 Task: For heading Use Italics oswald with red colour, bold & Underline.  font size for heading26,  'Change the font style of data to'Playfair display and font size to 18,  Change the alignment of both headline & data to Align center.  In the sheet  DashboardPayroll
Action: Mouse moved to (50, 174)
Screenshot: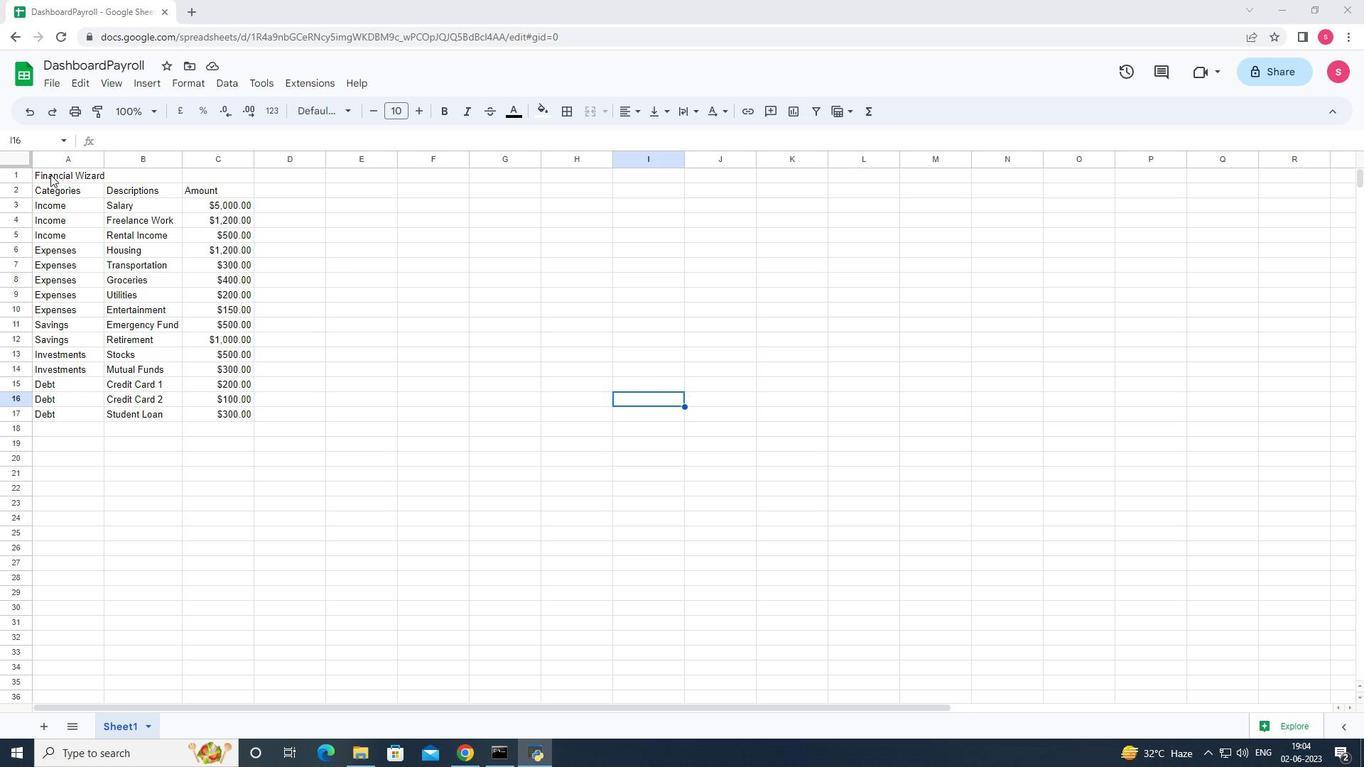 
Action: Mouse pressed left at (50, 174)
Screenshot: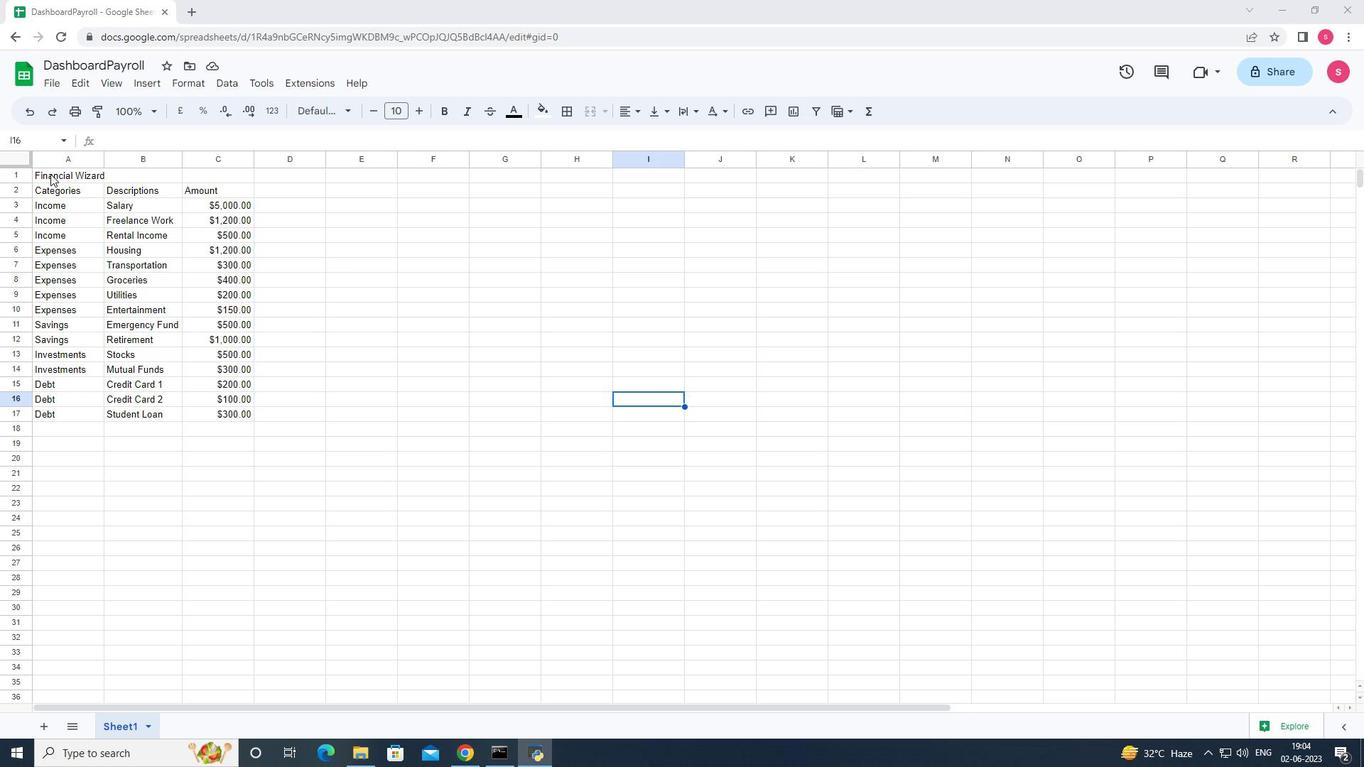 
Action: Mouse moved to (331, 105)
Screenshot: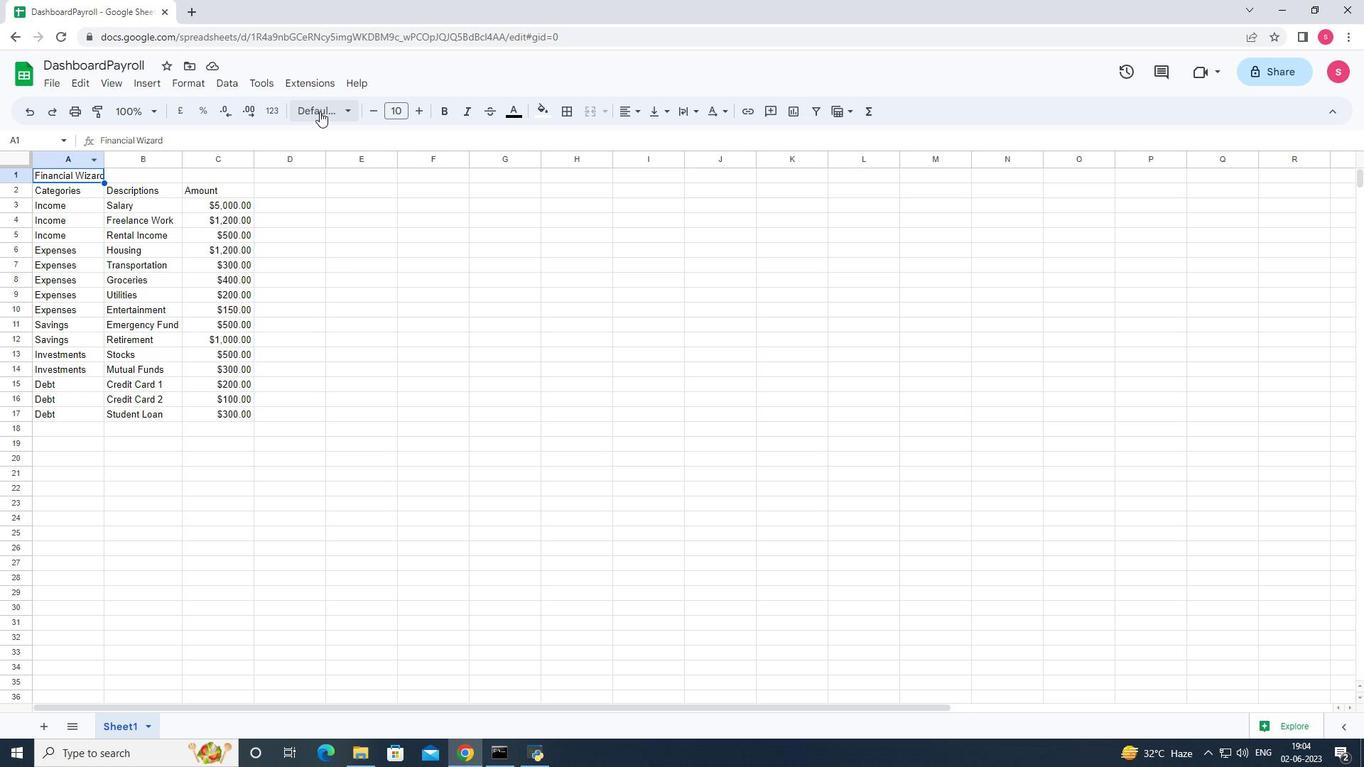 
Action: Mouse pressed left at (331, 105)
Screenshot: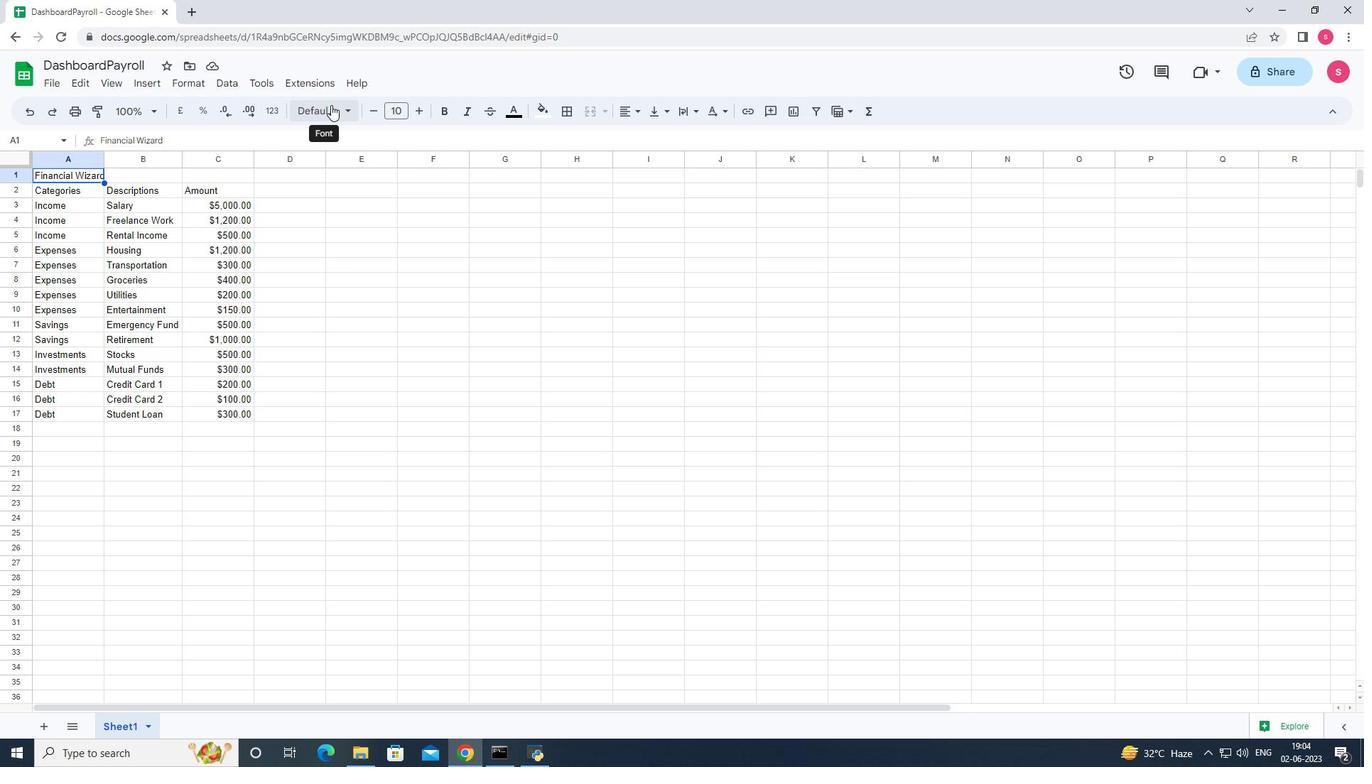 
Action: Mouse moved to (369, 334)
Screenshot: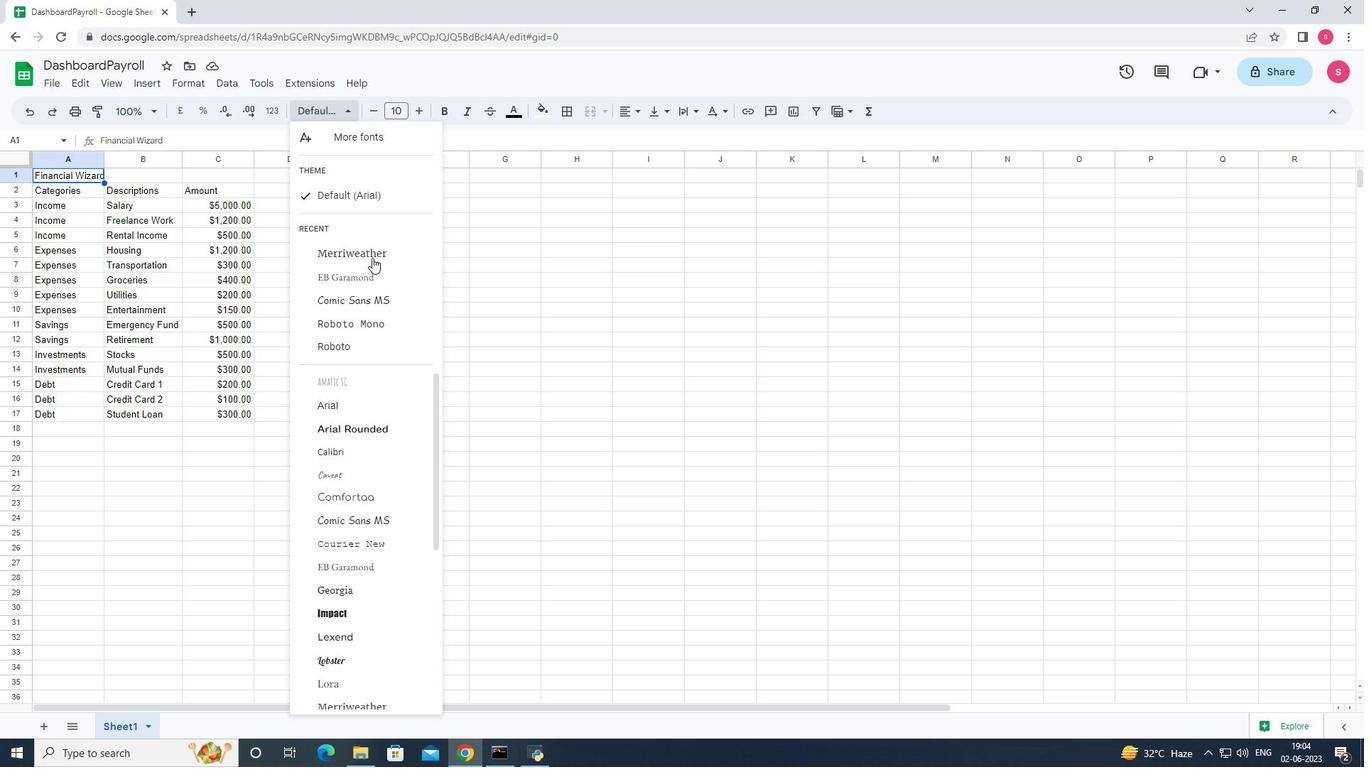 
Action: Mouse scrolled (369, 333) with delta (0, 0)
Screenshot: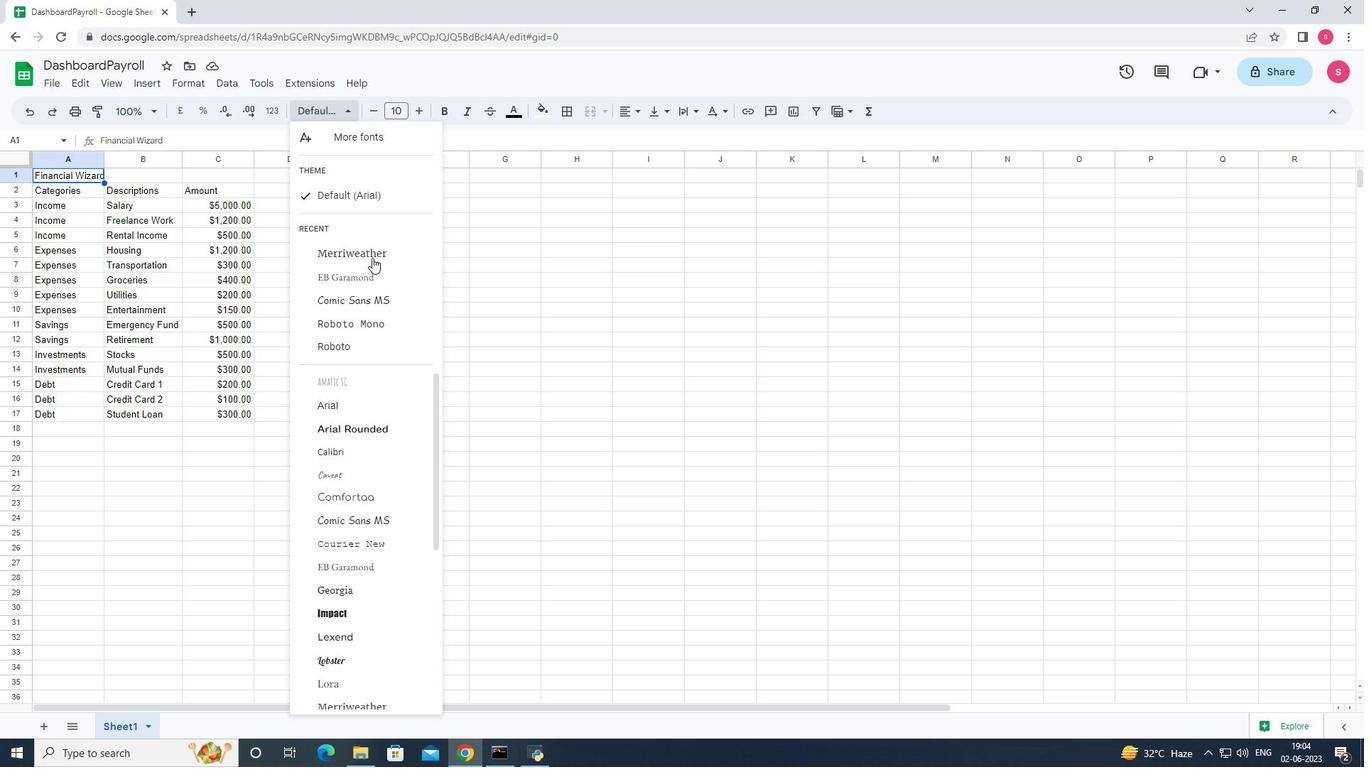 
Action: Mouse moved to (371, 356)
Screenshot: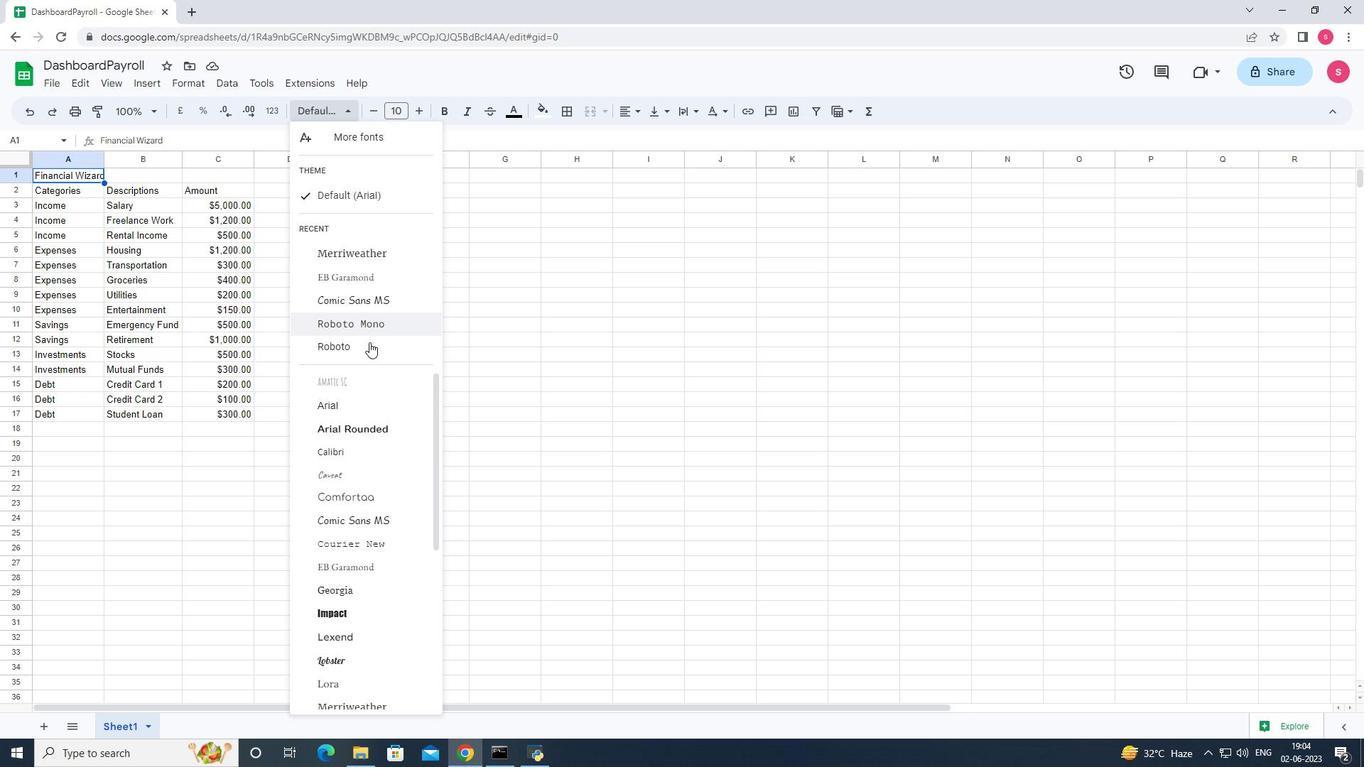 
Action: Mouse scrolled (371, 350) with delta (0, 0)
Screenshot: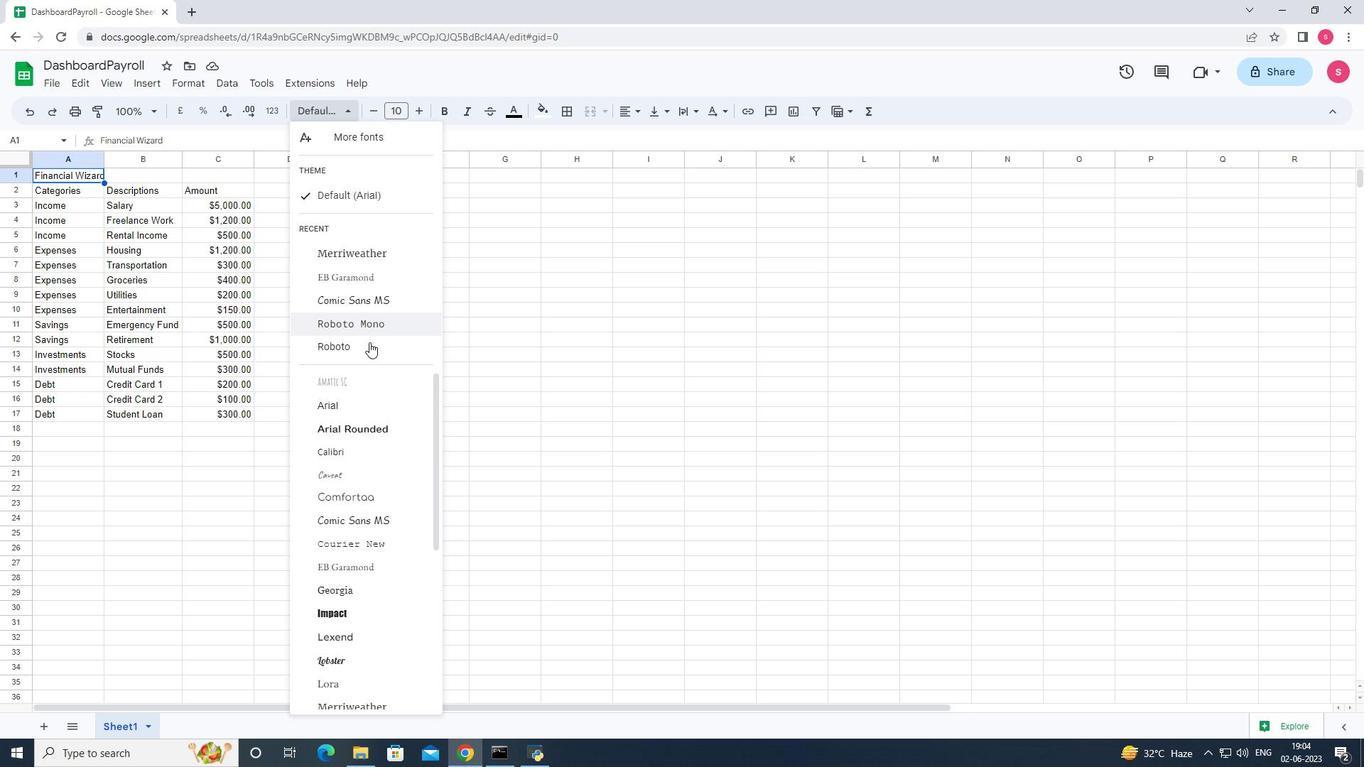 
Action: Mouse scrolled (371, 353) with delta (0, 0)
Screenshot: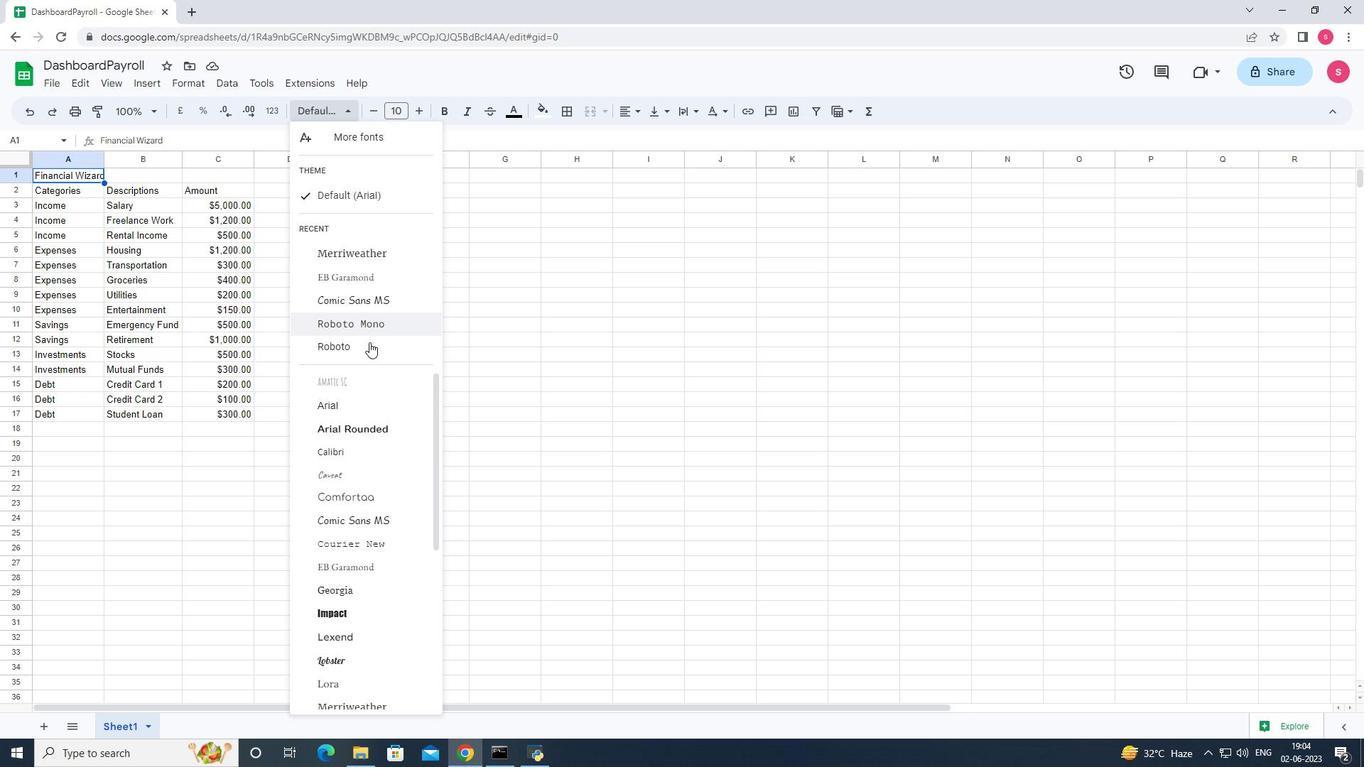 
Action: Mouse scrolled (371, 356) with delta (0, 0)
Screenshot: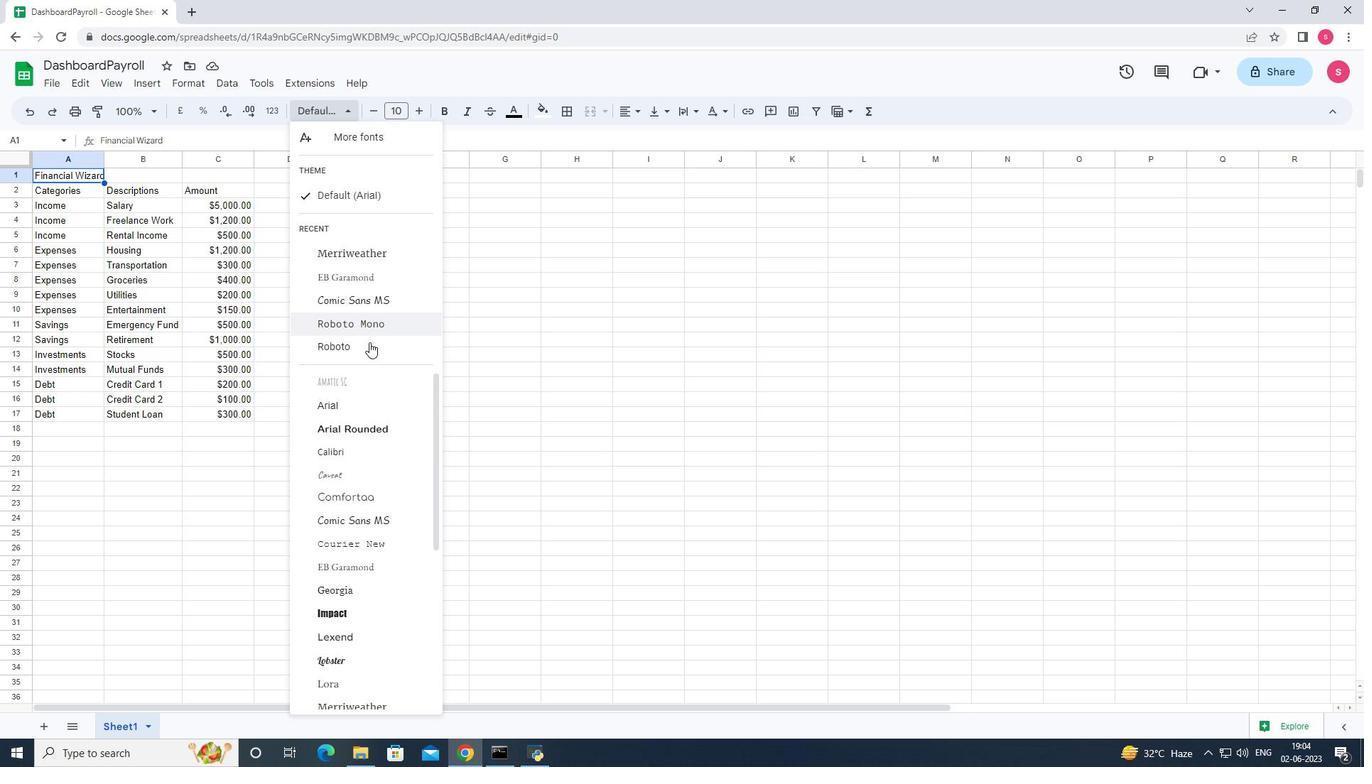 
Action: Mouse scrolled (371, 356) with delta (0, 0)
Screenshot: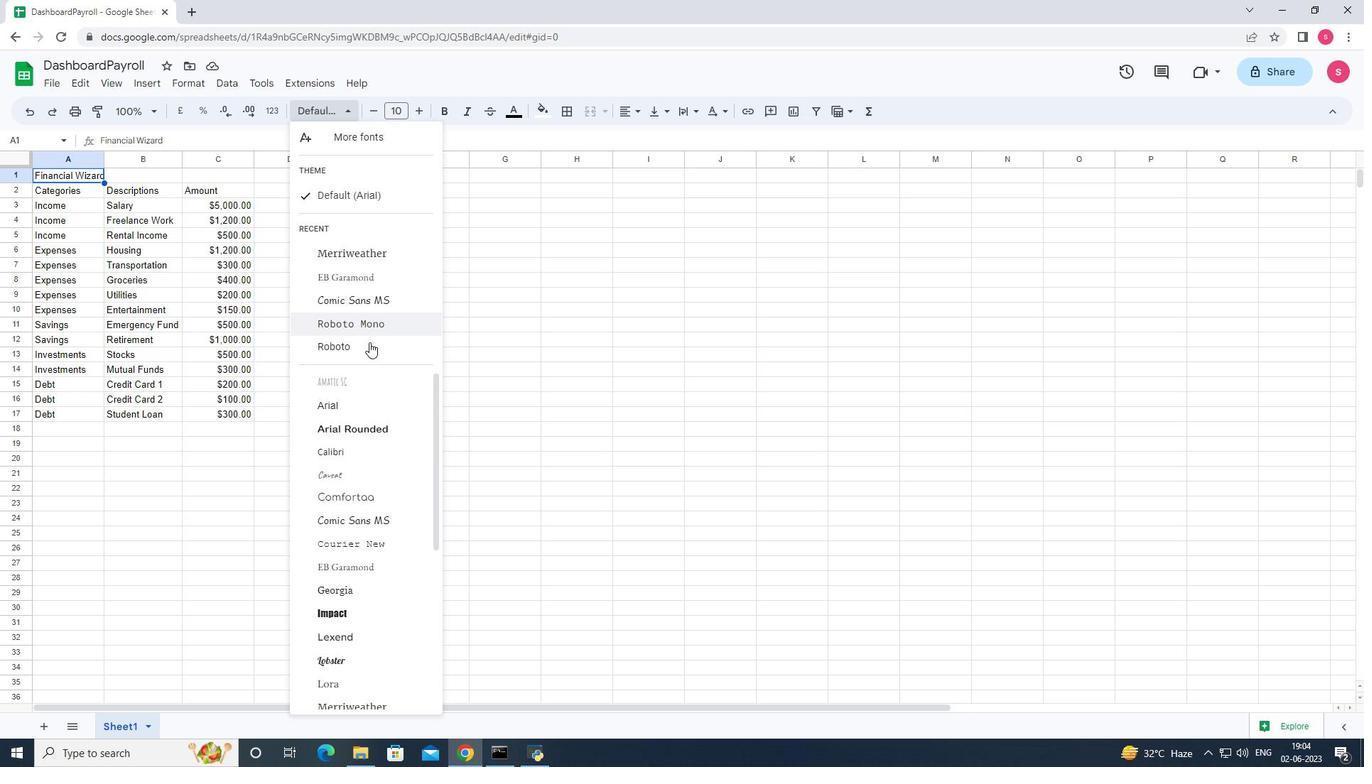 
Action: Mouse scrolled (371, 357) with delta (0, 0)
Screenshot: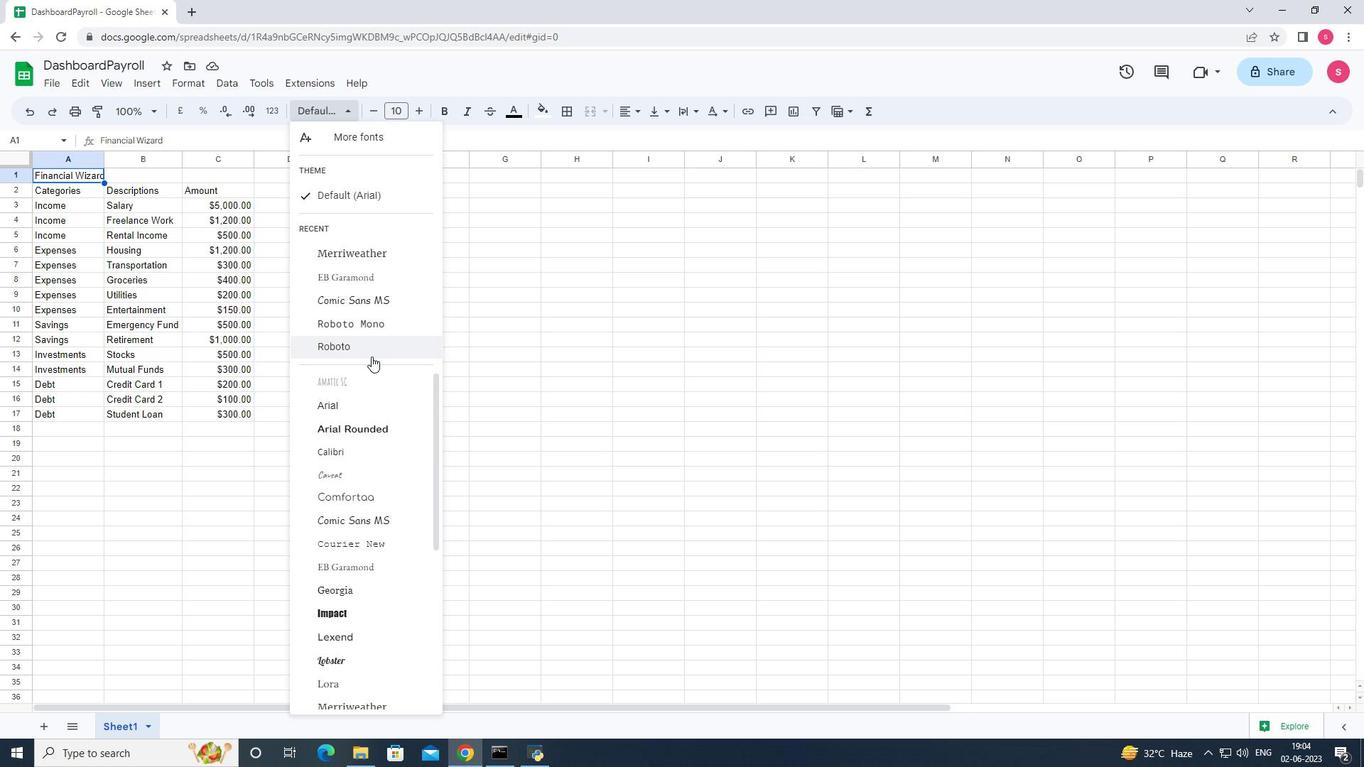 
Action: Mouse scrolled (371, 356) with delta (0, 0)
Screenshot: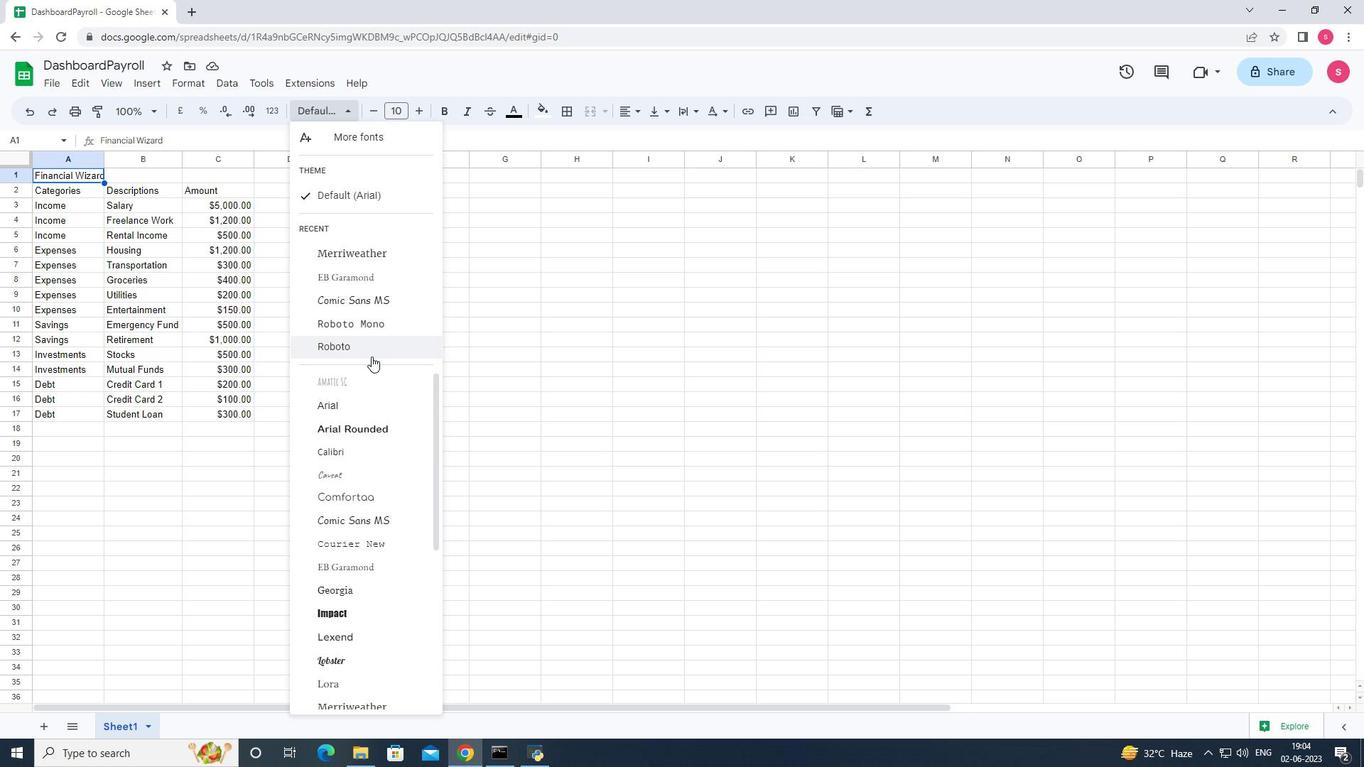
Action: Mouse scrolled (371, 357) with delta (0, 0)
Screenshot: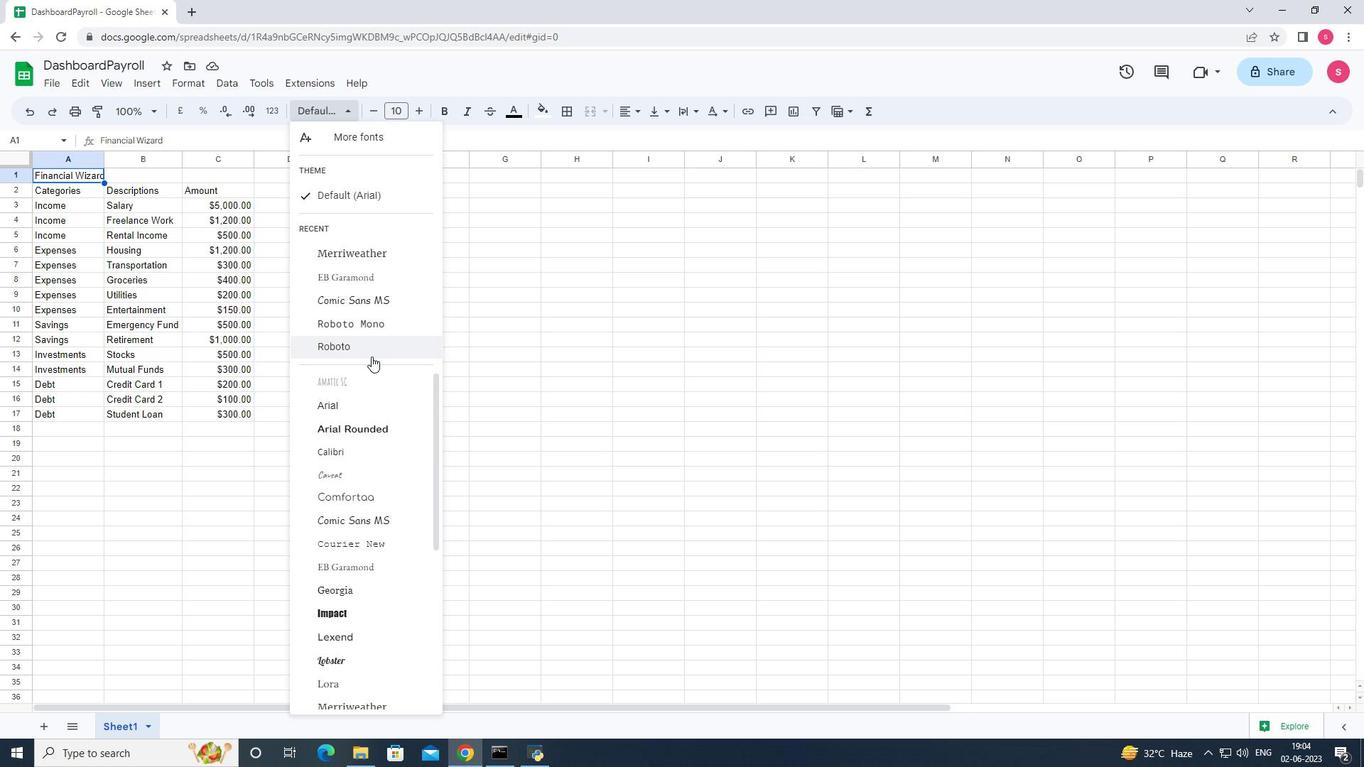 
Action: Mouse scrolled (371, 356) with delta (0, 0)
Screenshot: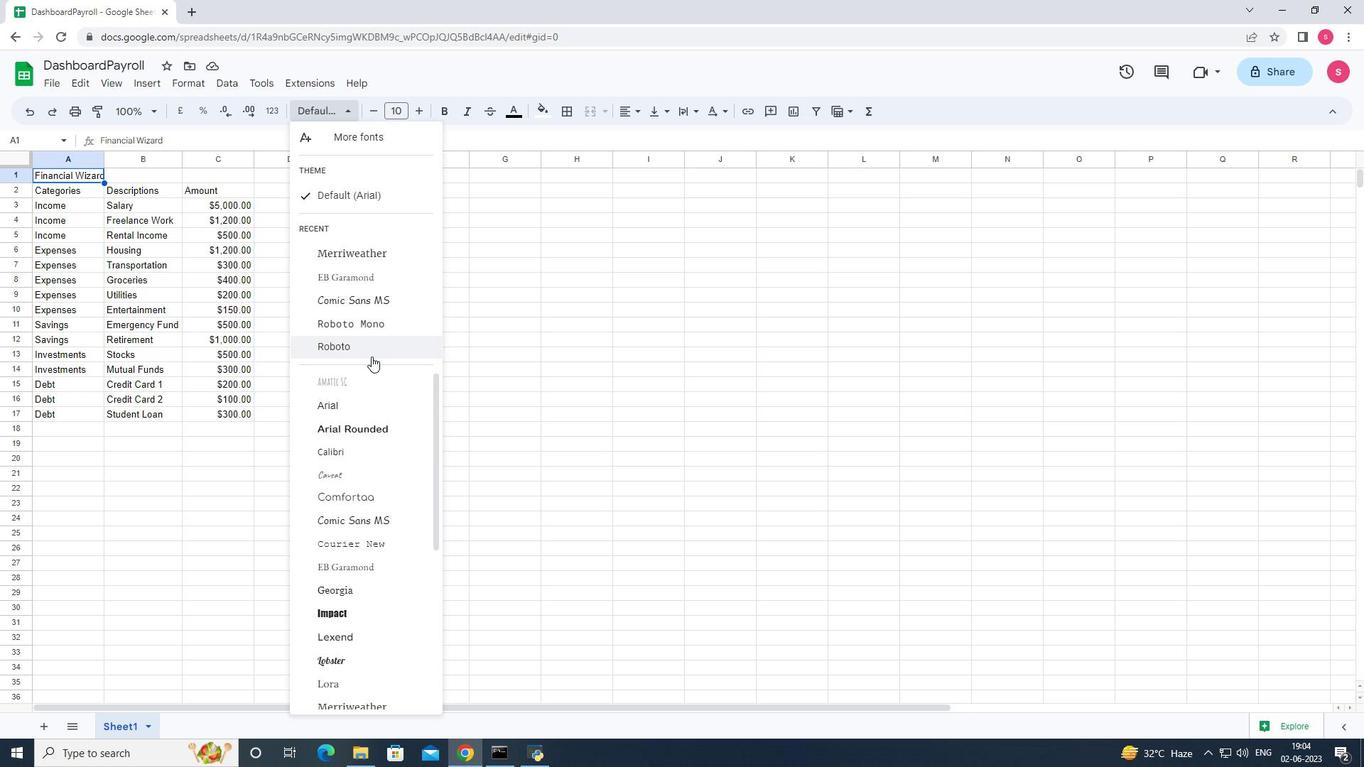 
Action: Mouse scrolled (371, 357) with delta (0, 0)
Screenshot: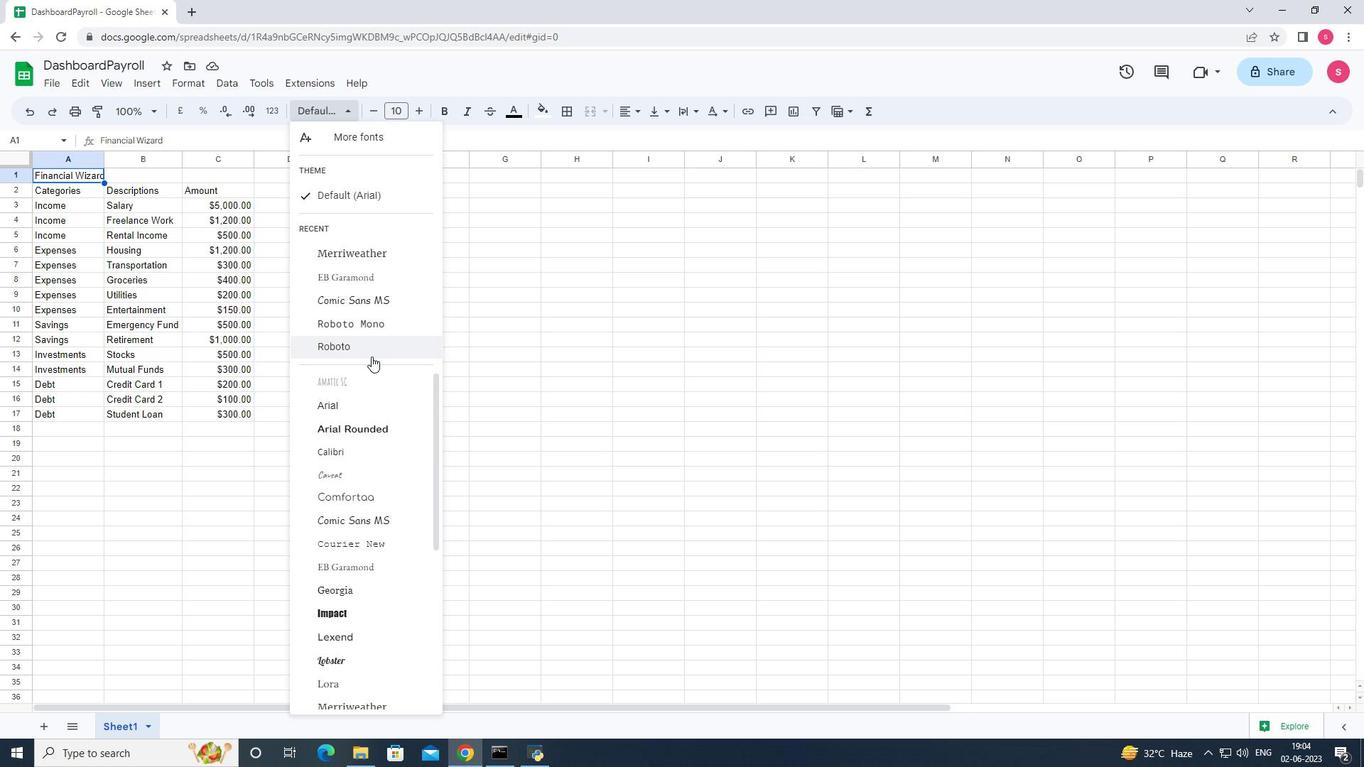 
Action: Mouse scrolled (371, 356) with delta (0, 0)
Screenshot: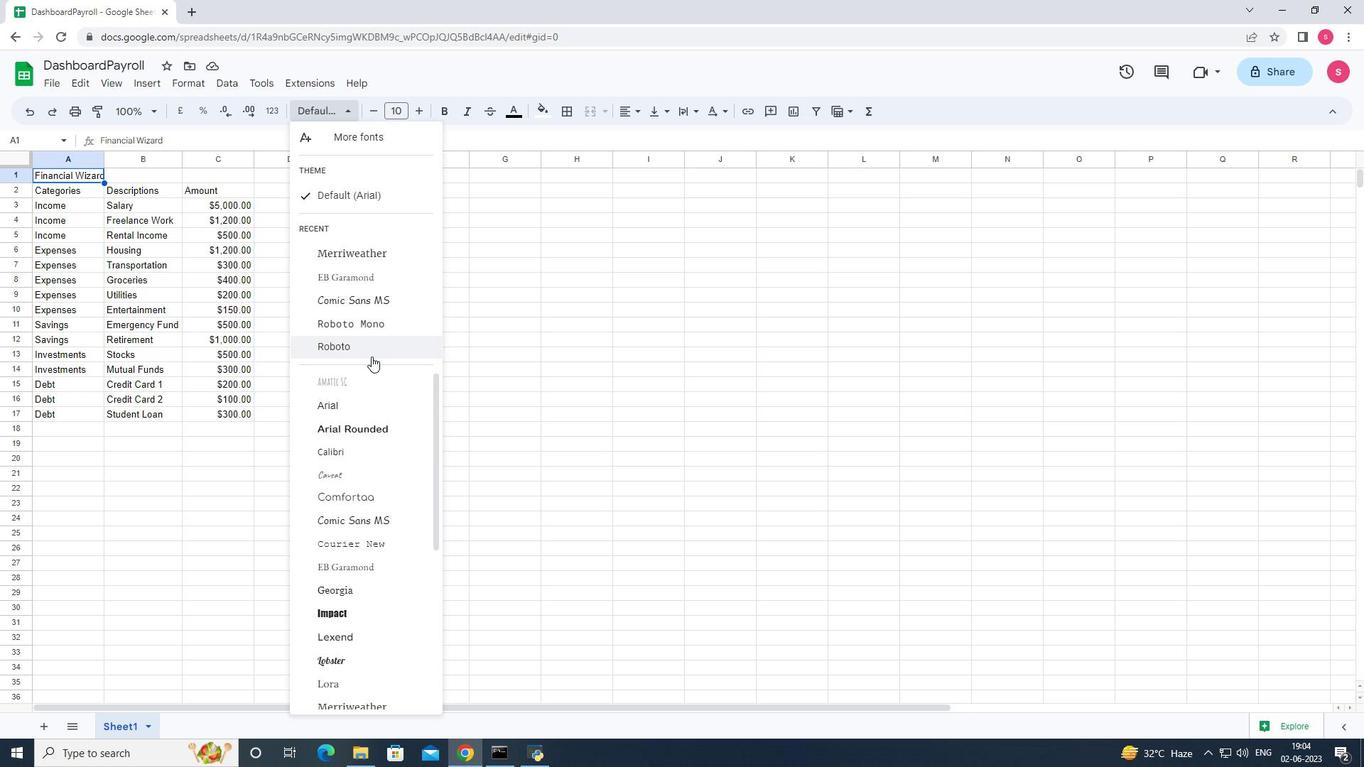 
Action: Mouse moved to (375, 632)
Screenshot: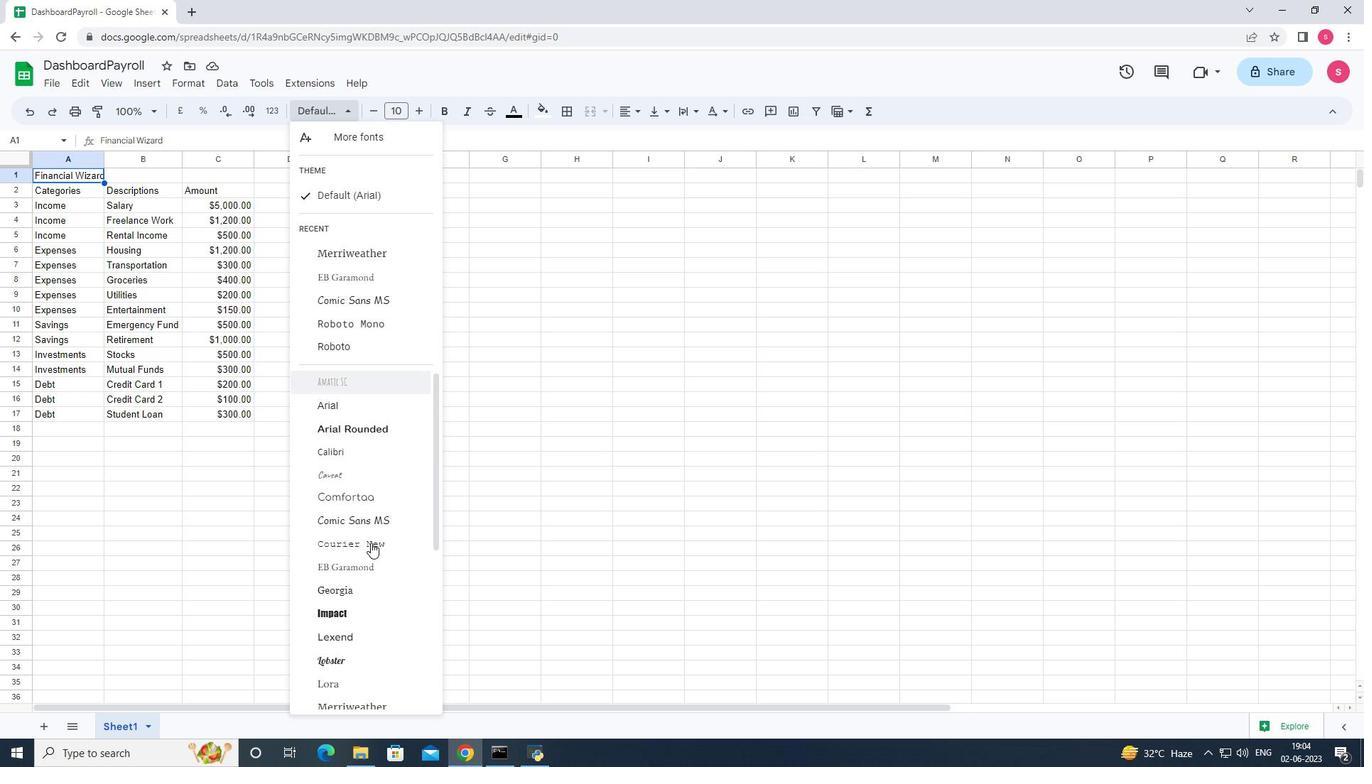 
Action: Mouse scrolled (375, 631) with delta (0, 0)
Screenshot: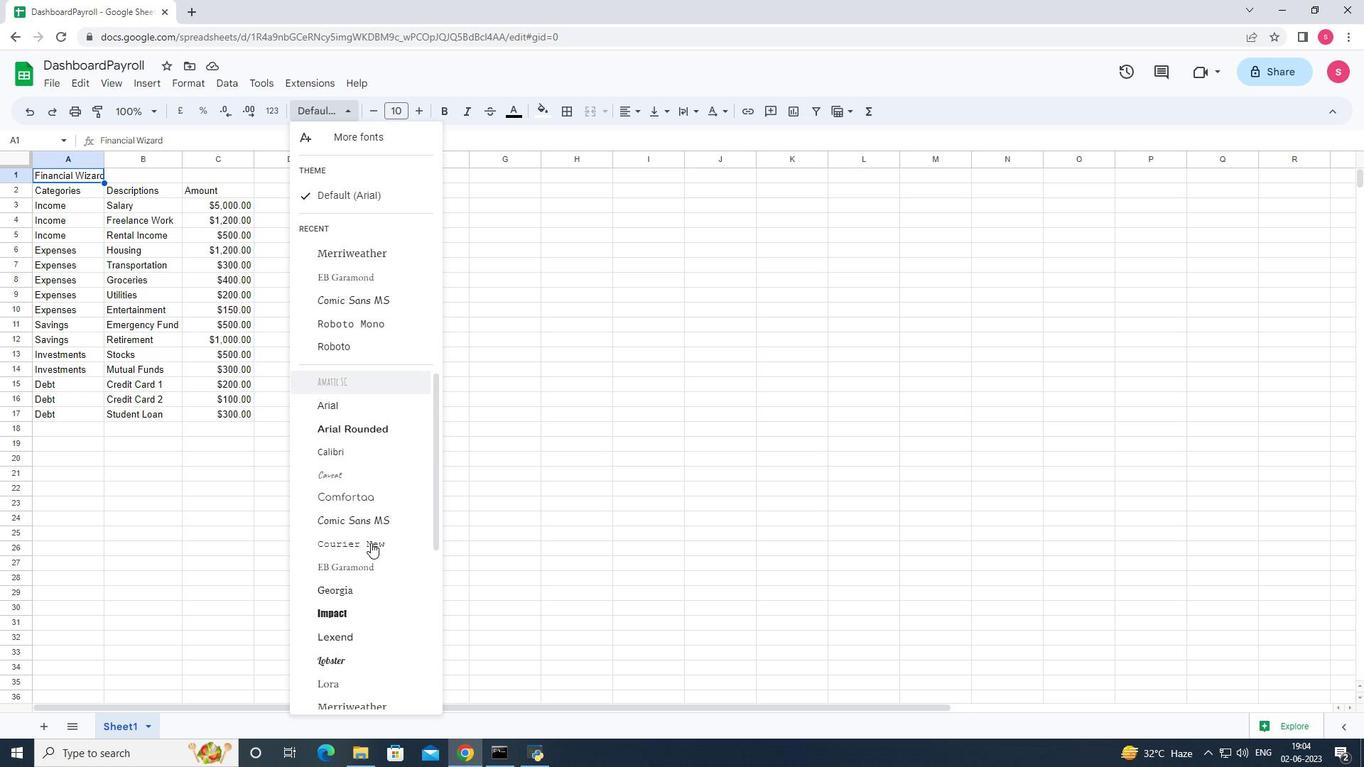 
Action: Mouse scrolled (375, 631) with delta (0, 0)
Screenshot: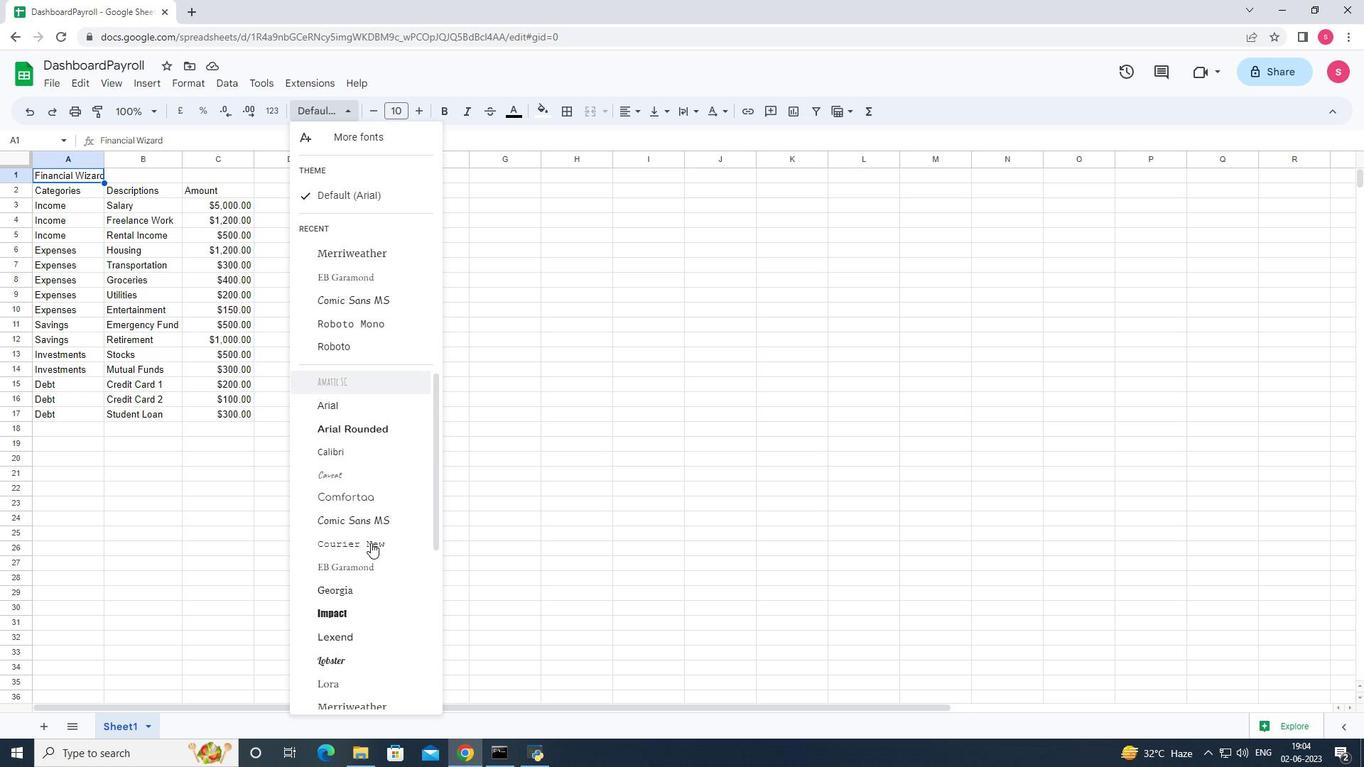 
Action: Mouse scrolled (375, 631) with delta (0, 0)
Screenshot: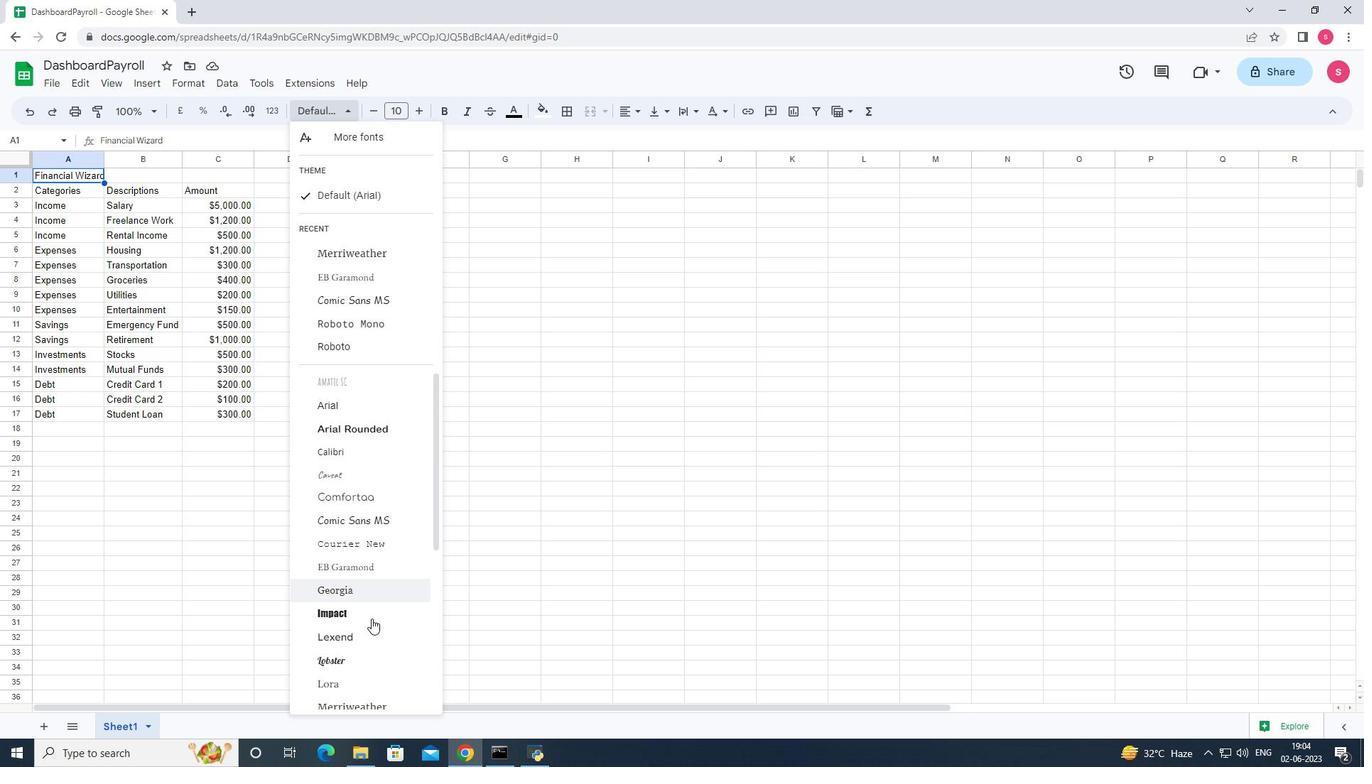 
Action: Mouse moved to (375, 632)
Screenshot: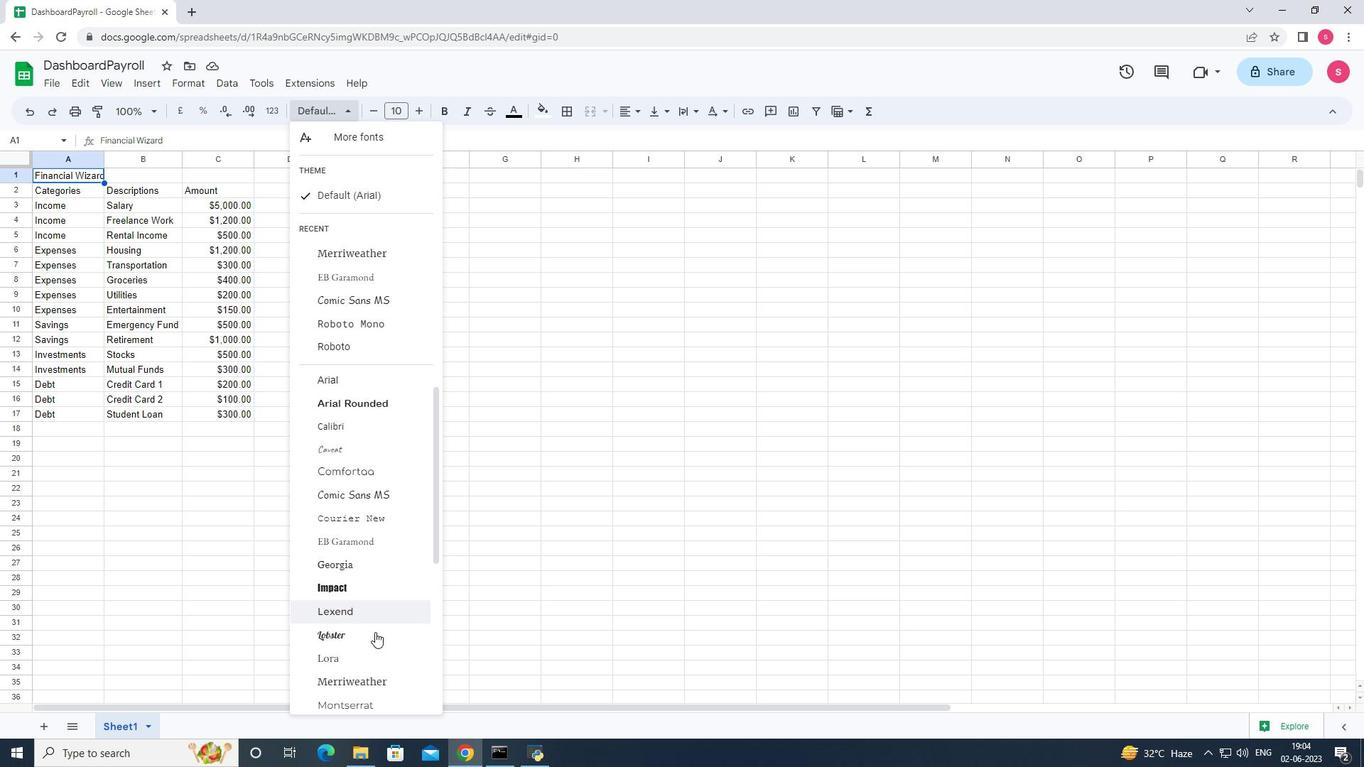 
Action: Mouse scrolled (375, 631) with delta (0, 0)
Screenshot: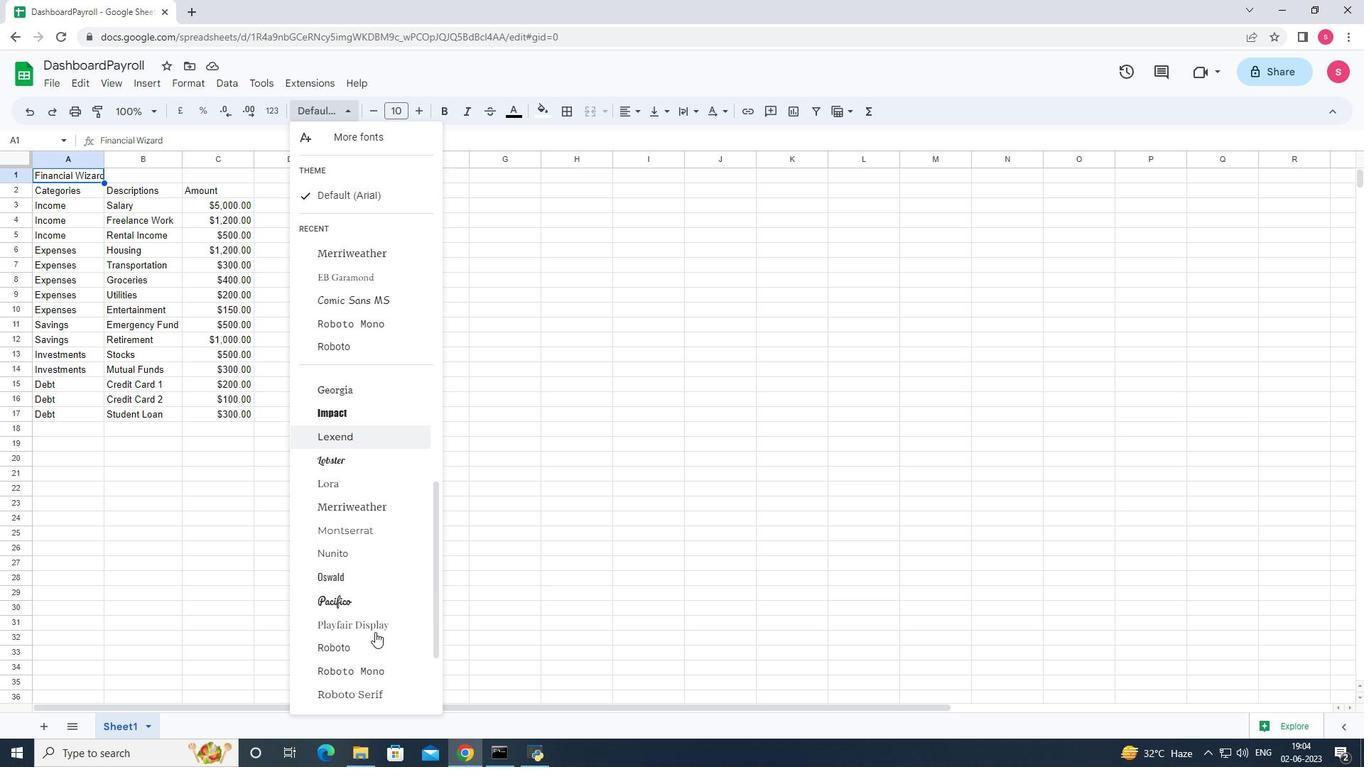 
Action: Mouse scrolled (375, 633) with delta (0, 0)
Screenshot: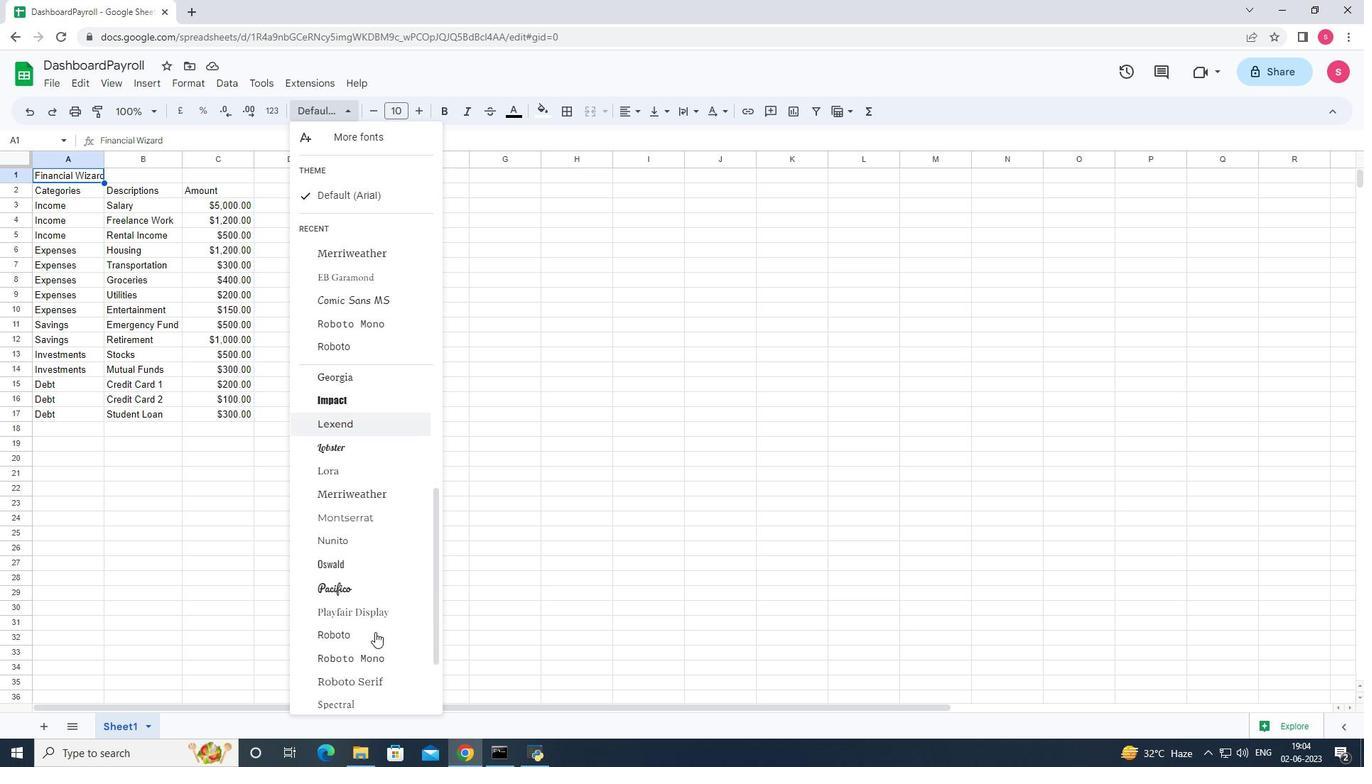 
Action: Mouse scrolled (375, 631) with delta (0, 0)
Screenshot: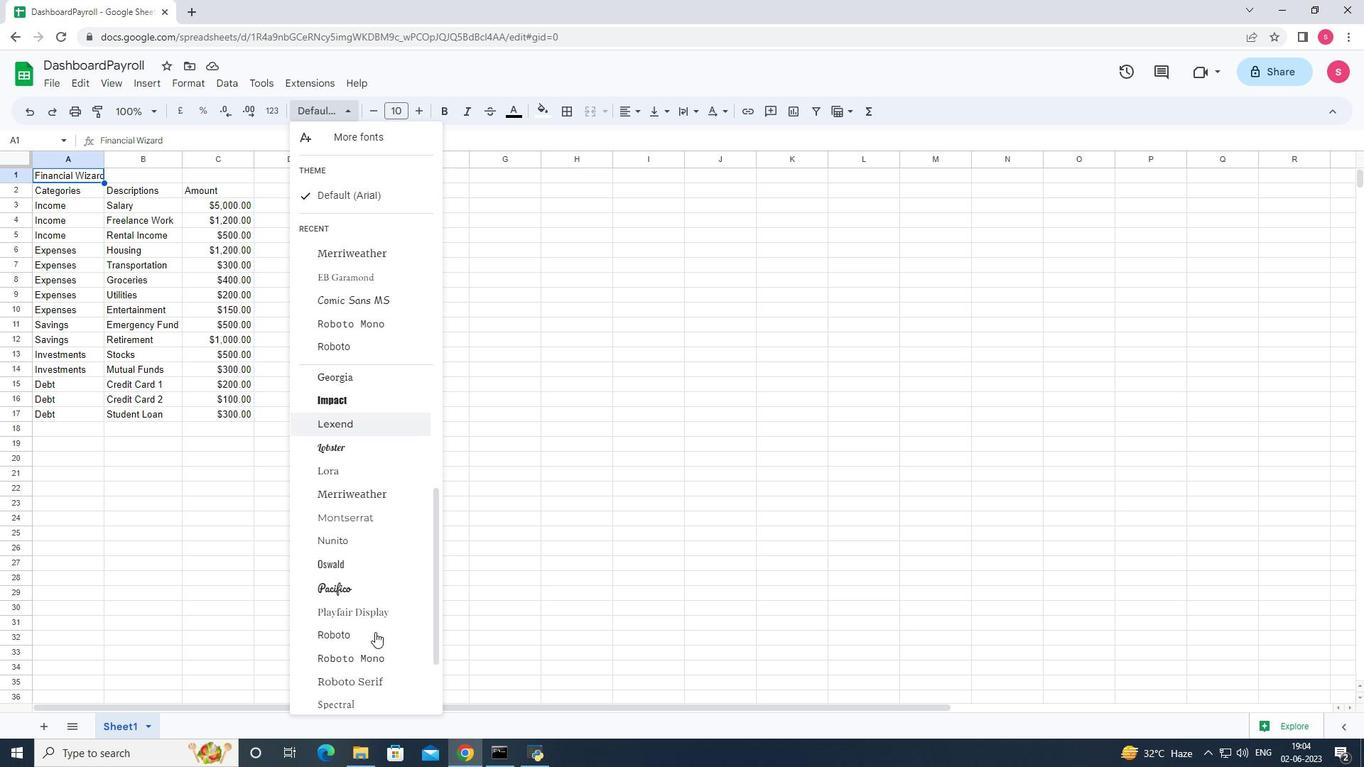 
Action: Mouse scrolled (375, 633) with delta (0, 0)
Screenshot: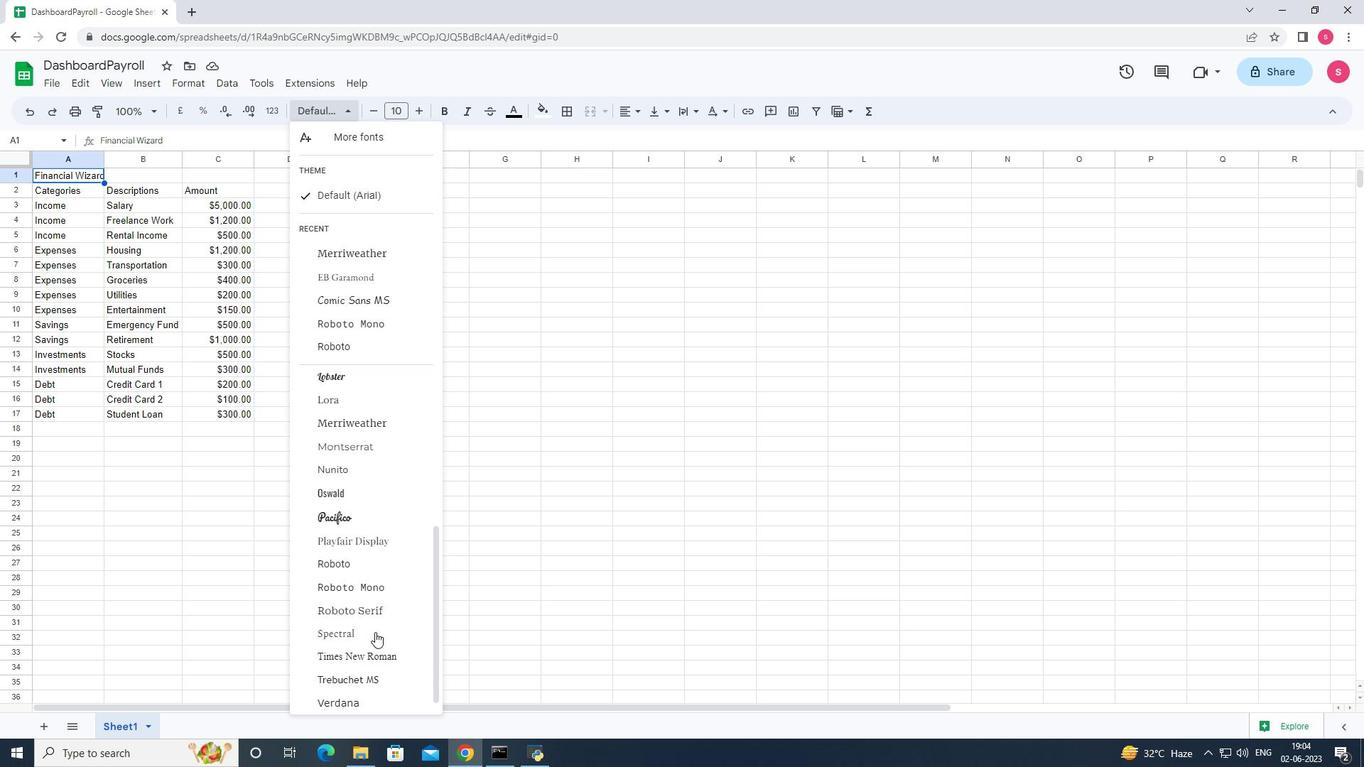 
Action: Mouse scrolled (375, 631) with delta (0, 0)
Screenshot: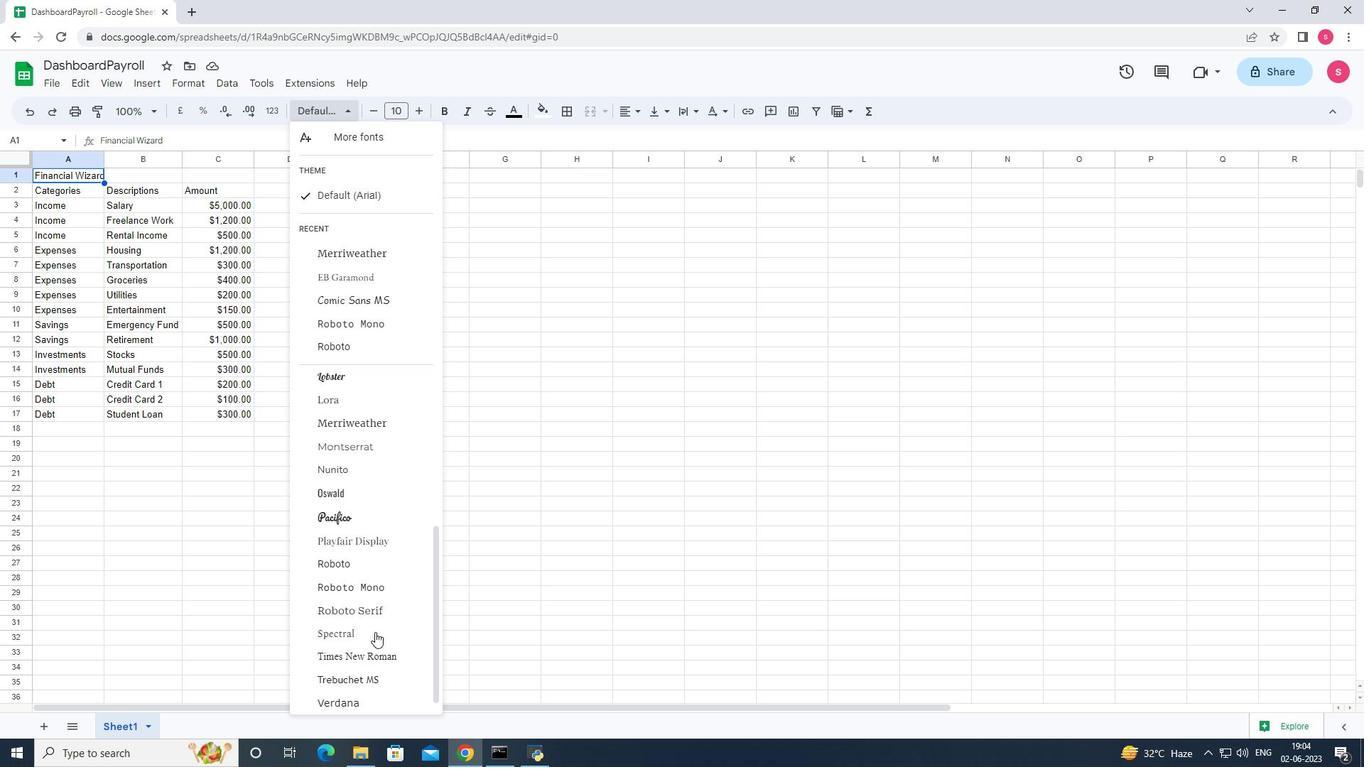 
Action: Mouse scrolled (375, 631) with delta (0, 0)
Screenshot: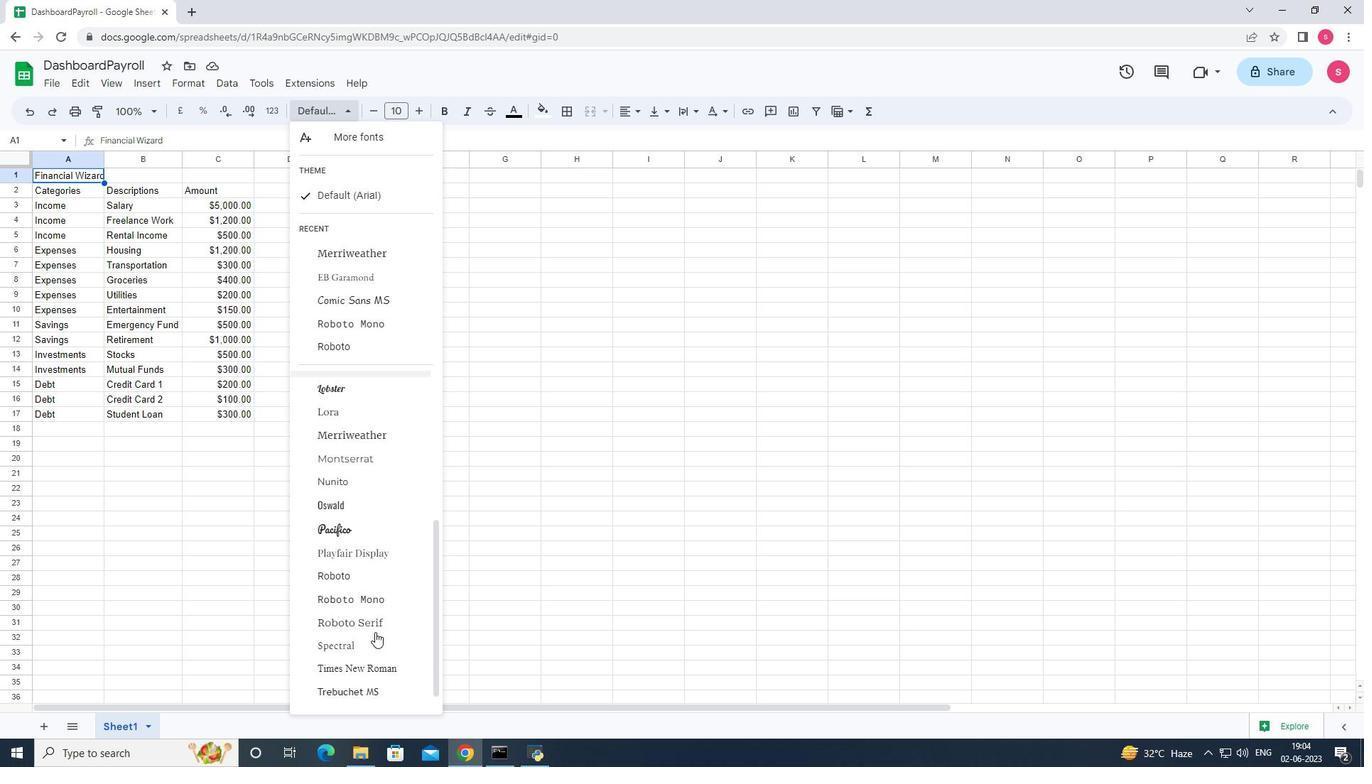 
Action: Mouse scrolled (375, 631) with delta (0, 0)
Screenshot: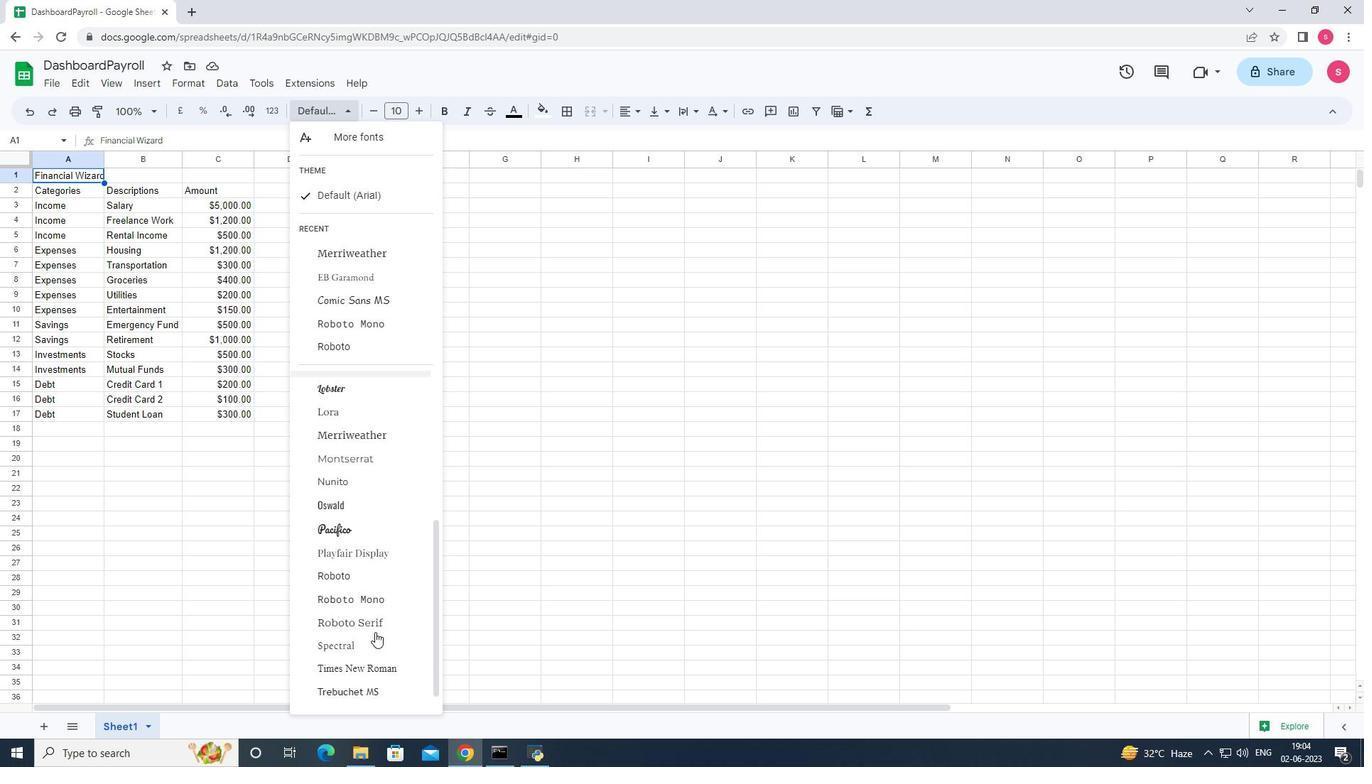 
Action: Mouse scrolled (375, 631) with delta (0, 0)
Screenshot: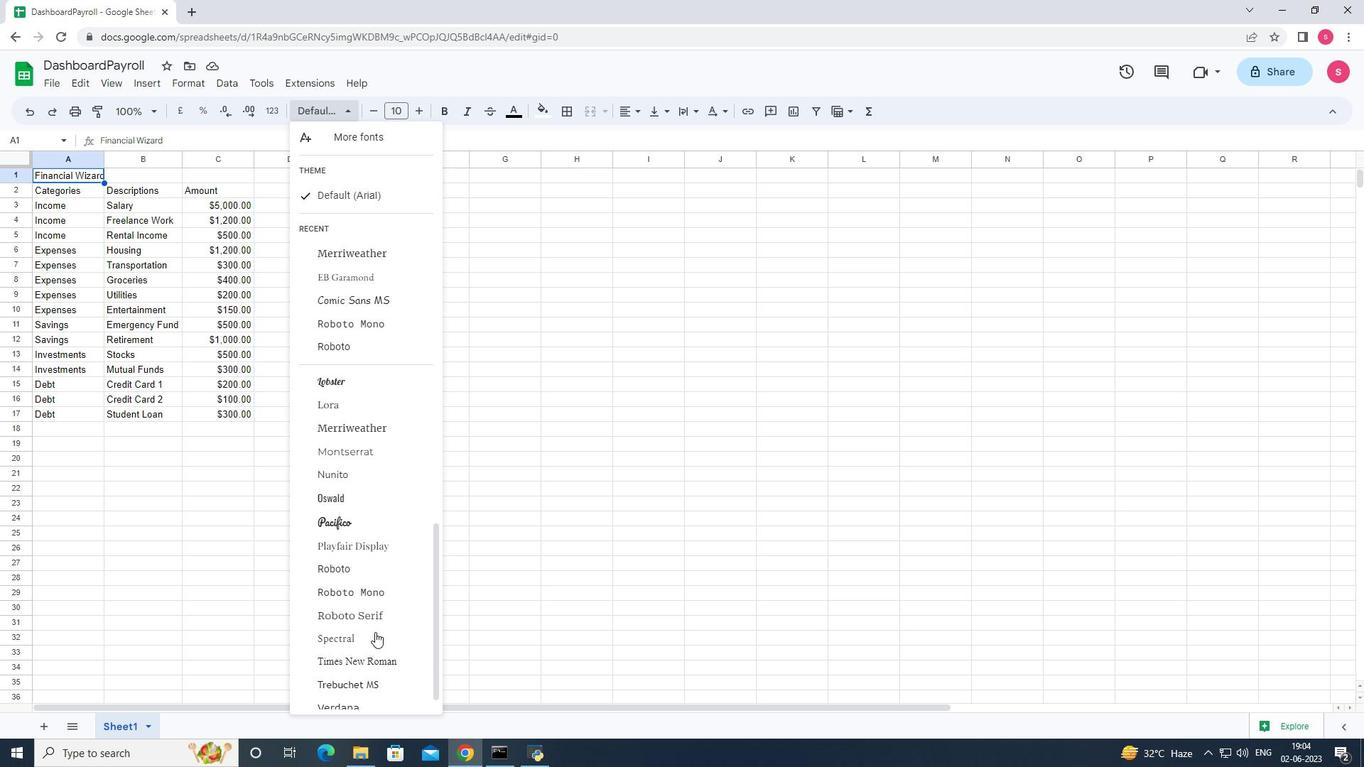 
Action: Mouse scrolled (375, 631) with delta (0, 0)
Screenshot: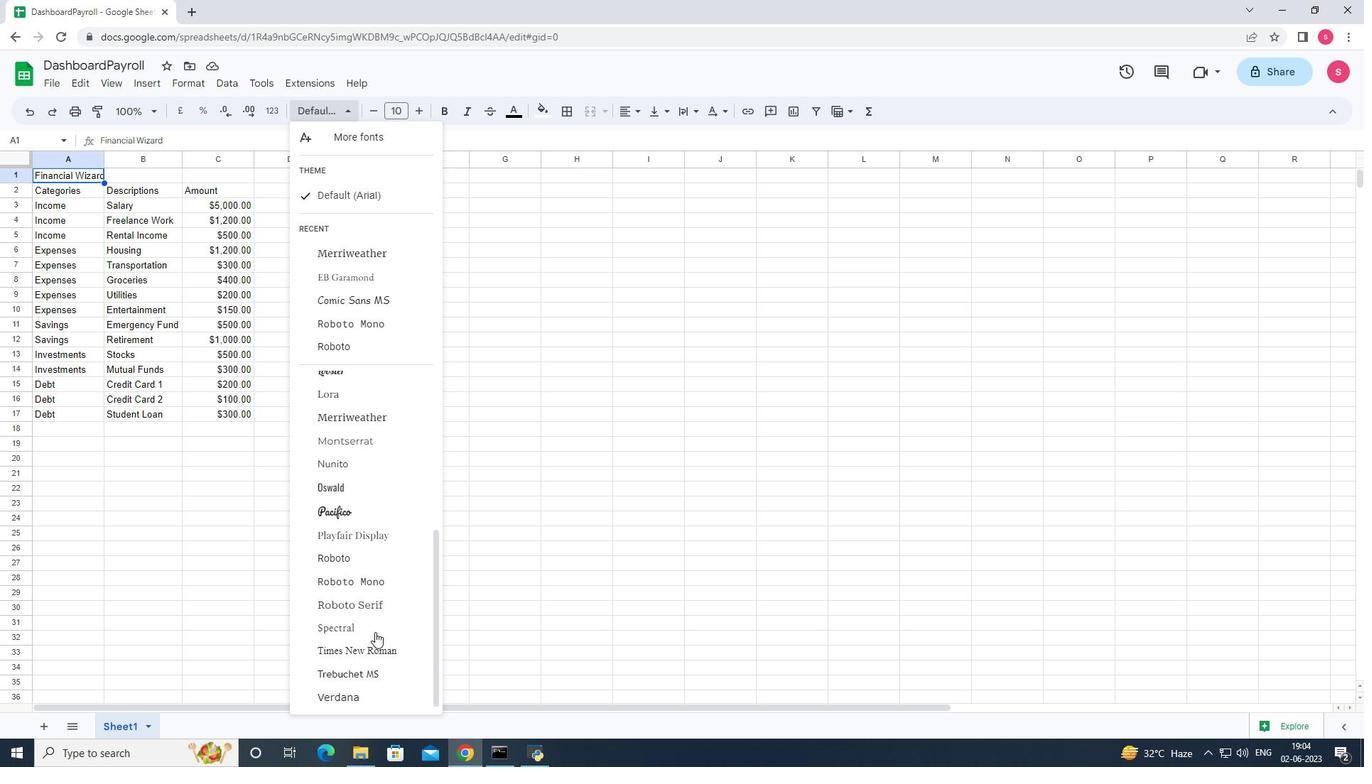 
Action: Mouse scrolled (375, 633) with delta (0, 0)
Screenshot: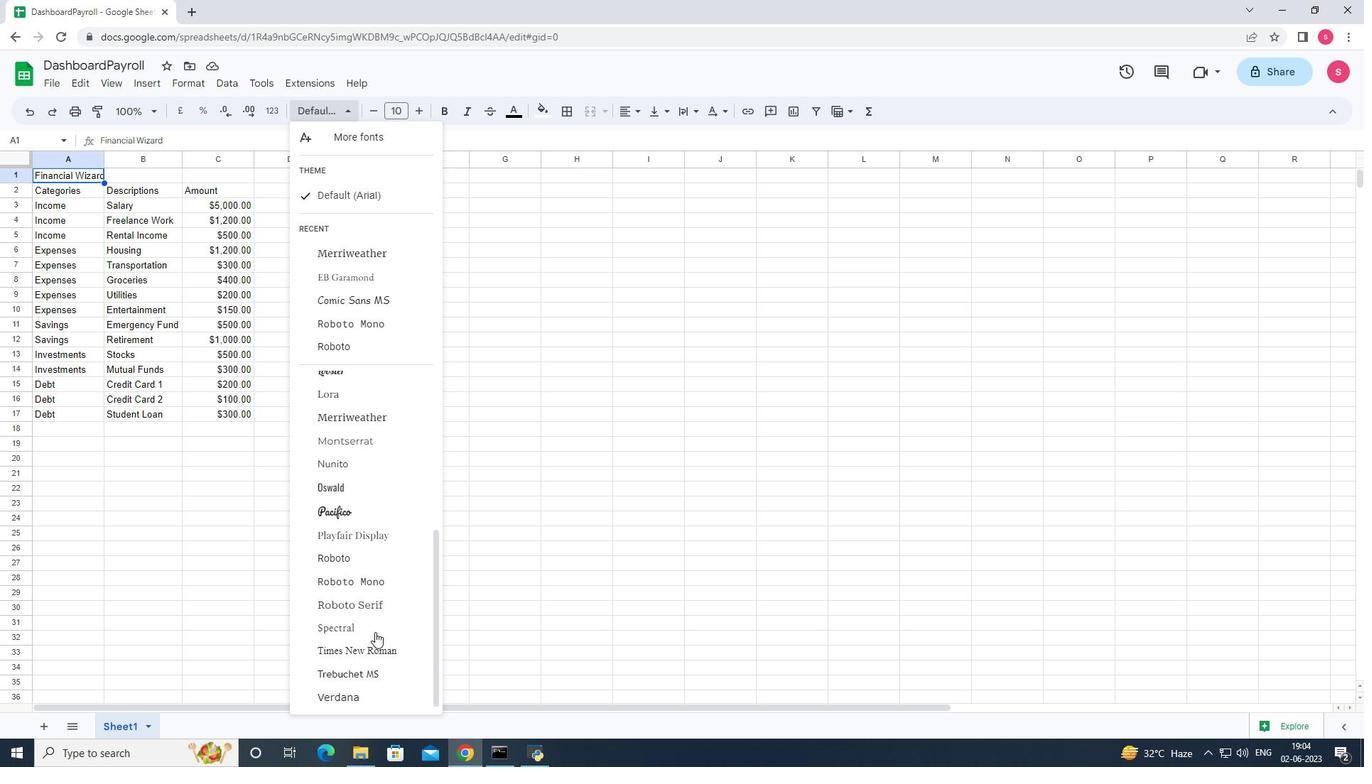 
Action: Mouse scrolled (375, 631) with delta (0, 0)
Screenshot: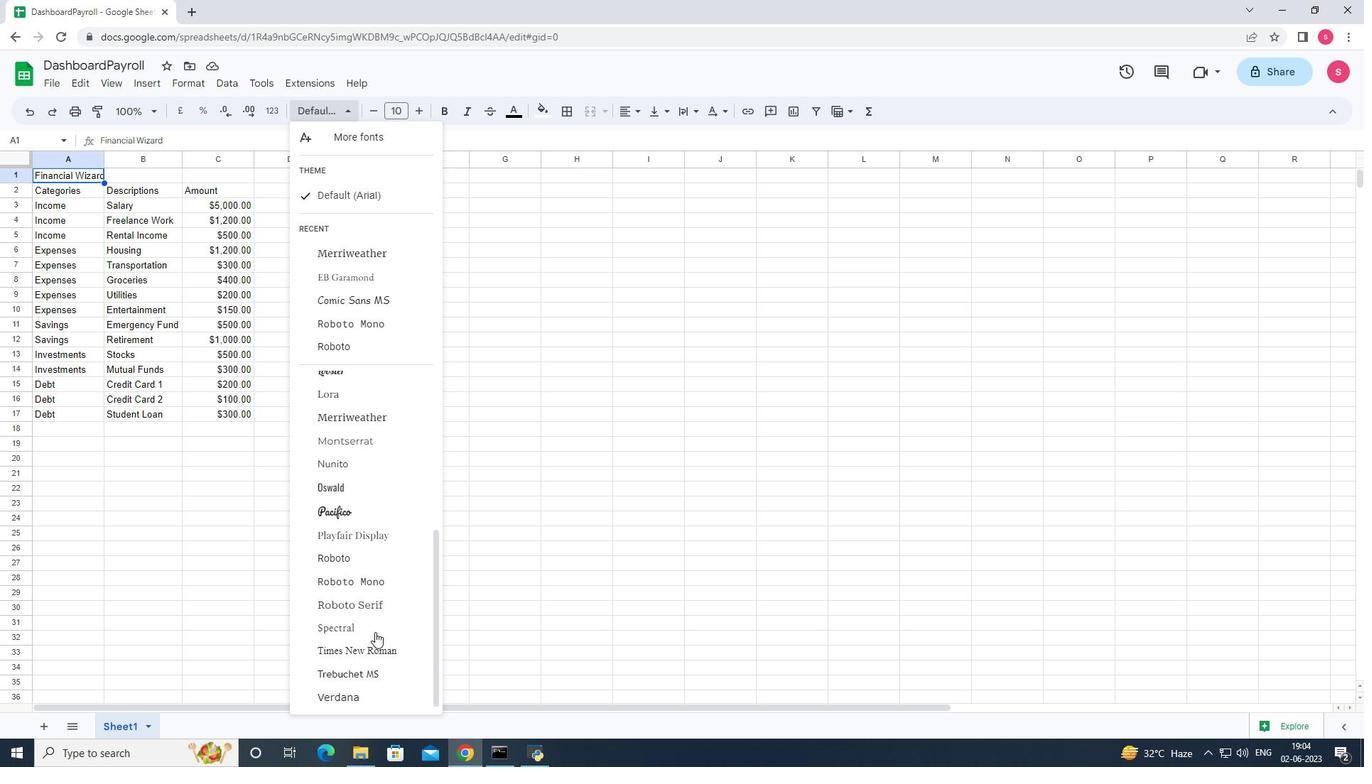 
Action: Mouse scrolled (375, 633) with delta (0, 0)
Screenshot: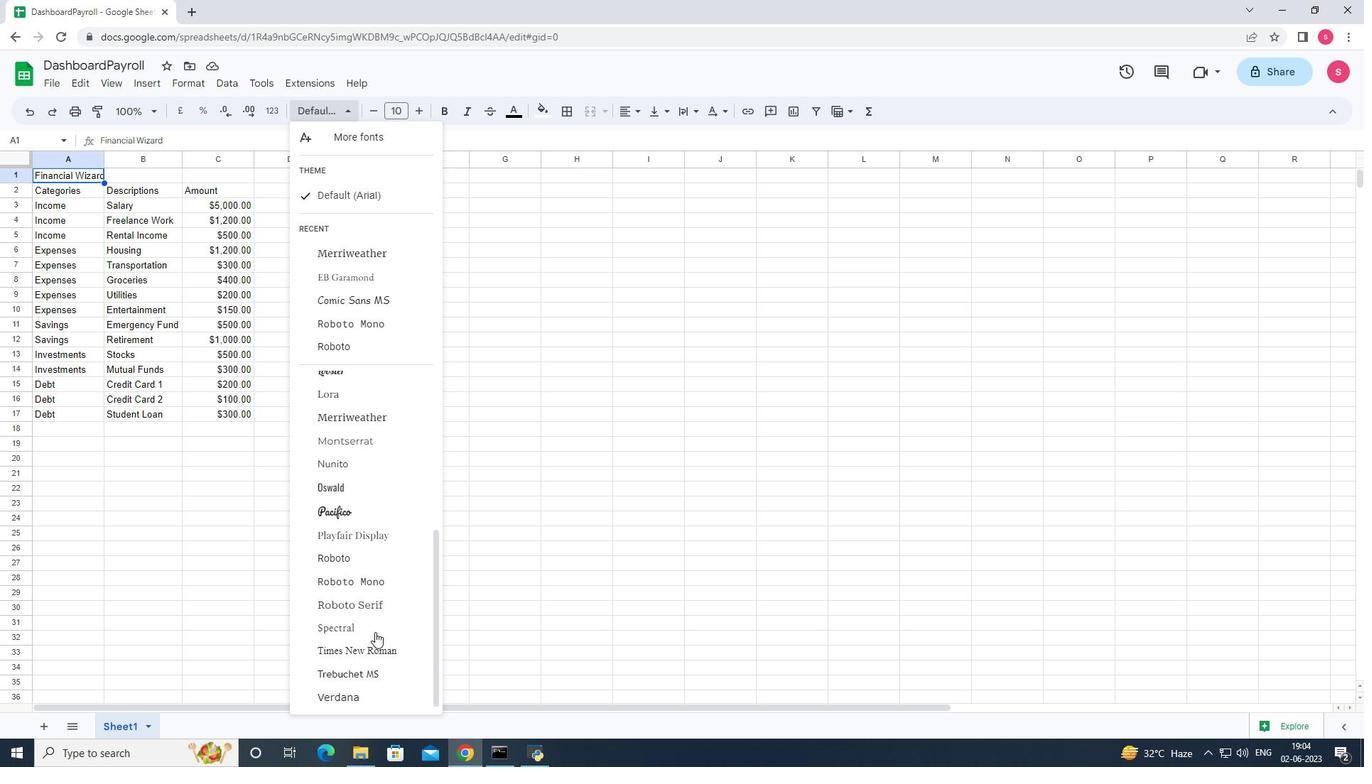
Action: Mouse scrolled (375, 631) with delta (0, 0)
Screenshot: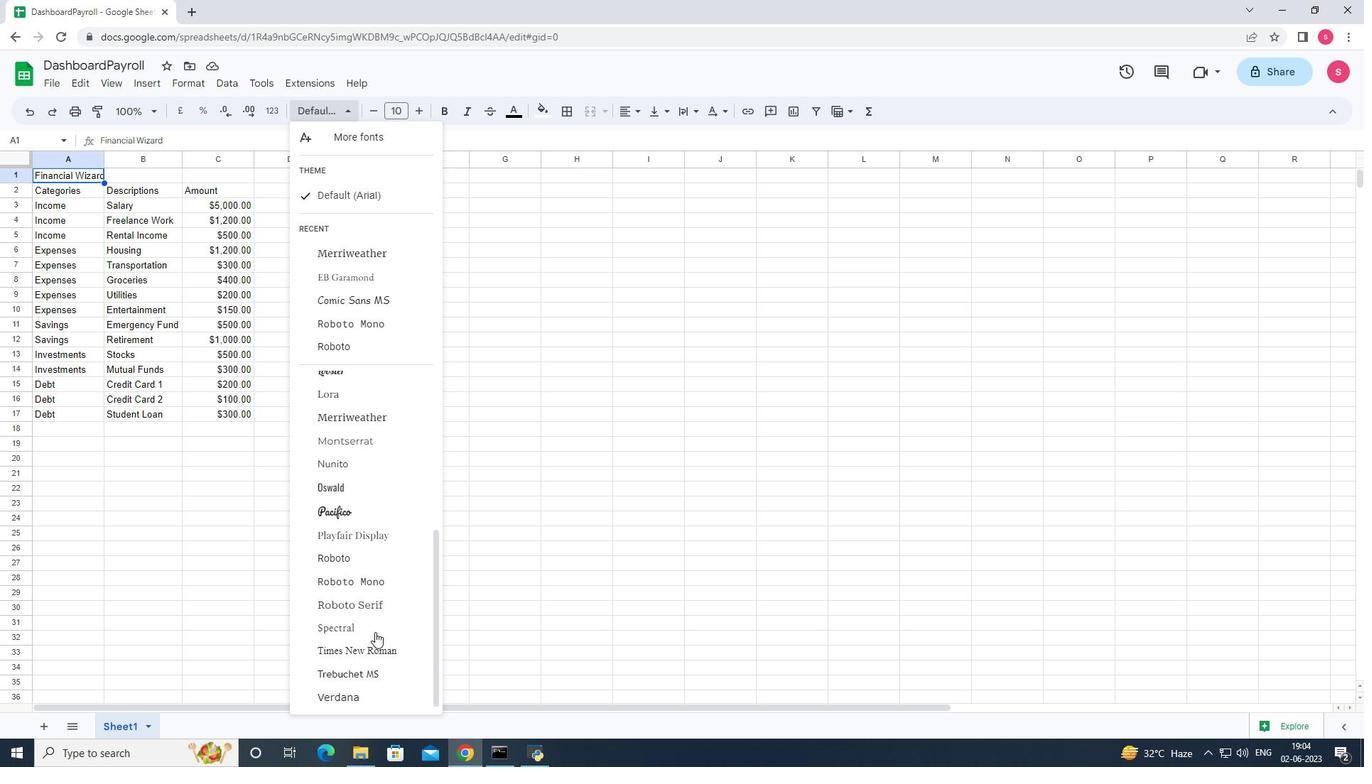 
Action: Mouse scrolled (375, 631) with delta (0, 0)
Screenshot: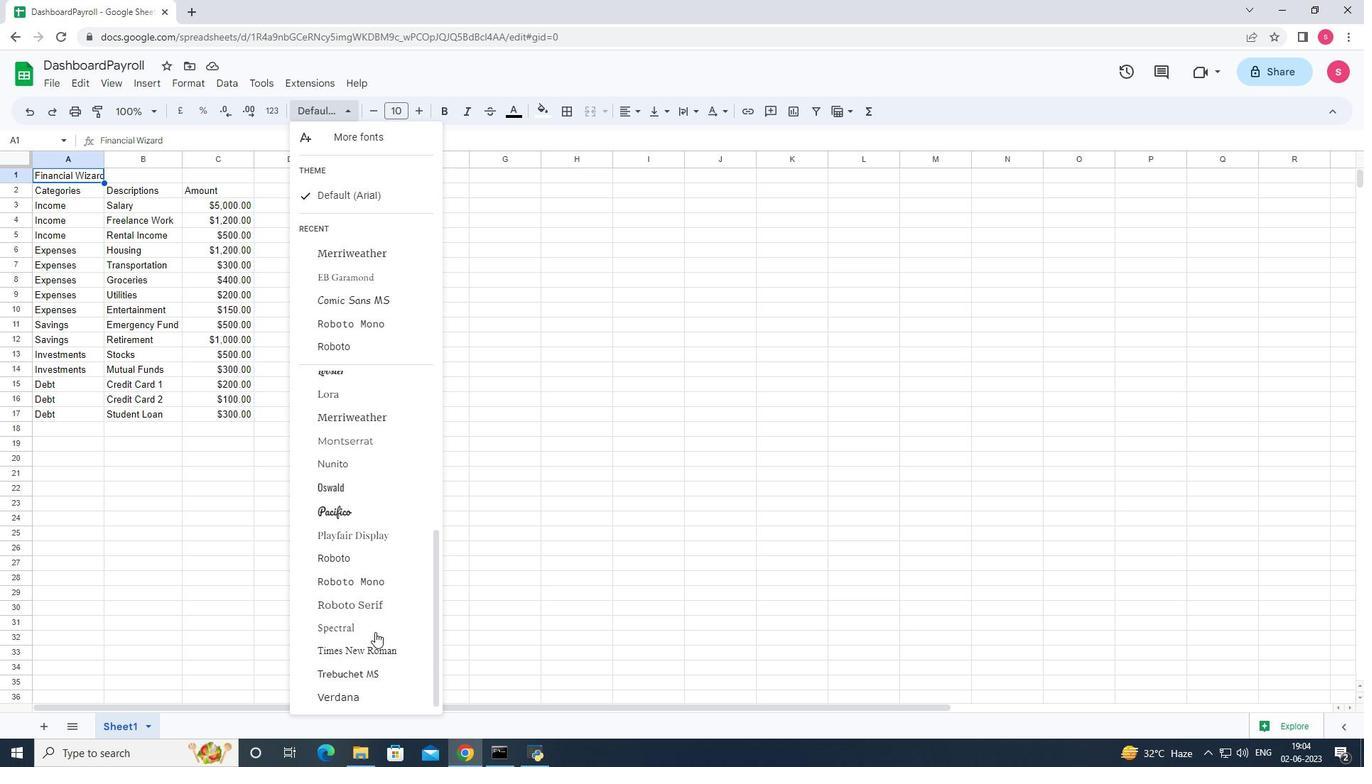
Action: Mouse scrolled (375, 631) with delta (0, 0)
Screenshot: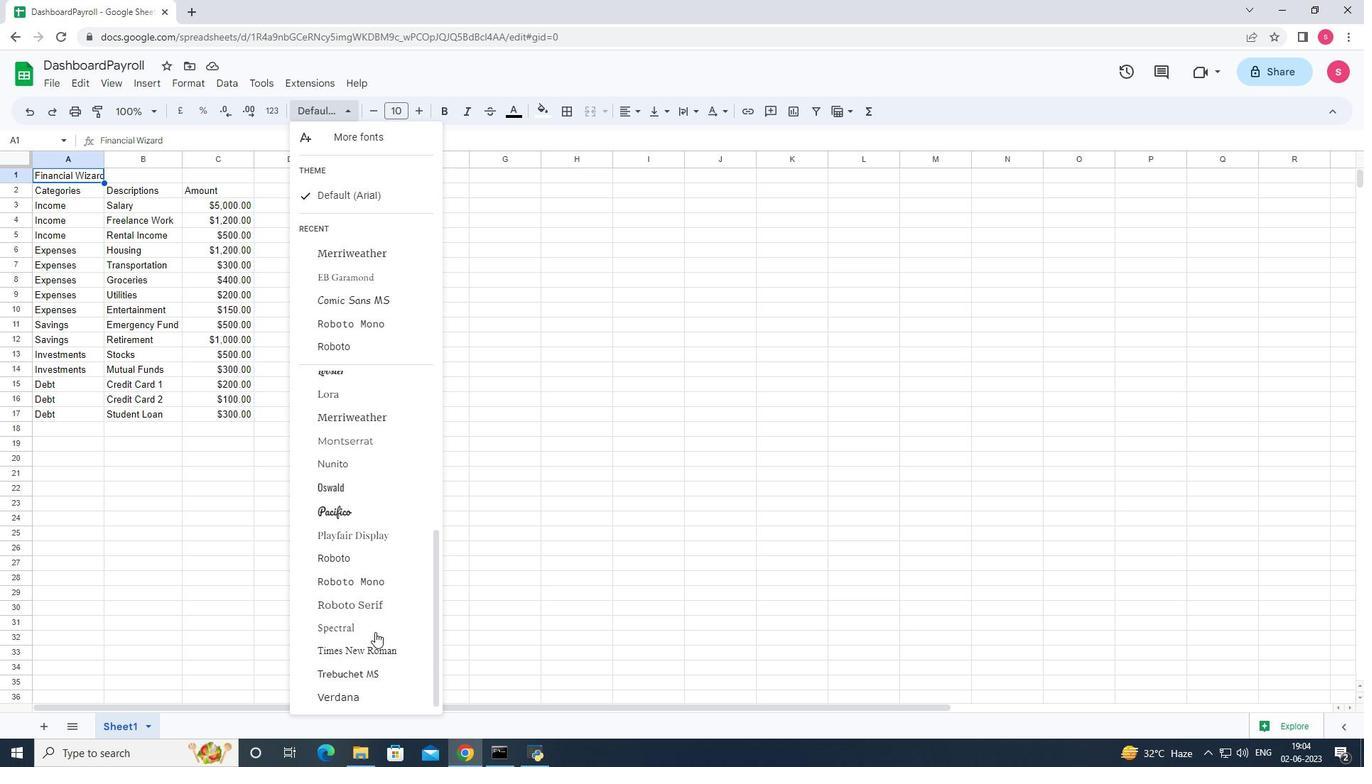 
Action: Mouse scrolled (375, 631) with delta (0, 0)
Screenshot: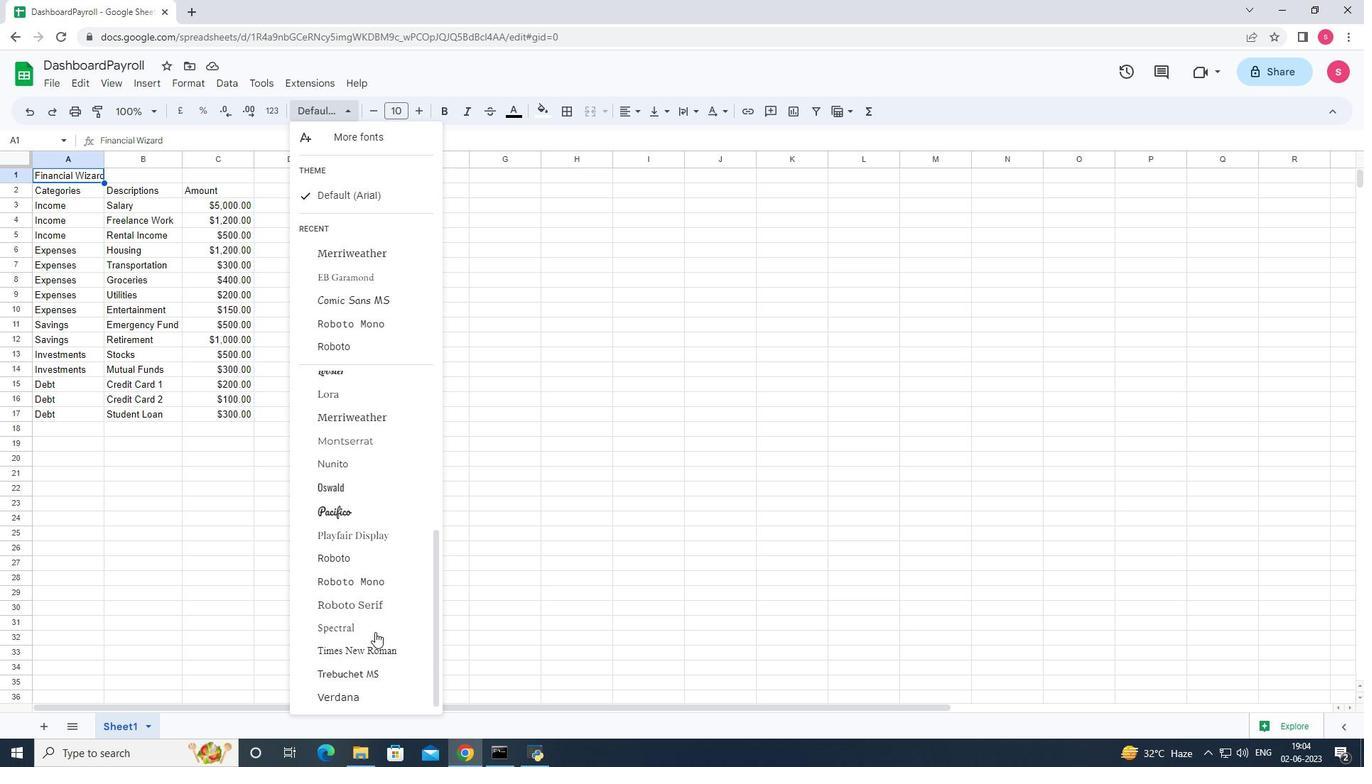 
Action: Mouse moved to (375, 631)
Screenshot: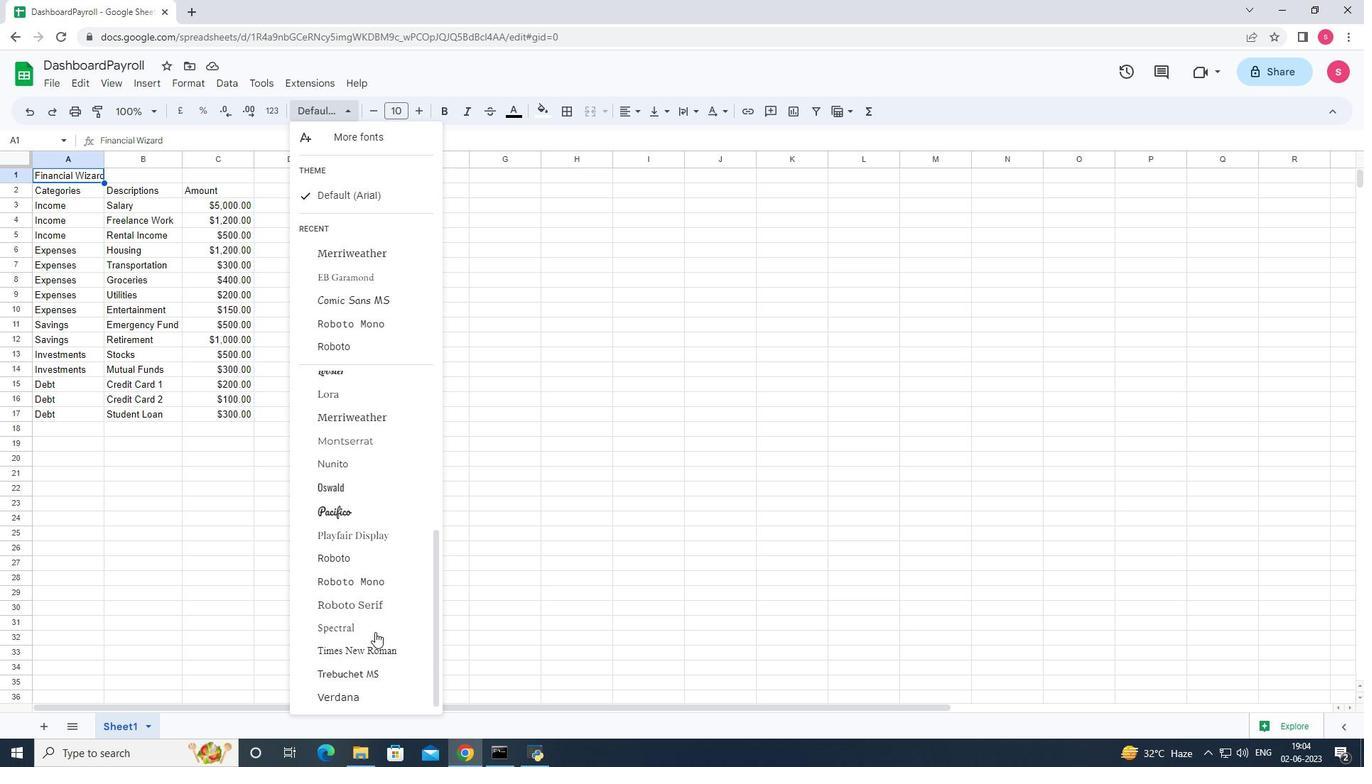 
Action: Mouse scrolled (375, 631) with delta (0, 0)
Screenshot: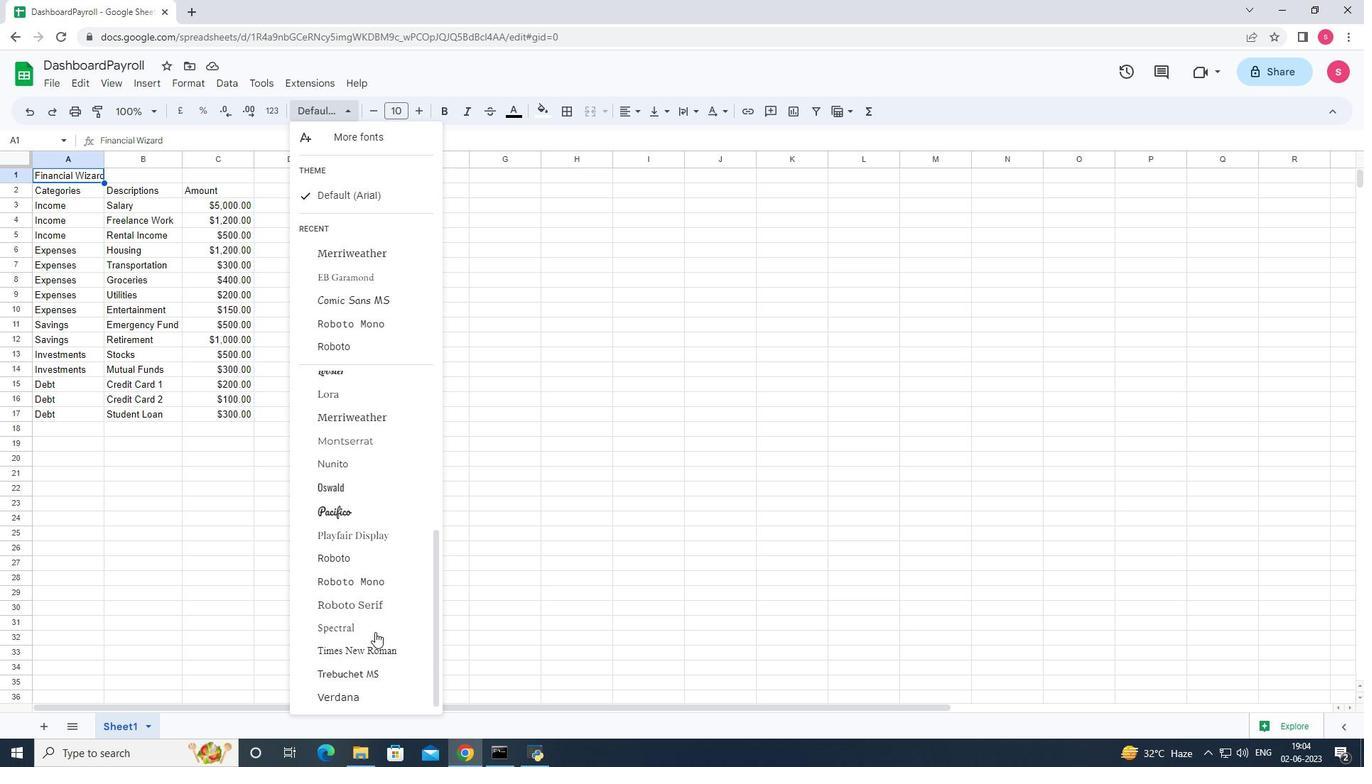 
Action: Mouse moved to (375, 631)
Screenshot: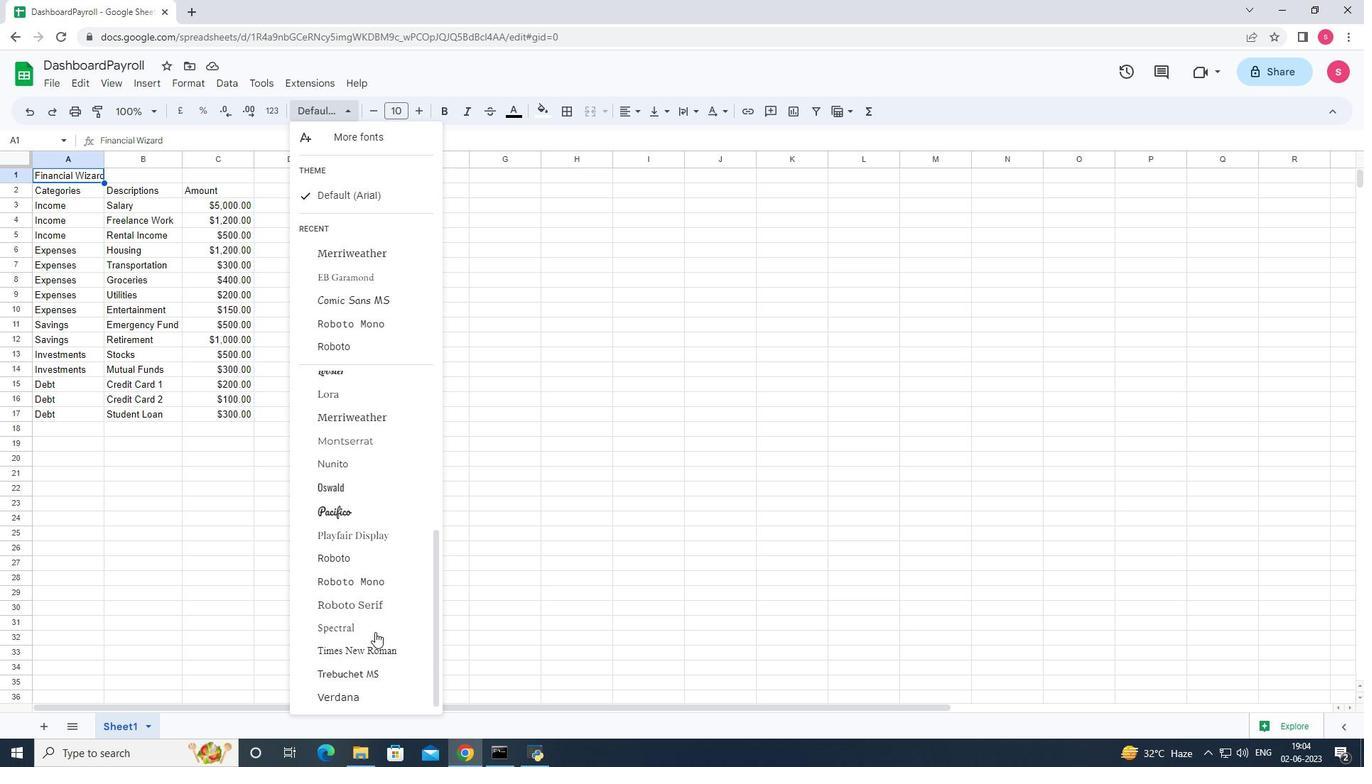 
Action: Mouse scrolled (375, 631) with delta (0, 0)
Screenshot: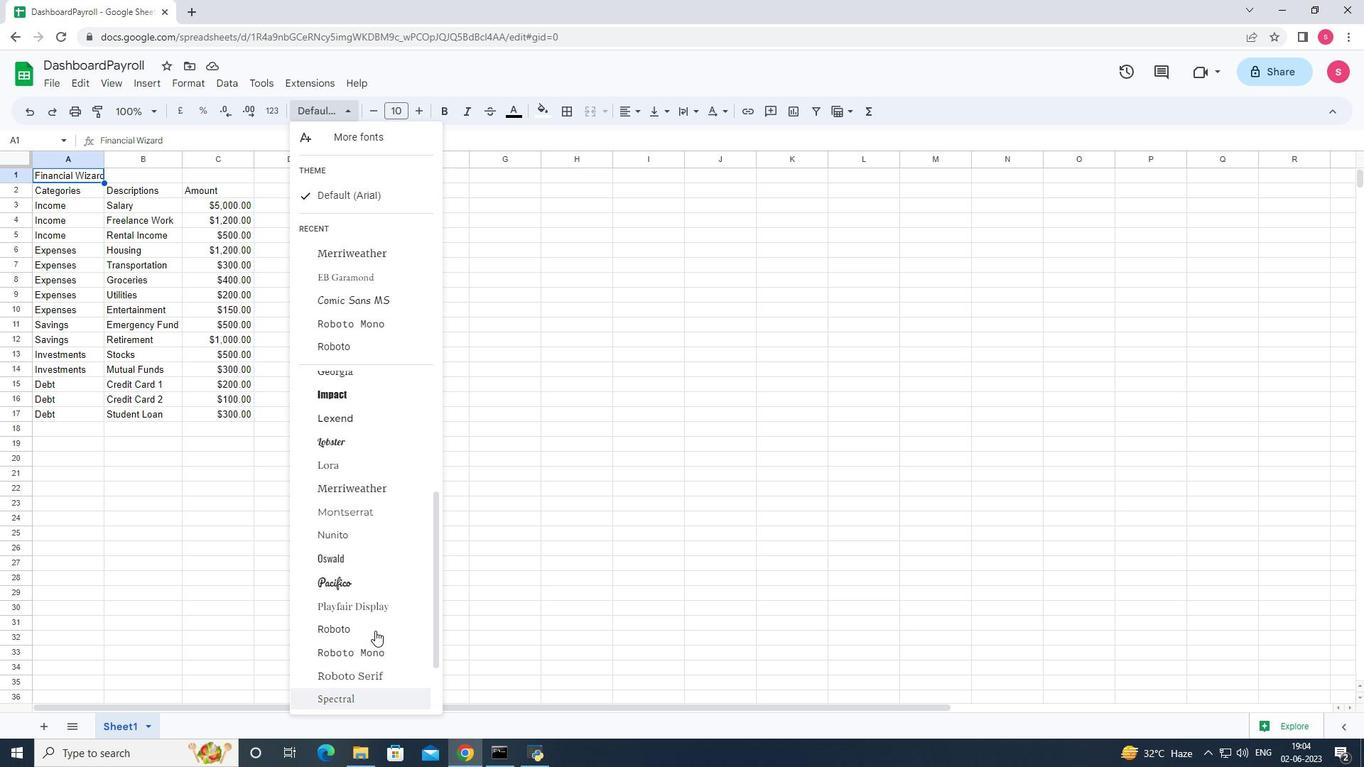 
Action: Mouse scrolled (375, 631) with delta (0, 0)
Screenshot: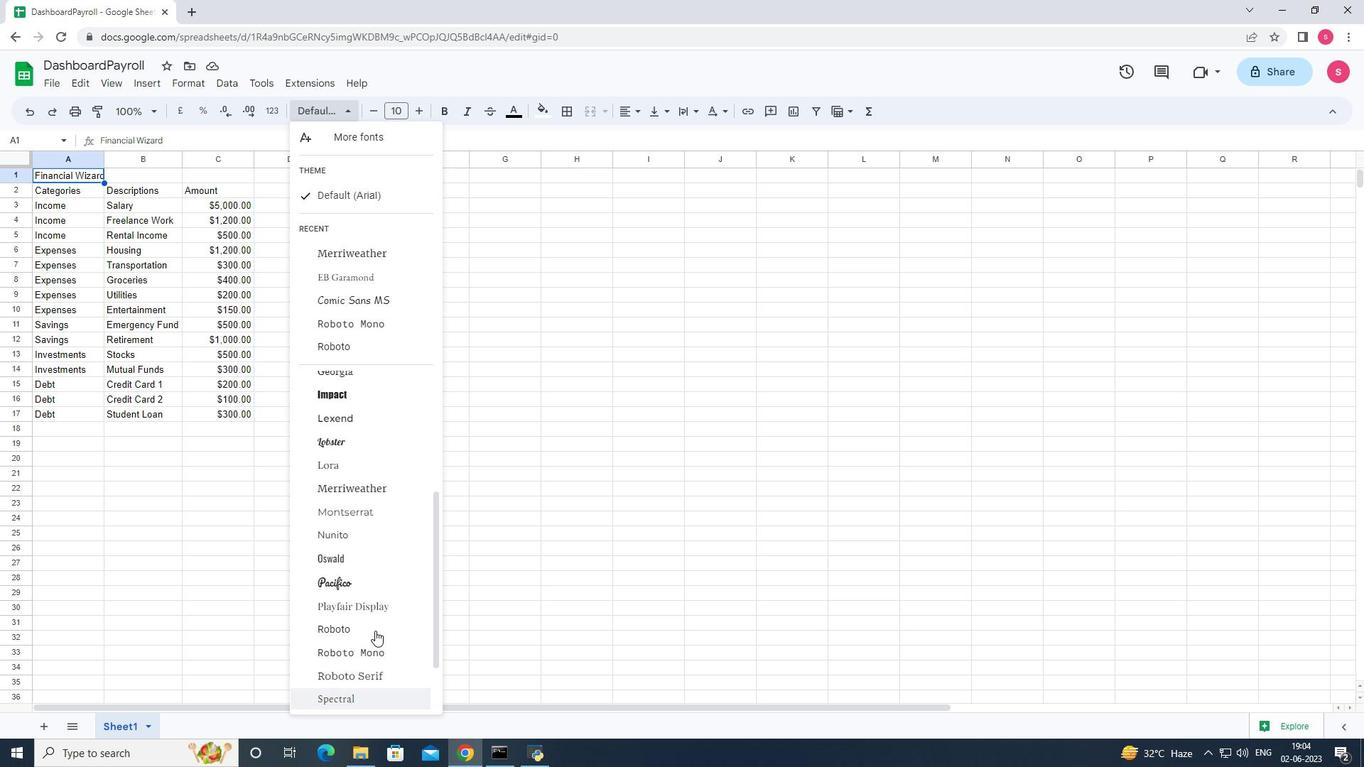 
Action: Mouse moved to (325, 197)
Screenshot: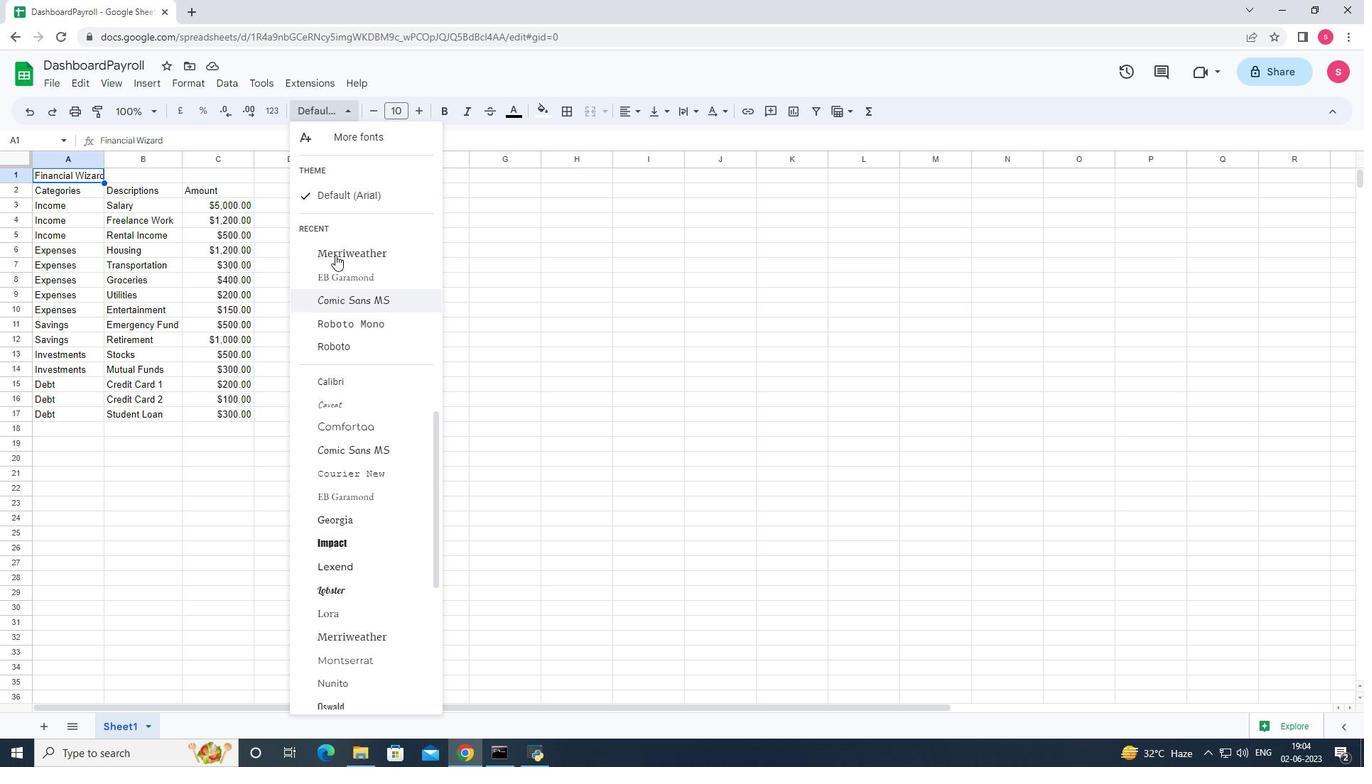 
Action: Mouse scrolled (325, 196) with delta (0, 0)
Screenshot: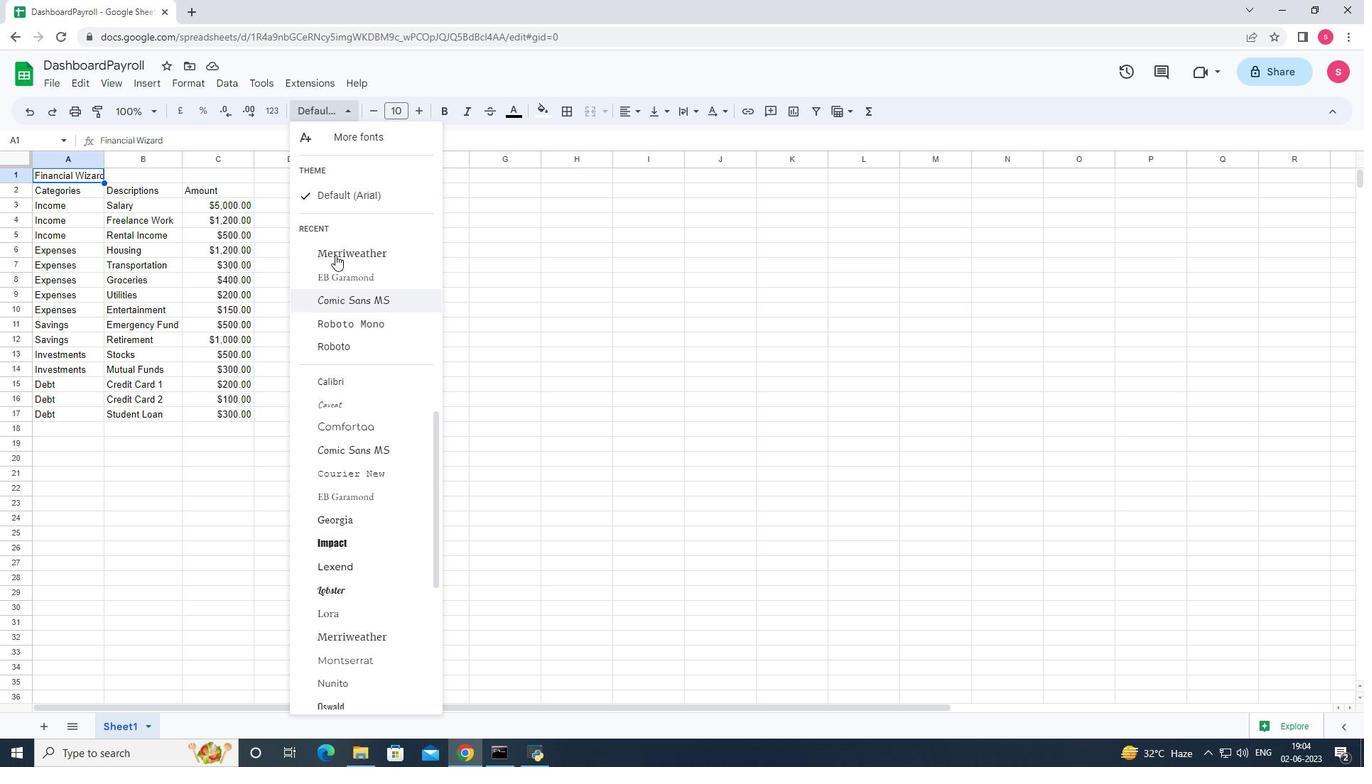 
Action: Mouse moved to (325, 197)
Screenshot: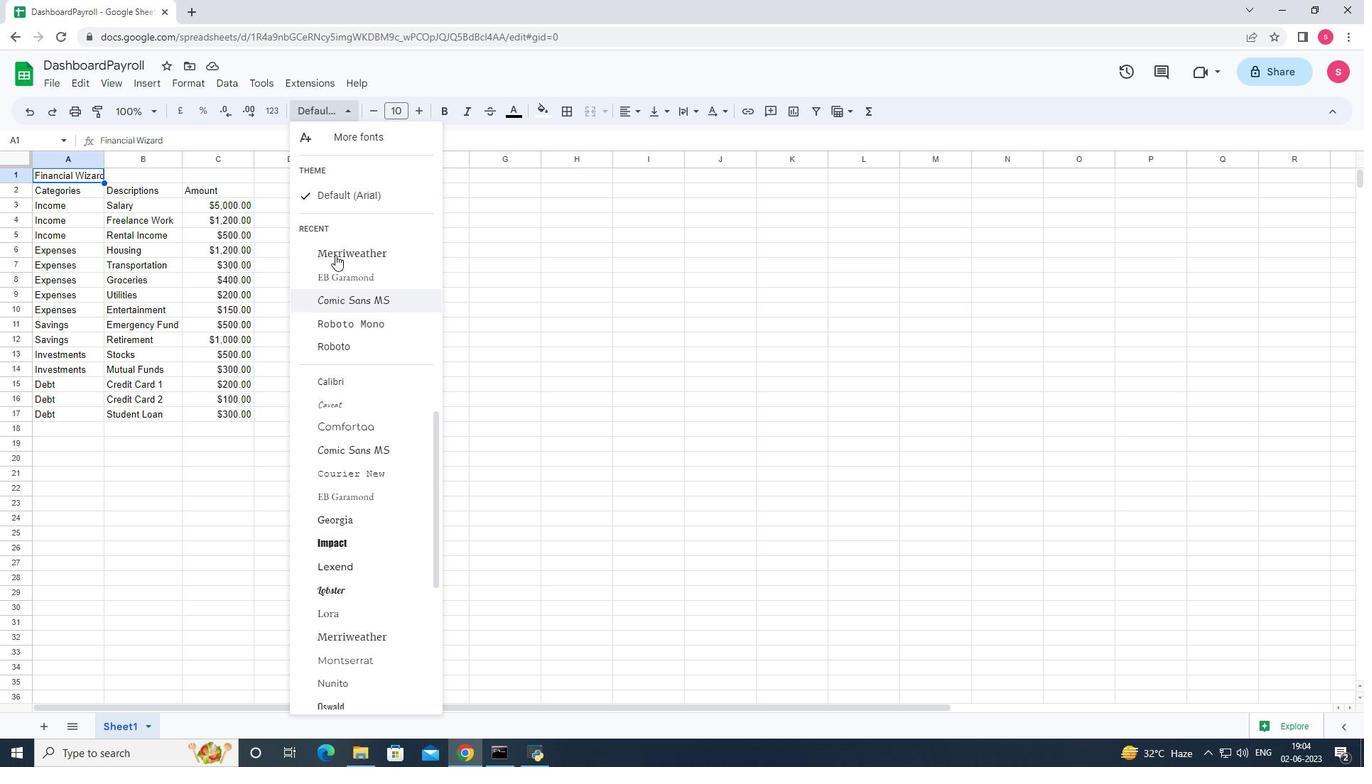 
Action: Mouse scrolled (325, 196) with delta (0, 0)
Screenshot: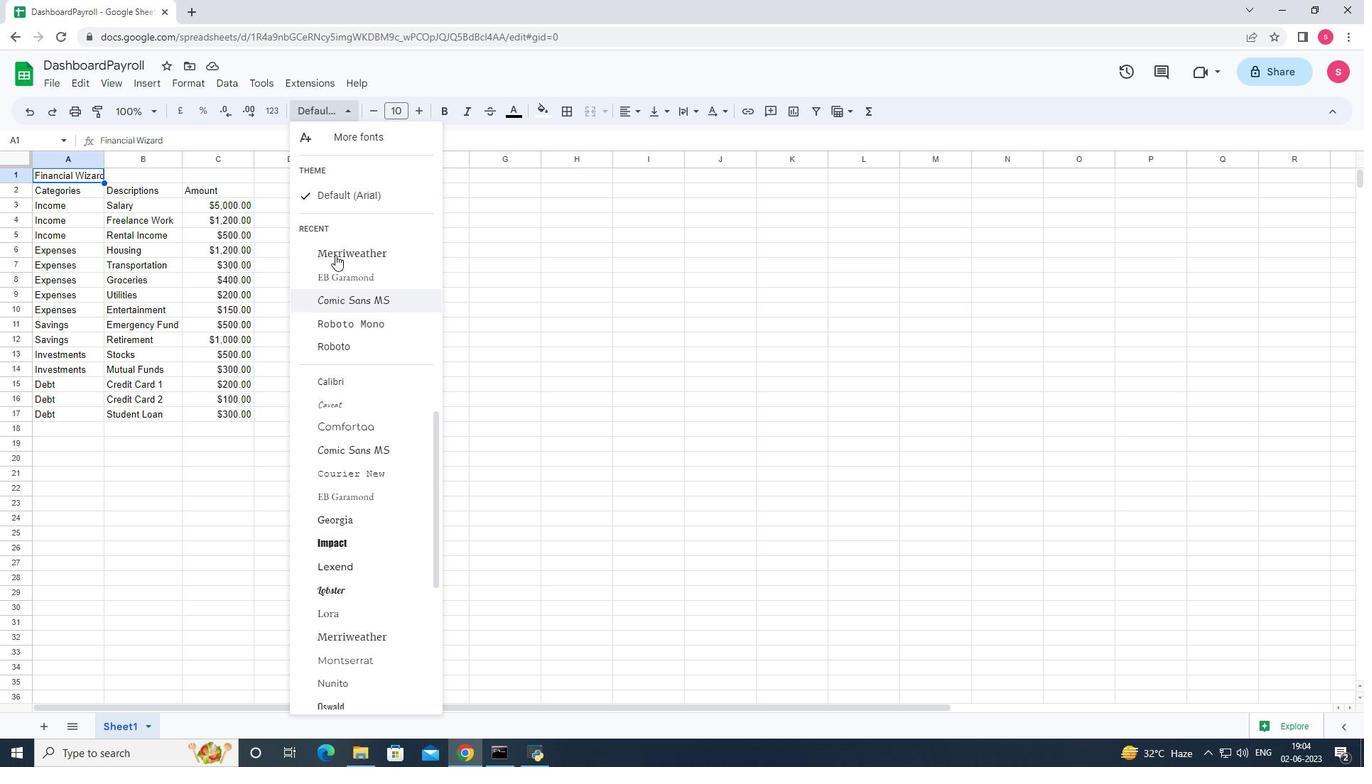 
Action: Mouse moved to (325, 196)
Screenshot: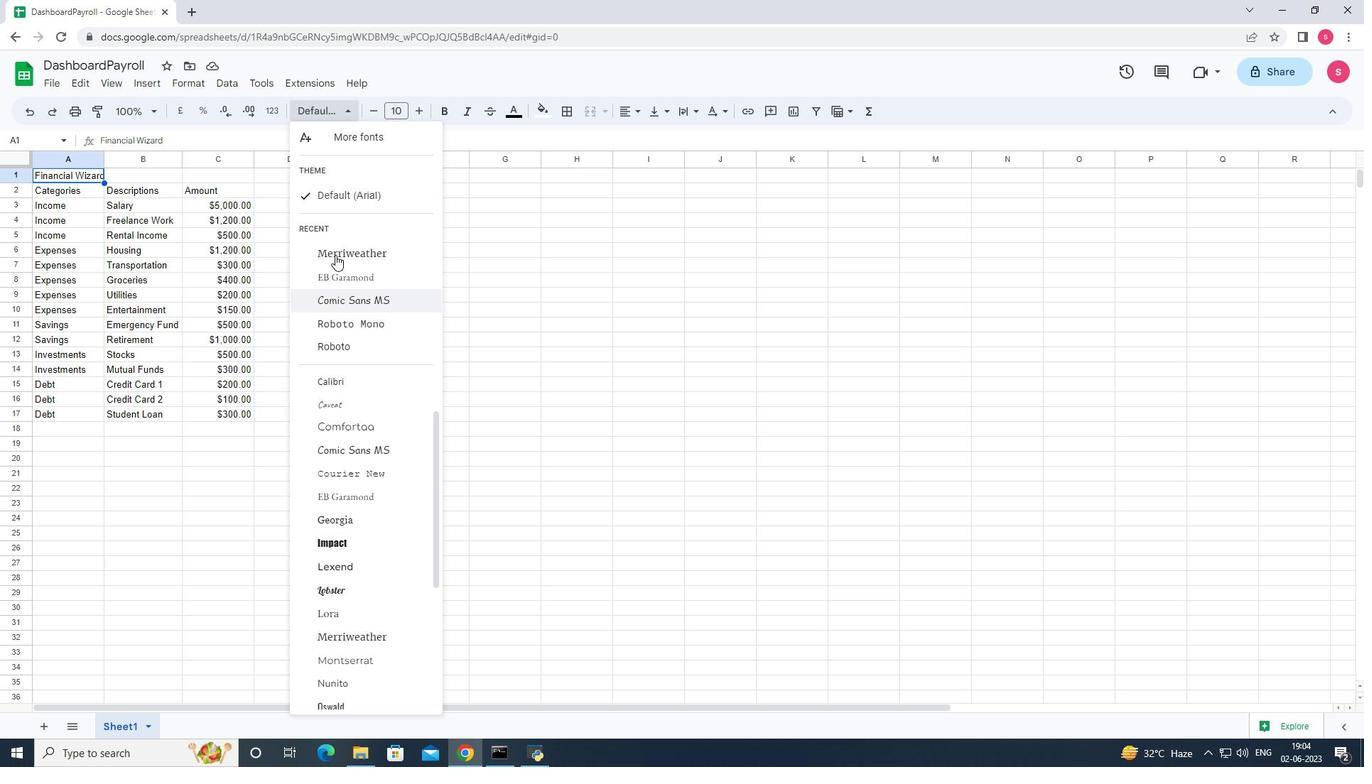 
Action: Mouse scrolled (325, 197) with delta (0, 0)
Screenshot: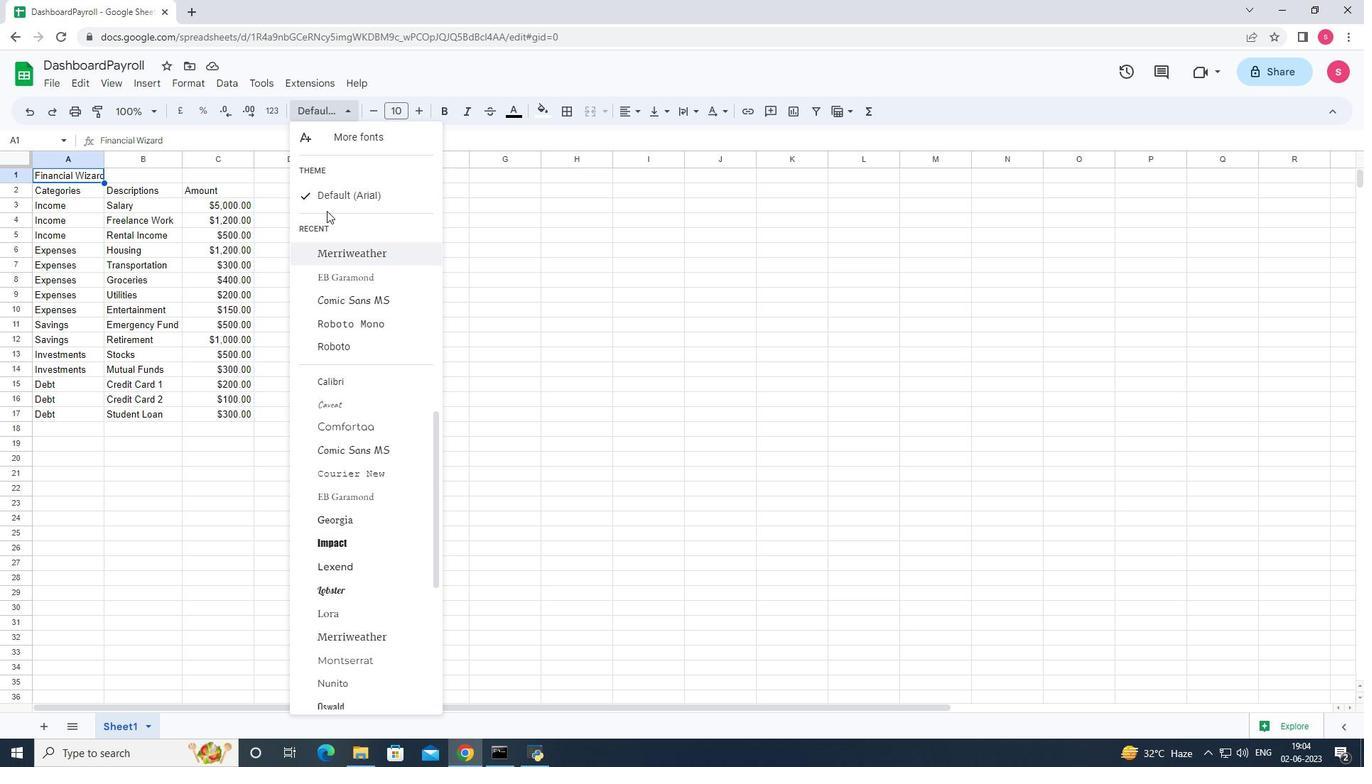 
Action: Mouse moved to (328, 217)
Screenshot: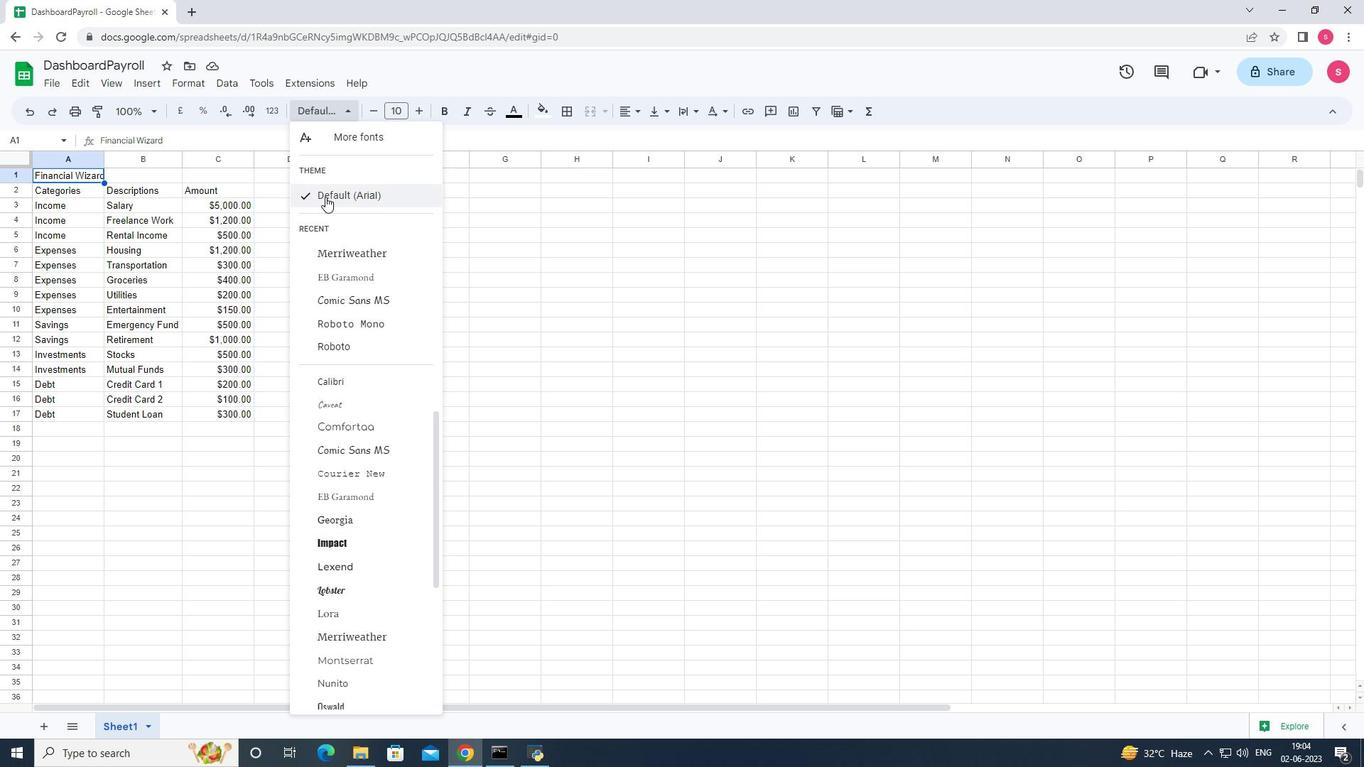 
Action: Mouse scrolled (328, 216) with delta (0, 0)
Screenshot: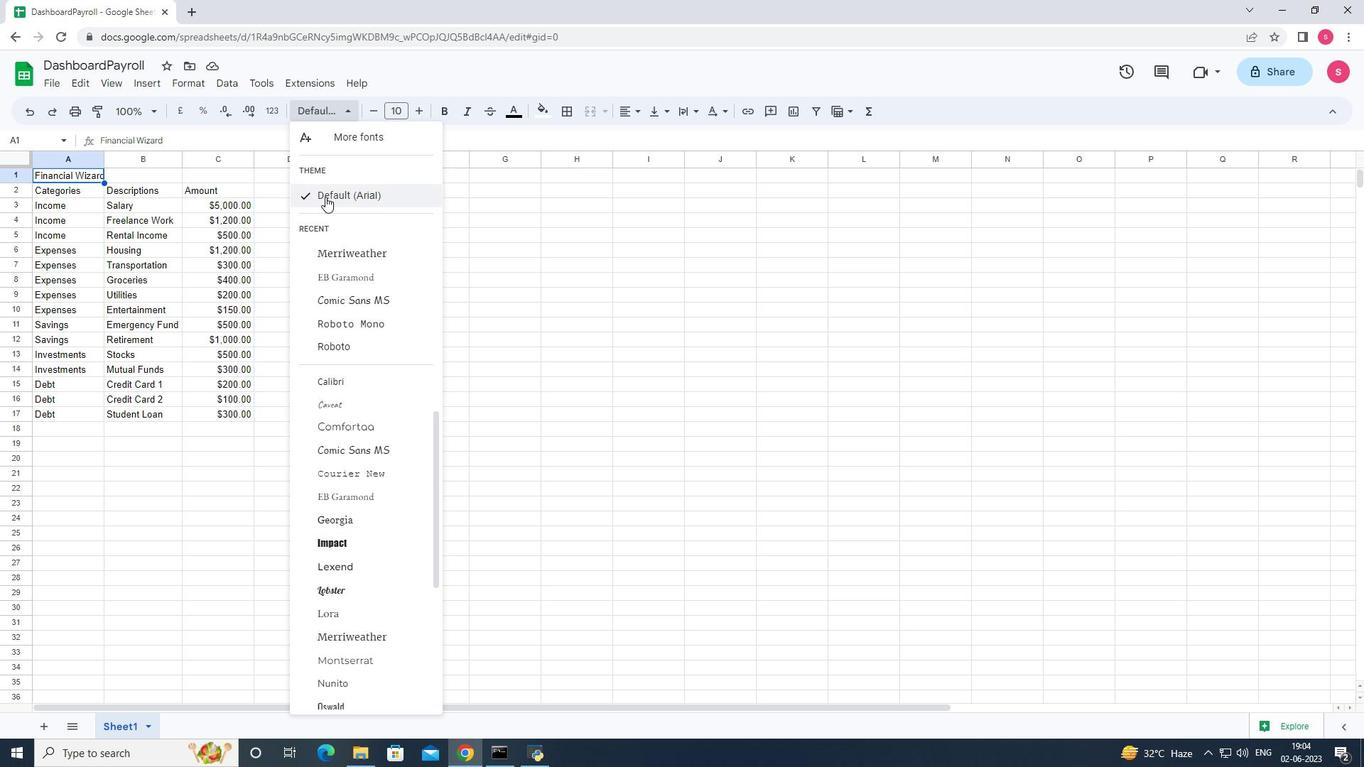 
Action: Mouse moved to (330, 221)
Screenshot: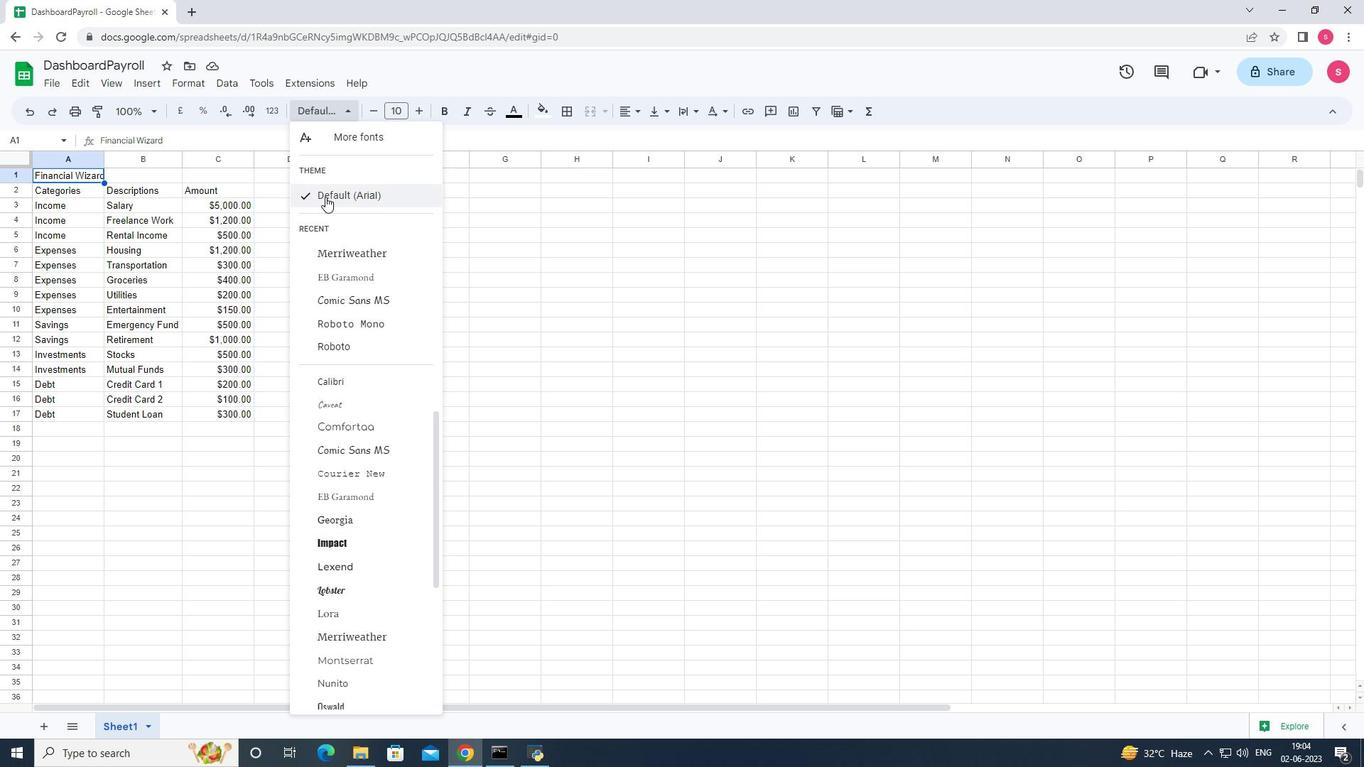 
Action: Mouse scrolled (330, 221) with delta (0, 0)
Screenshot: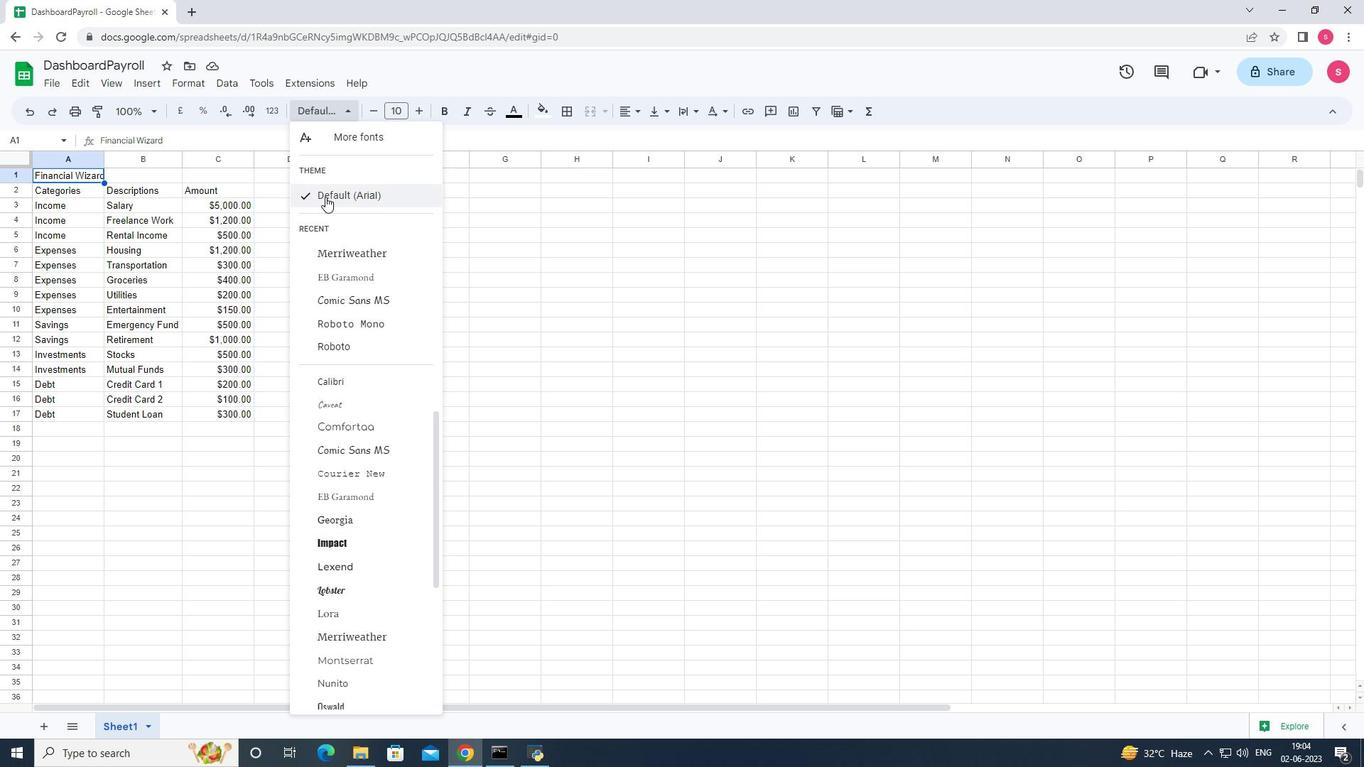 
Action: Mouse moved to (331, 226)
Screenshot: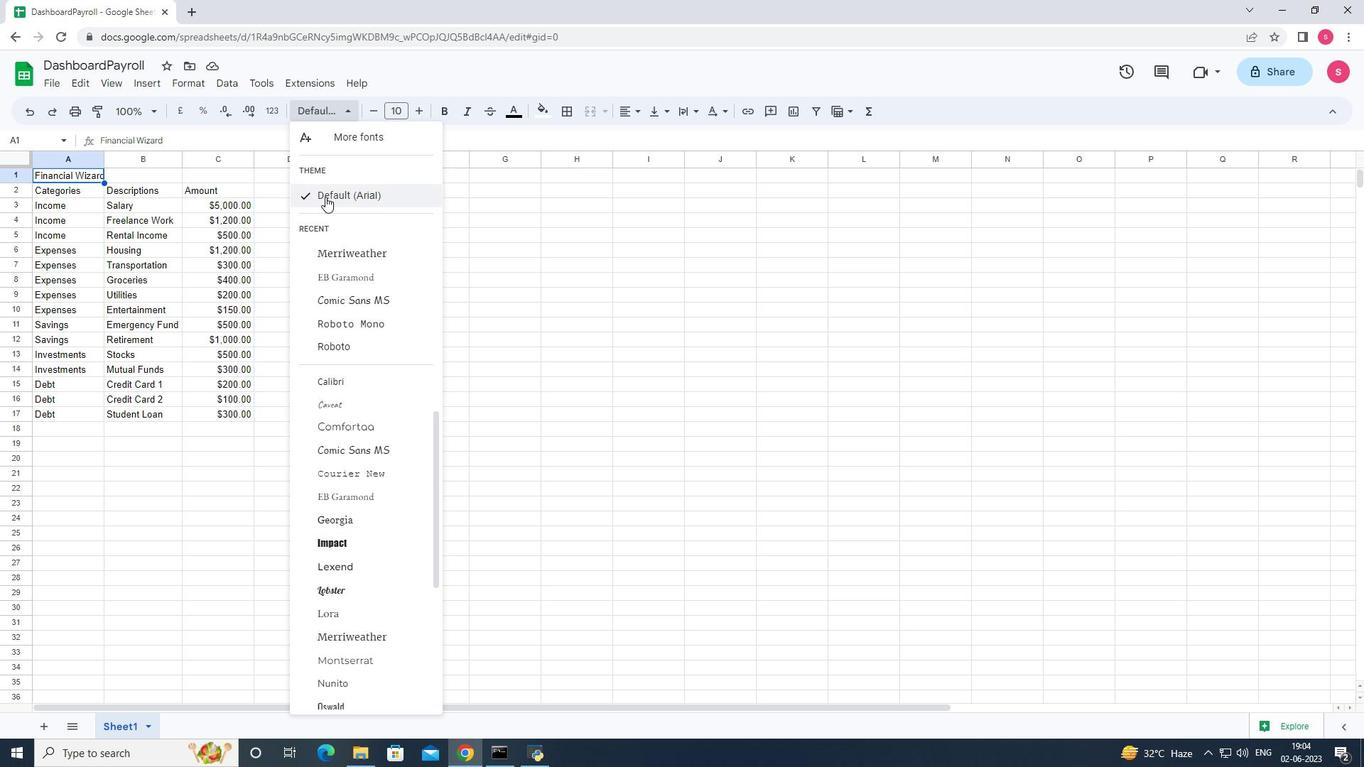 
Action: Mouse scrolled (331, 225) with delta (0, 0)
Screenshot: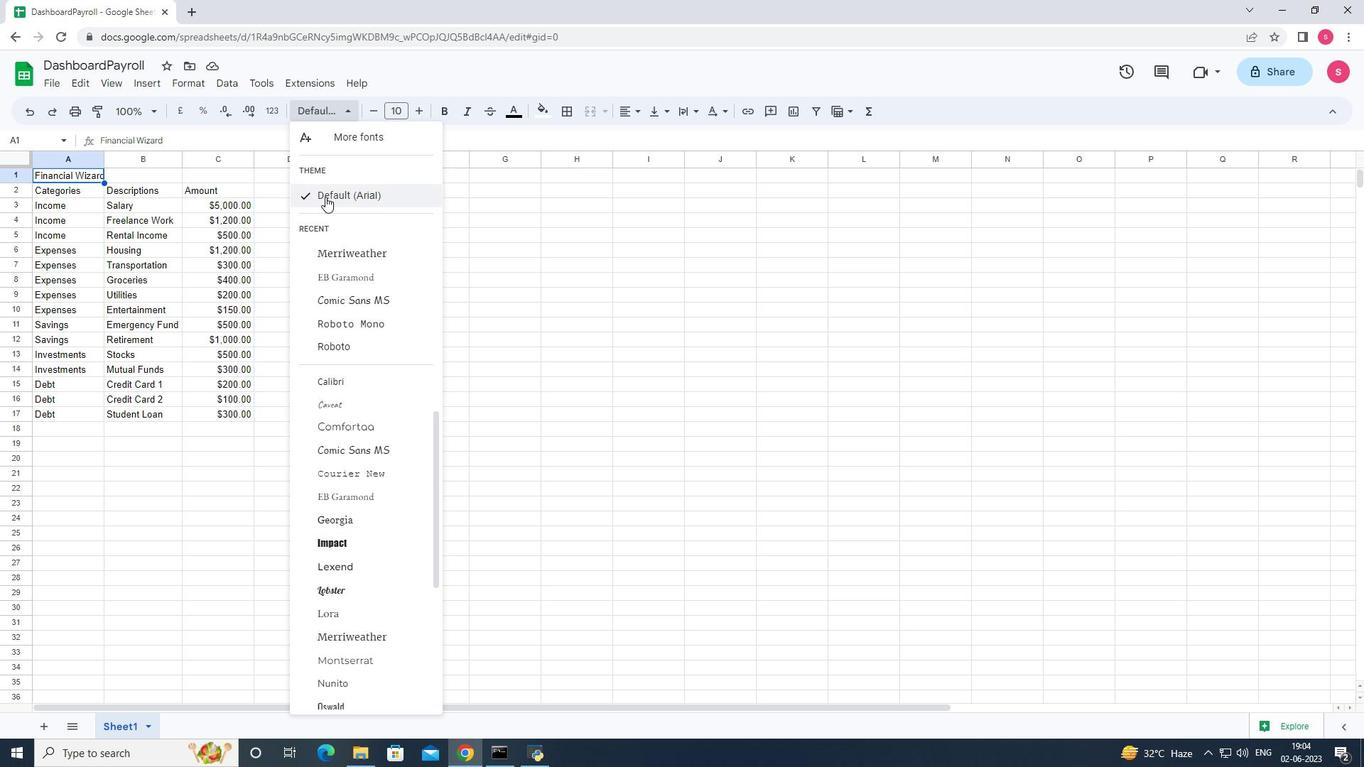 
Action: Mouse moved to (333, 228)
Screenshot: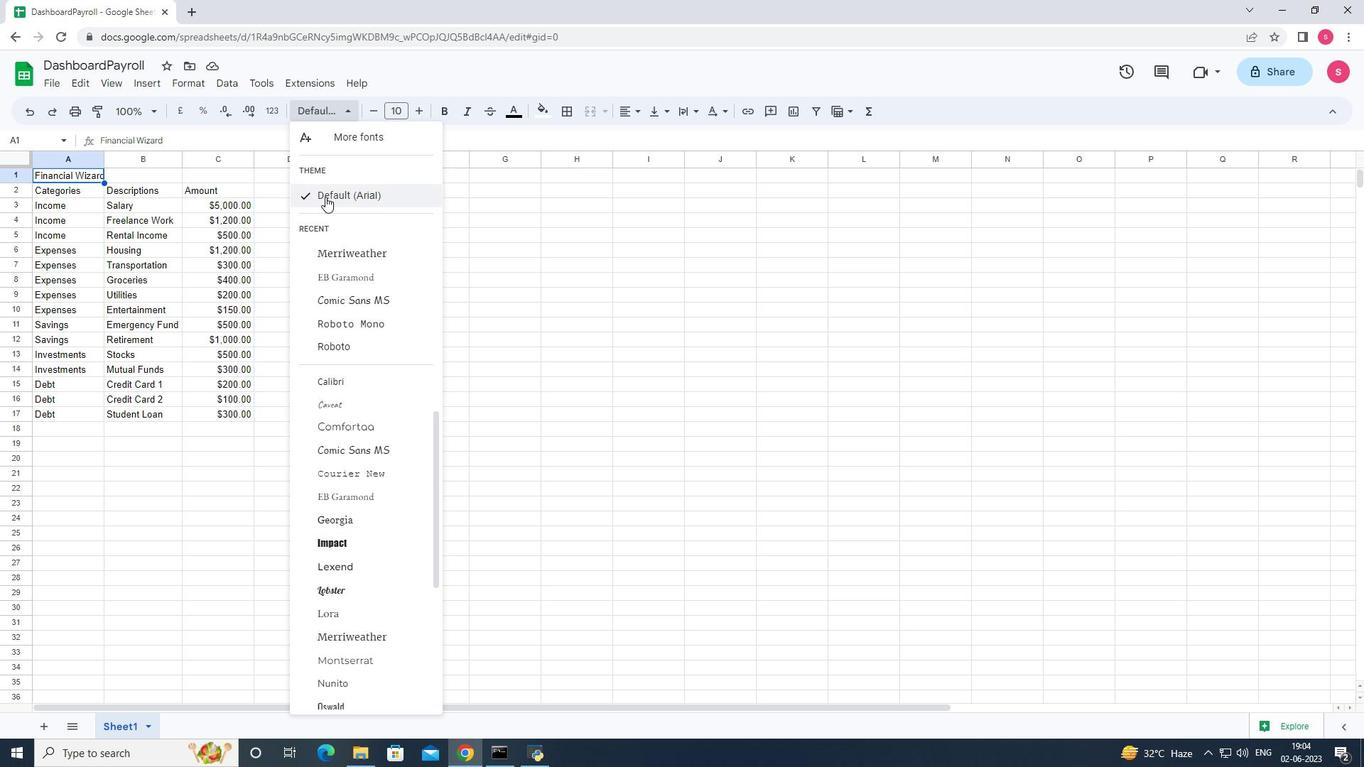 
Action: Mouse scrolled (333, 228) with delta (0, 0)
Screenshot: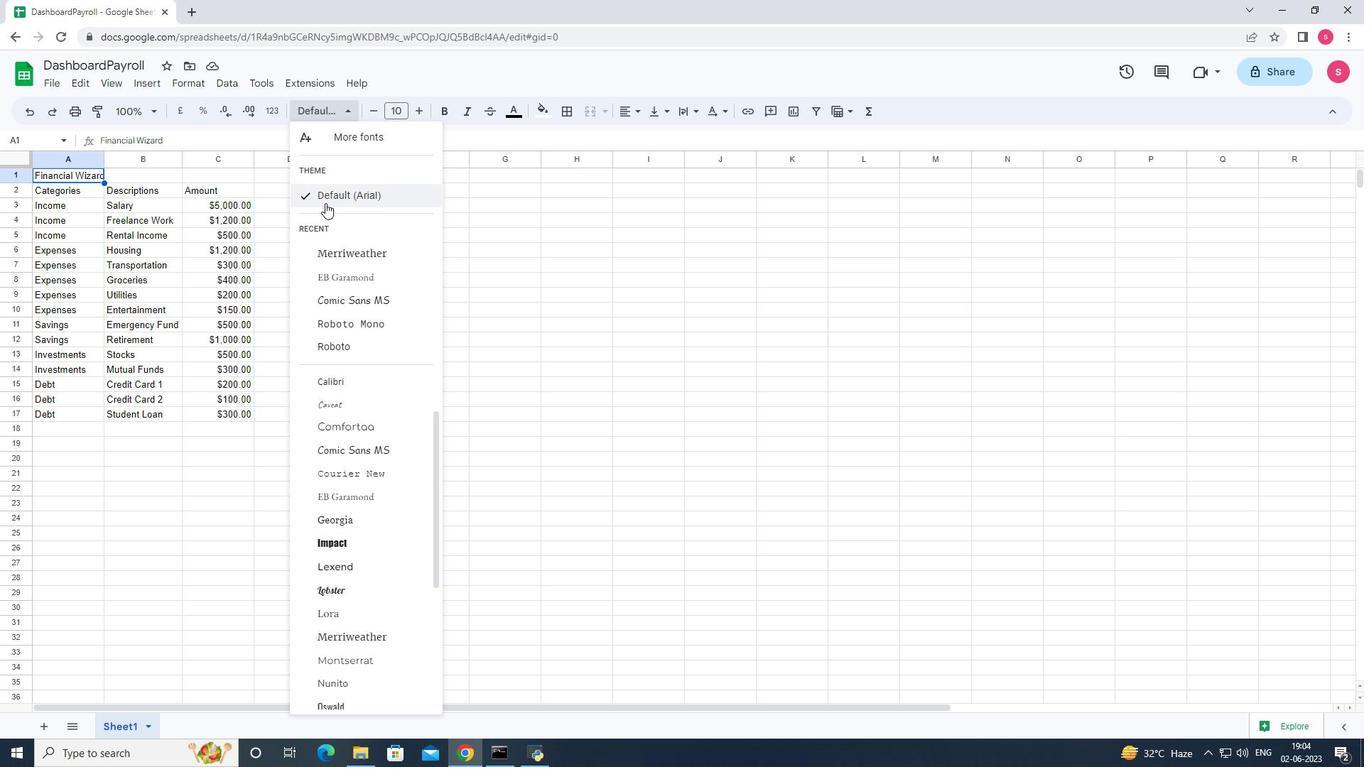 
Action: Mouse moved to (349, 290)
Screenshot: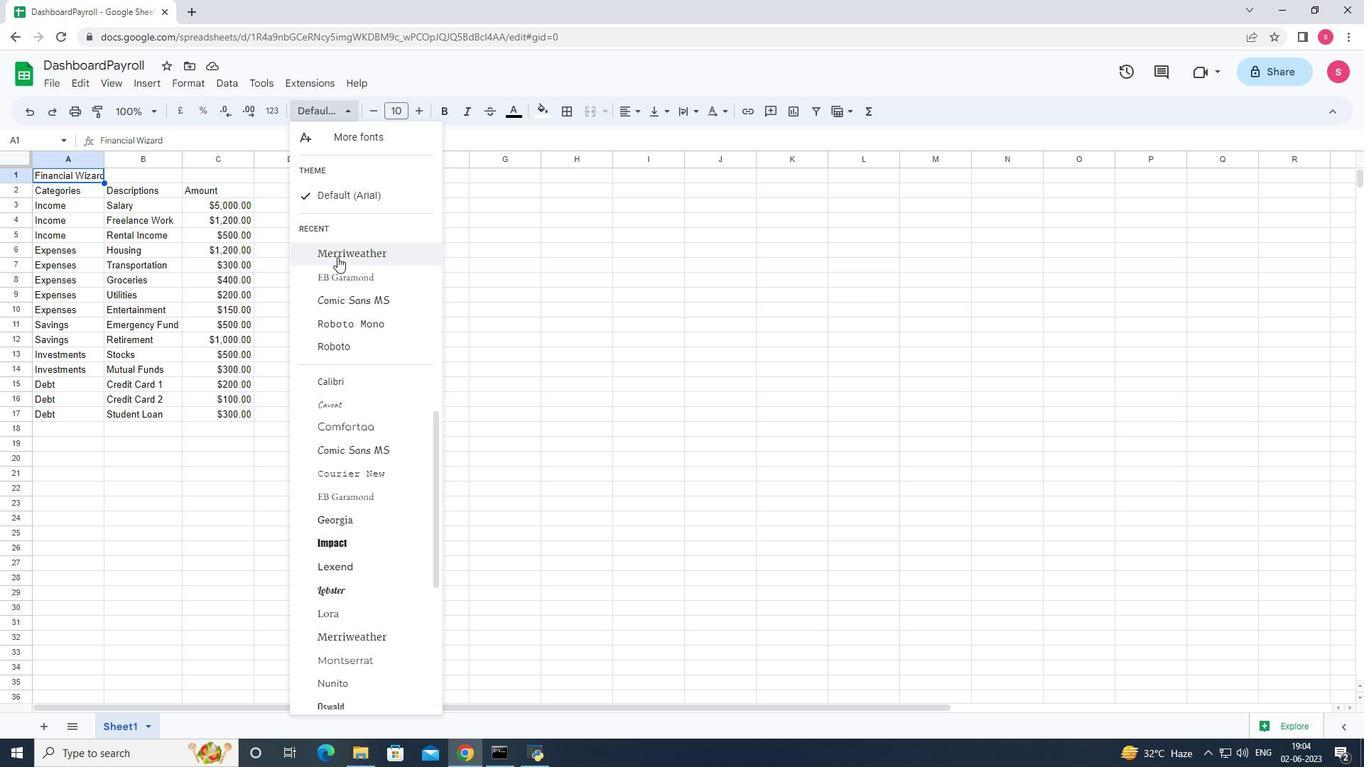 
Action: Mouse scrolled (349, 290) with delta (0, 0)
Screenshot: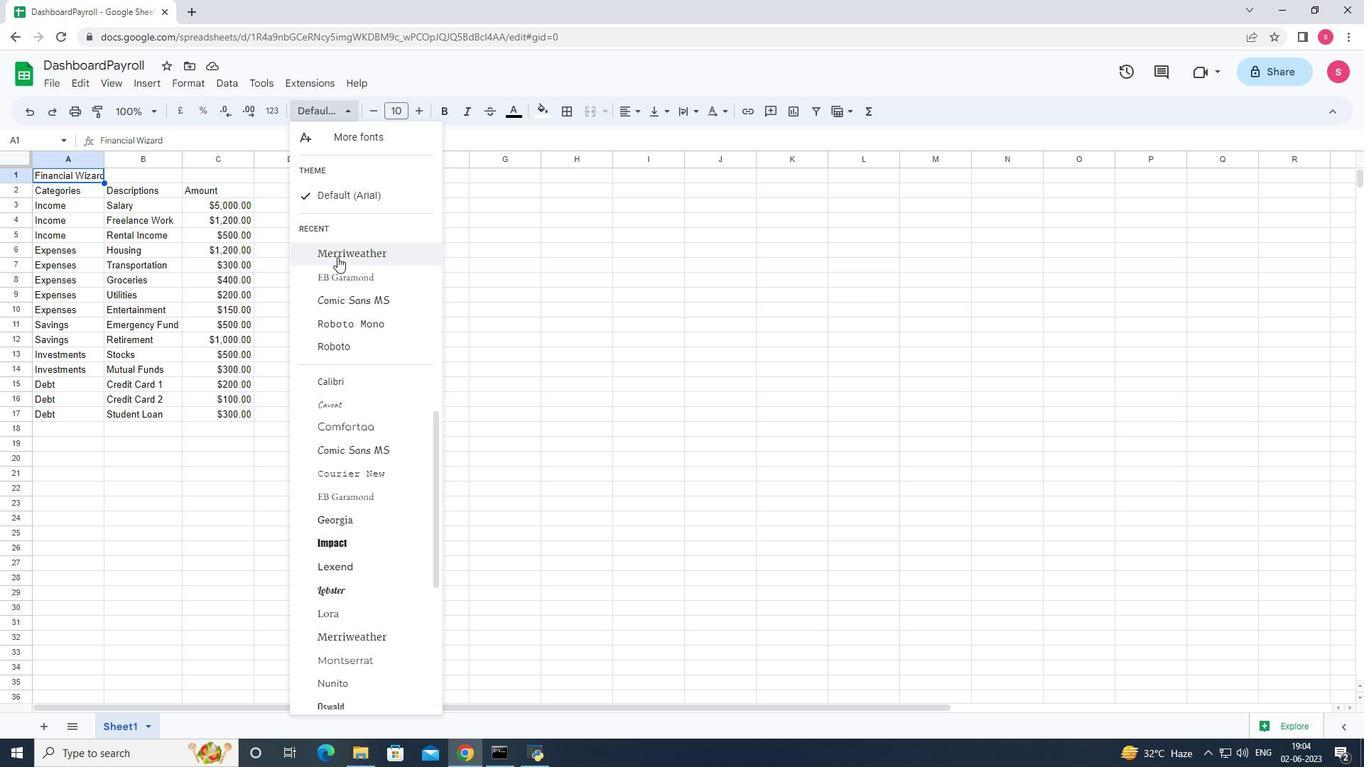 
Action: Mouse moved to (353, 297)
Screenshot: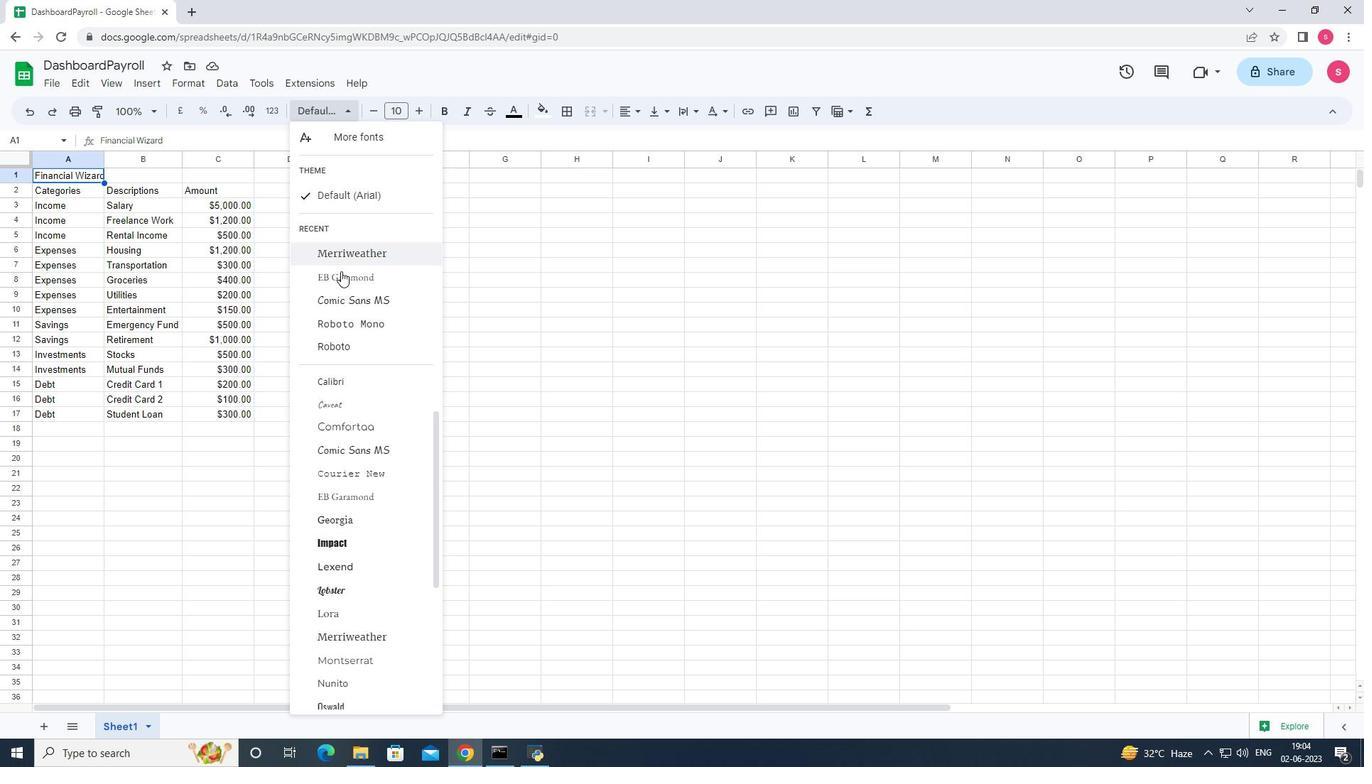 
Action: Mouse scrolled (353, 296) with delta (0, 0)
Screenshot: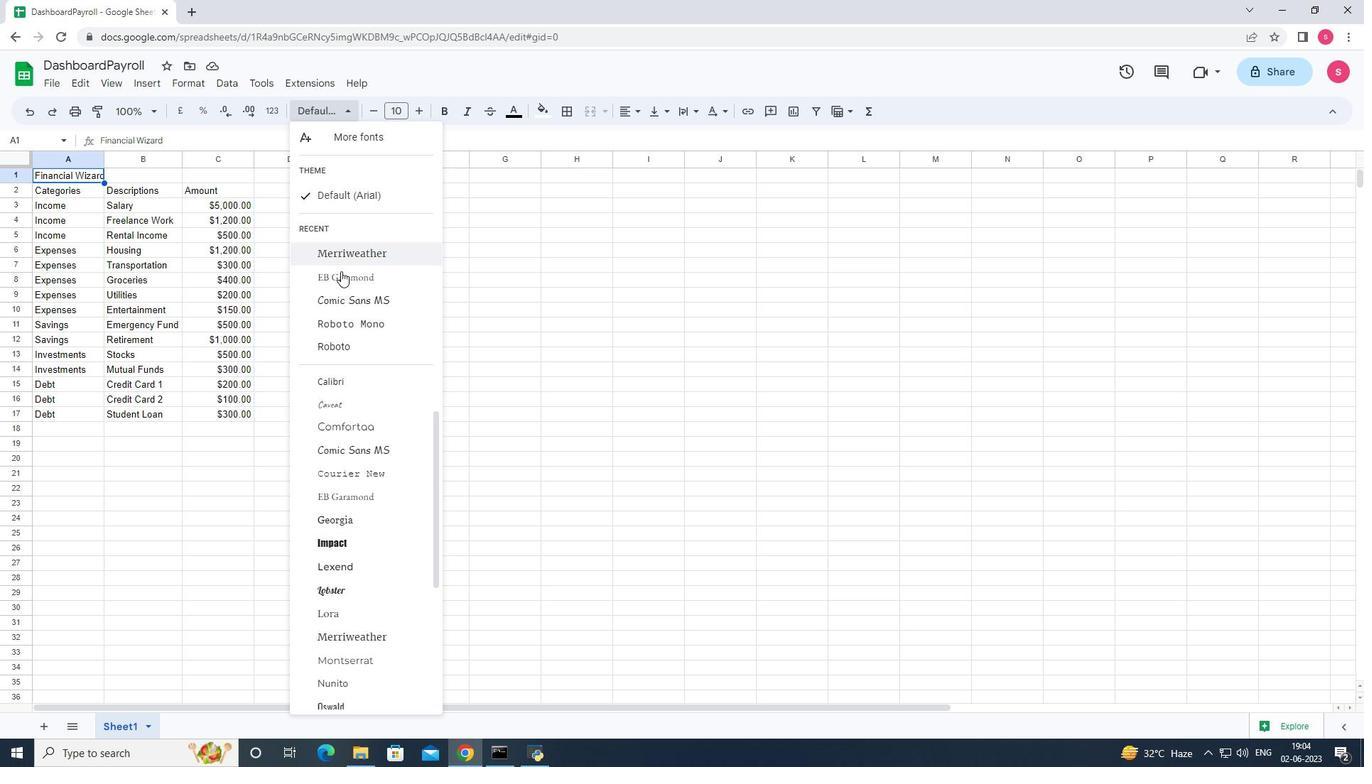 
Action: Mouse moved to (356, 302)
Screenshot: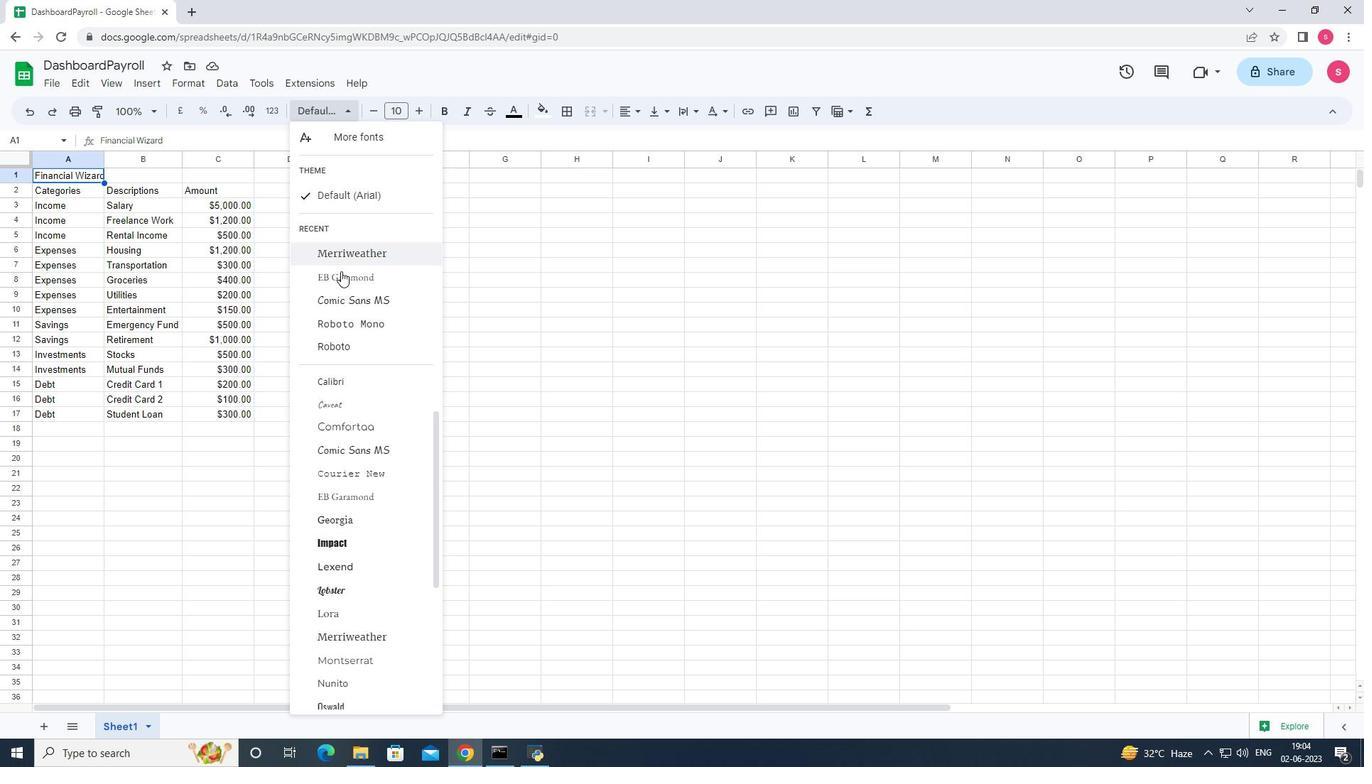 
Action: Mouse scrolled (356, 301) with delta (0, 0)
Screenshot: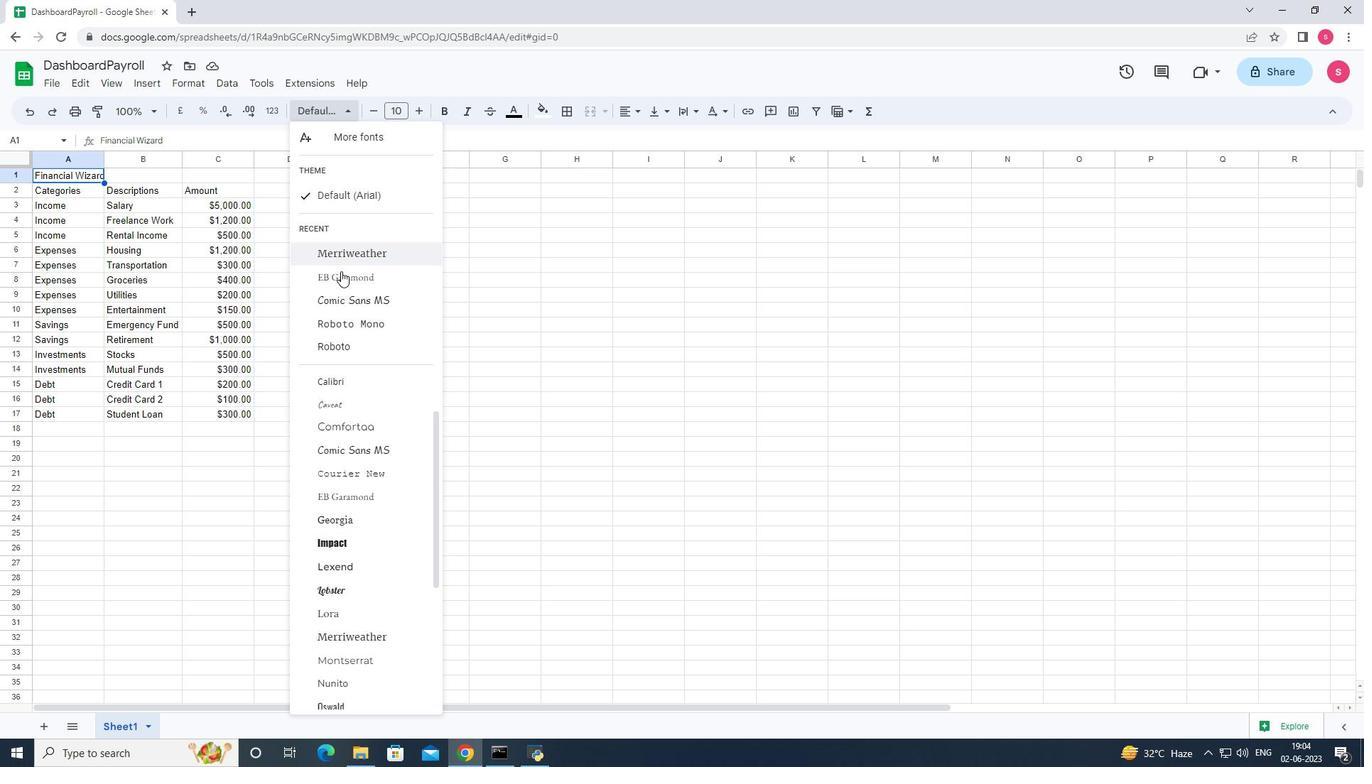 
Action: Mouse moved to (359, 305)
Screenshot: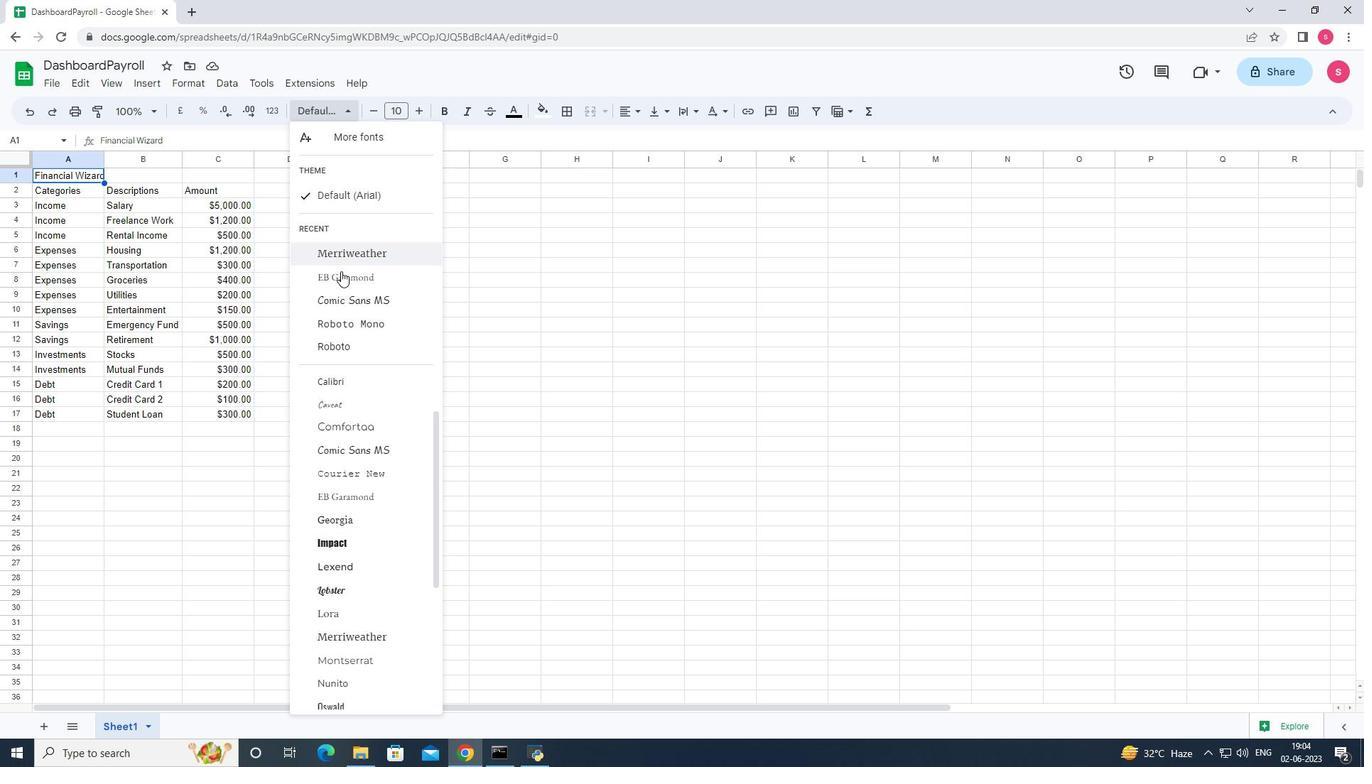 
Action: Mouse scrolled (359, 304) with delta (0, 0)
Screenshot: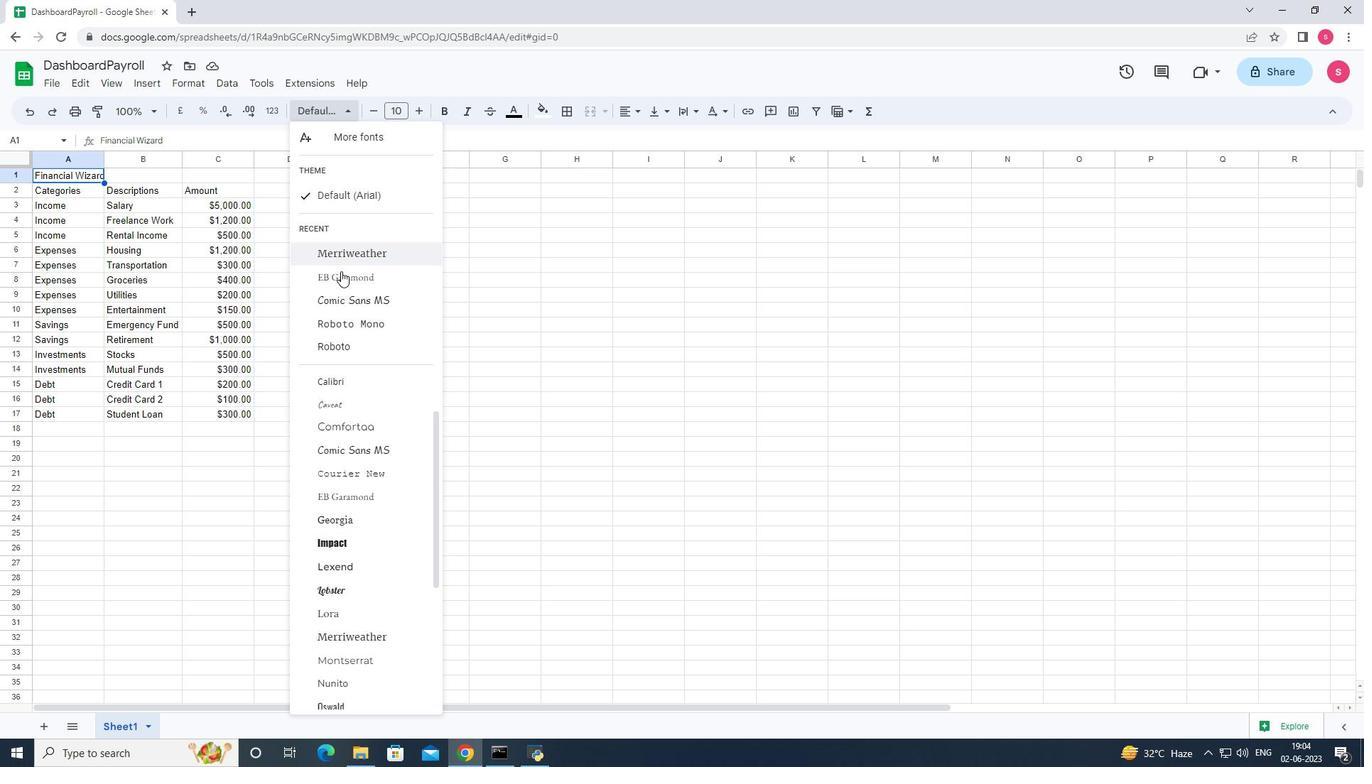 
Action: Mouse moved to (363, 321)
Screenshot: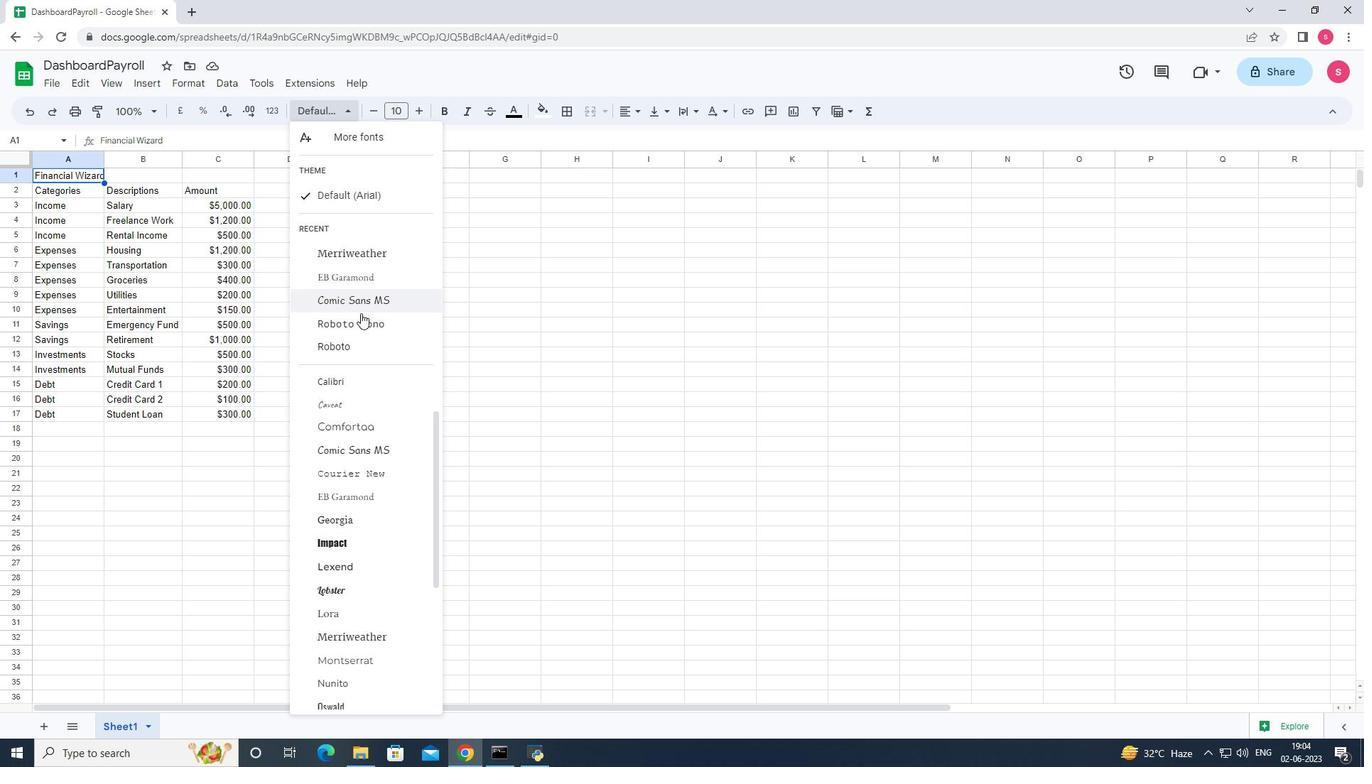 
Action: Mouse scrolled (363, 320) with delta (0, 0)
Screenshot: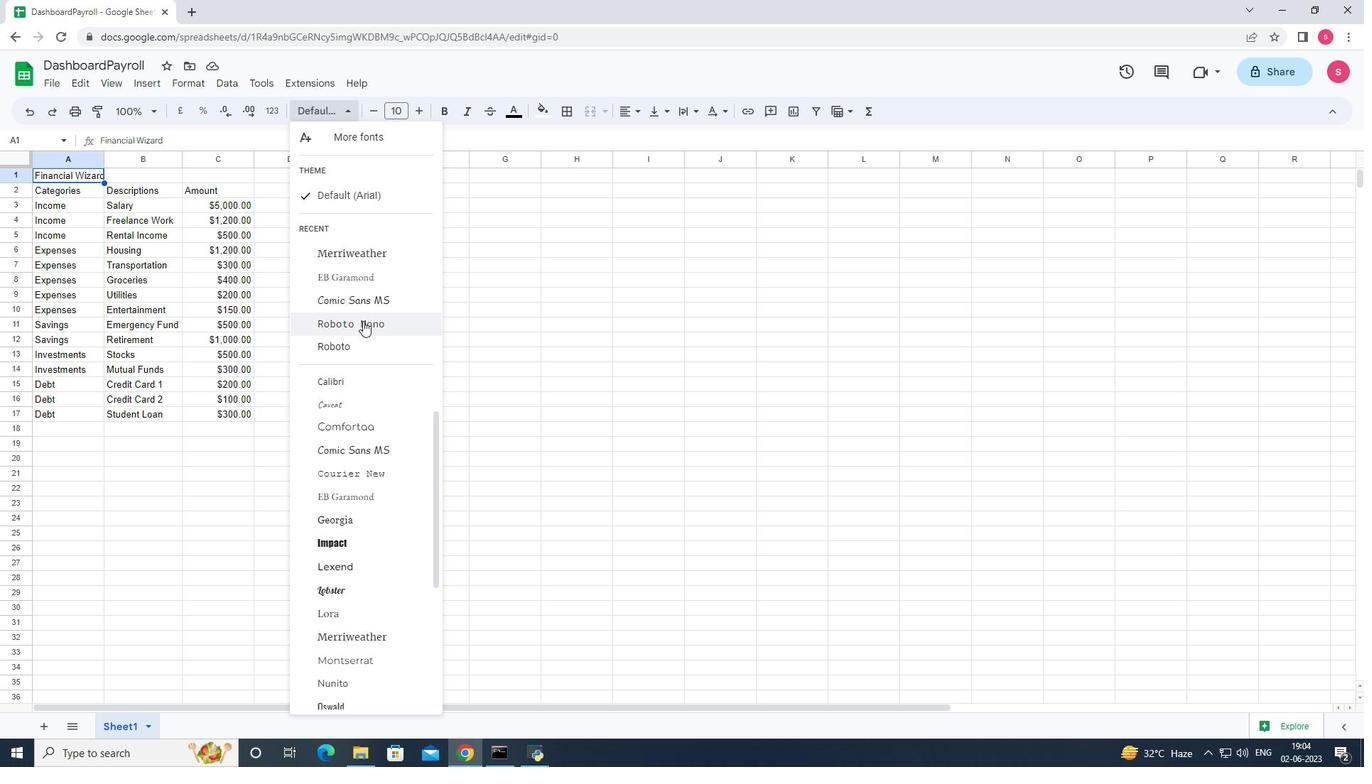 
Action: Mouse scrolled (363, 320) with delta (0, 0)
Screenshot: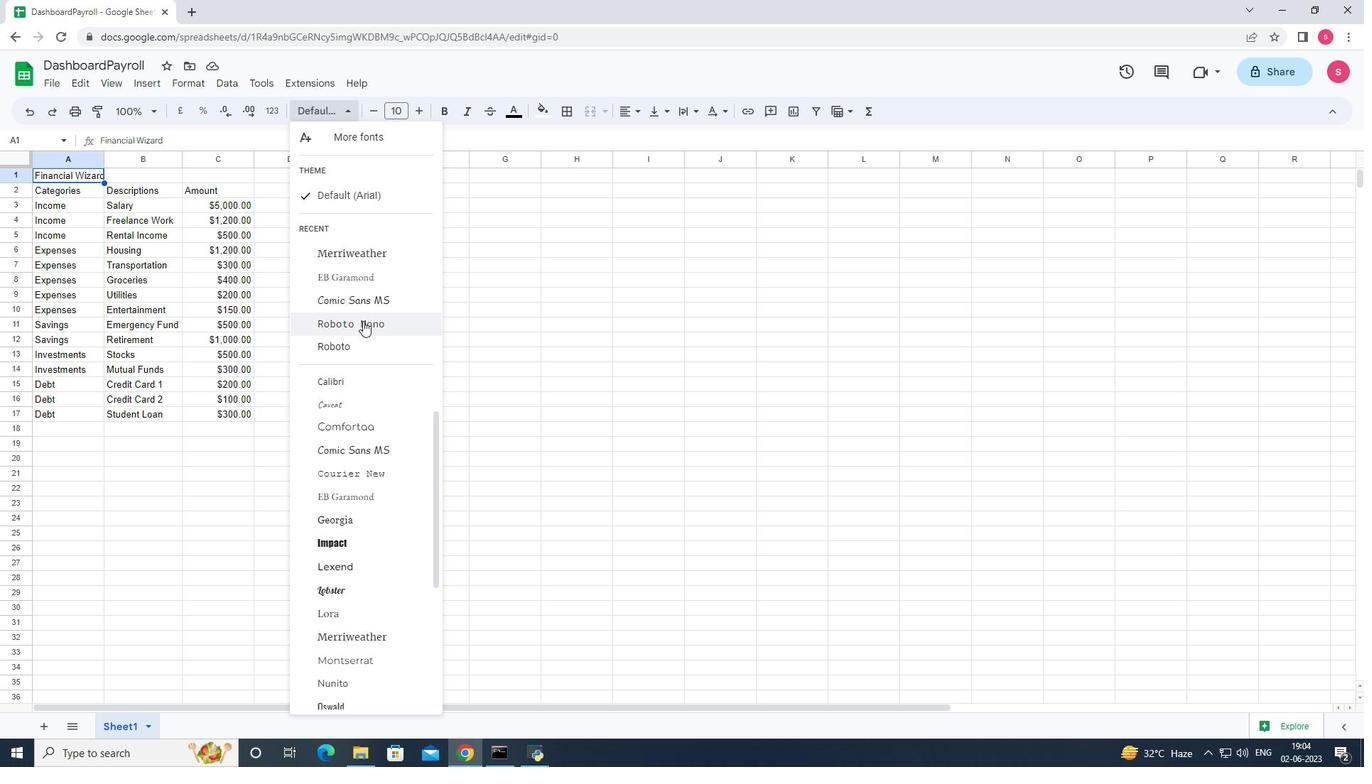 
Action: Mouse scrolled (363, 320) with delta (0, 0)
Screenshot: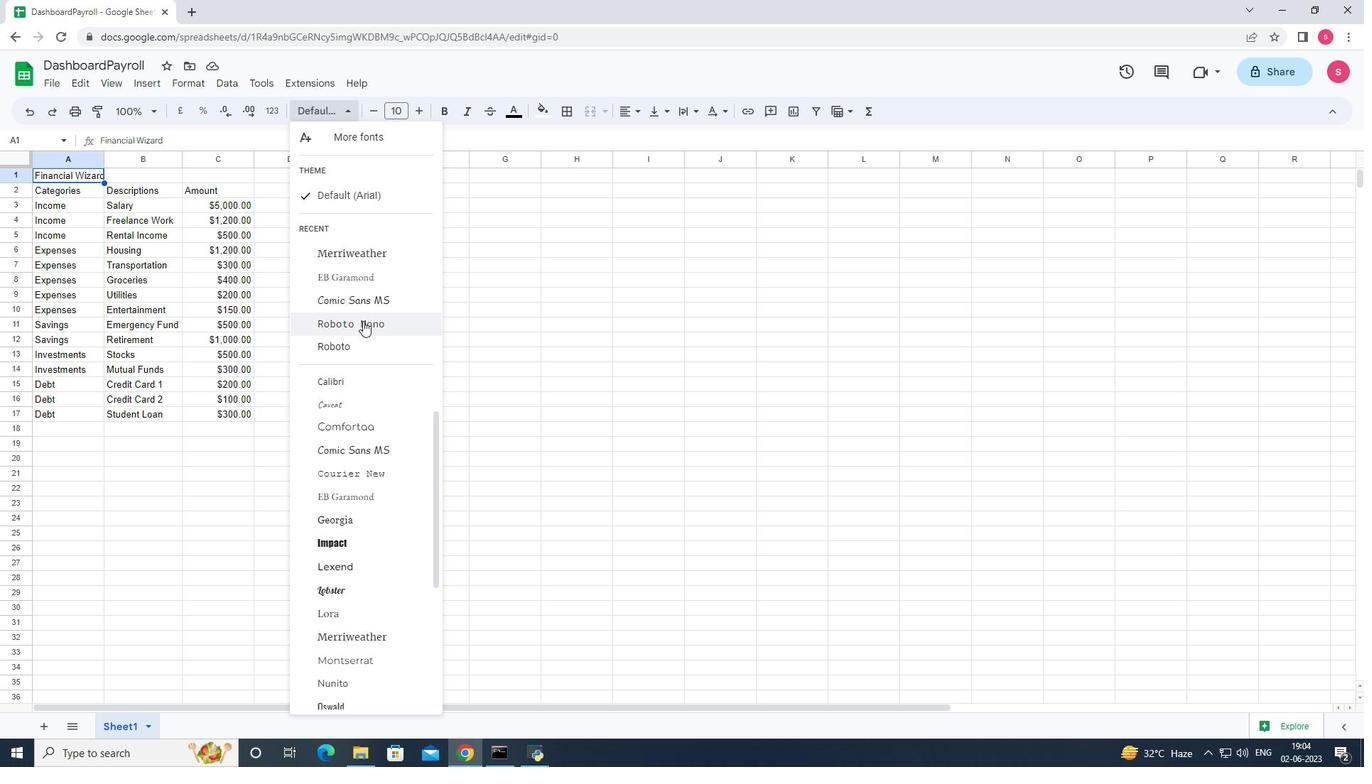 
Action: Mouse moved to (466, 110)
Screenshot: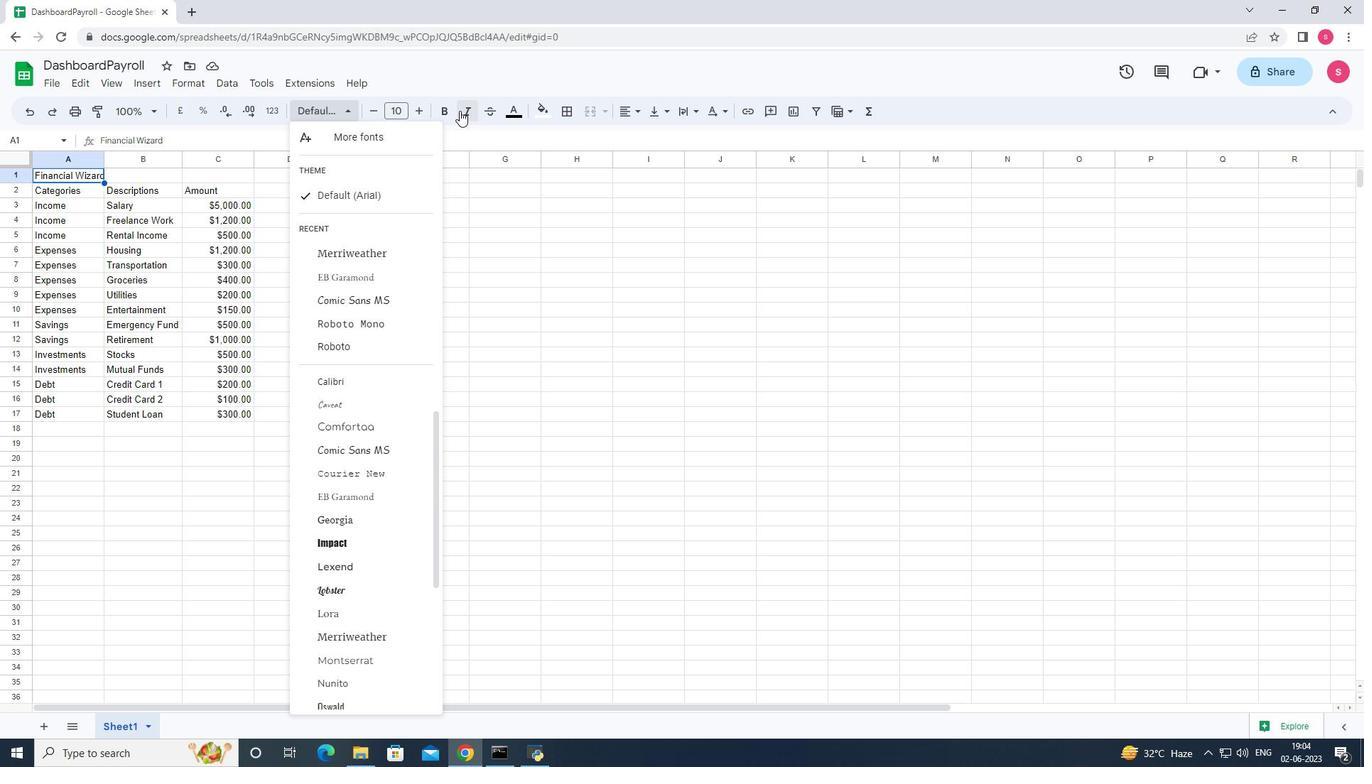 
Action: Mouse pressed left at (466, 110)
Screenshot: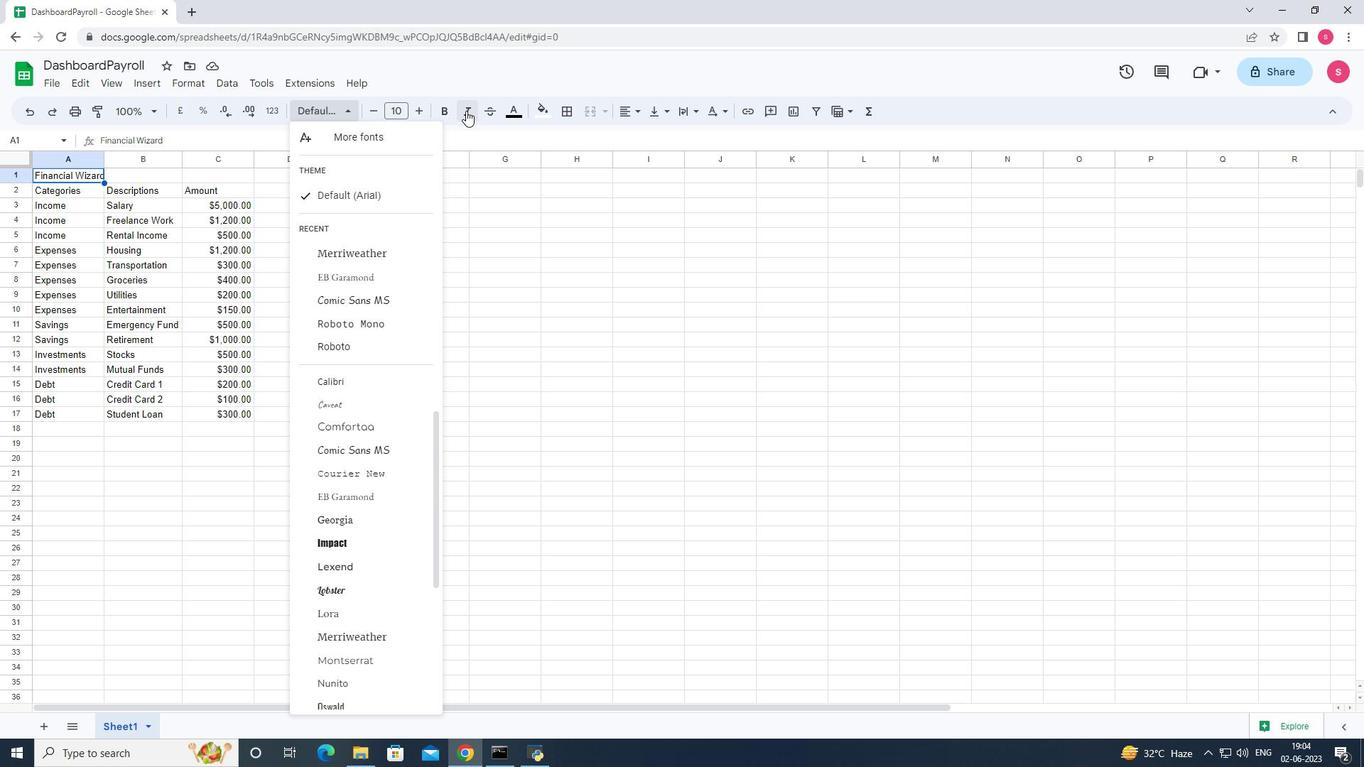 
Action: Mouse moved to (513, 113)
Screenshot: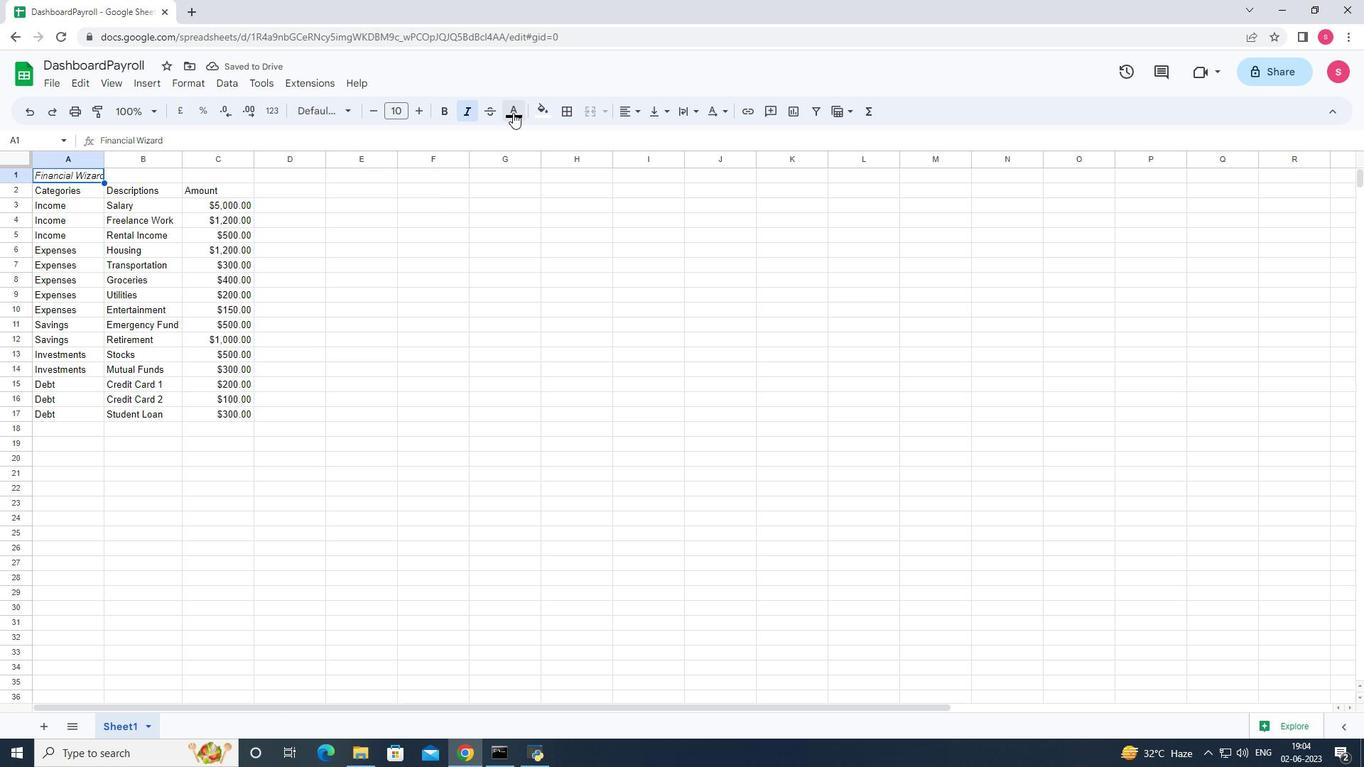 
Action: Mouse pressed left at (513, 113)
Screenshot: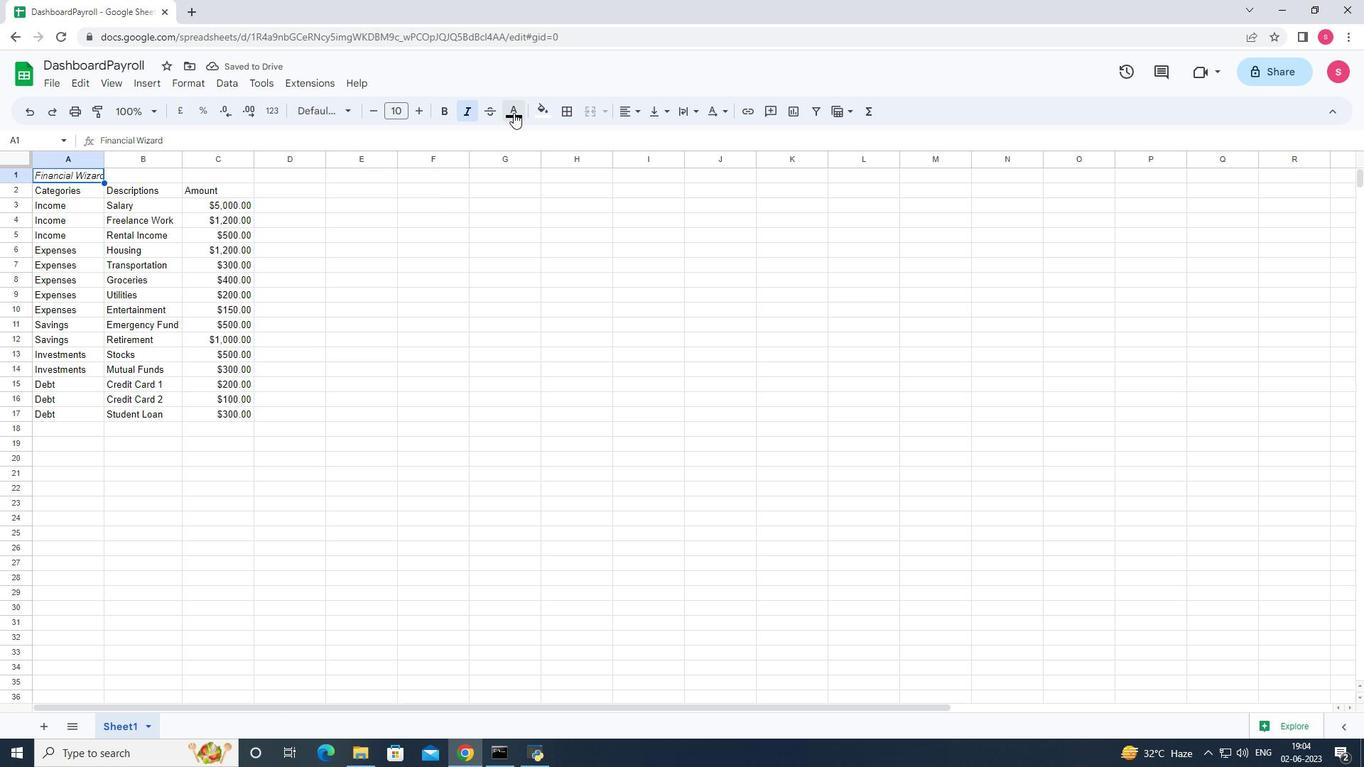 
Action: Mouse moved to (532, 179)
Screenshot: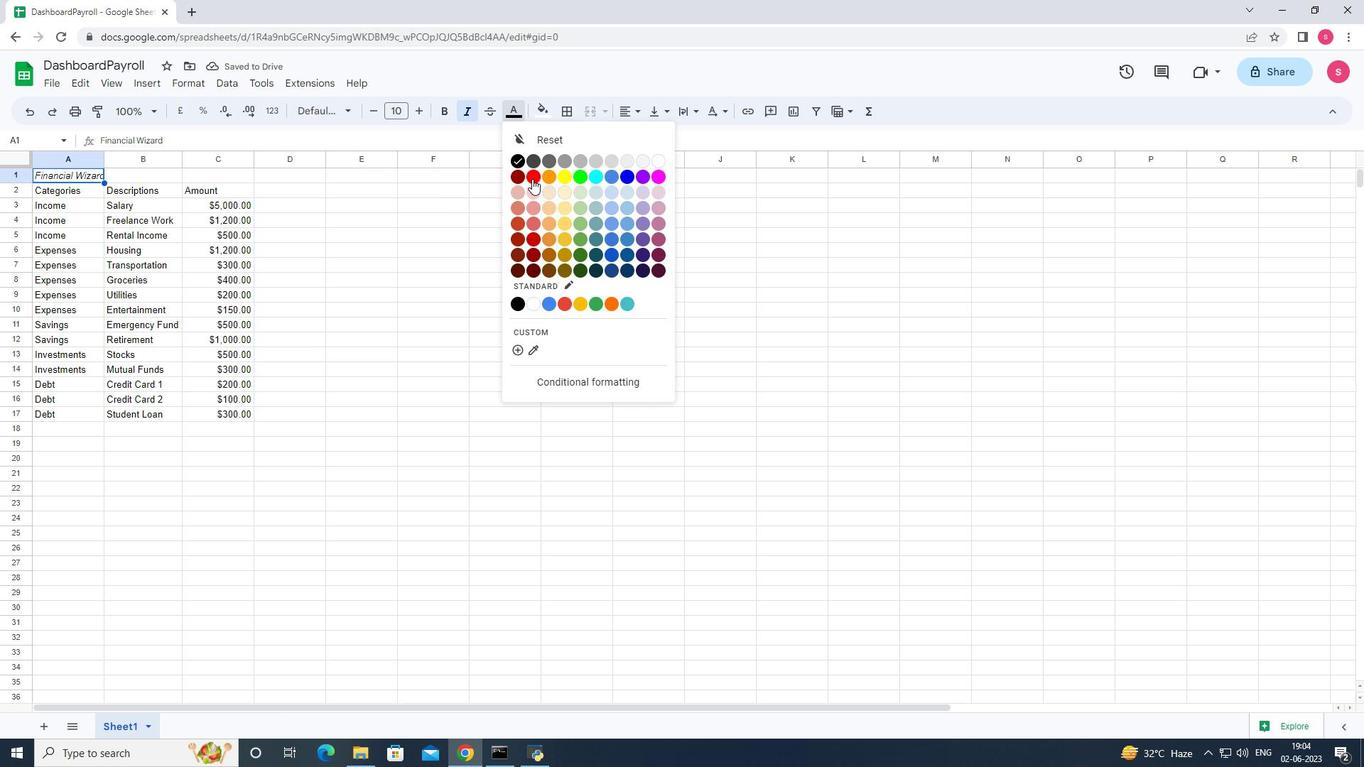 
Action: Mouse pressed left at (532, 179)
Screenshot: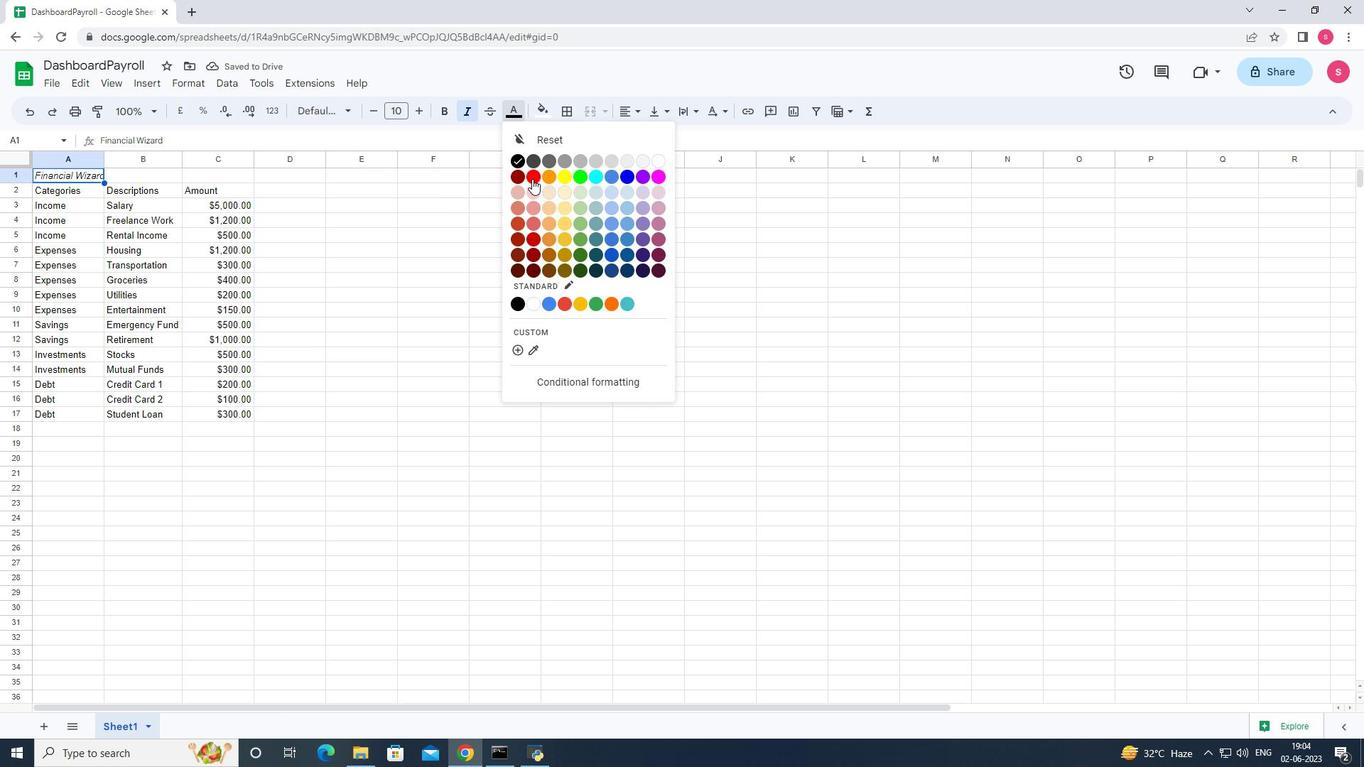 
Action: Mouse moved to (448, 116)
Screenshot: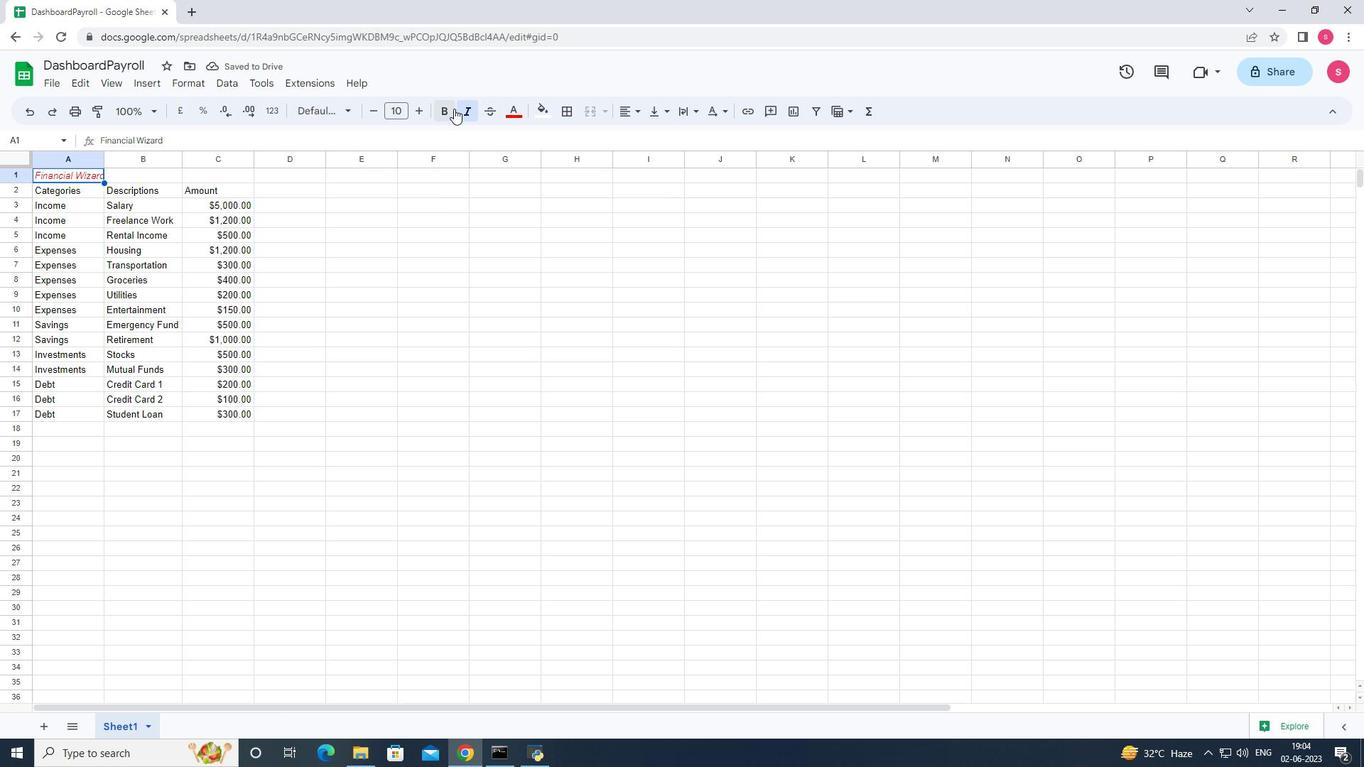 
Action: Mouse pressed left at (448, 116)
Screenshot: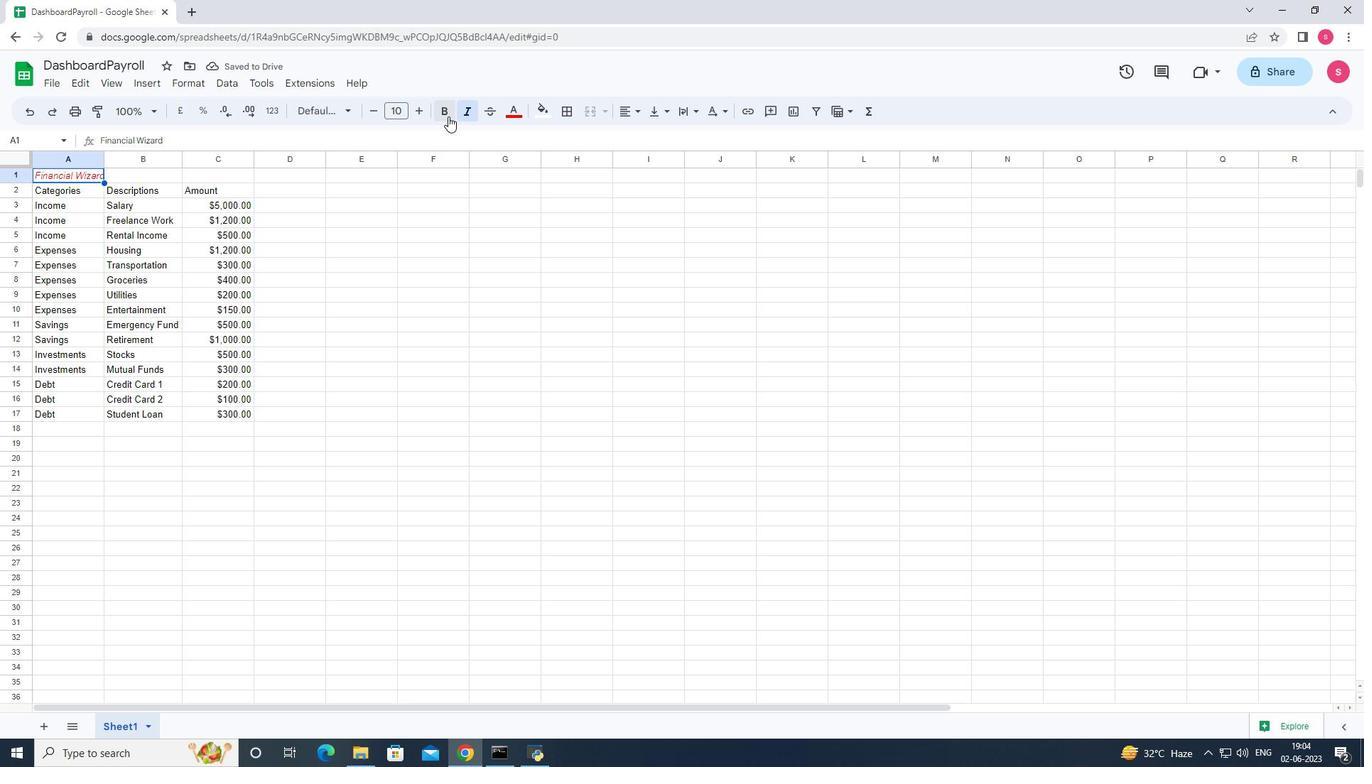 
Action: Mouse moved to (89, 83)
Screenshot: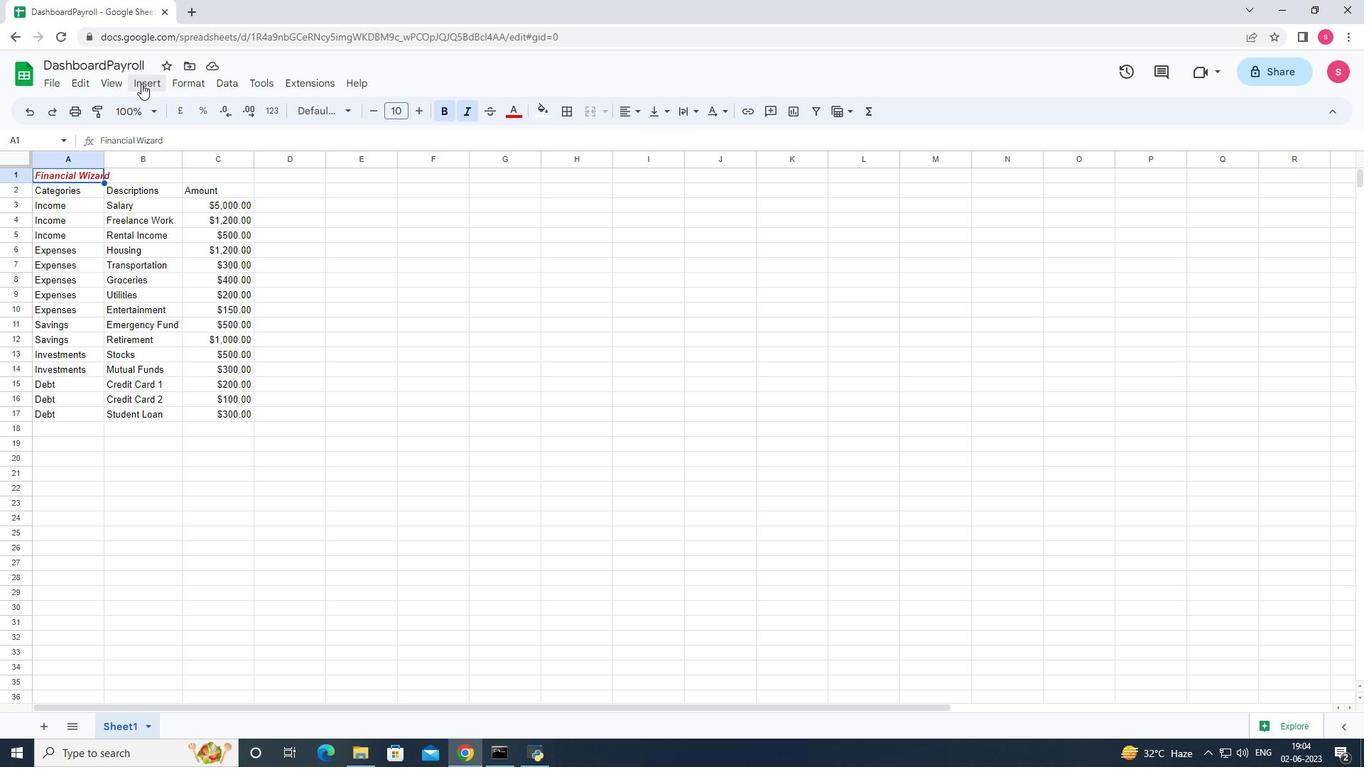 
Action: Mouse pressed left at (89, 83)
Screenshot: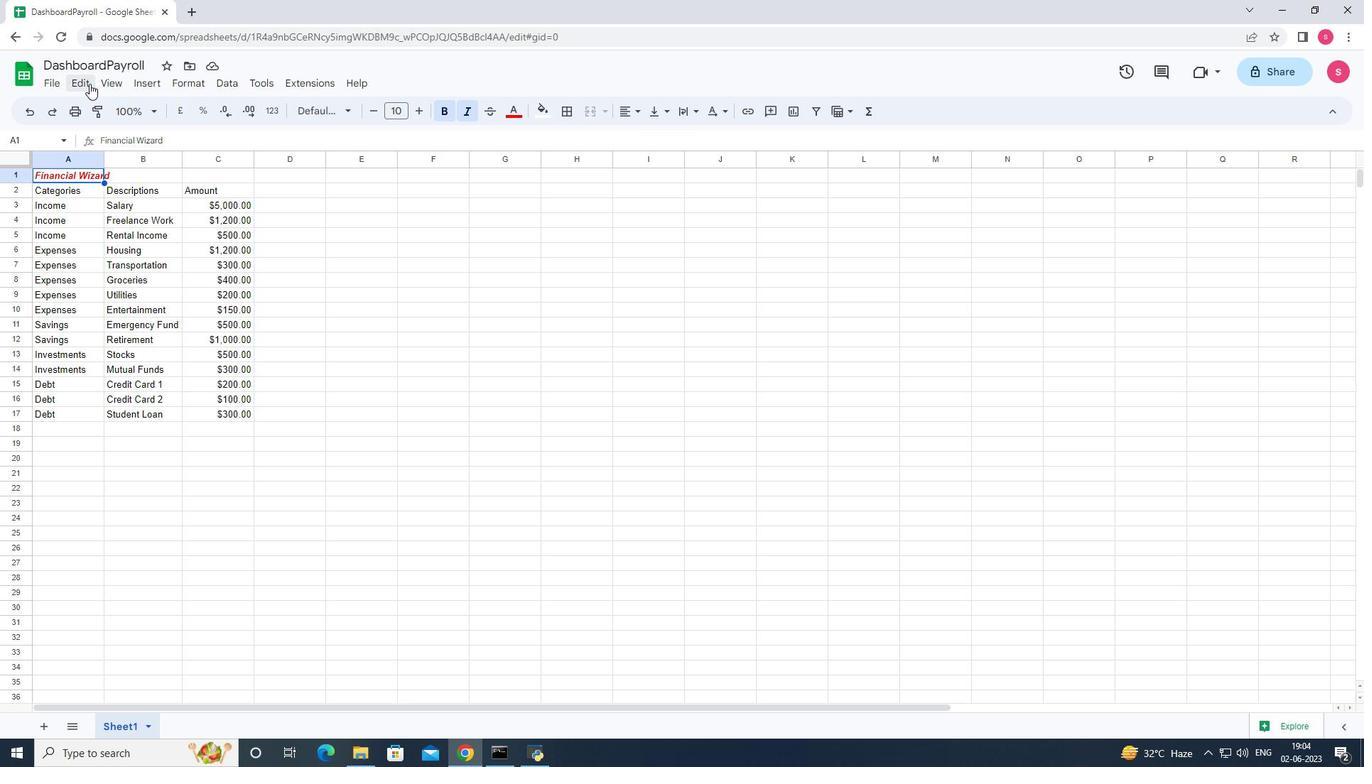 
Action: Mouse pressed left at (89, 83)
Screenshot: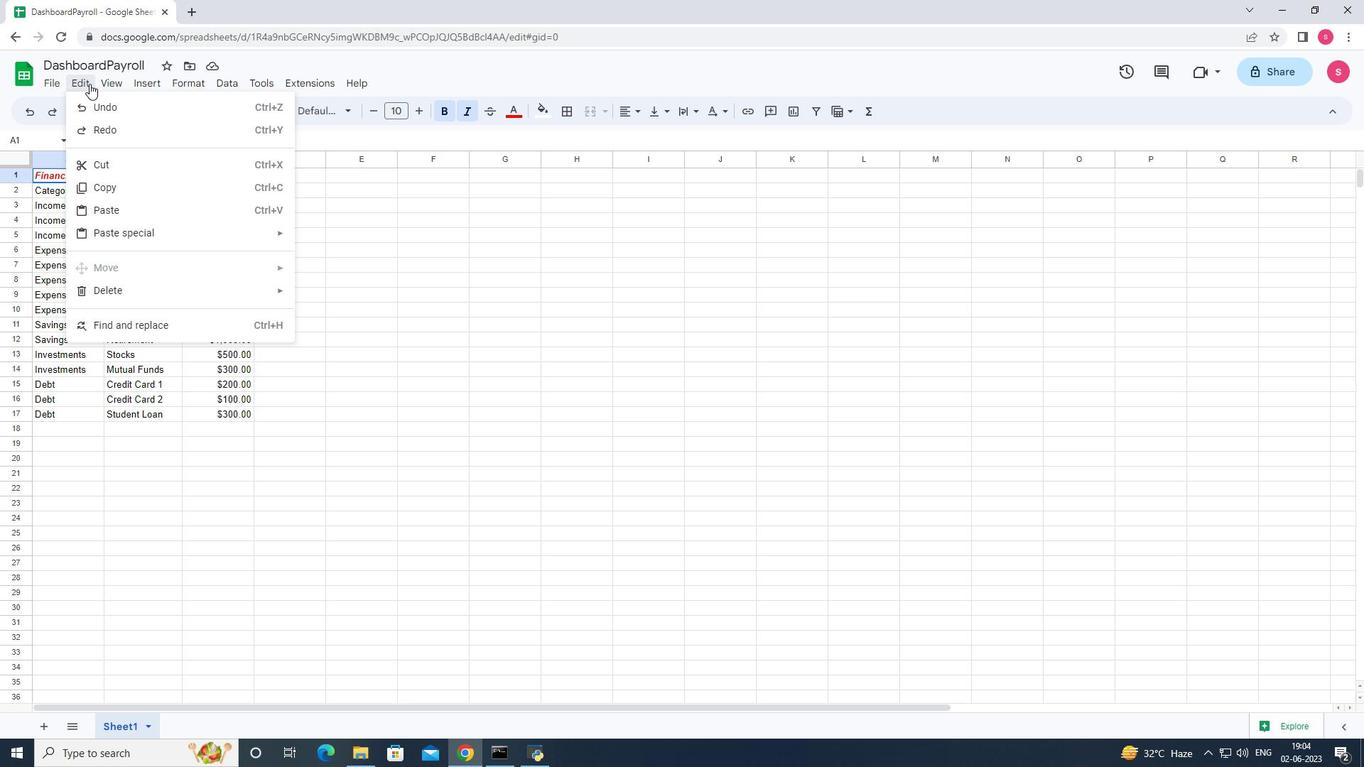 
Action: Mouse moved to (151, 83)
Screenshot: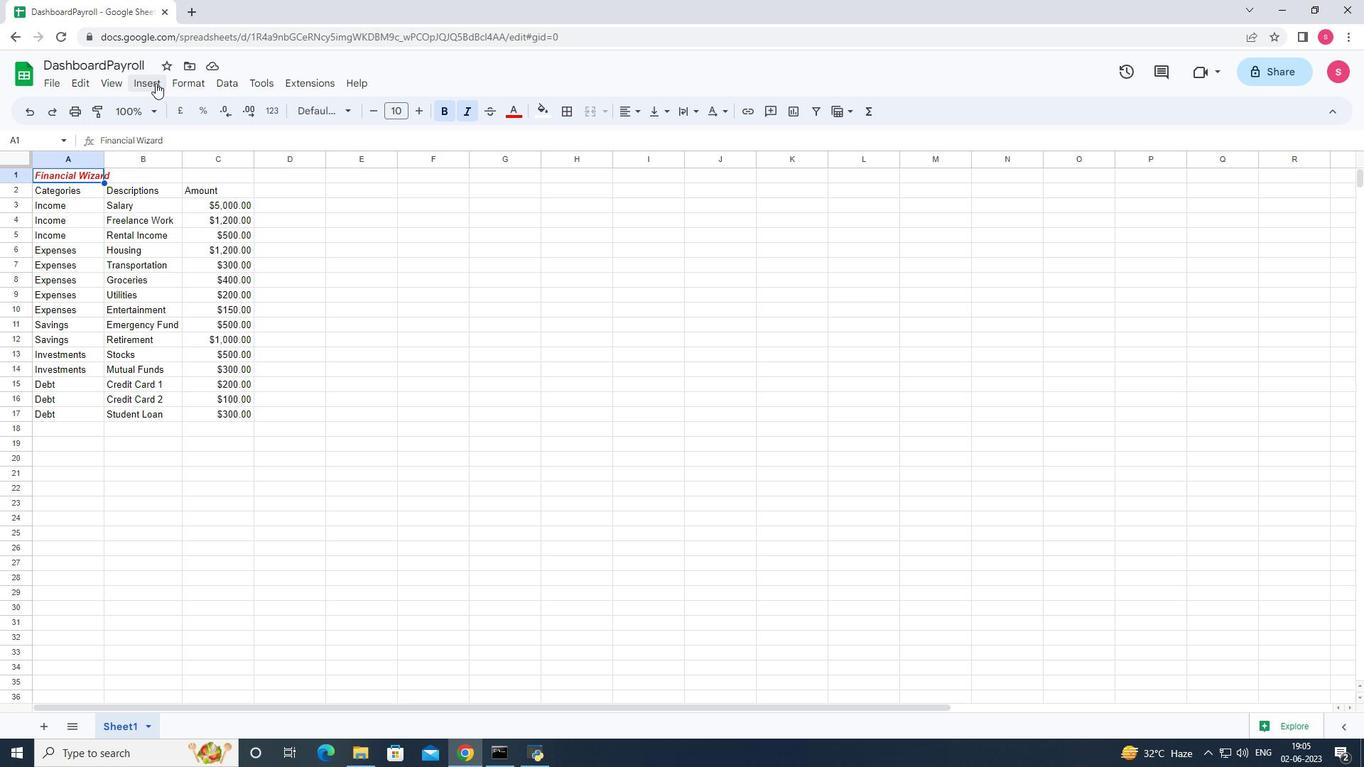 
Action: Mouse pressed left at (151, 83)
Screenshot: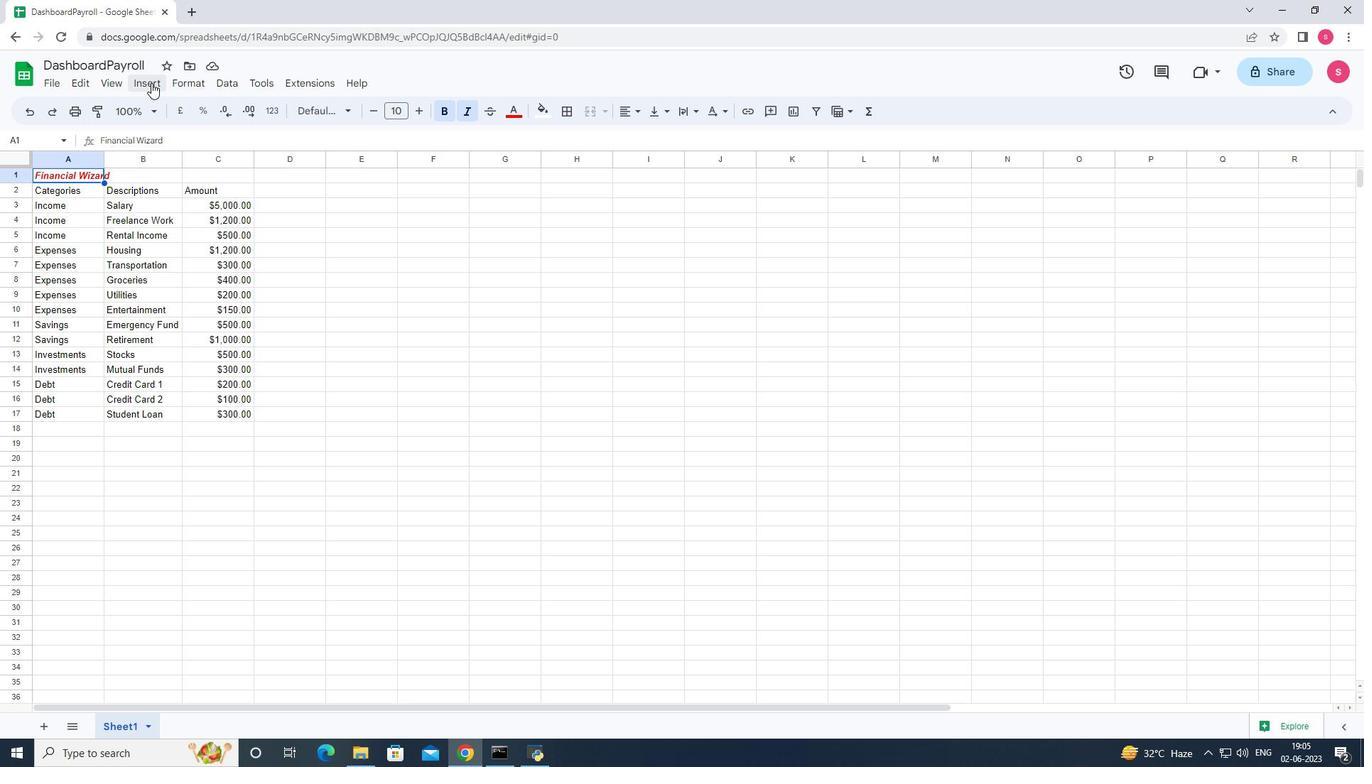 
Action: Mouse moved to (448, 212)
Screenshot: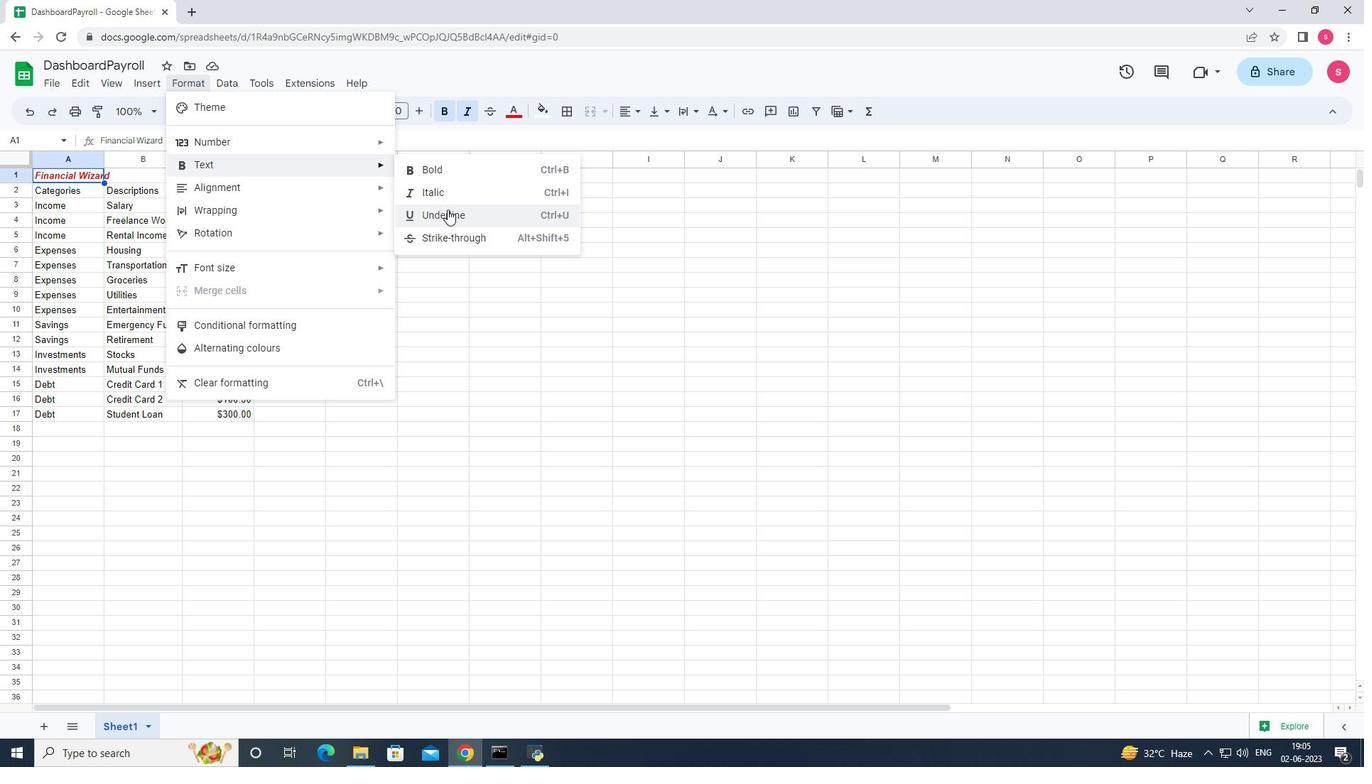 
Action: Mouse pressed left at (448, 212)
Screenshot: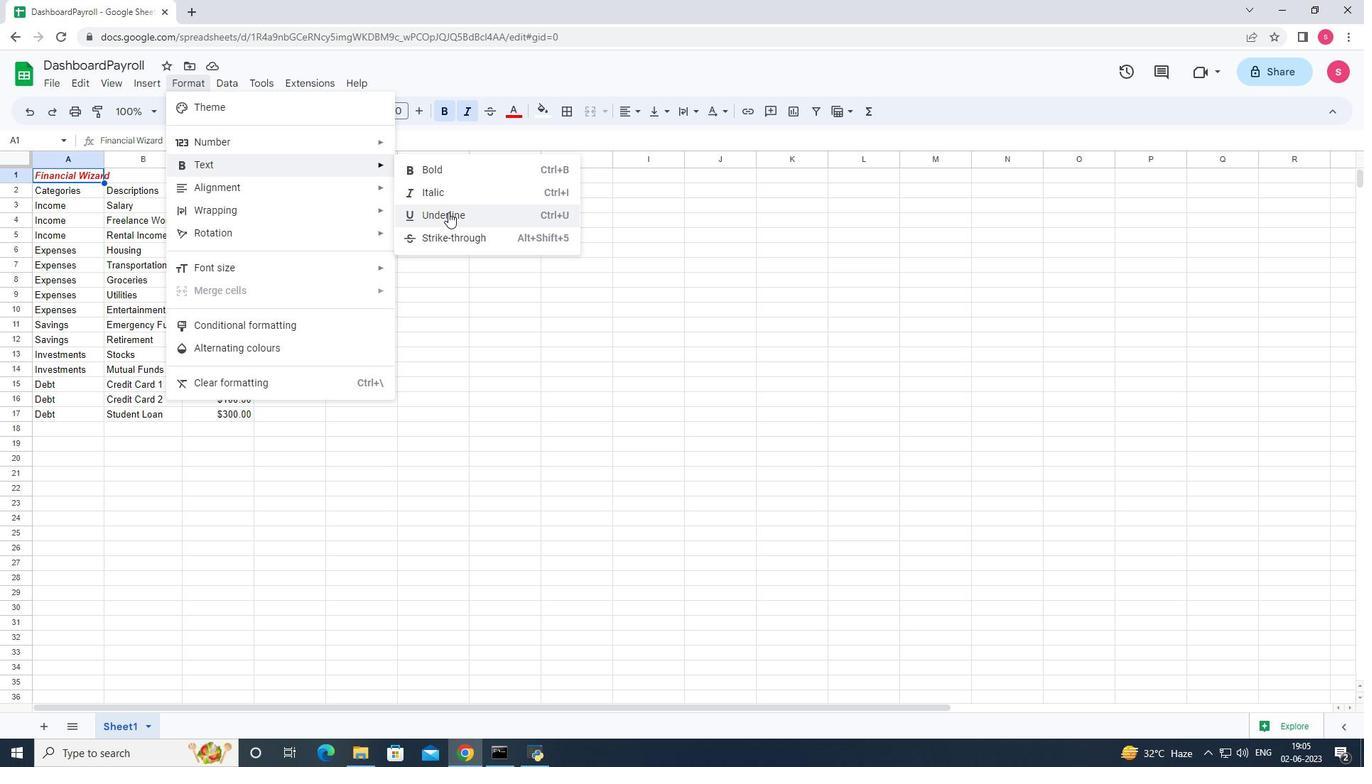 
Action: Mouse moved to (423, 109)
Screenshot: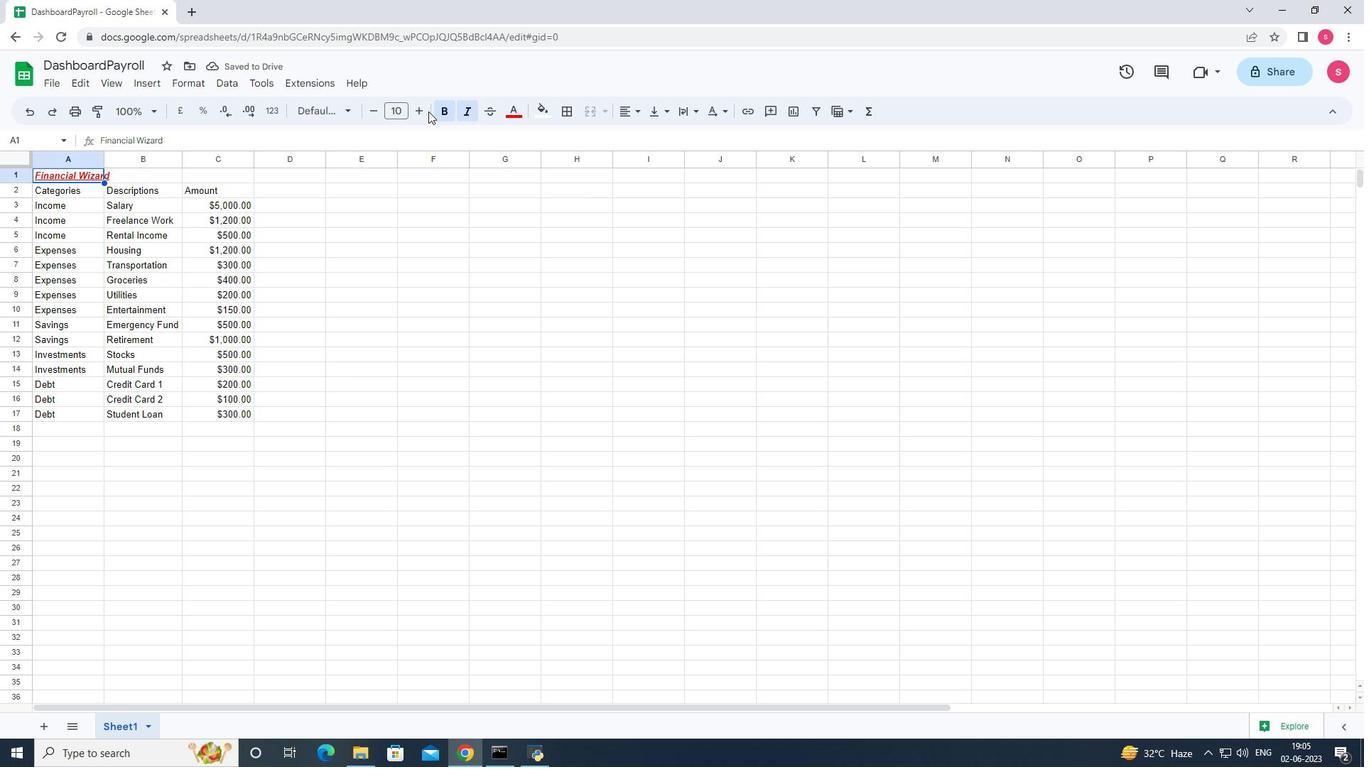 
Action: Mouse pressed left at (423, 109)
Screenshot: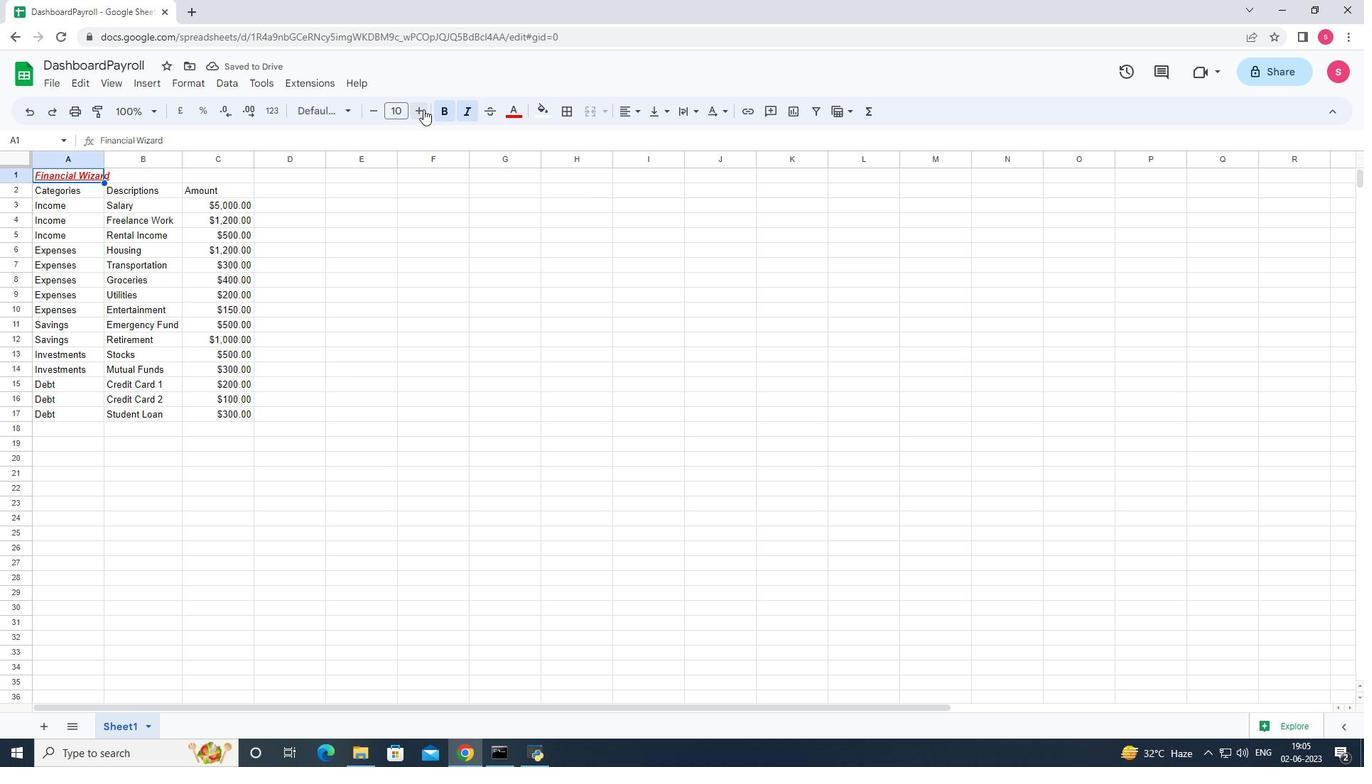 
Action: Mouse pressed left at (423, 109)
Screenshot: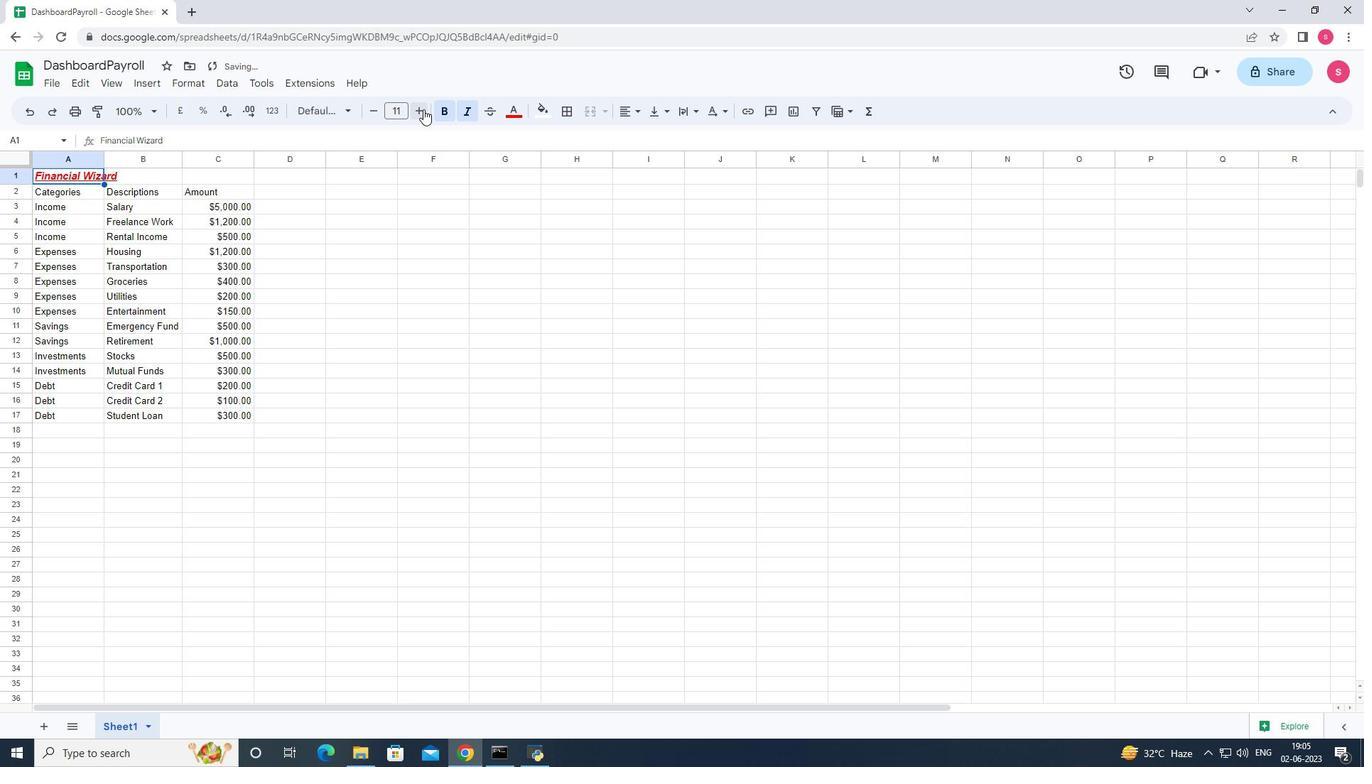 
Action: Mouse pressed left at (423, 109)
Screenshot: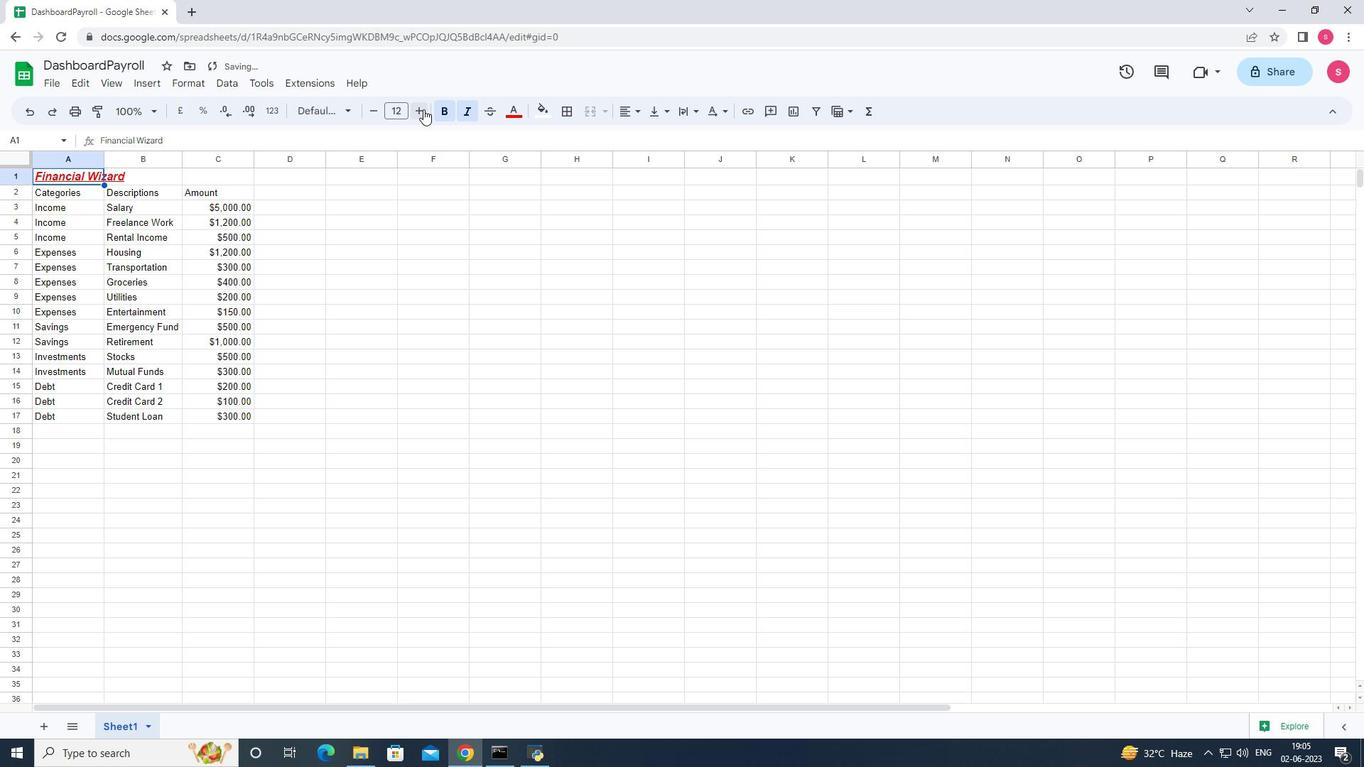 
Action: Mouse pressed left at (423, 109)
Screenshot: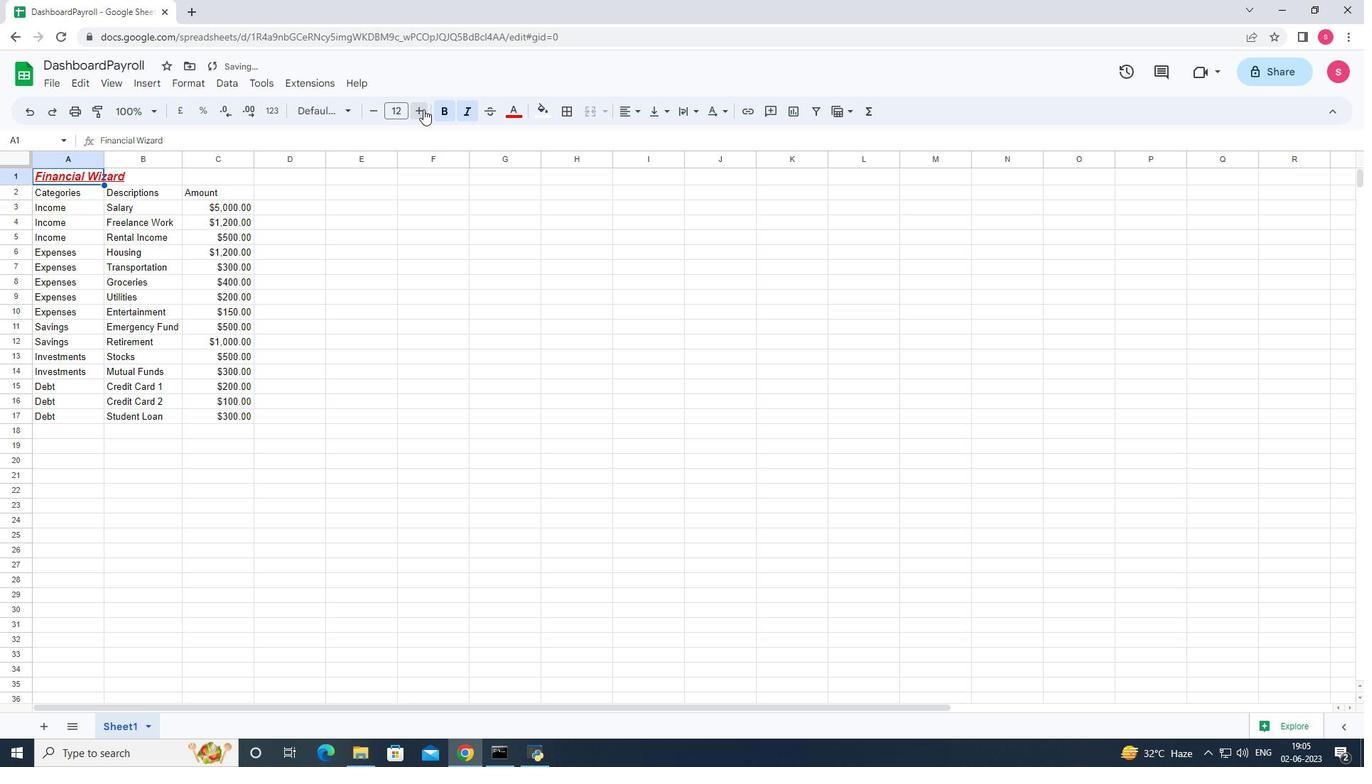 
Action: Mouse pressed left at (423, 109)
Screenshot: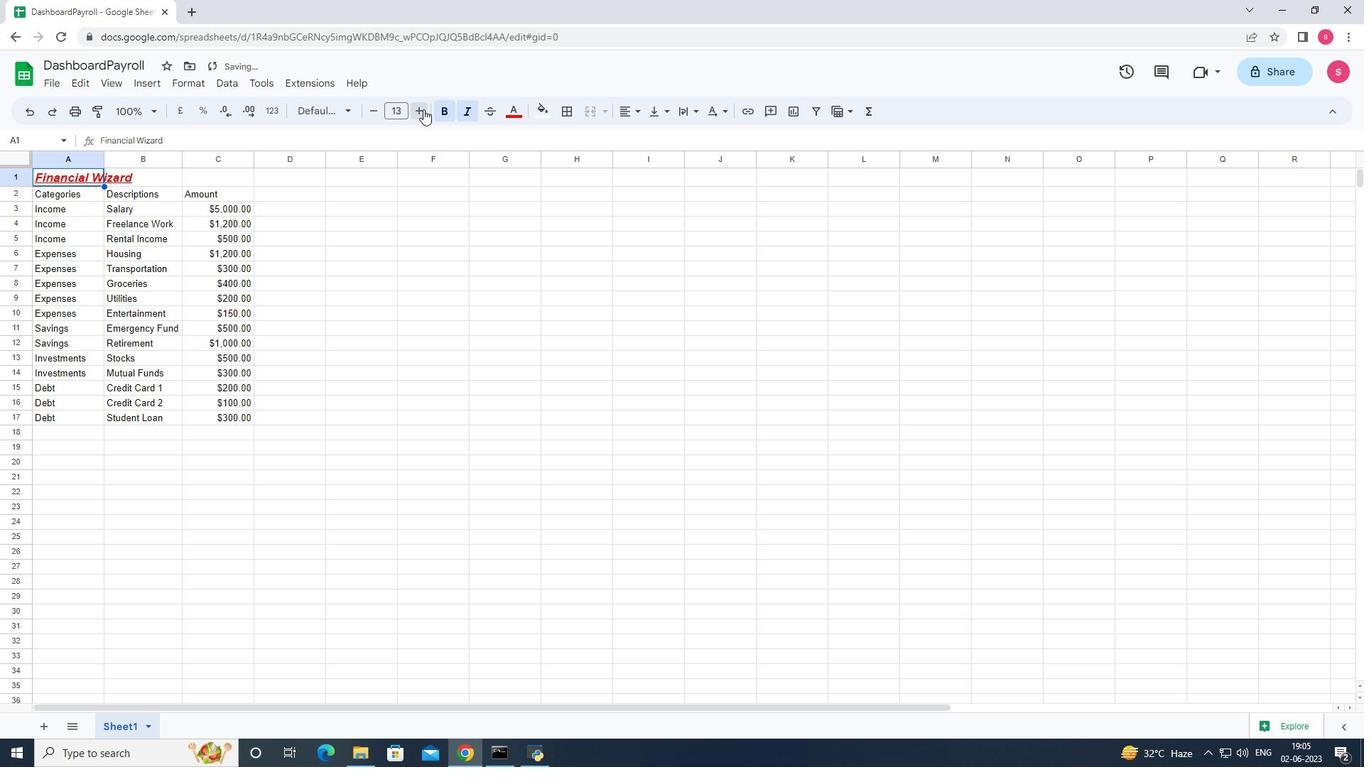 
Action: Mouse pressed left at (423, 109)
Screenshot: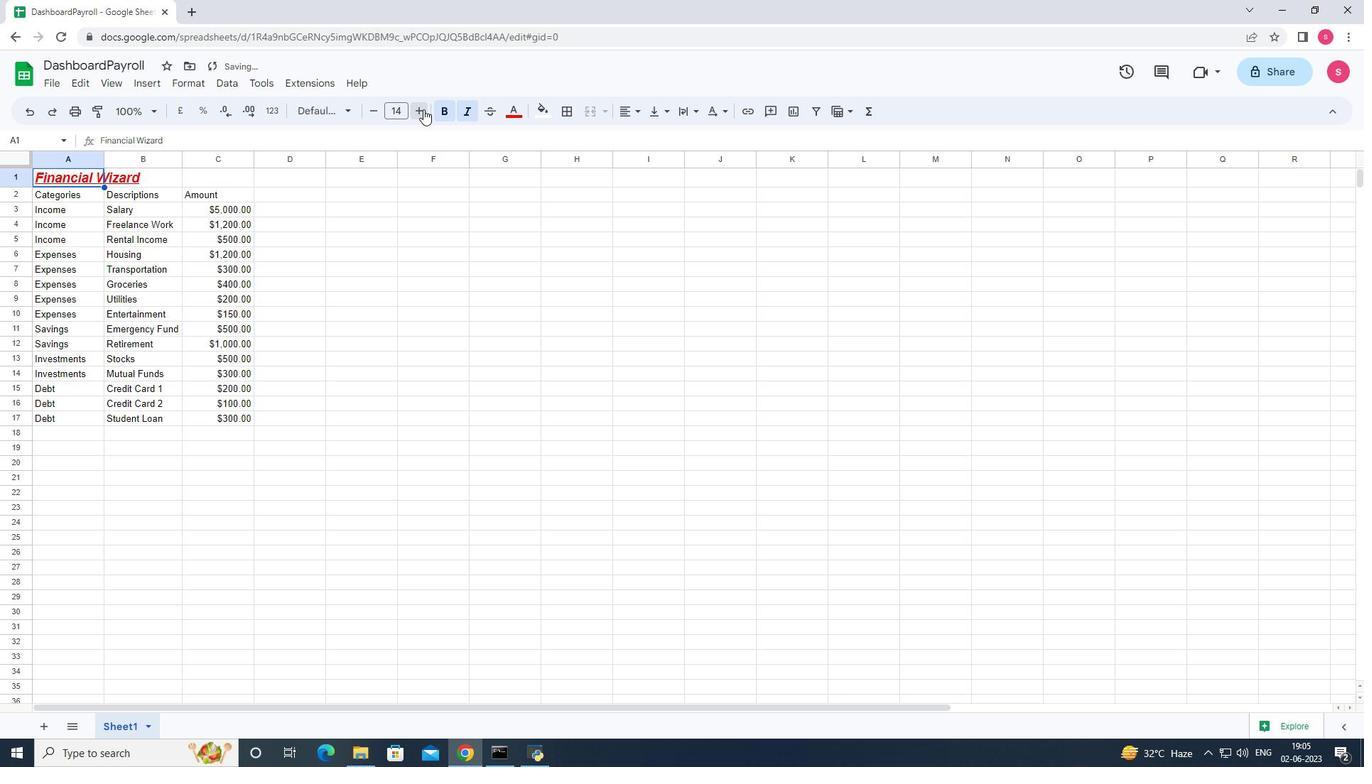 
Action: Mouse pressed left at (423, 109)
Screenshot: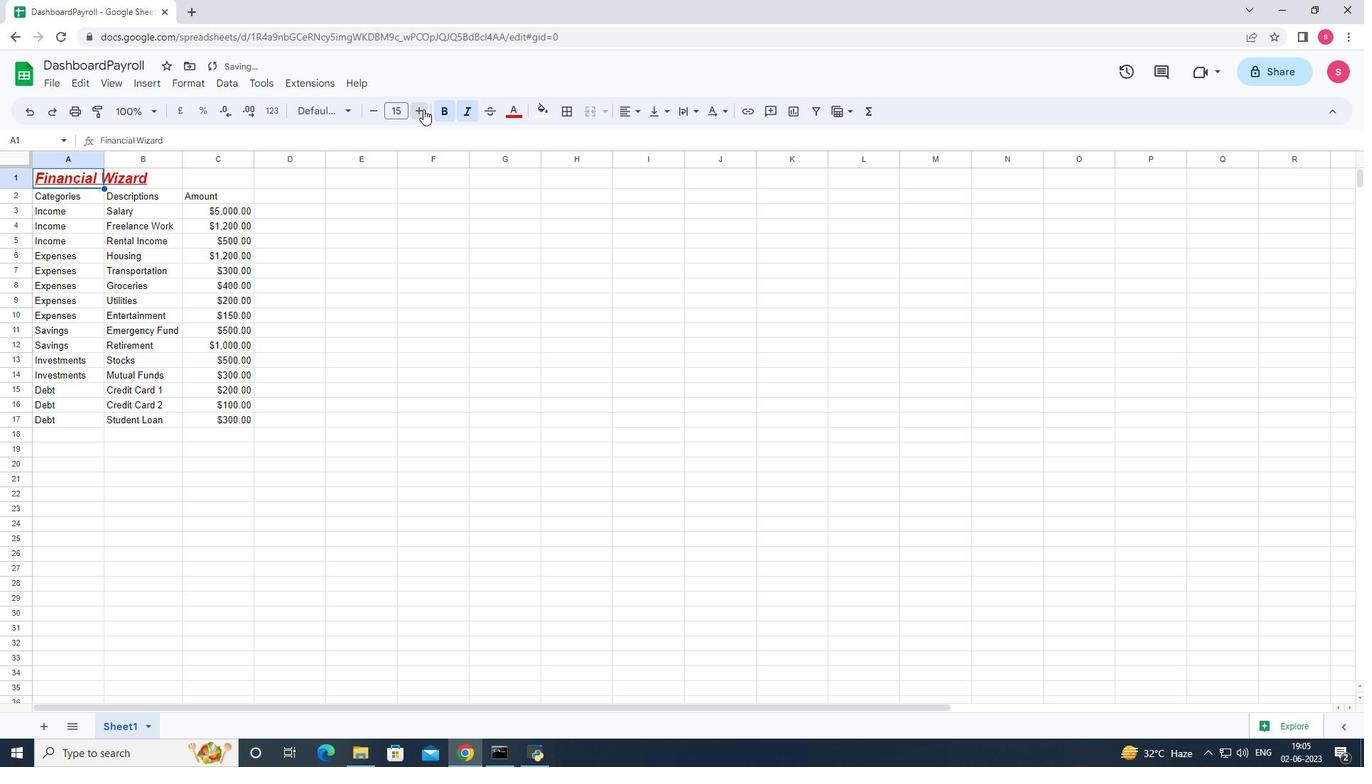 
Action: Mouse pressed left at (423, 109)
Screenshot: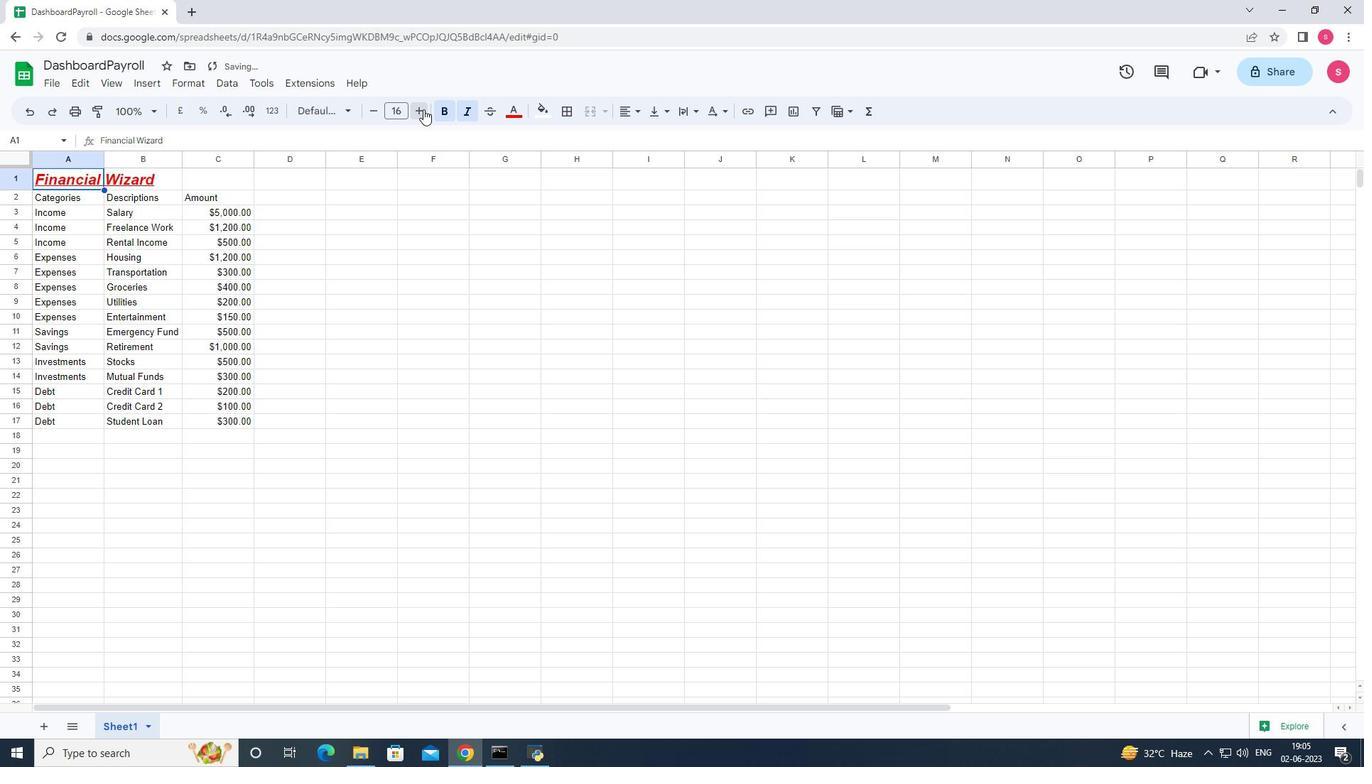 
Action: Mouse pressed left at (423, 109)
Screenshot: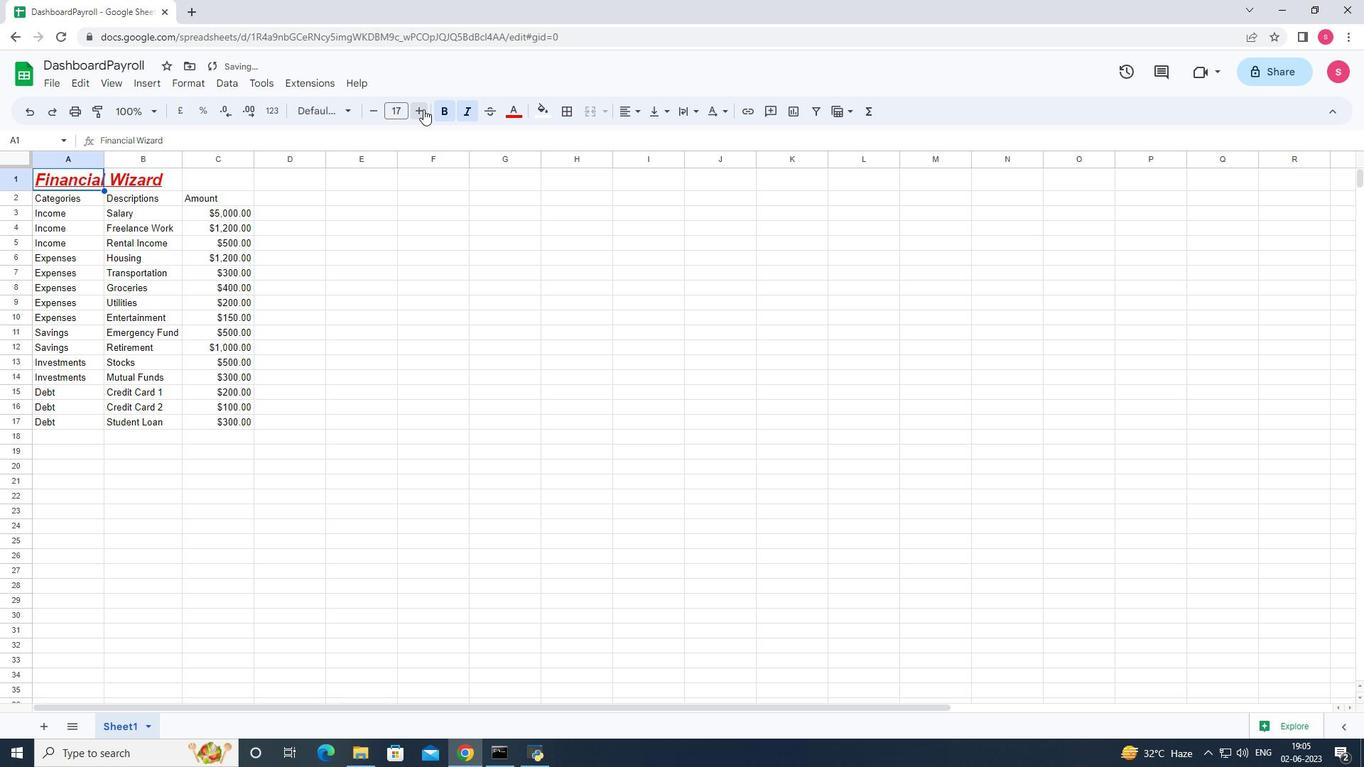 
Action: Mouse pressed left at (423, 109)
Screenshot: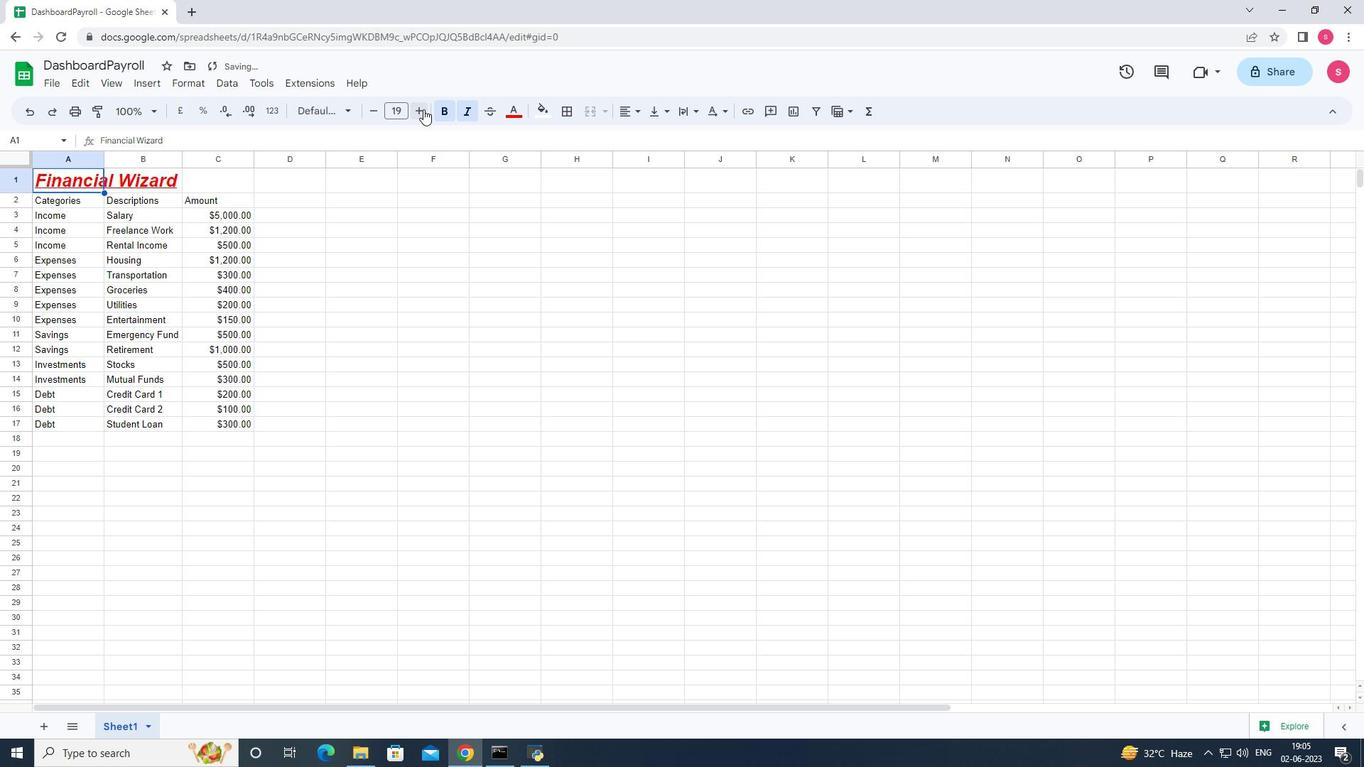 
Action: Mouse pressed left at (423, 109)
Screenshot: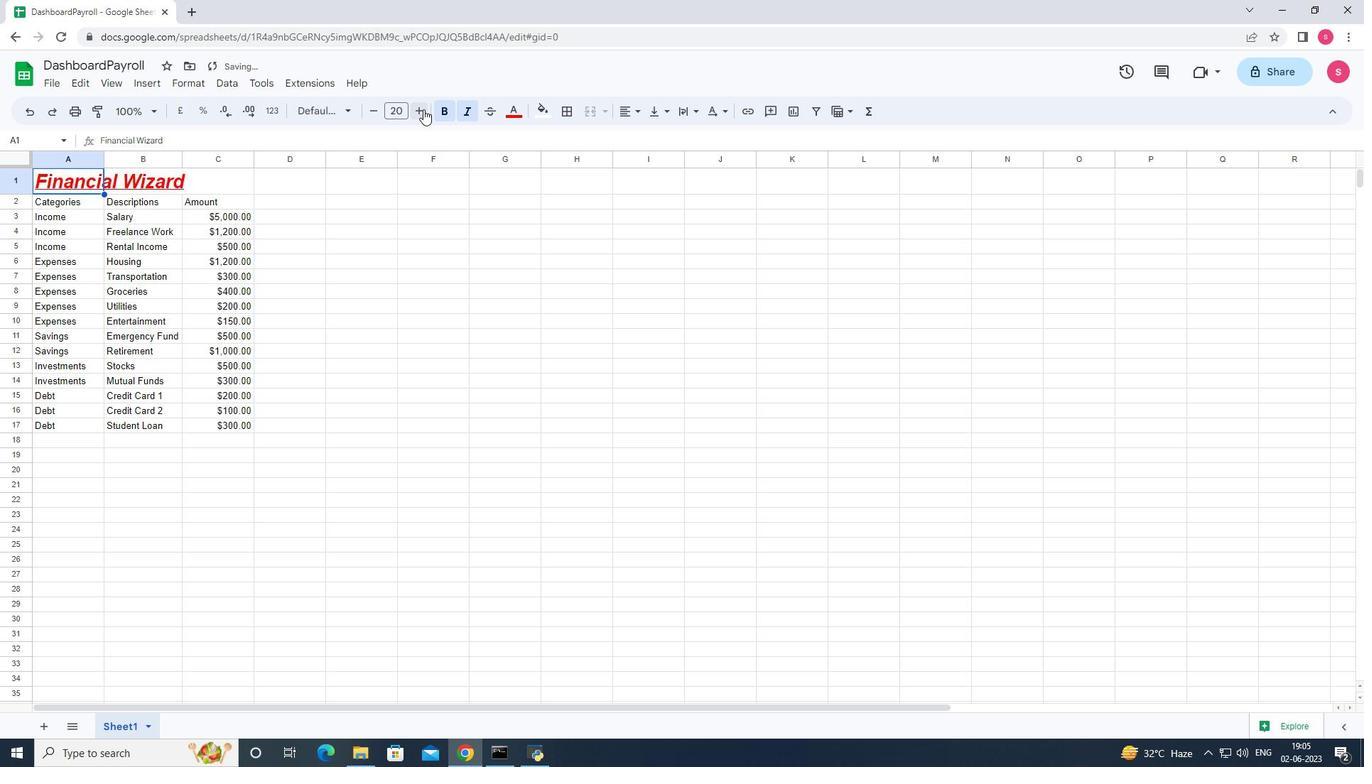 
Action: Mouse pressed left at (423, 109)
Screenshot: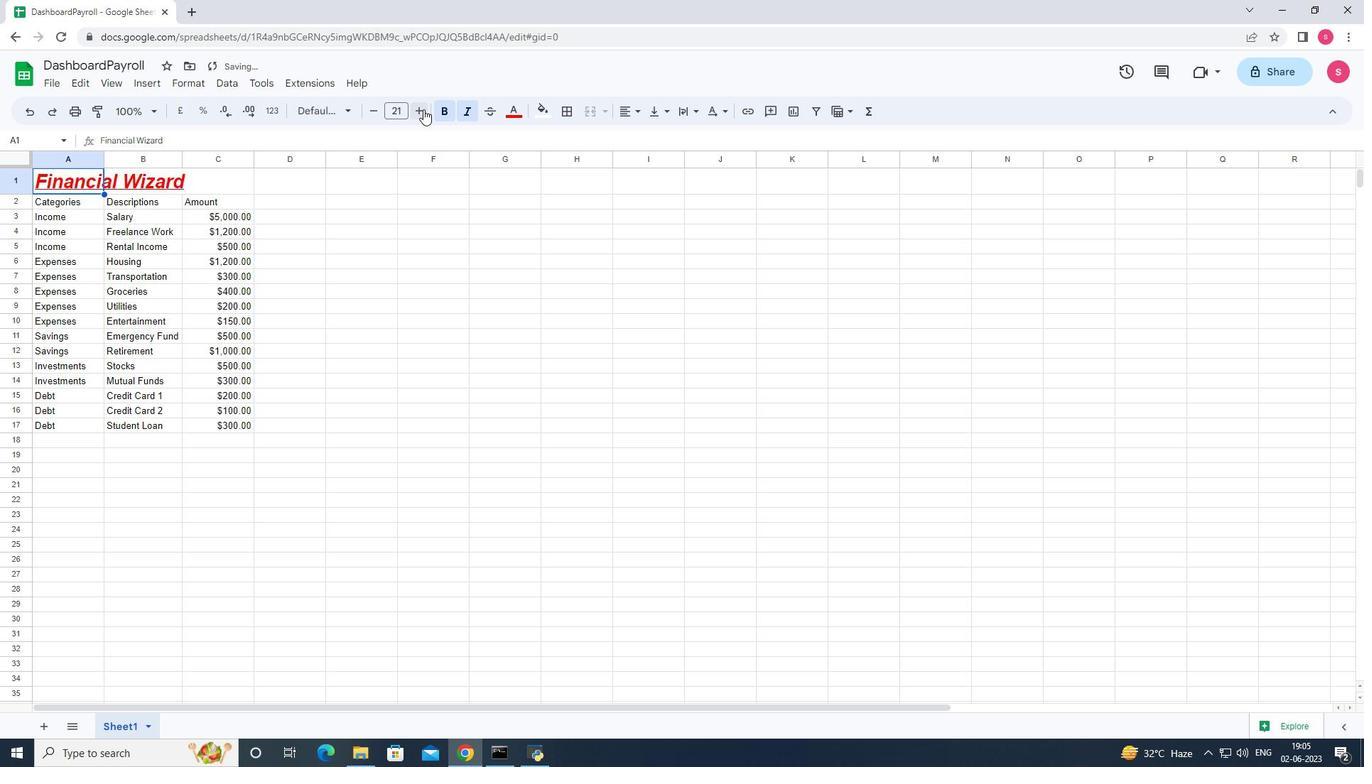 
Action: Mouse pressed left at (423, 109)
Screenshot: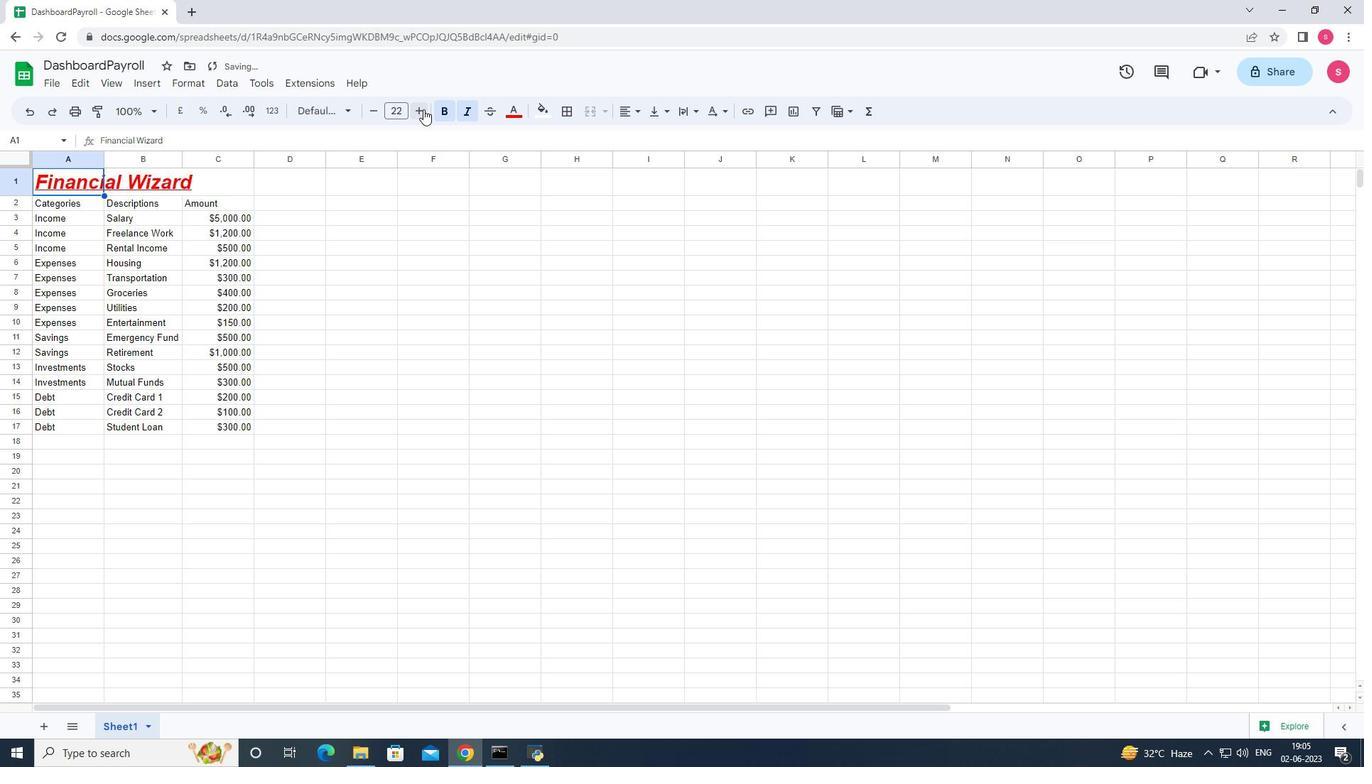 
Action: Mouse pressed left at (423, 109)
Screenshot: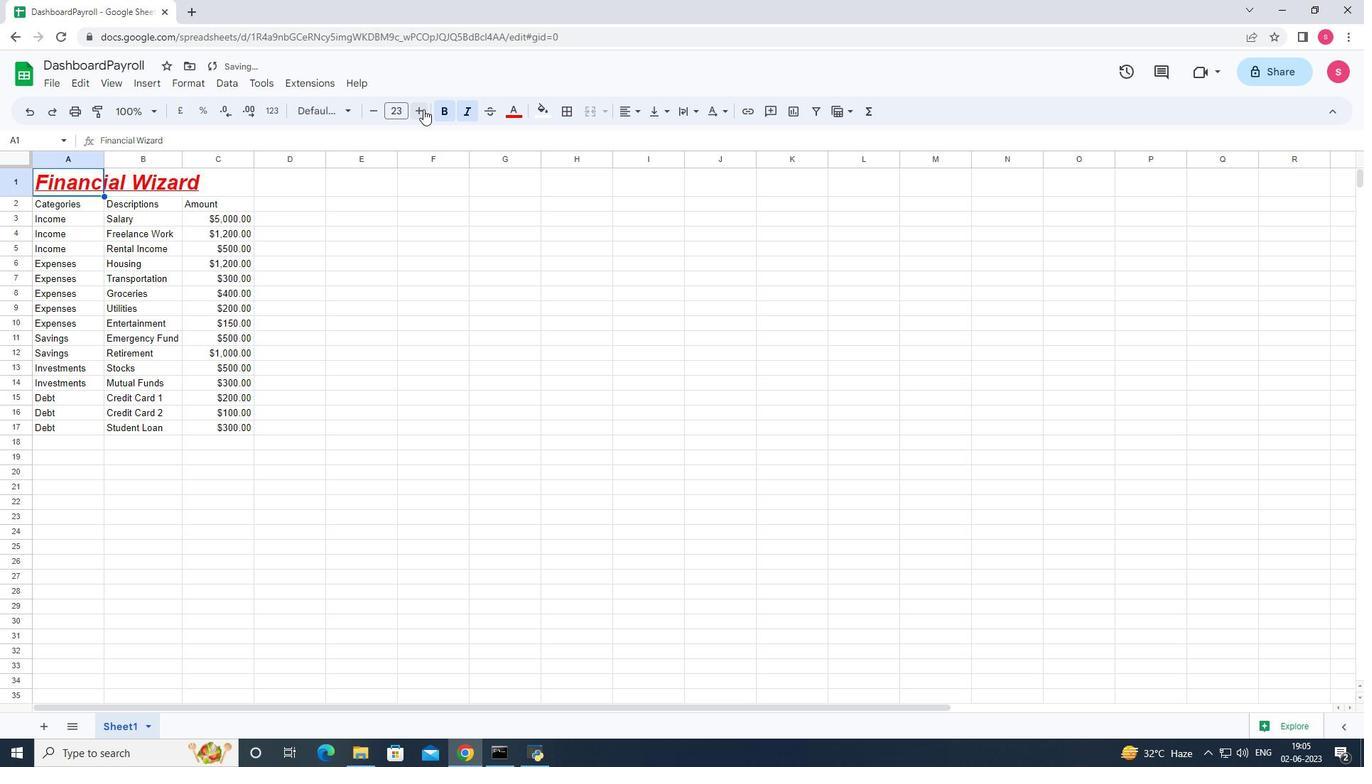 
Action: Mouse pressed left at (423, 109)
Screenshot: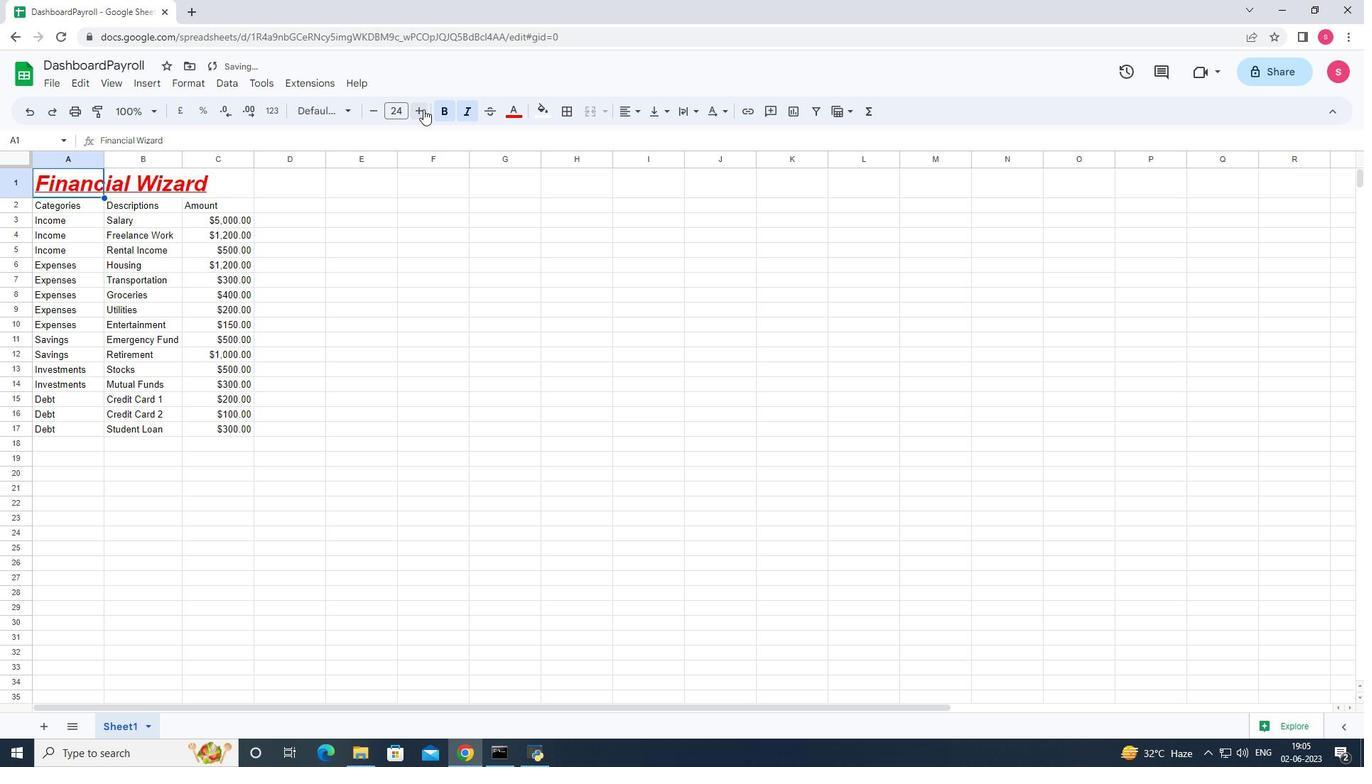 
Action: Mouse pressed left at (423, 109)
Screenshot: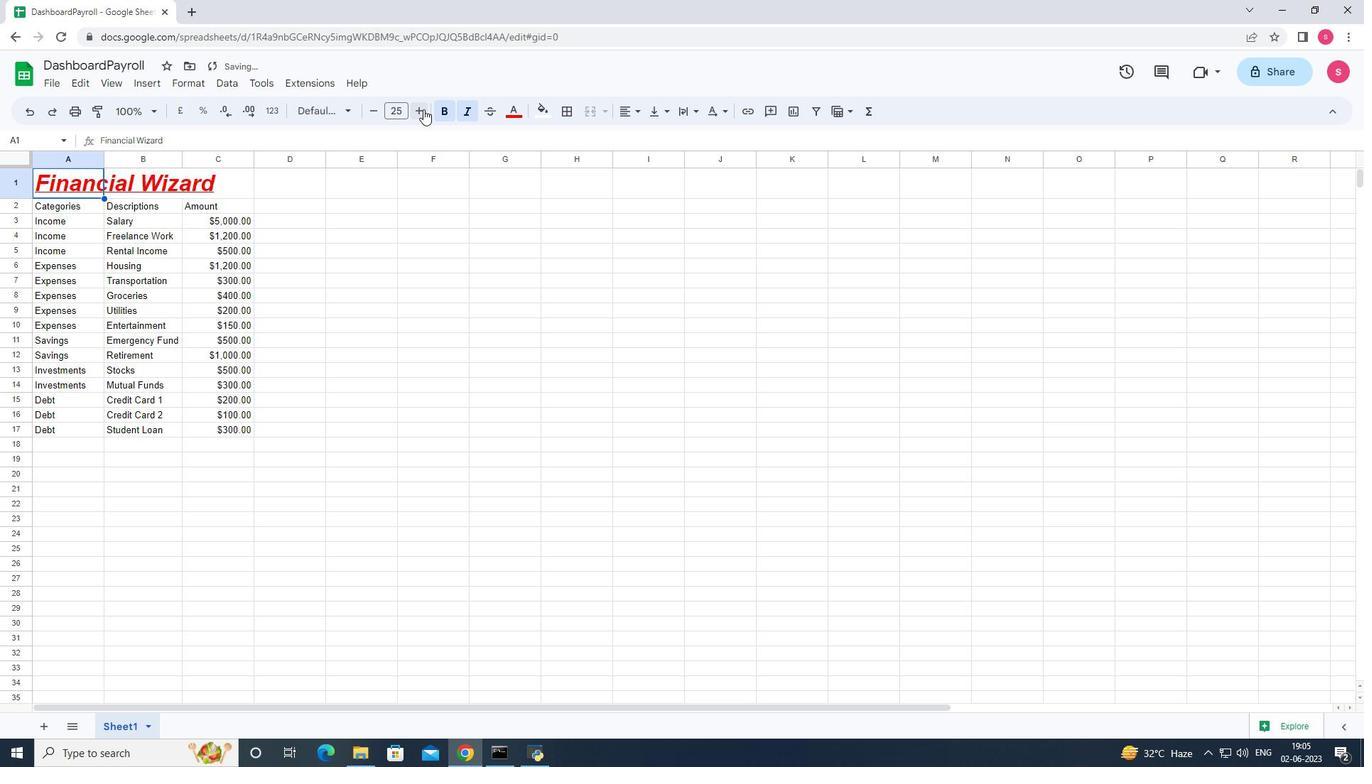 
Action: Mouse moved to (41, 206)
Screenshot: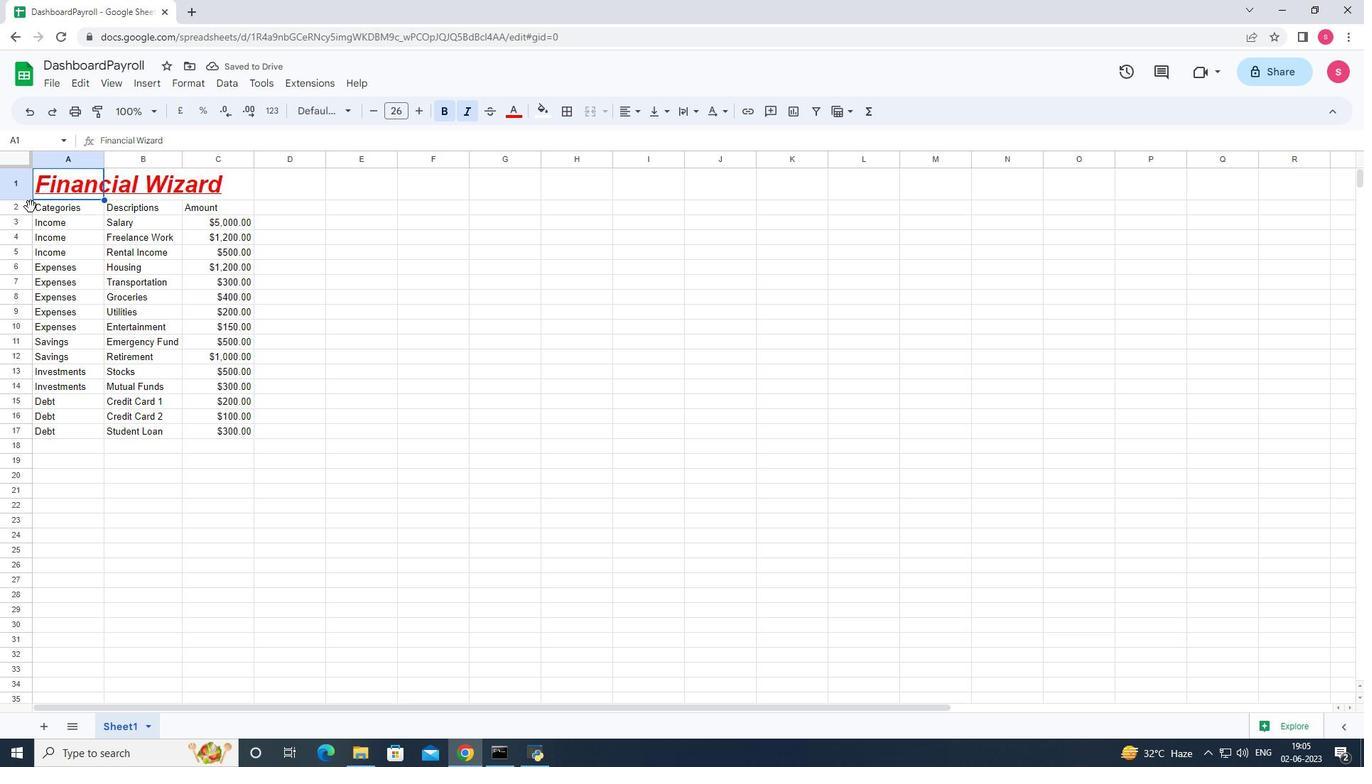 
Action: Mouse pressed left at (41, 206)
Screenshot: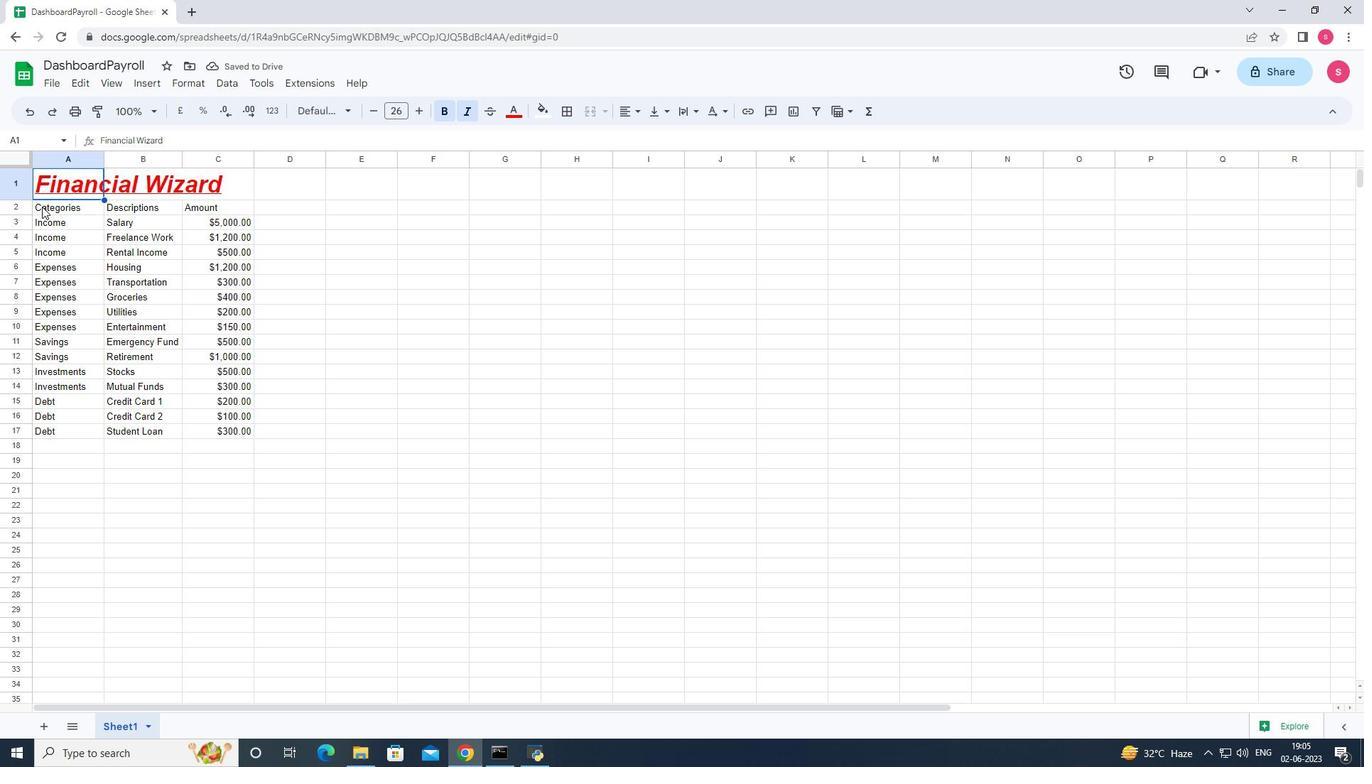 
Action: Mouse moved to (346, 110)
Screenshot: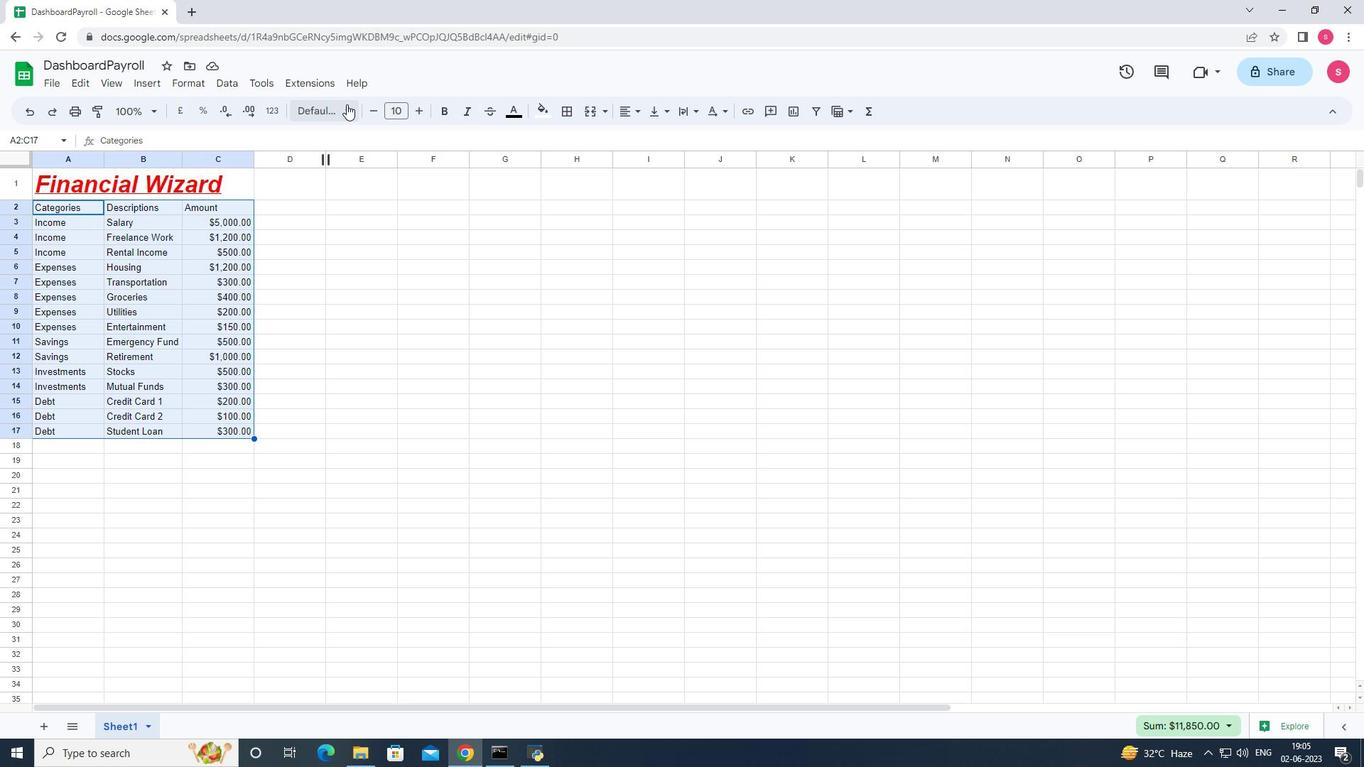 
Action: Mouse pressed left at (346, 110)
Screenshot: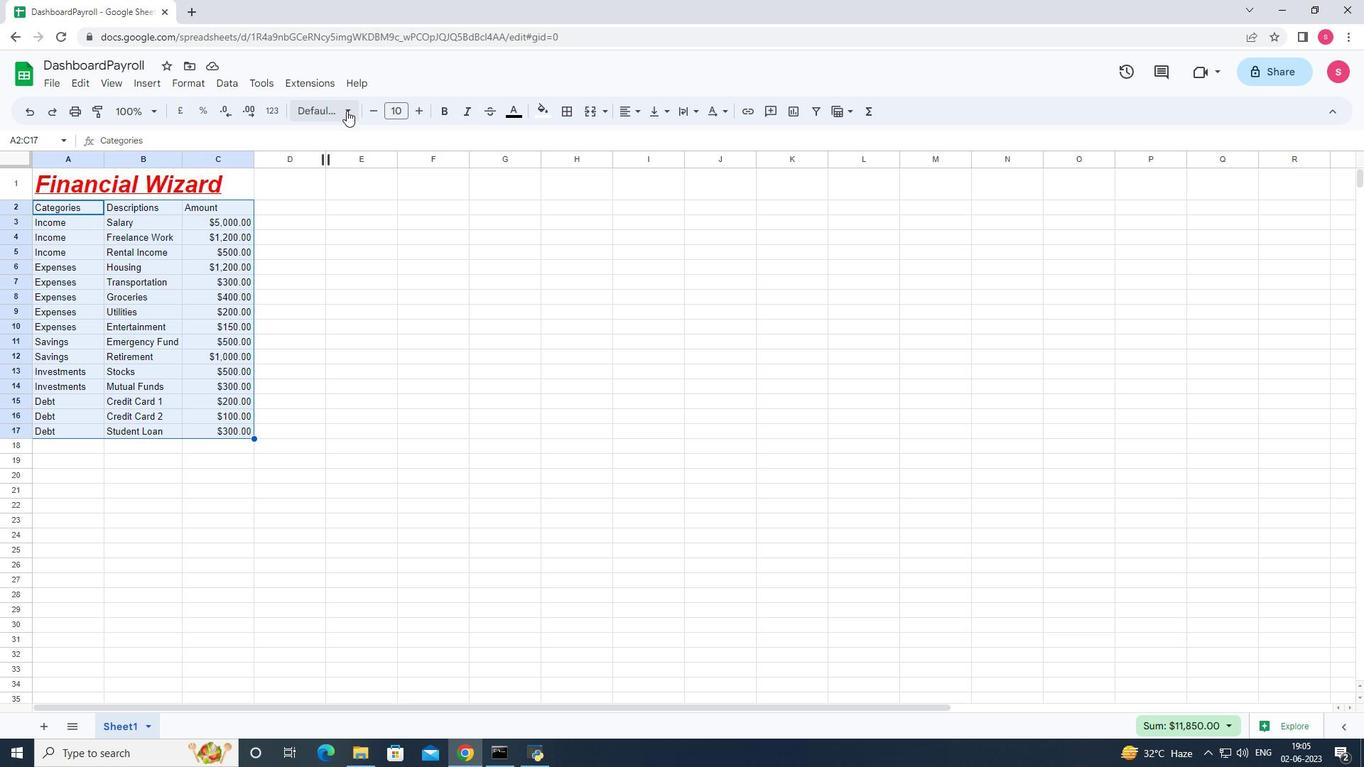
Action: Mouse moved to (327, 426)
Screenshot: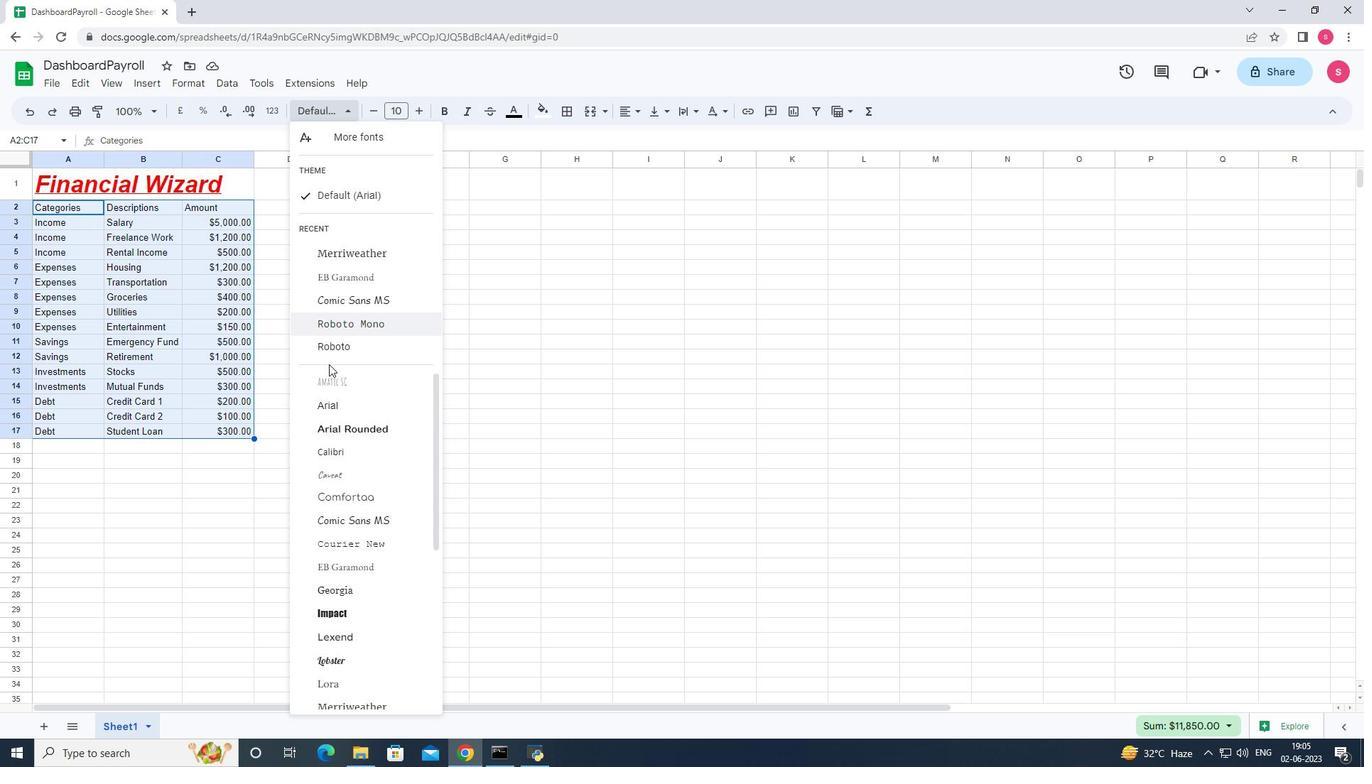 
Action: Mouse scrolled (327, 425) with delta (0, 0)
Screenshot: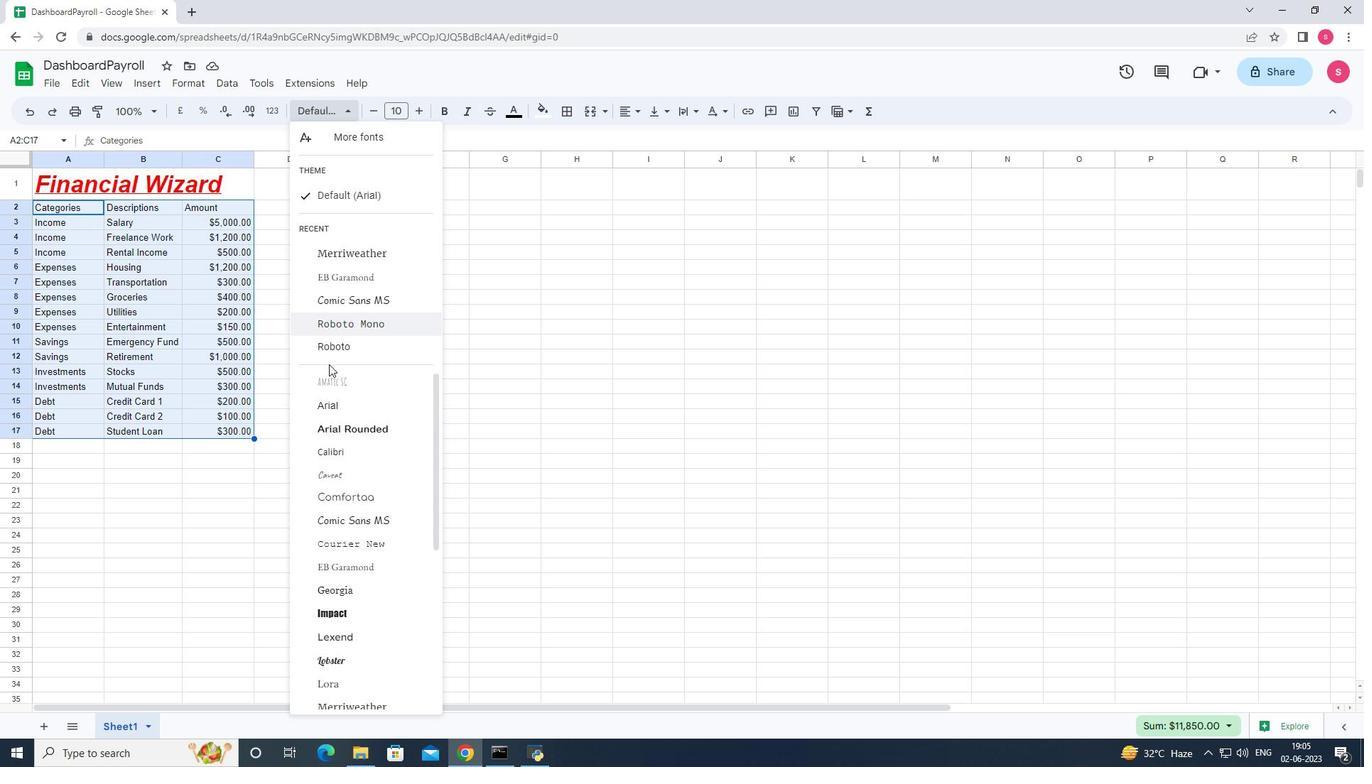 
Action: Mouse moved to (327, 445)
Screenshot: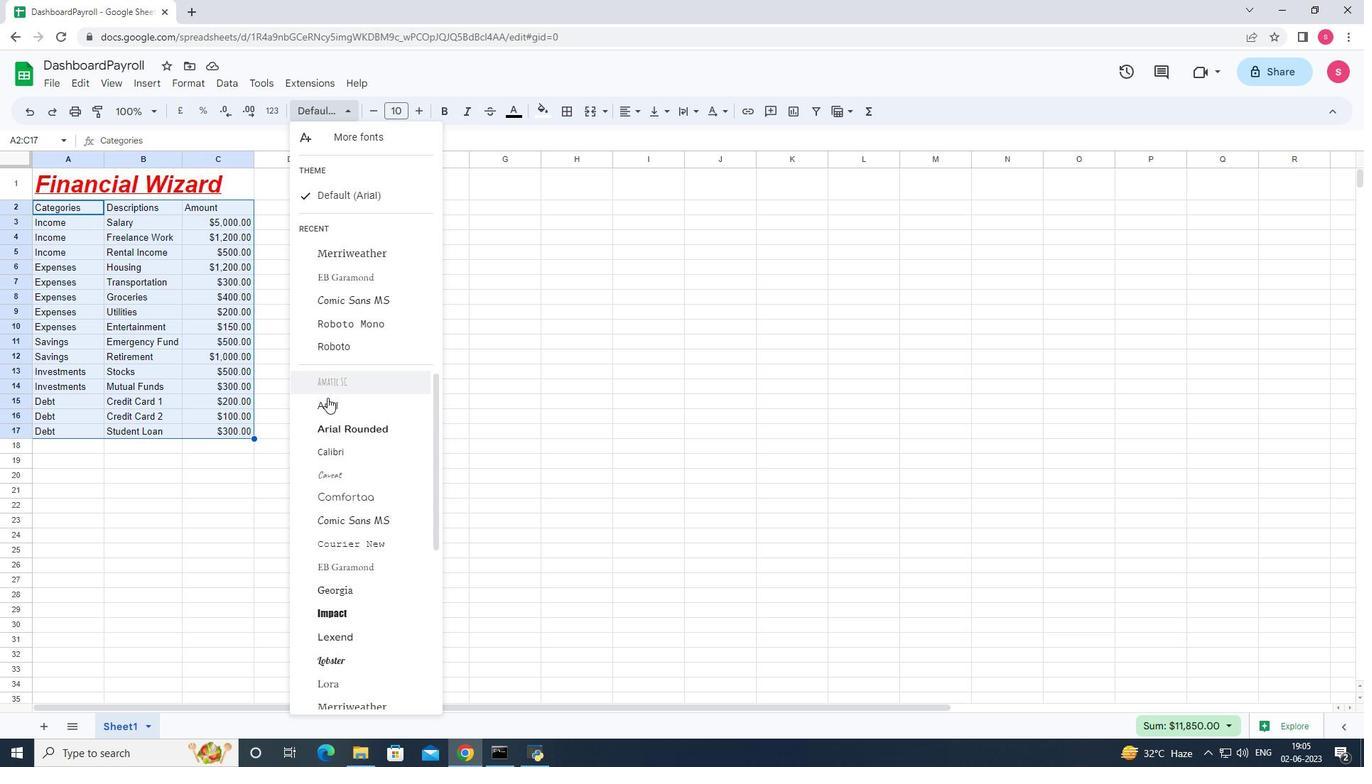 
Action: Mouse scrolled (327, 444) with delta (0, 0)
Screenshot: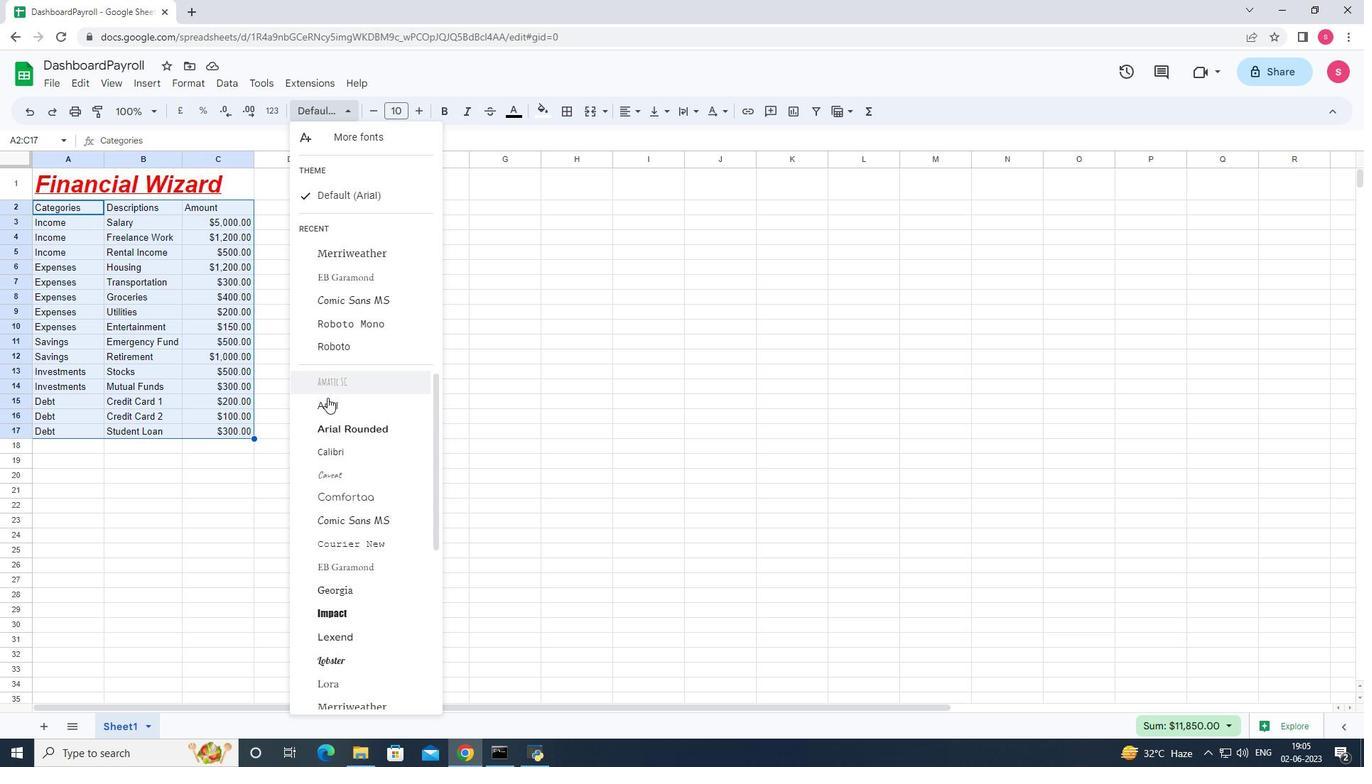 
Action: Mouse moved to (327, 445)
Screenshot: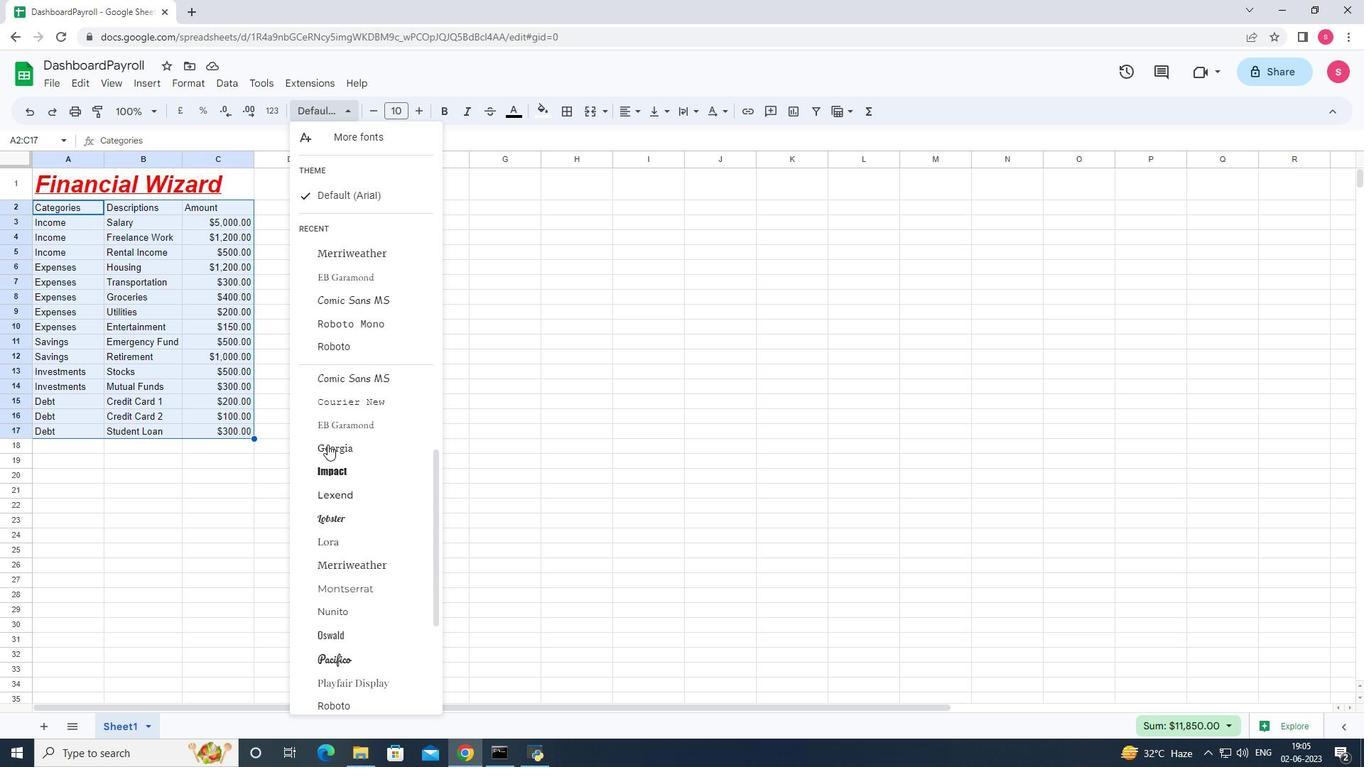 
Action: Mouse scrolled (327, 445) with delta (0, 0)
Screenshot: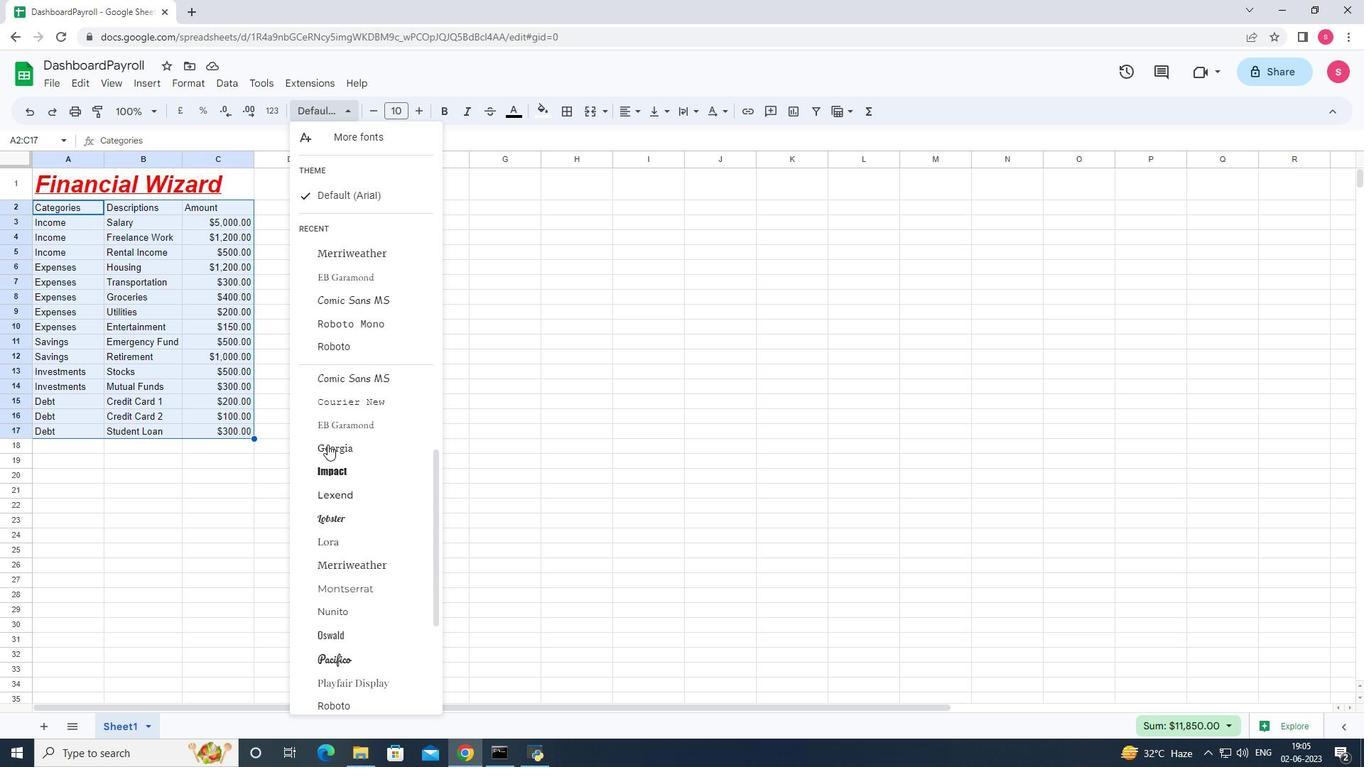 
Action: Mouse moved to (332, 455)
Screenshot: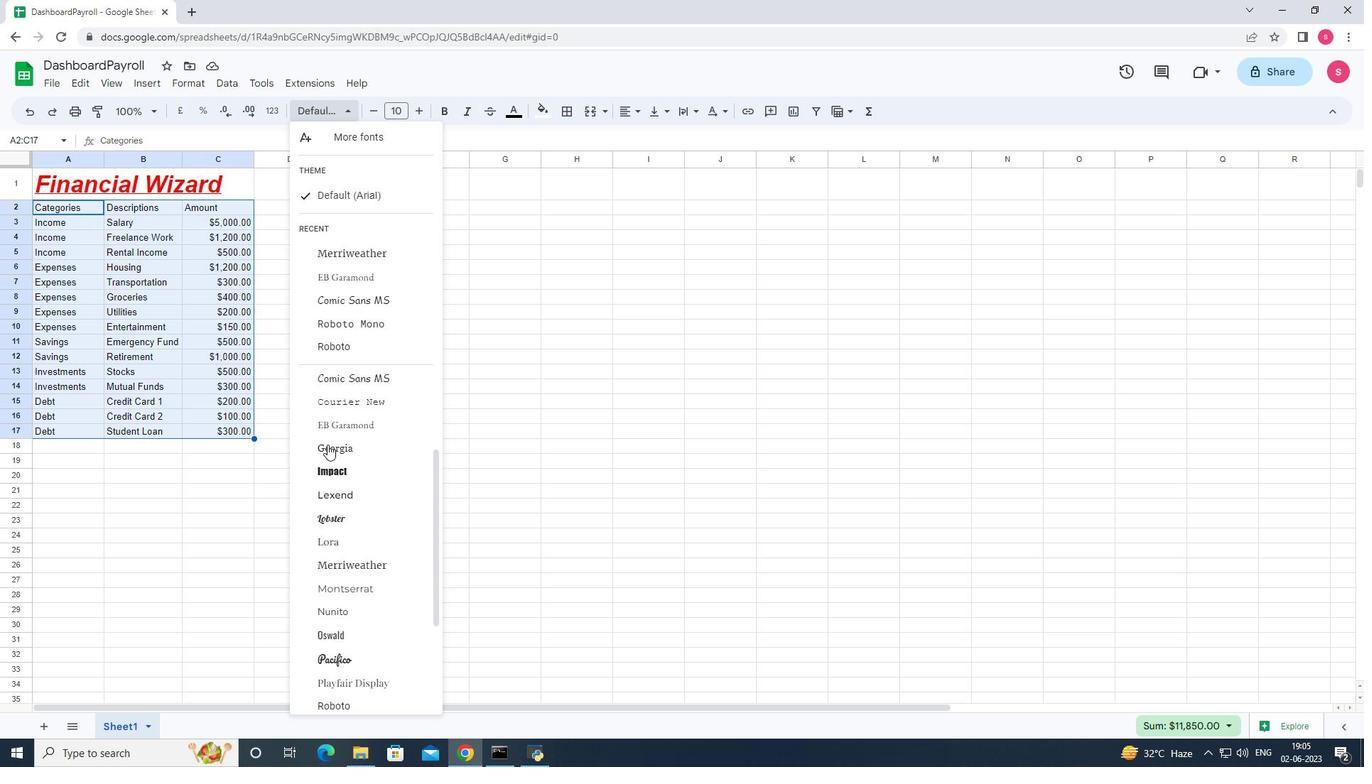 
Action: Mouse scrolled (332, 454) with delta (0, 0)
Screenshot: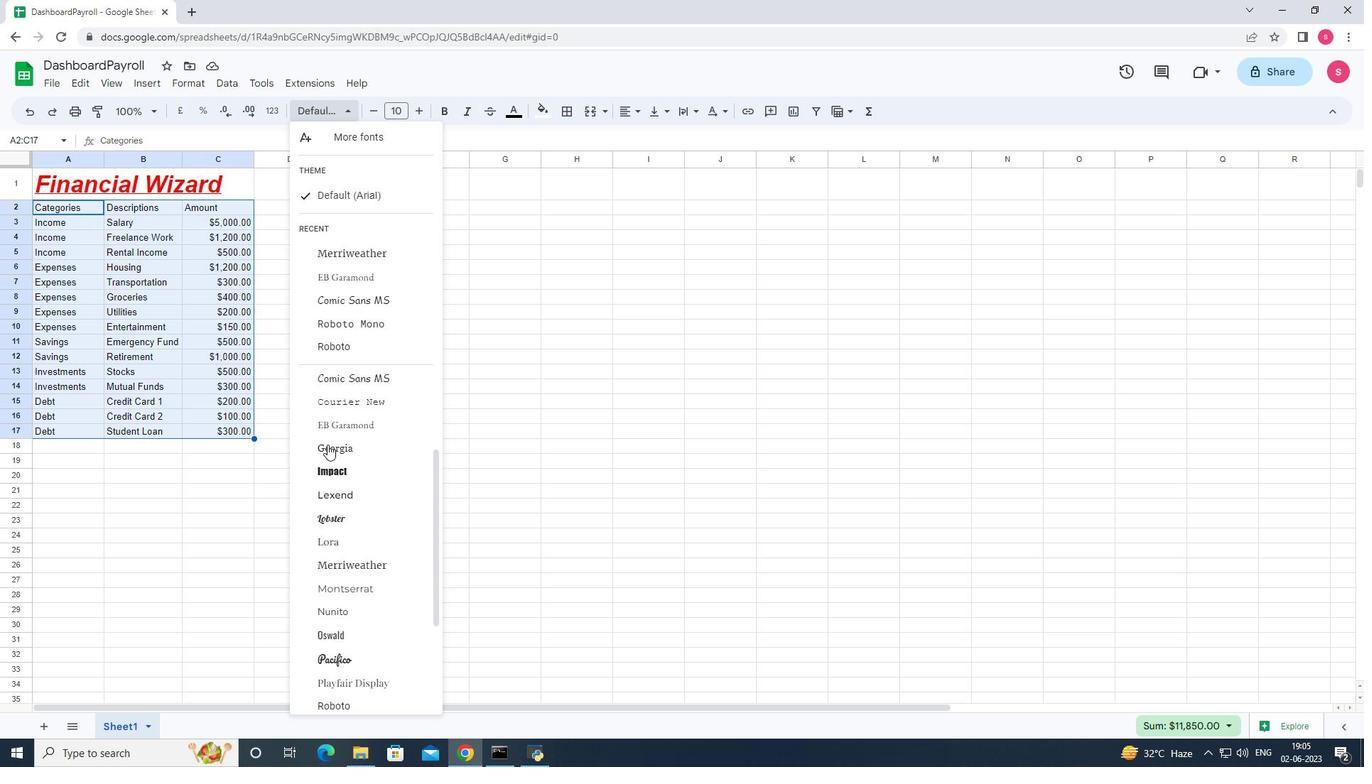 
Action: Mouse moved to (345, 474)
Screenshot: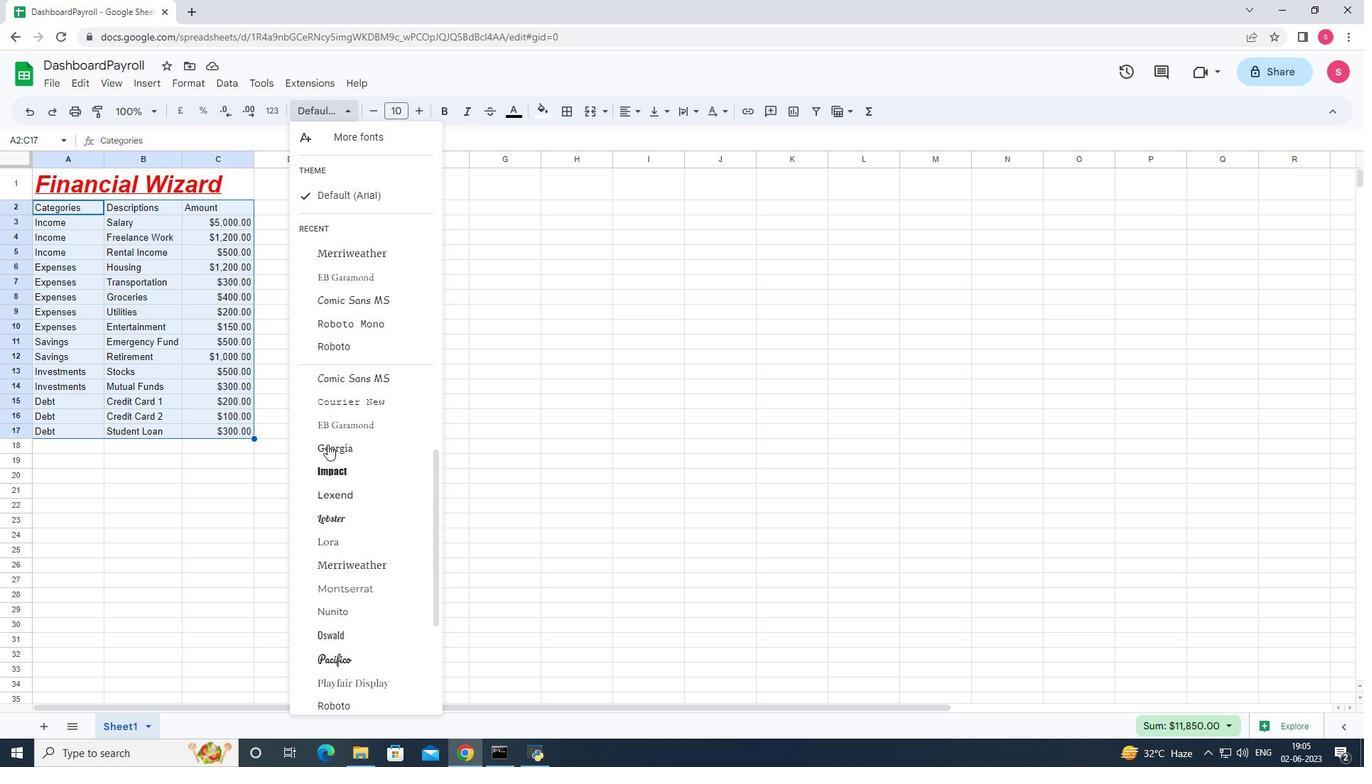 
Action: Mouse scrolled (345, 474) with delta (0, 0)
Screenshot: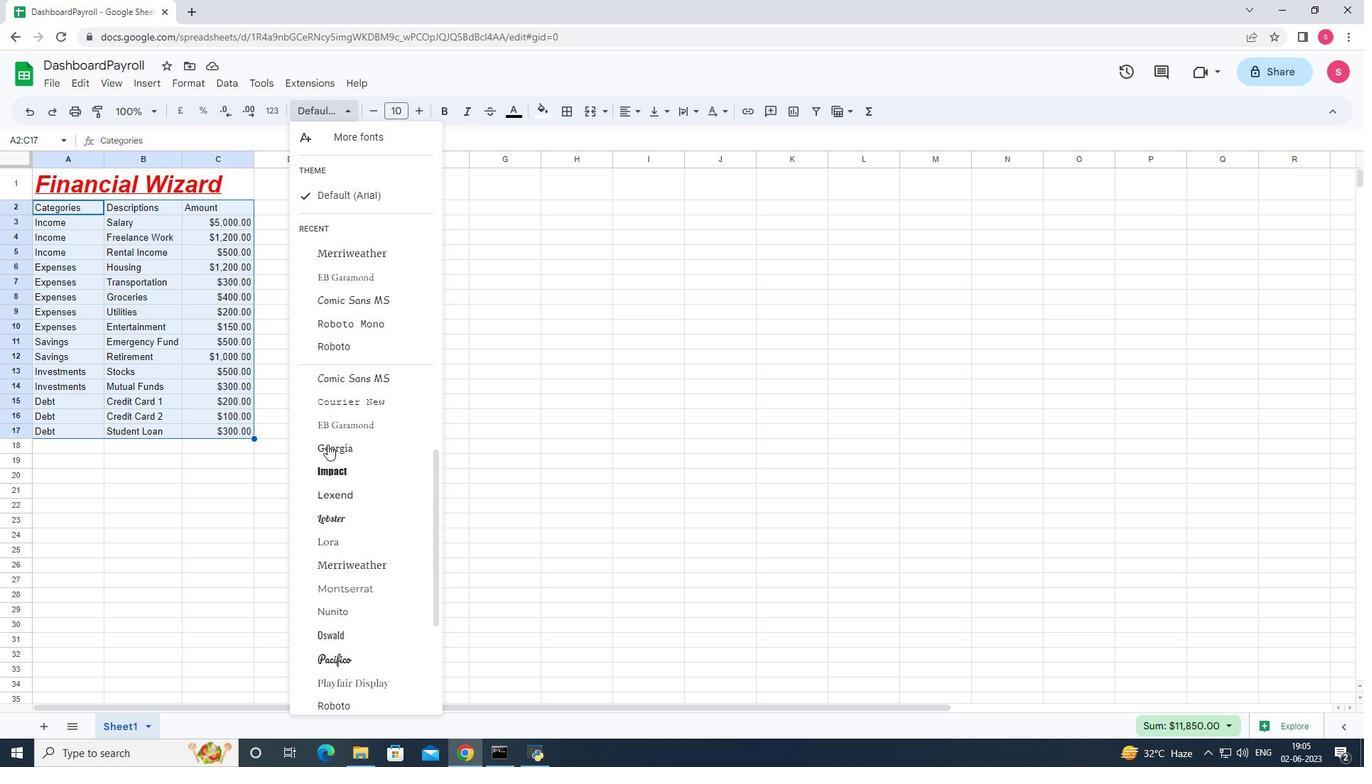 
Action: Mouse moved to (349, 481)
Screenshot: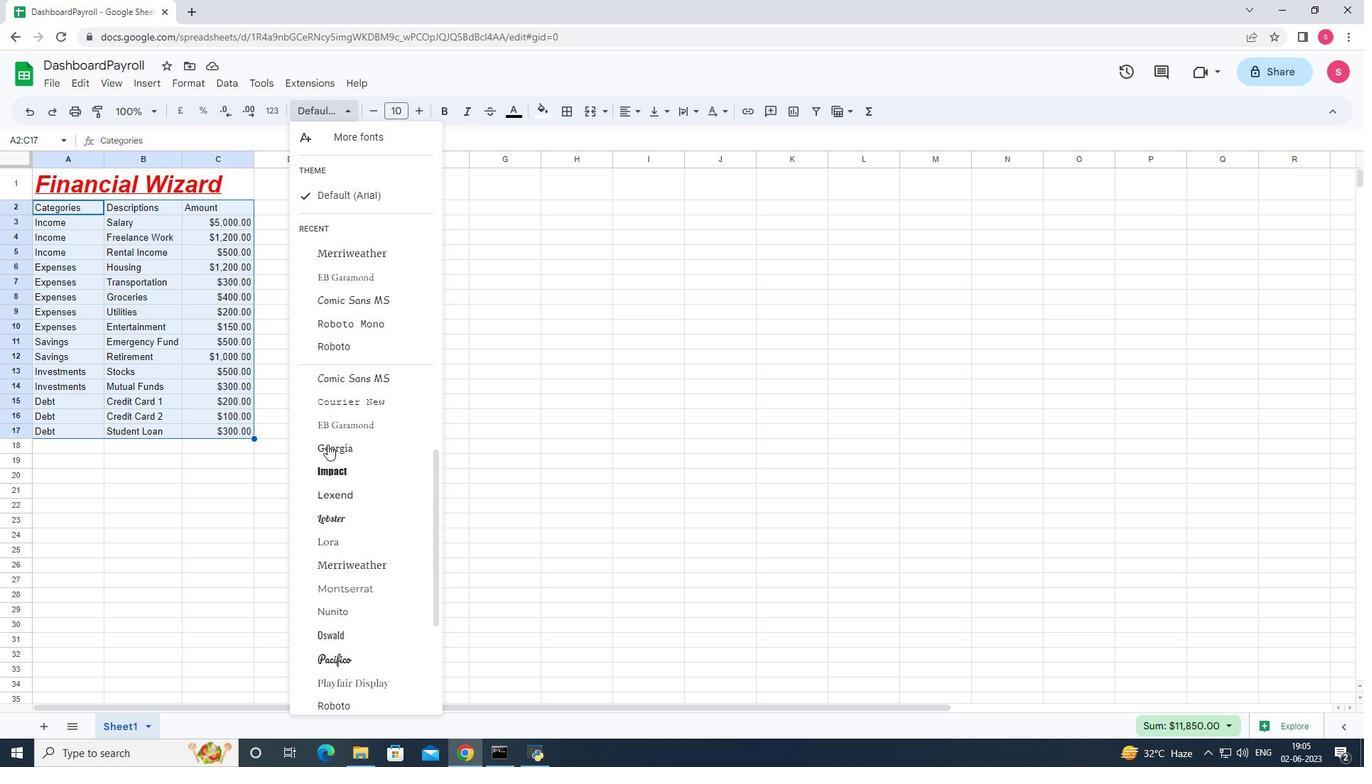 
Action: Mouse scrolled (349, 481) with delta (0, 0)
Screenshot: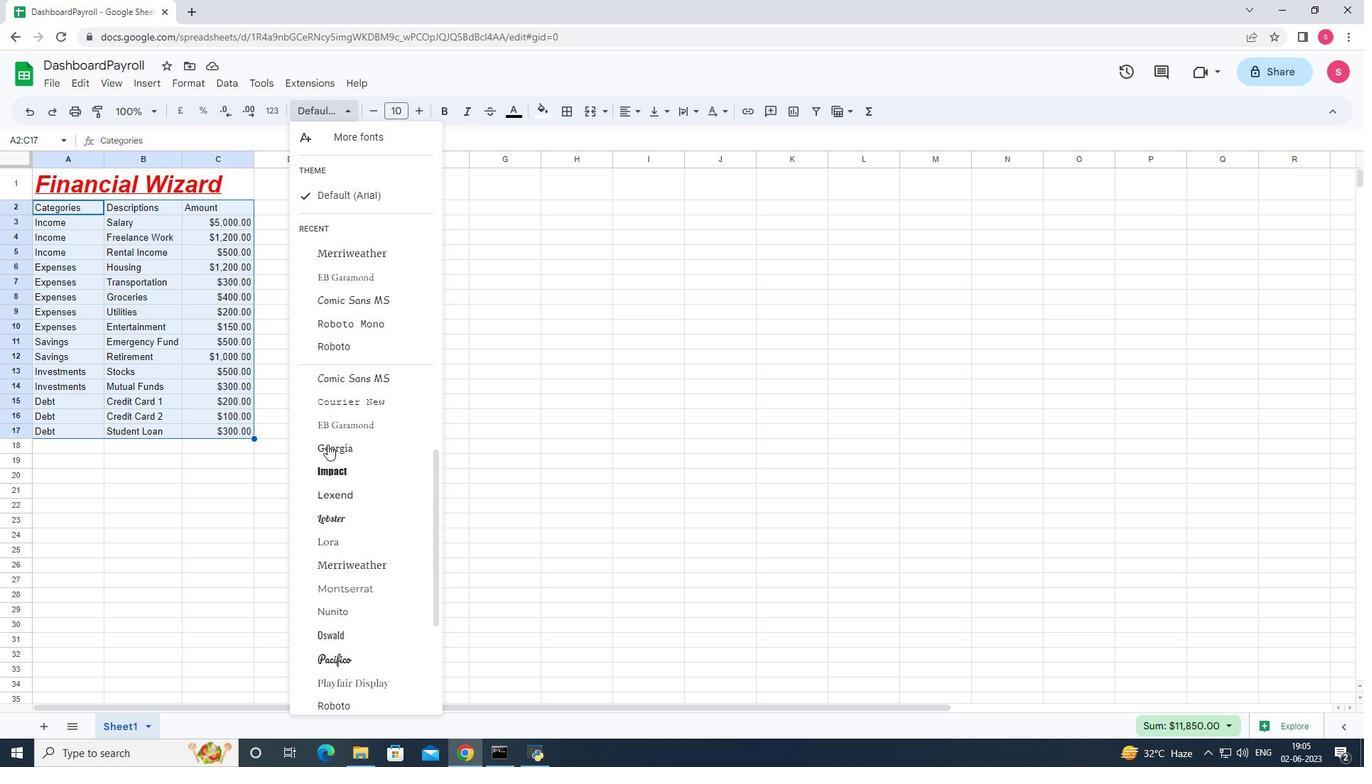 
Action: Mouse moved to (356, 494)
Screenshot: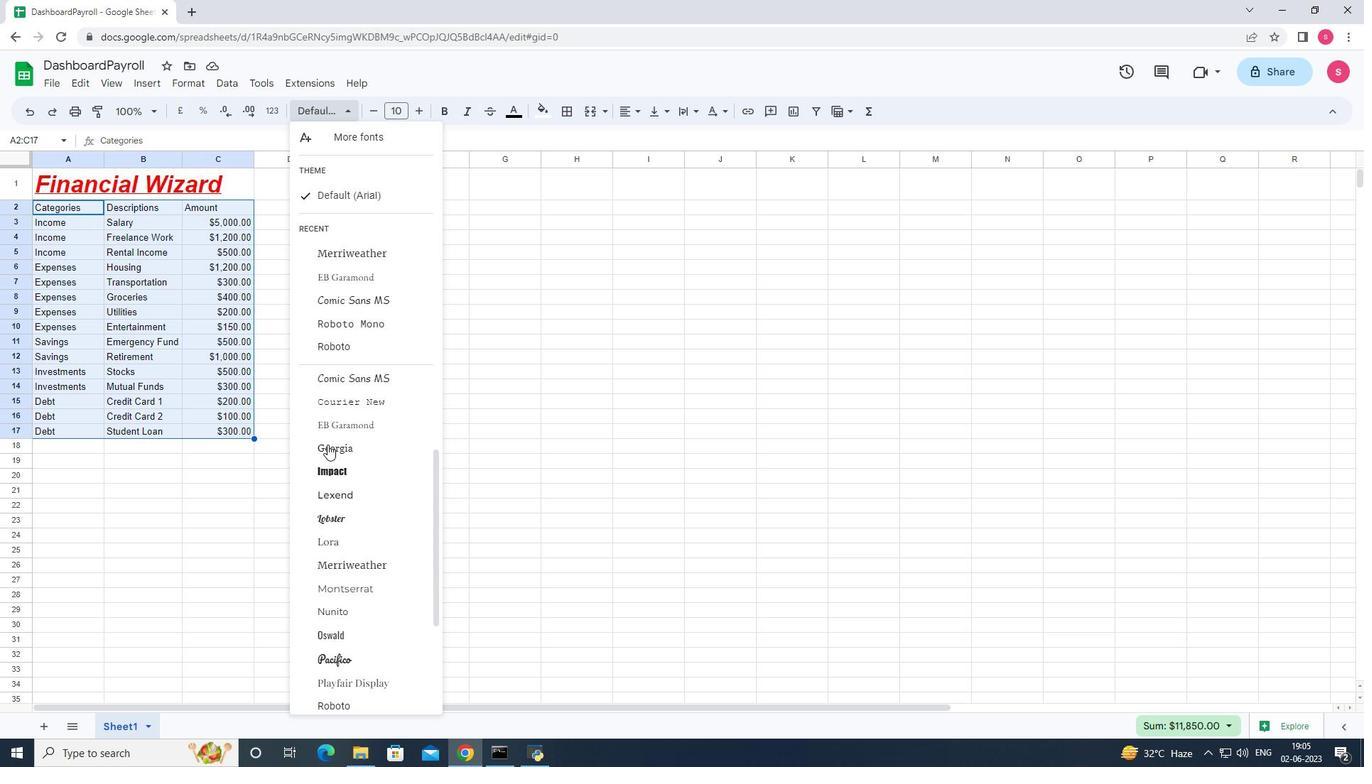 
Action: Mouse scrolled (356, 494) with delta (0, 0)
Screenshot: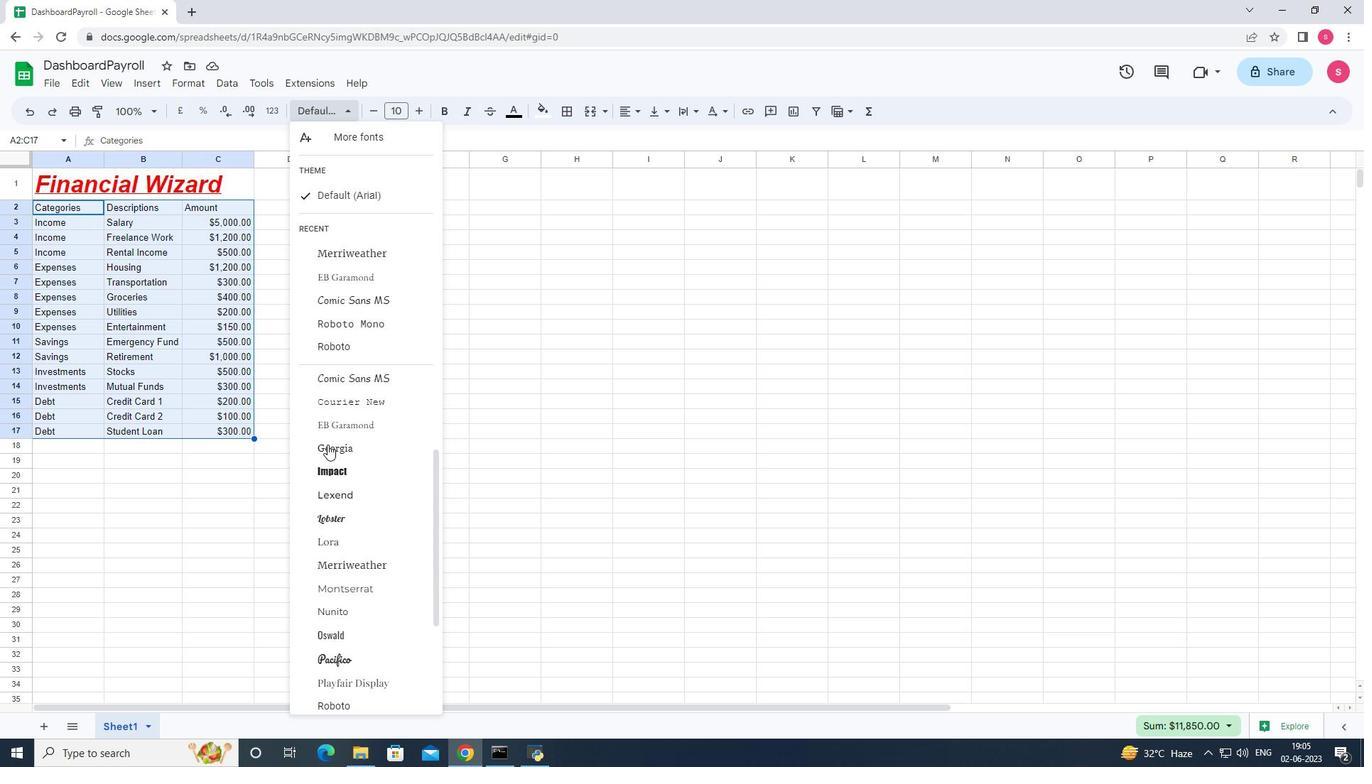 
Action: Mouse moved to (359, 537)
Screenshot: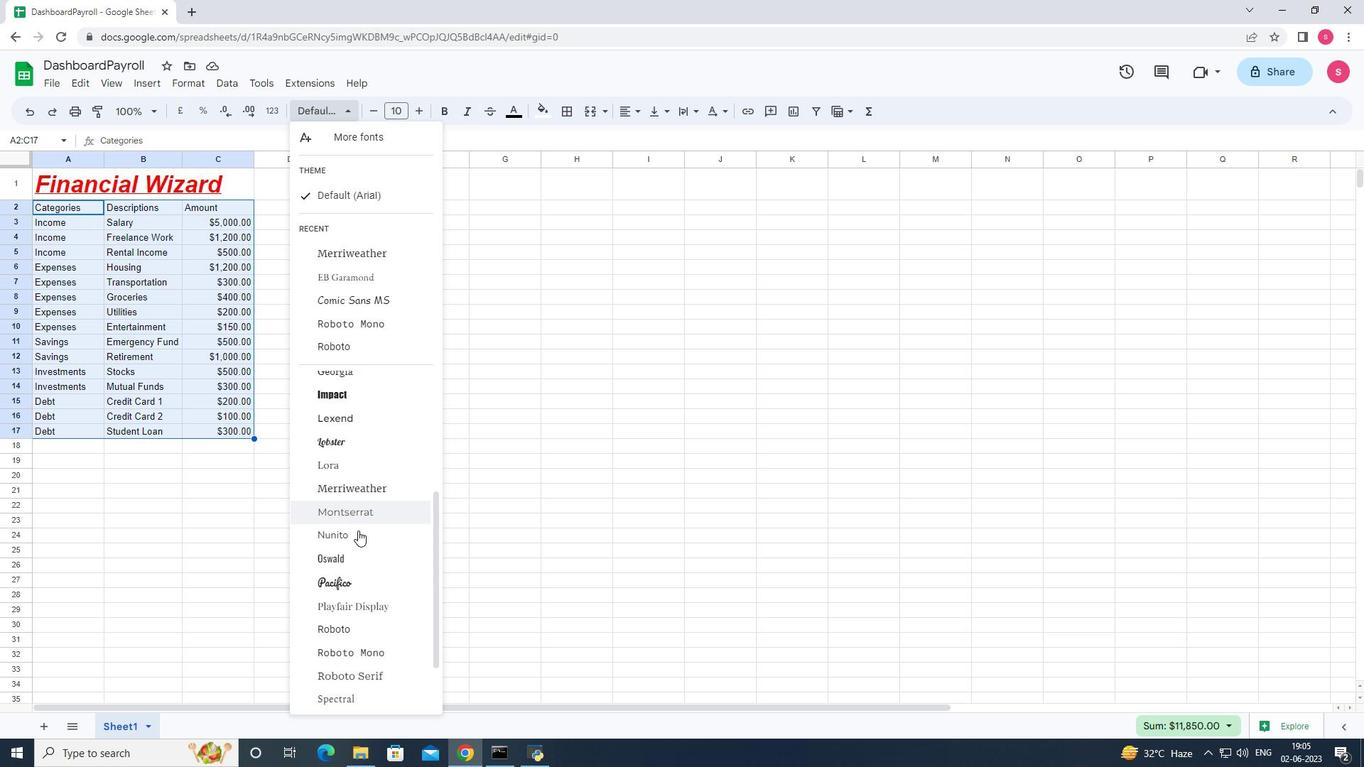 
Action: Mouse scrolled (359, 536) with delta (0, 0)
Screenshot: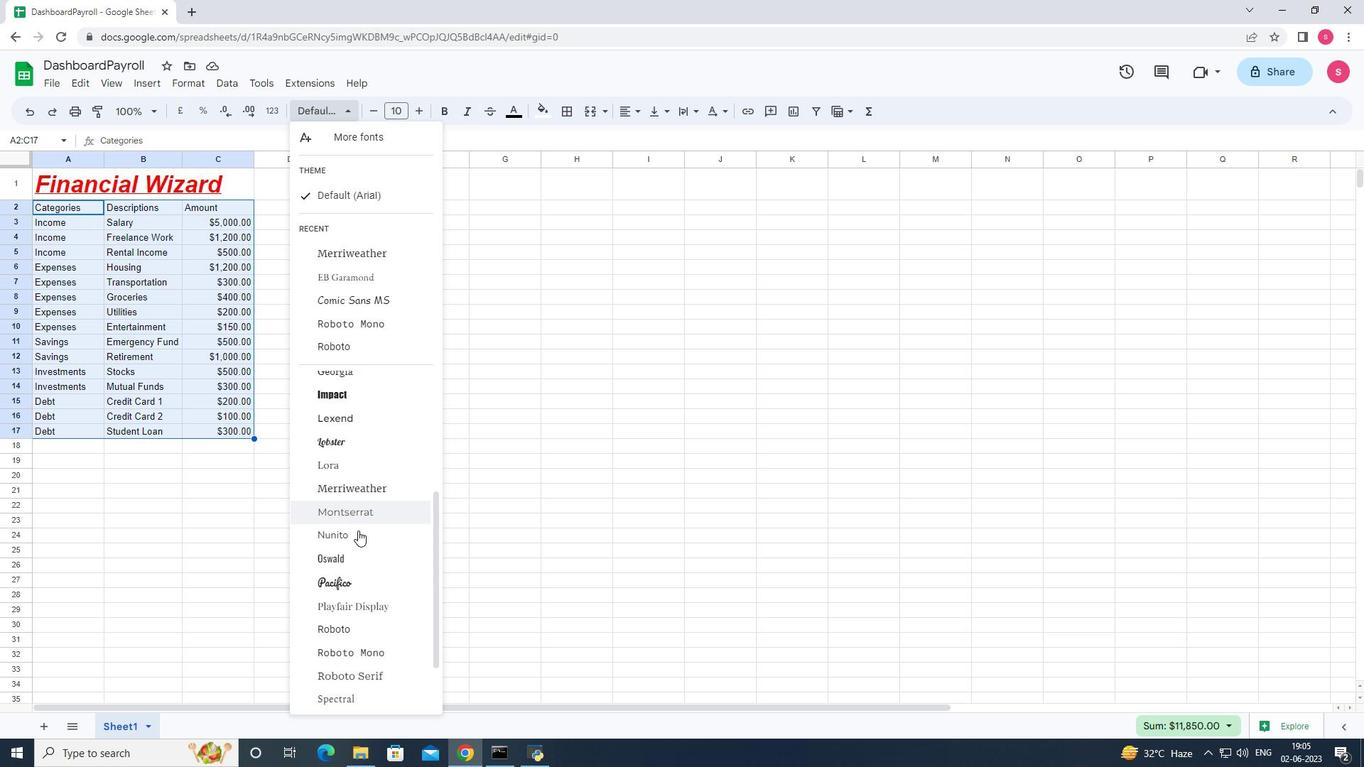 
Action: Mouse moved to (363, 541)
Screenshot: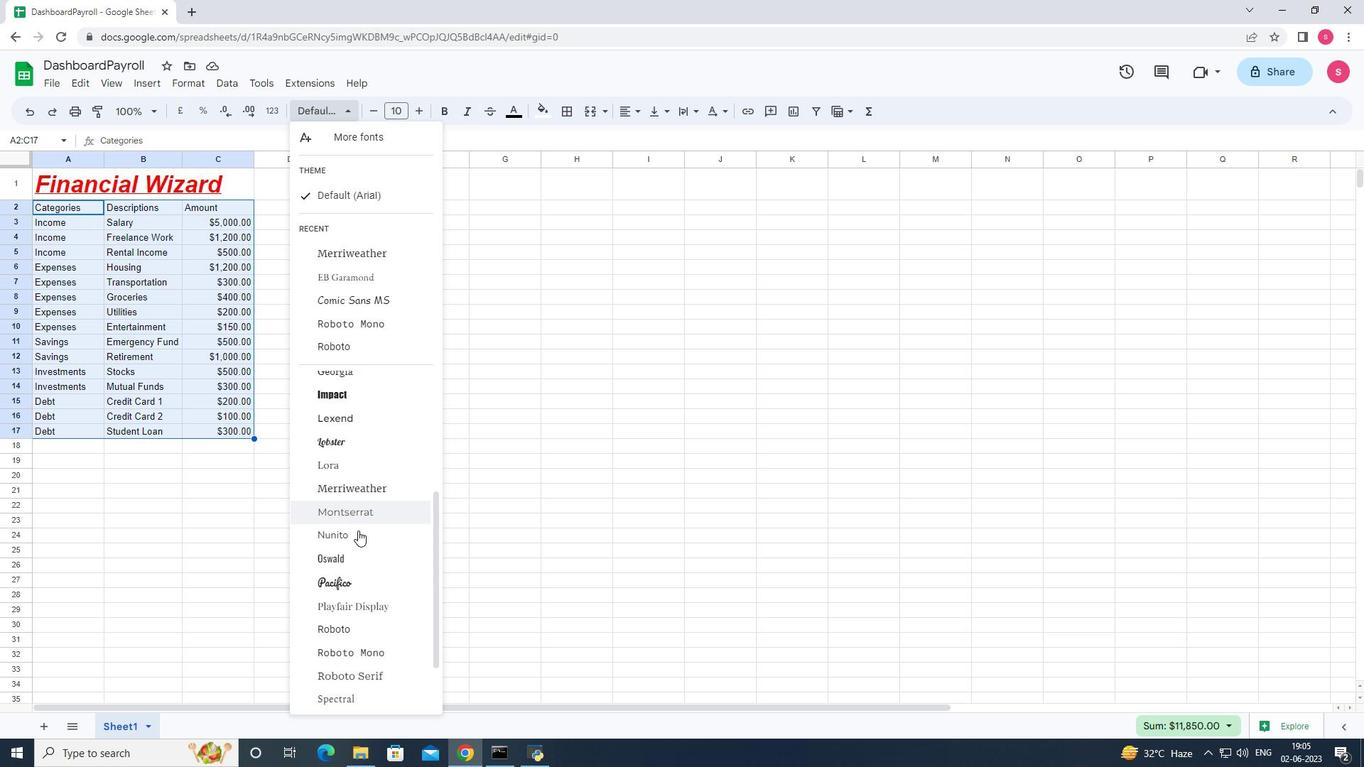 
Action: Mouse scrolled (363, 540) with delta (0, 0)
Screenshot: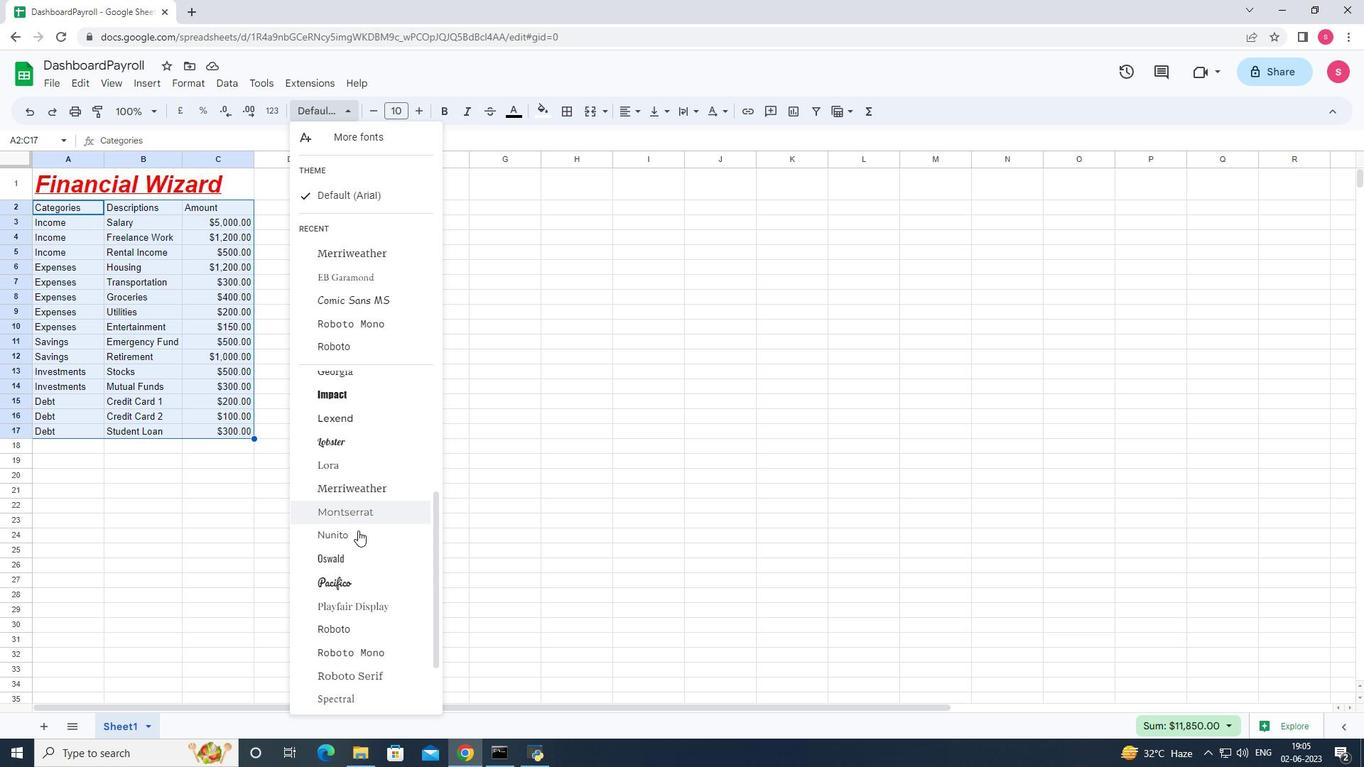 
Action: Mouse moved to (365, 544)
Screenshot: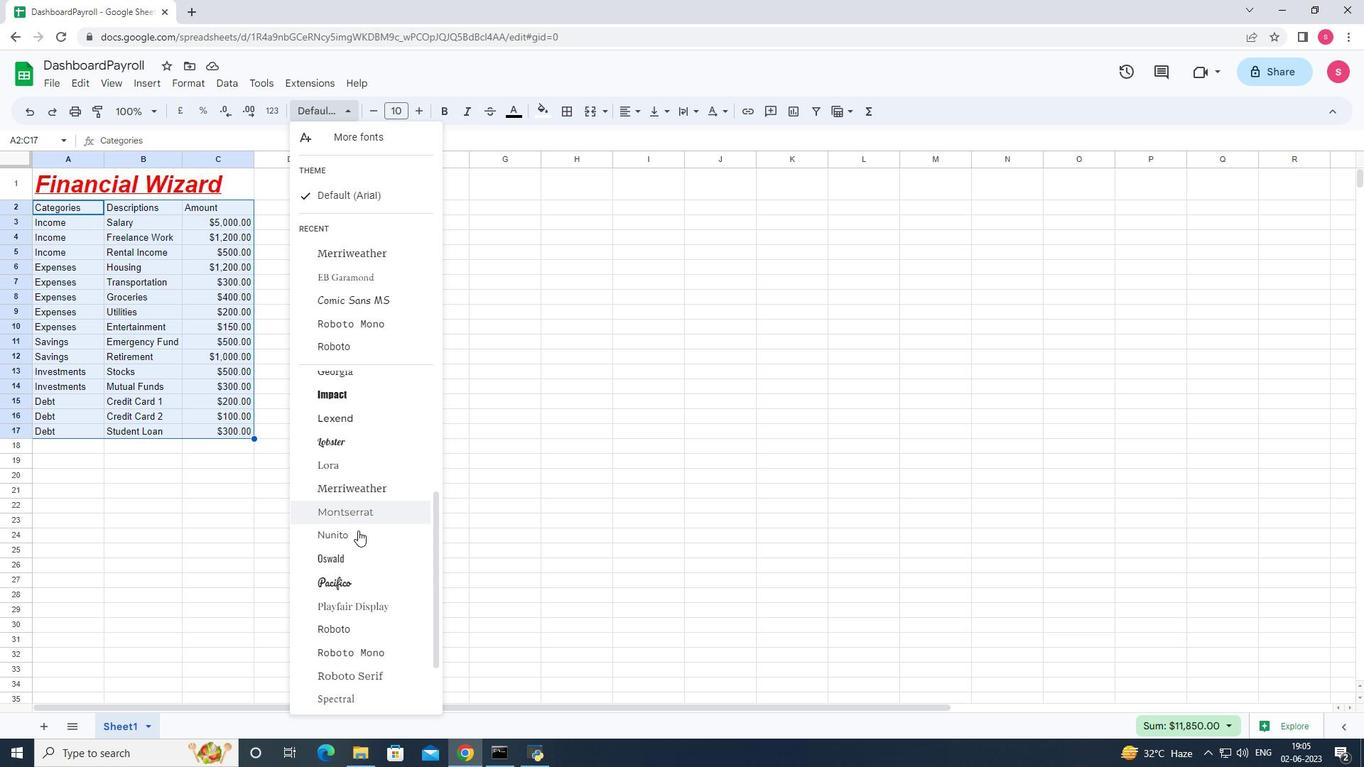 
Action: Mouse scrolled (365, 543) with delta (0, 0)
Screenshot: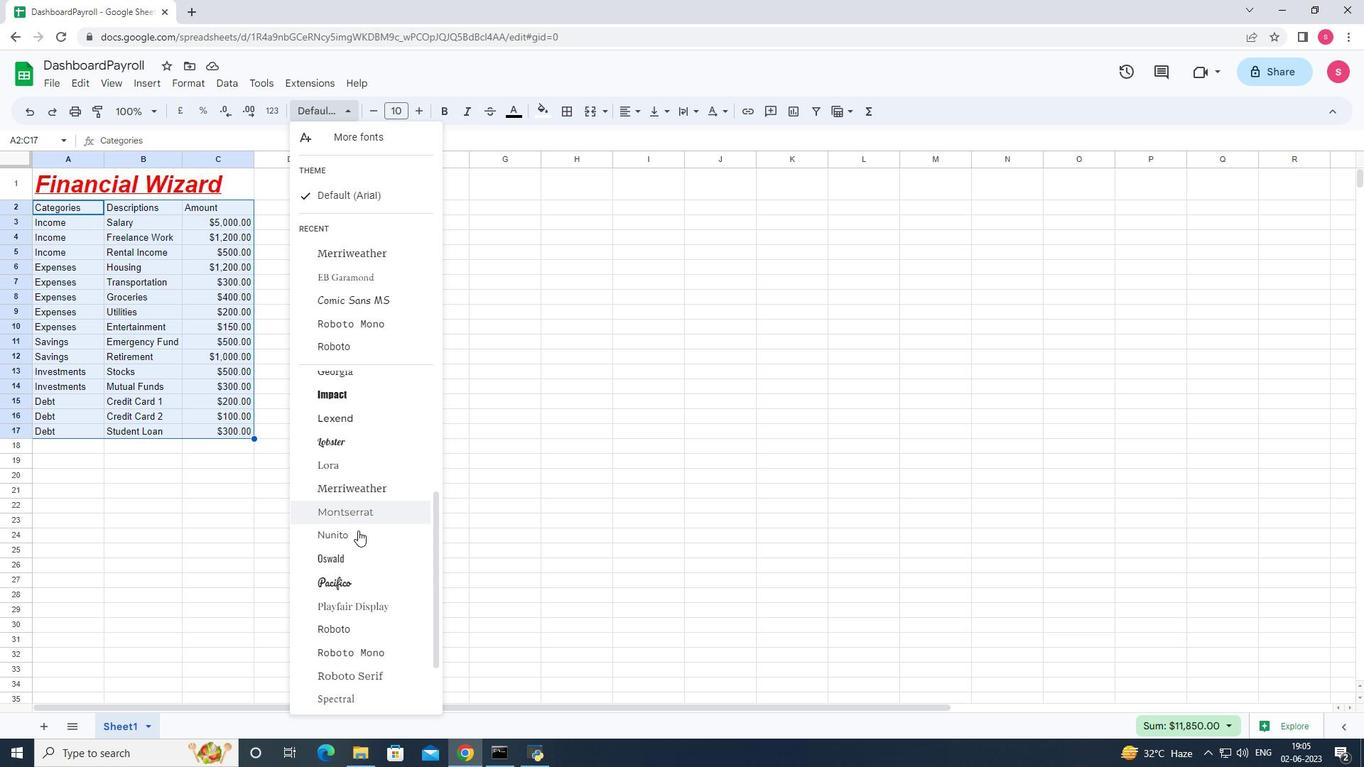 
Action: Mouse moved to (366, 544)
Screenshot: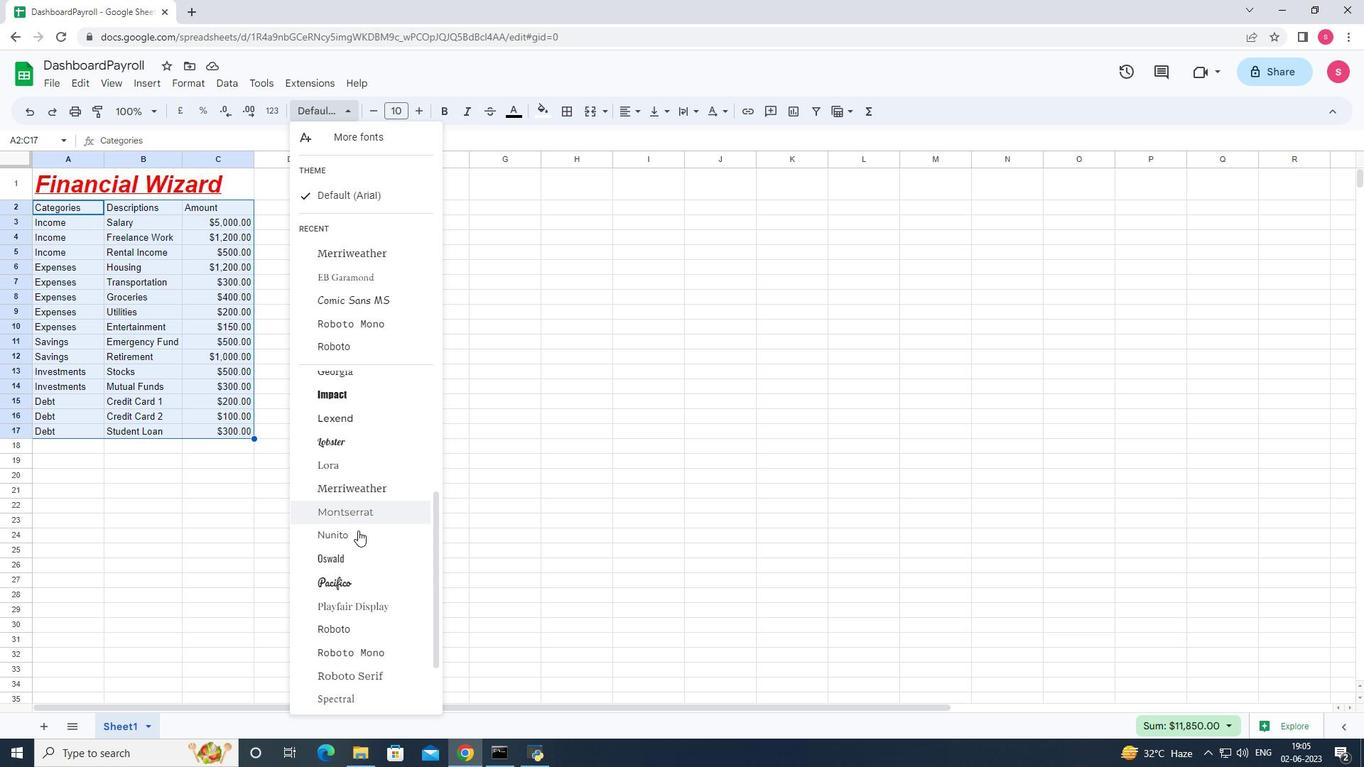 
Action: Mouse scrolled (366, 545) with delta (0, 0)
Screenshot: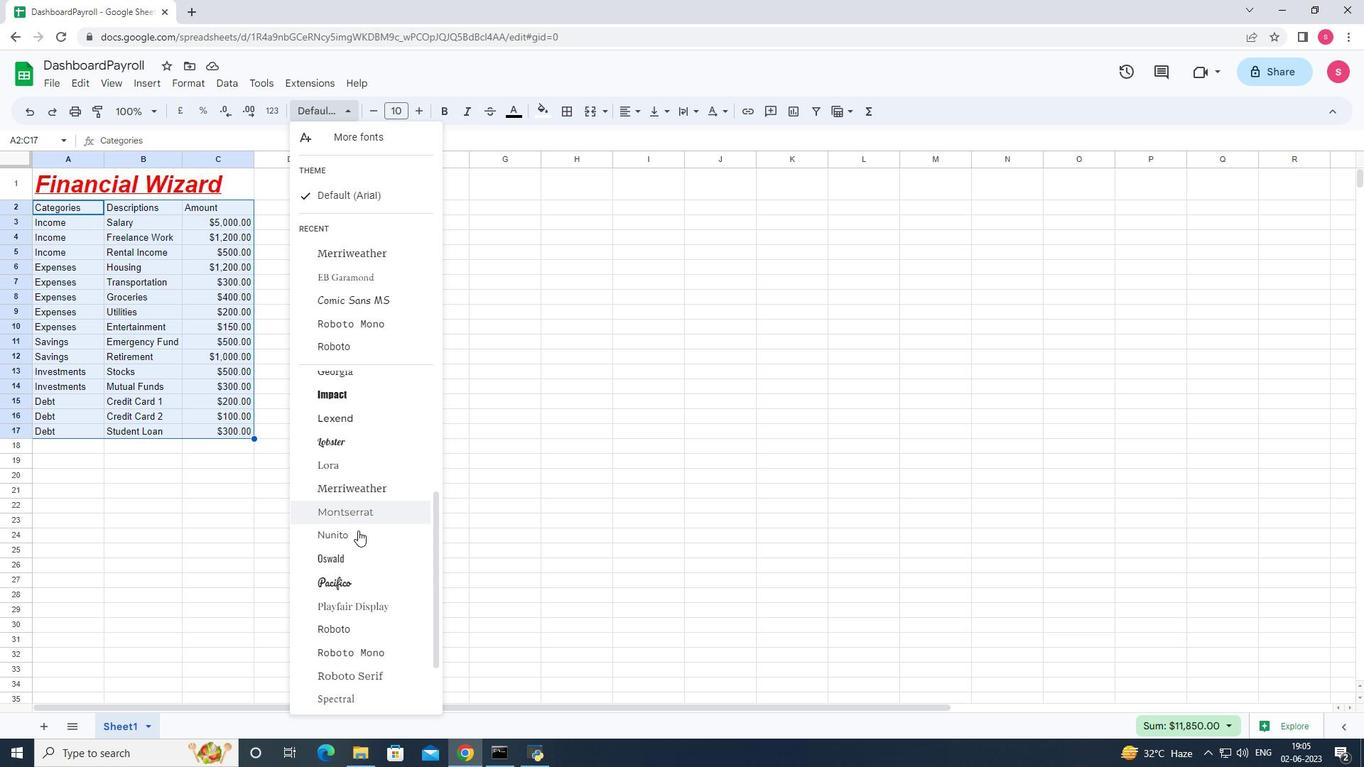 
Action: Mouse moved to (367, 545)
Screenshot: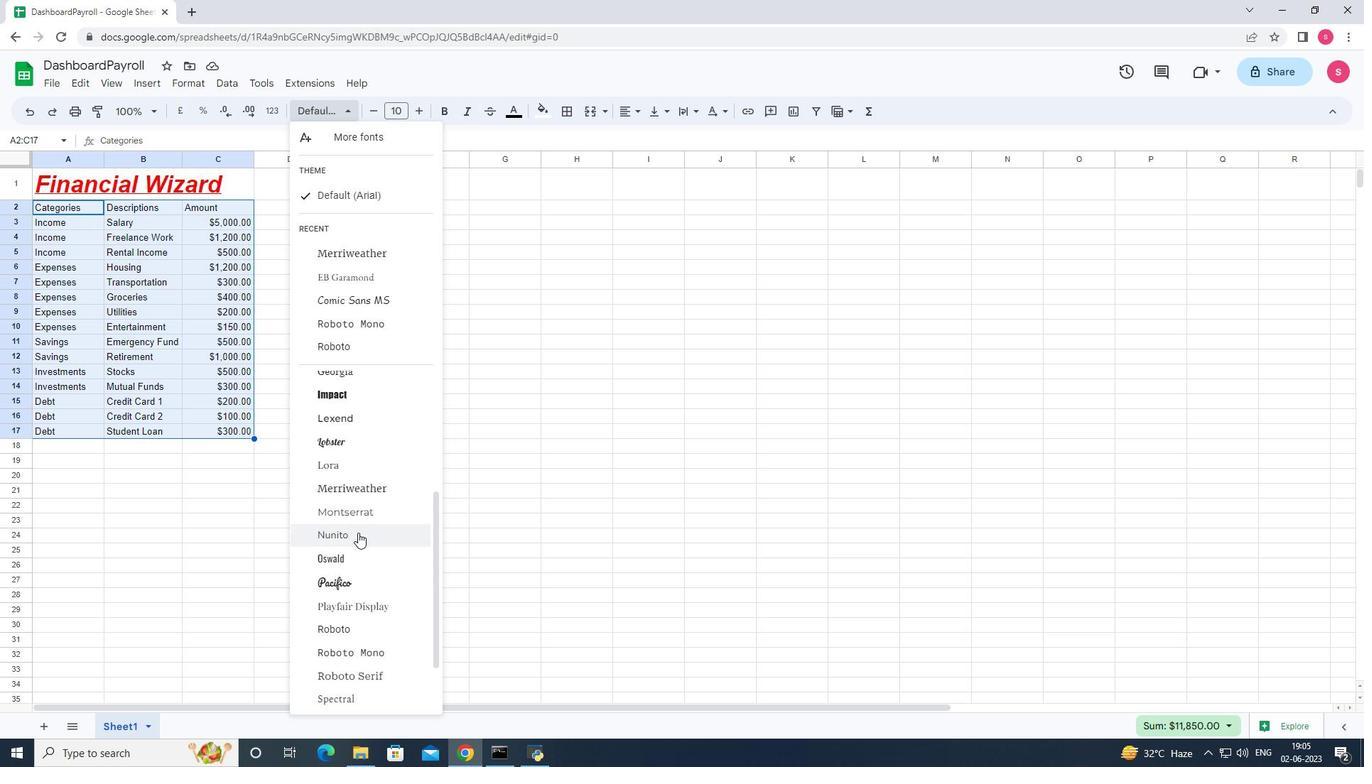 
Action: Mouse scrolled (367, 544) with delta (0, 0)
Screenshot: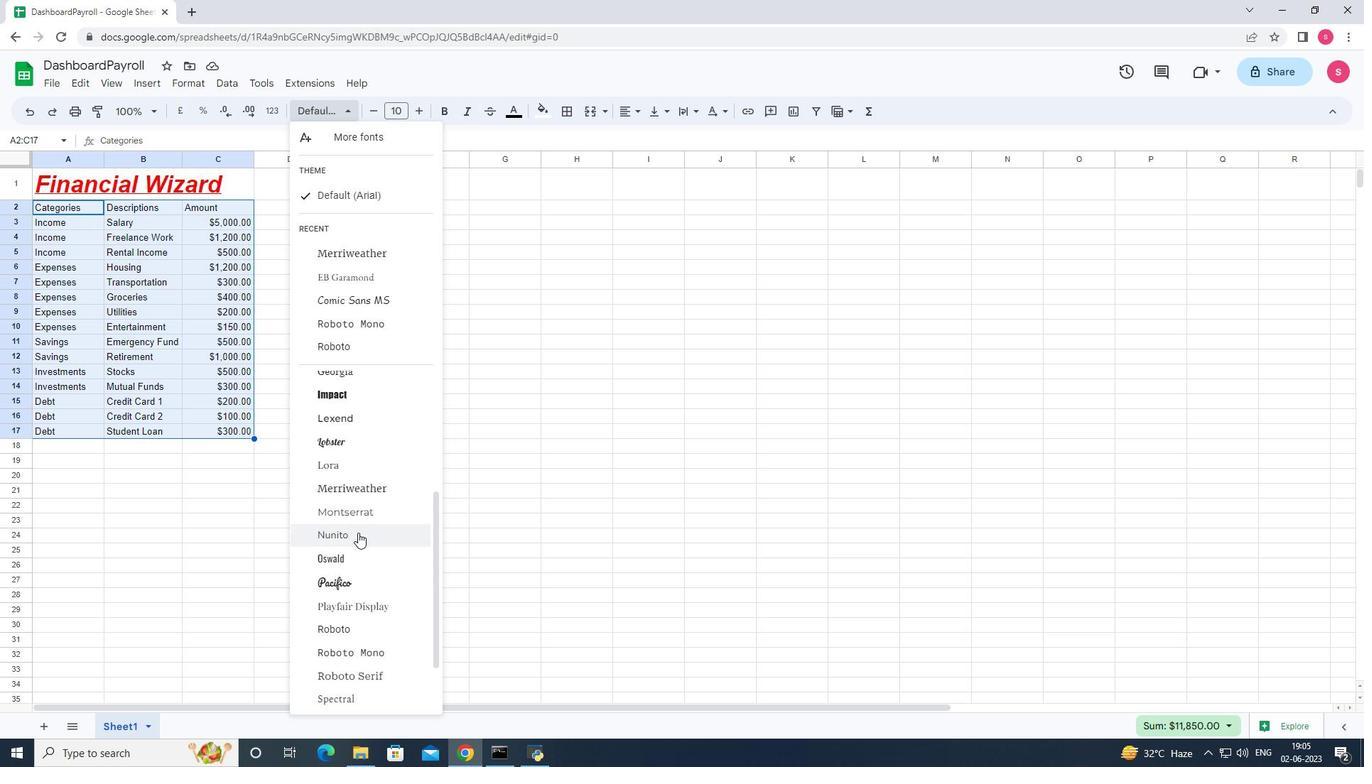 
Action: Mouse moved to (378, 535)
Screenshot: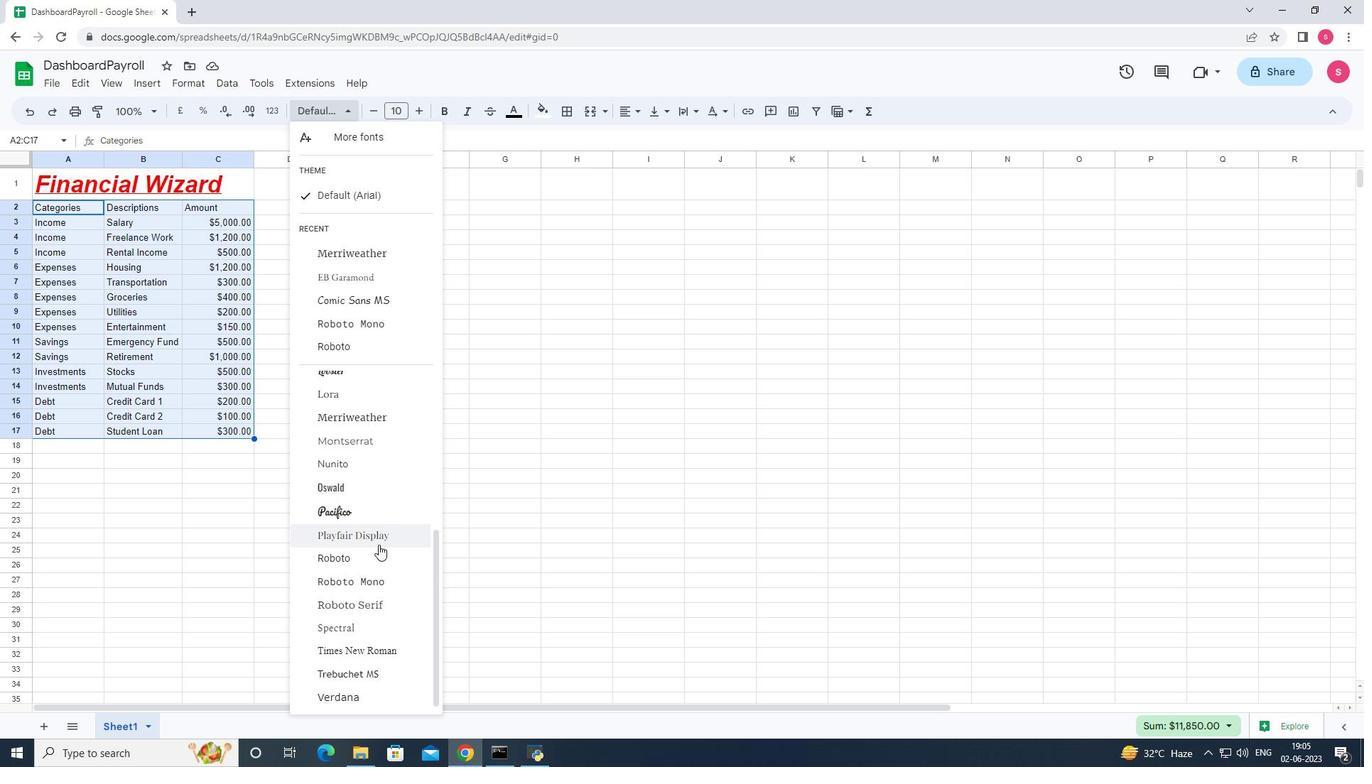 
Action: Mouse pressed left at (378, 535)
Screenshot: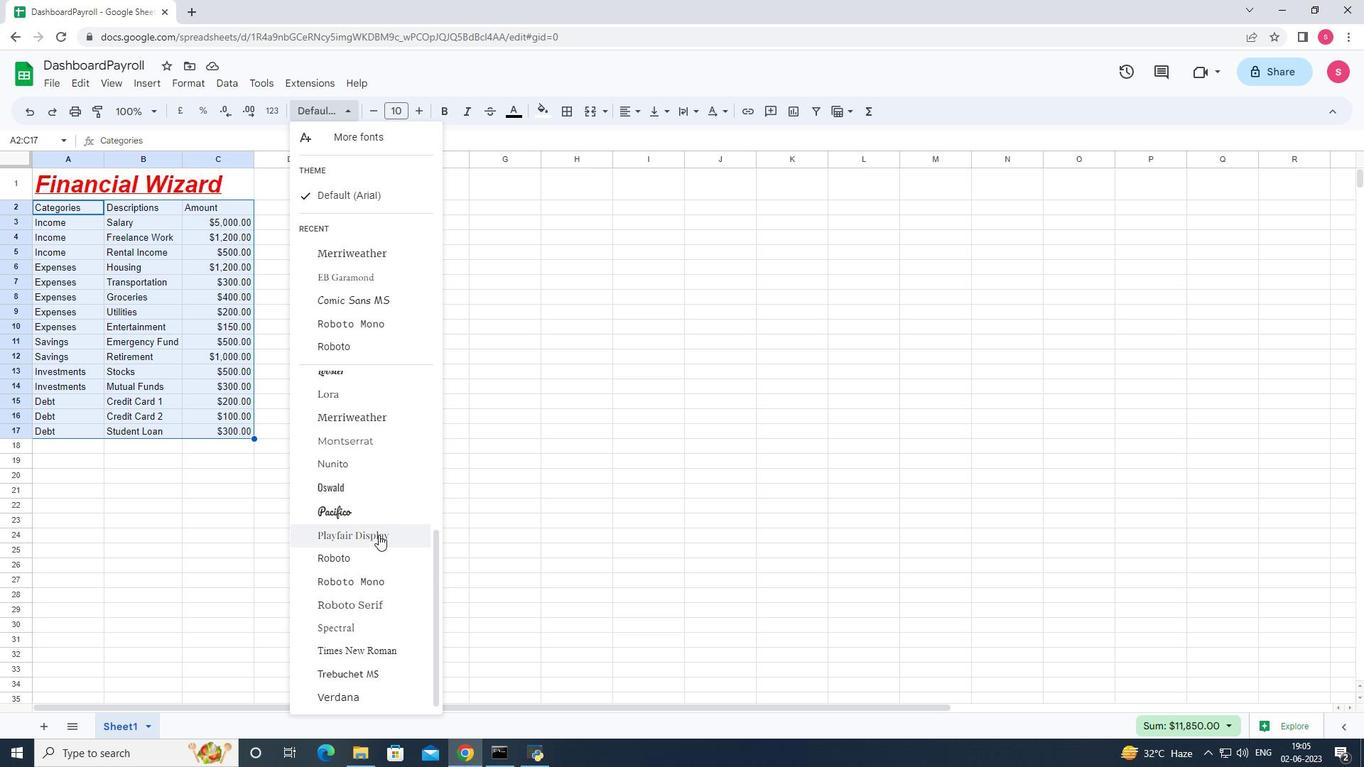 
Action: Mouse moved to (79, 183)
Screenshot: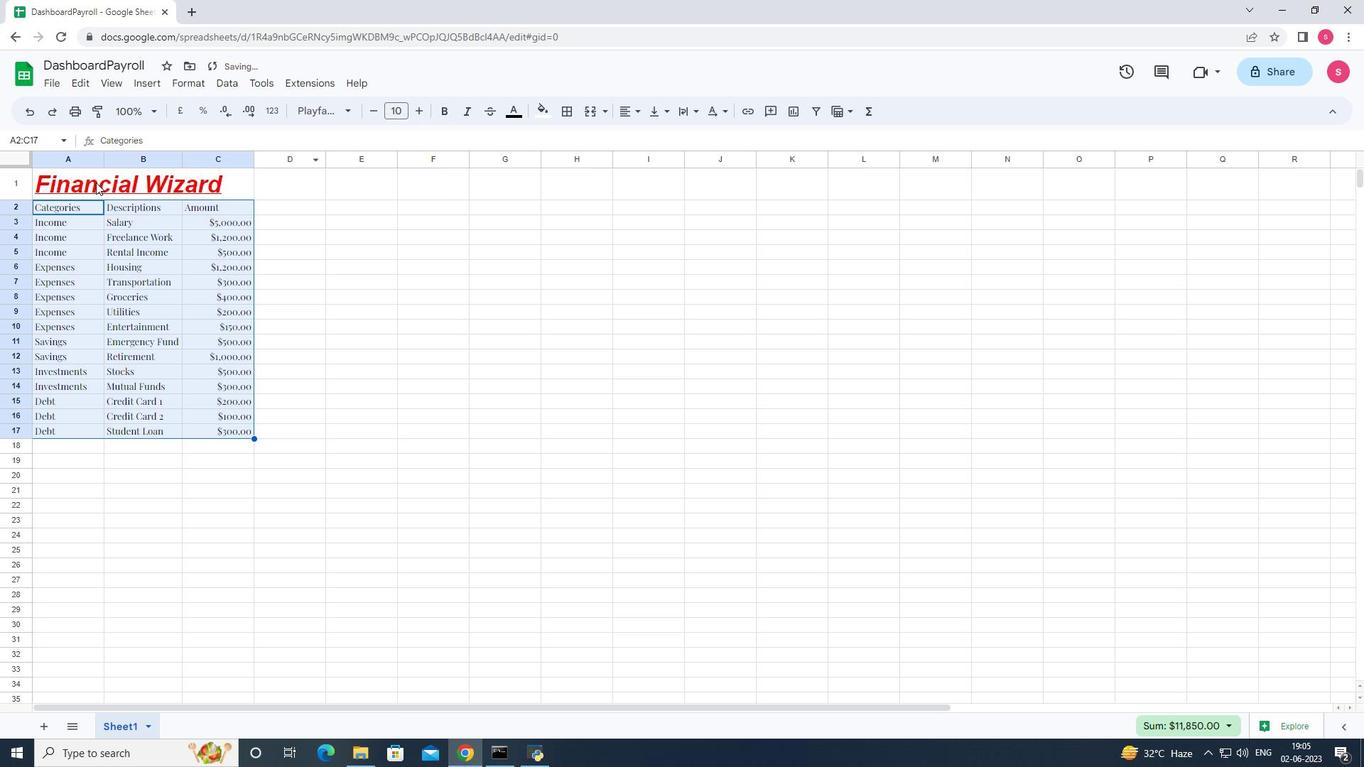 
Action: Mouse pressed left at (79, 183)
Screenshot: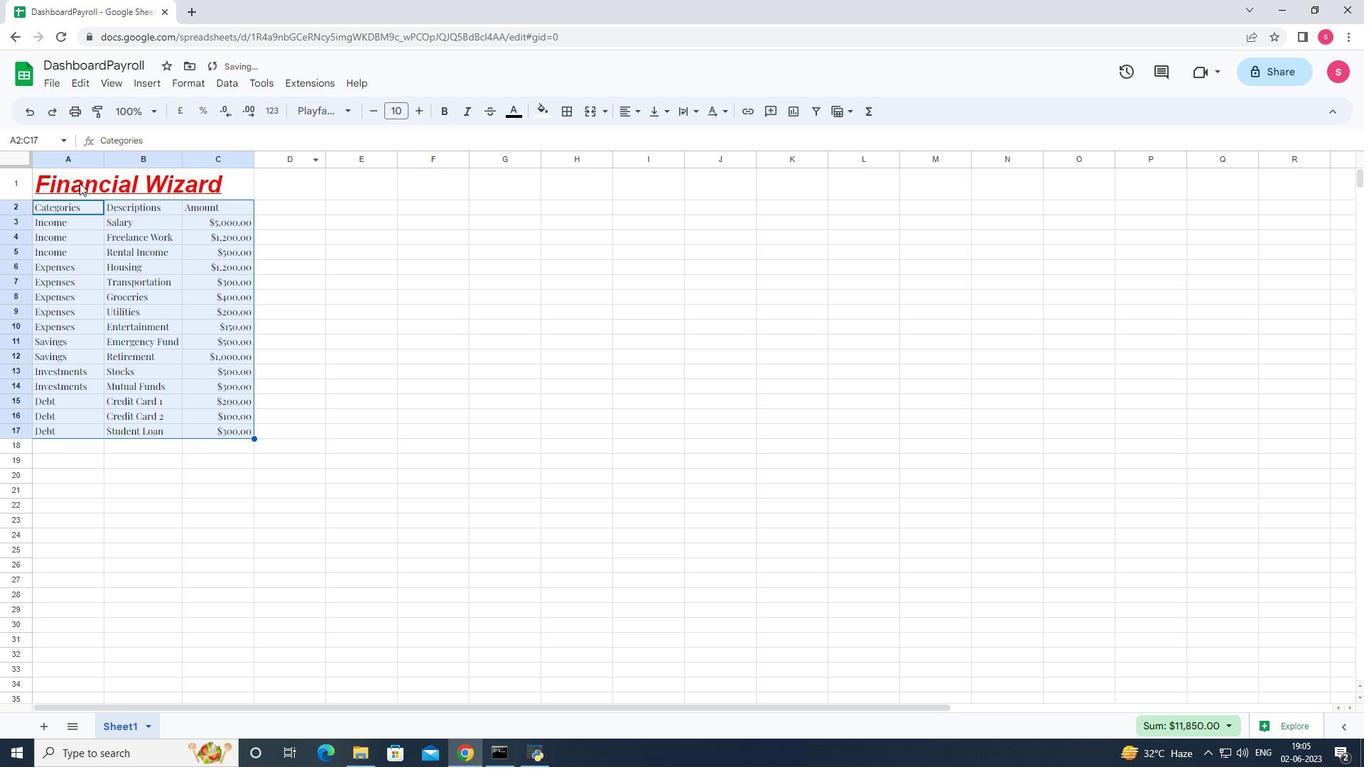 
Action: Mouse moved to (43, 172)
Screenshot: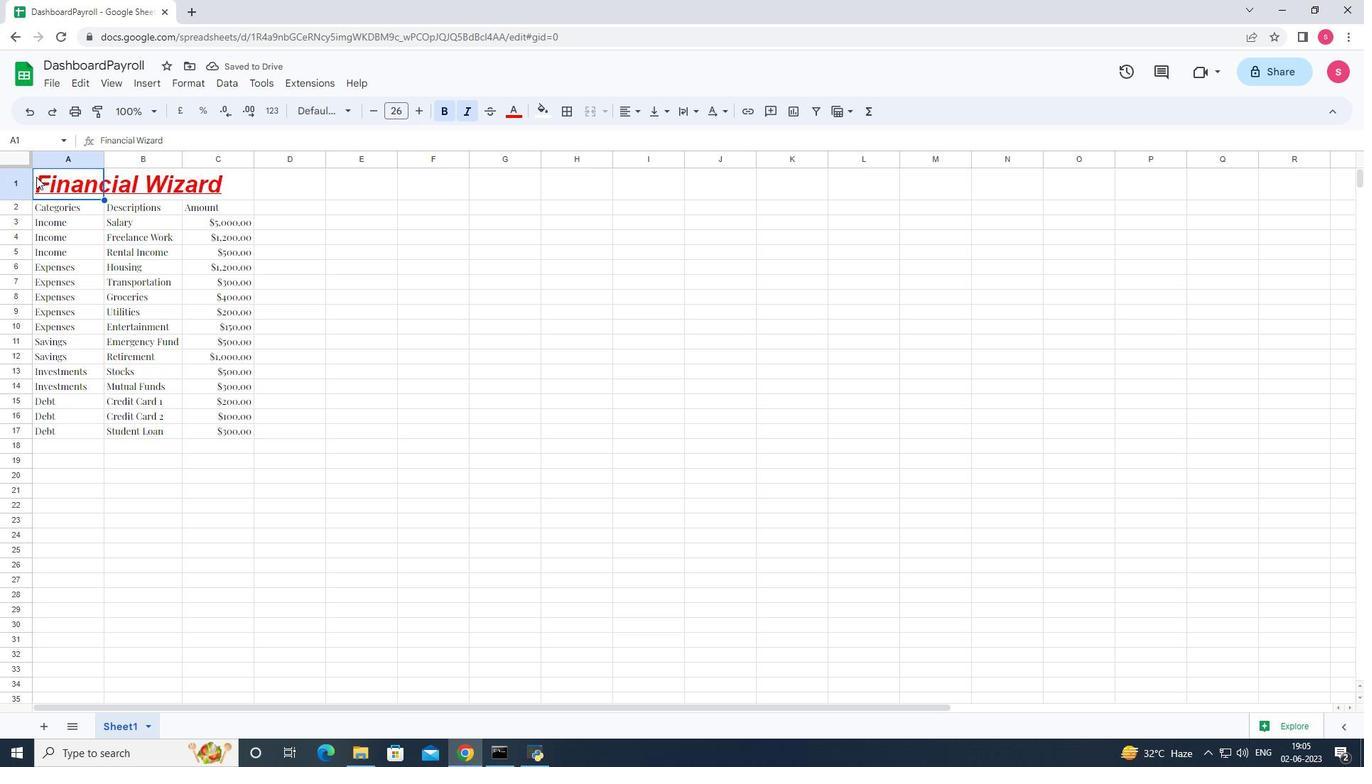 
Action: Mouse pressed left at (43, 172)
Screenshot: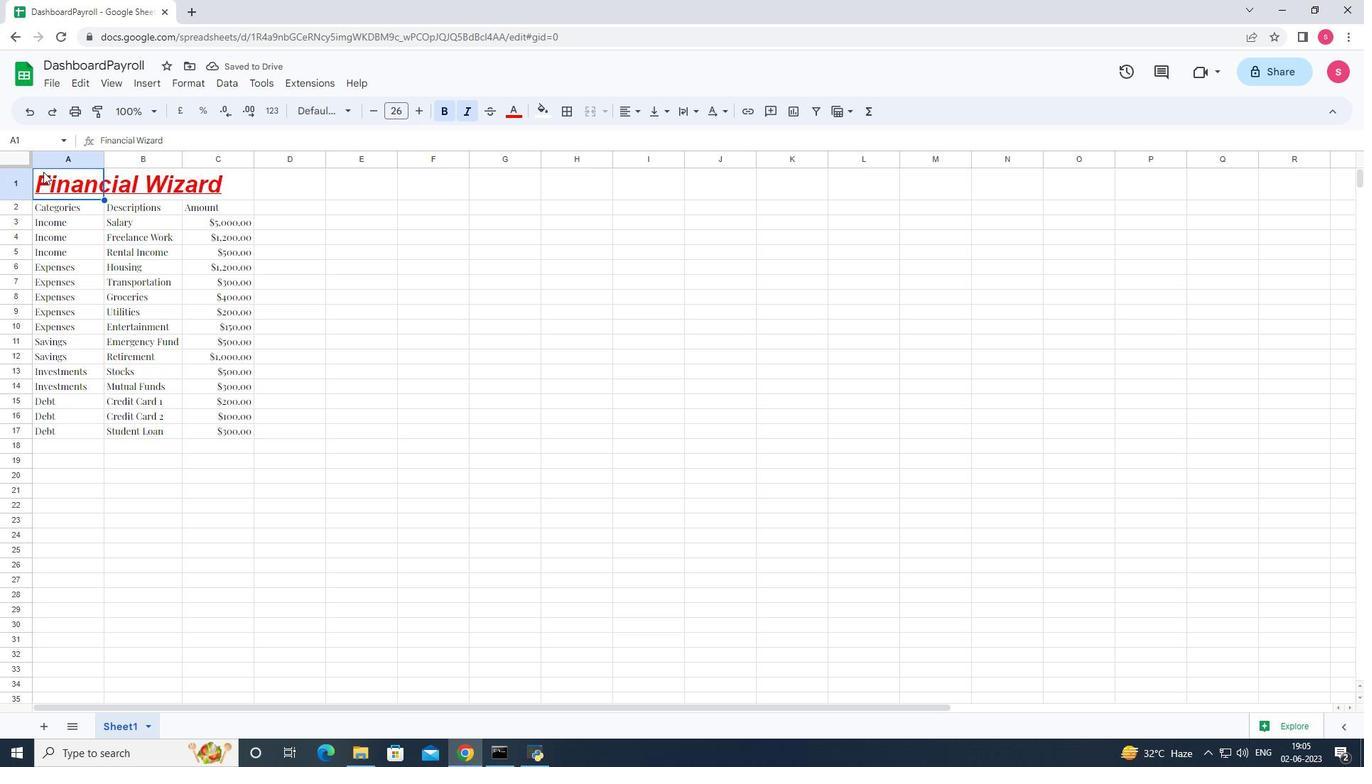 
Action: Mouse moved to (350, 110)
Screenshot: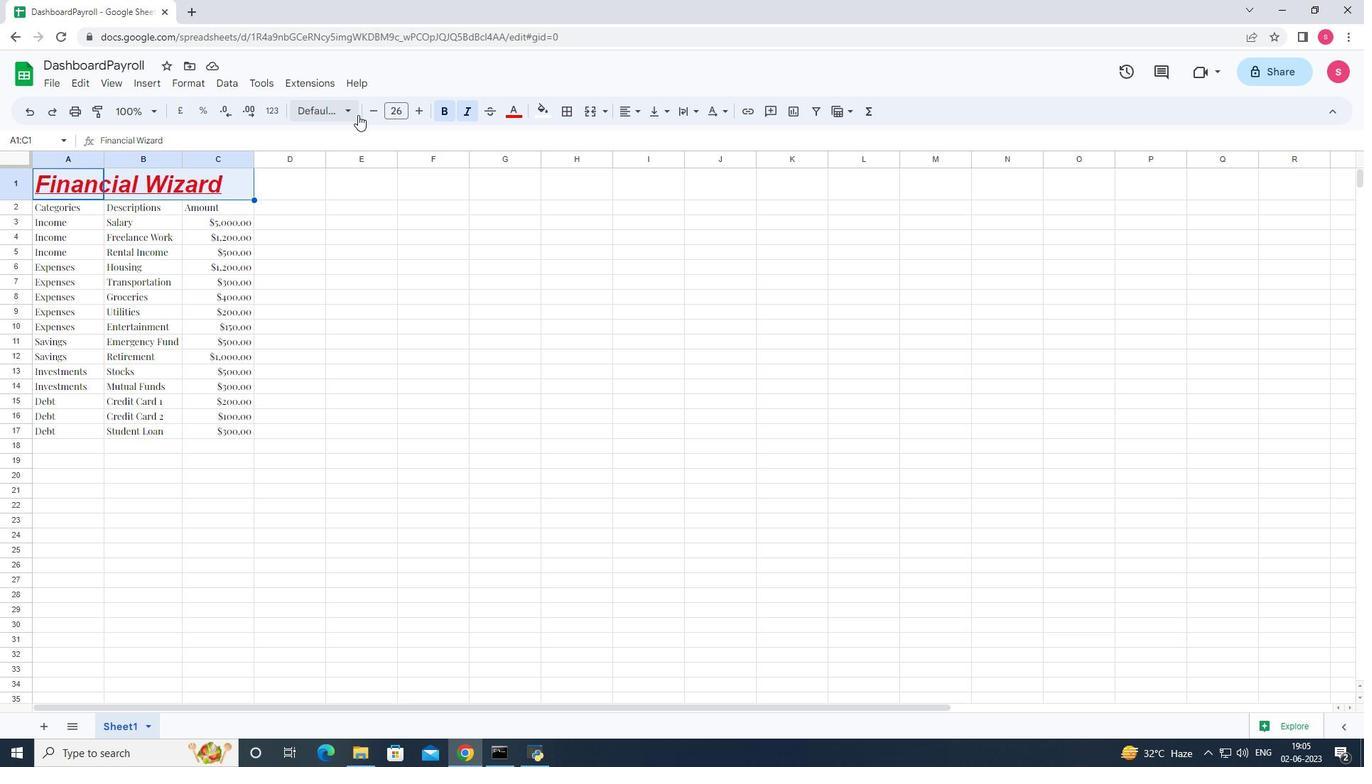 
Action: Mouse pressed left at (350, 110)
Screenshot: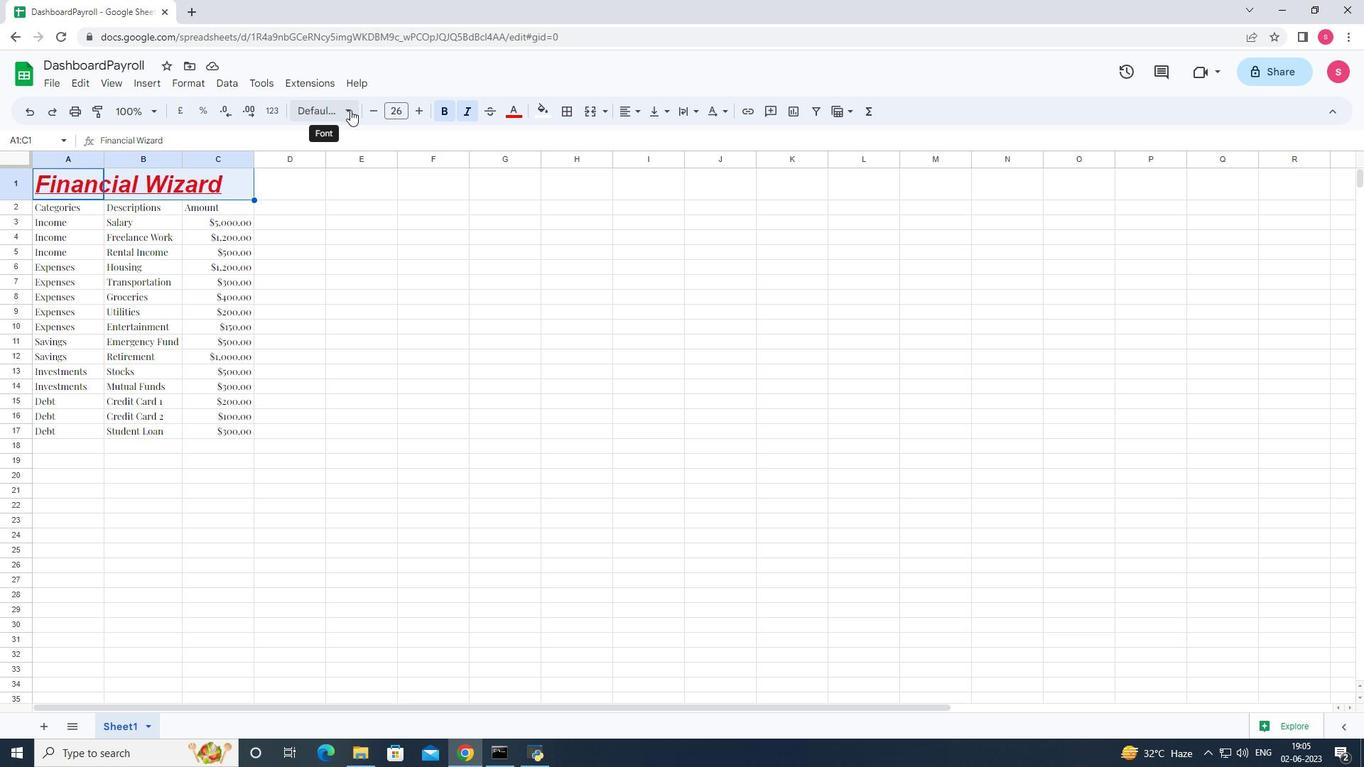 
Action: Mouse moved to (359, 587)
Screenshot: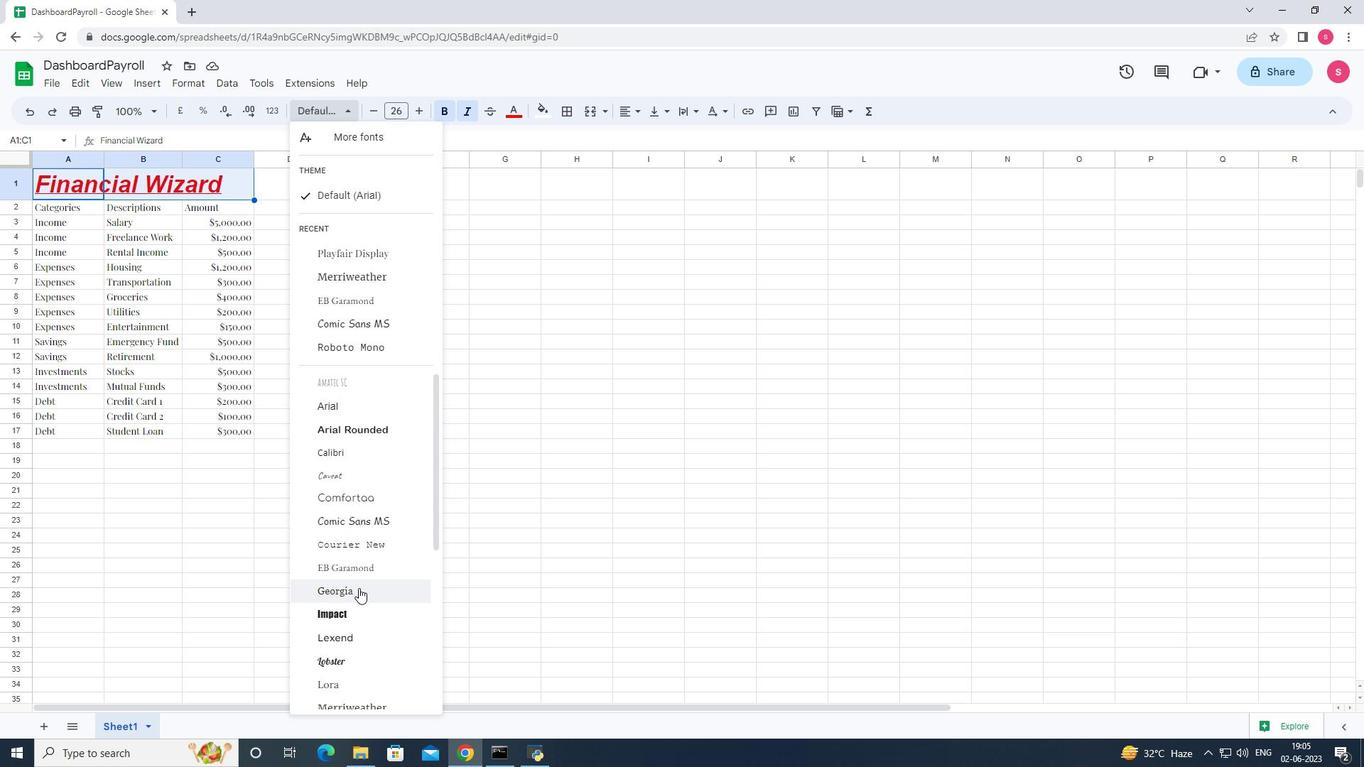 
Action: Mouse scrolled (359, 586) with delta (0, 0)
Screenshot: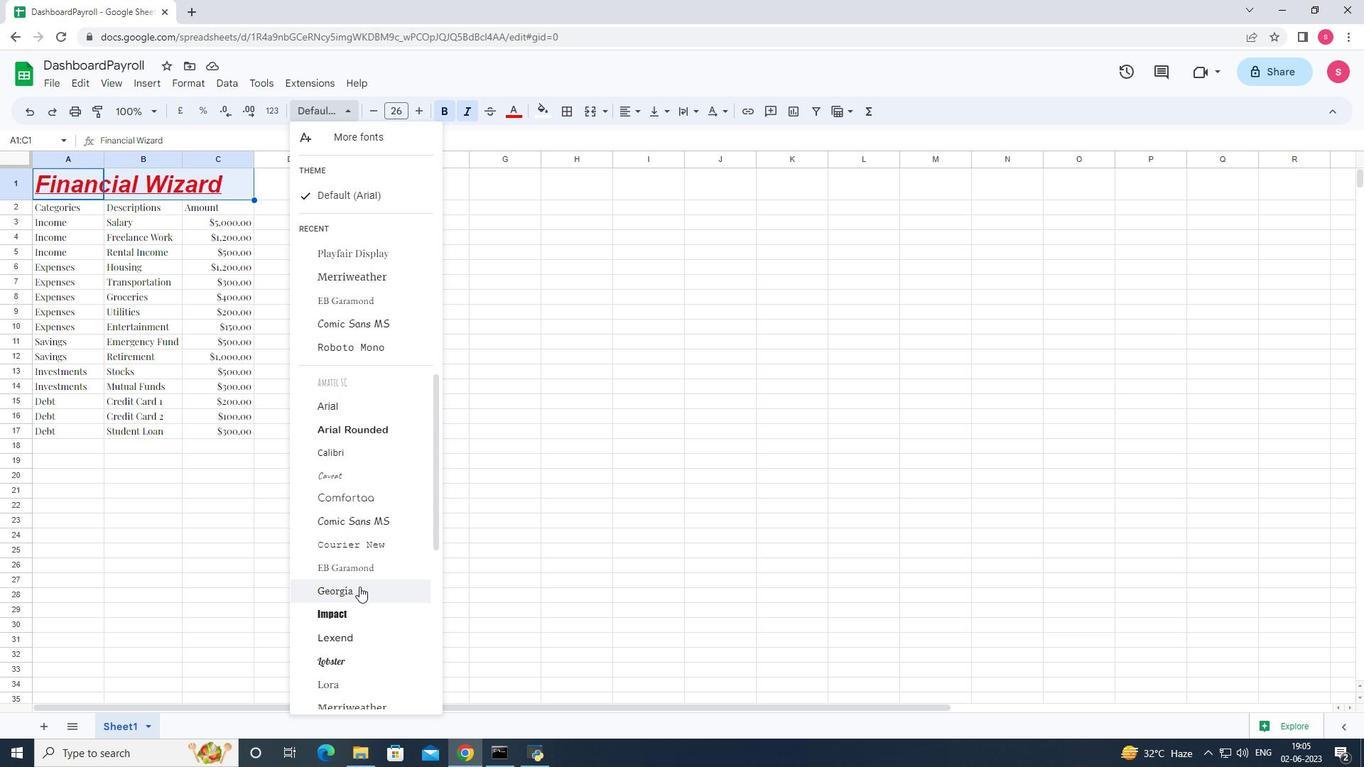 
Action: Mouse scrolled (359, 586) with delta (0, 0)
Screenshot: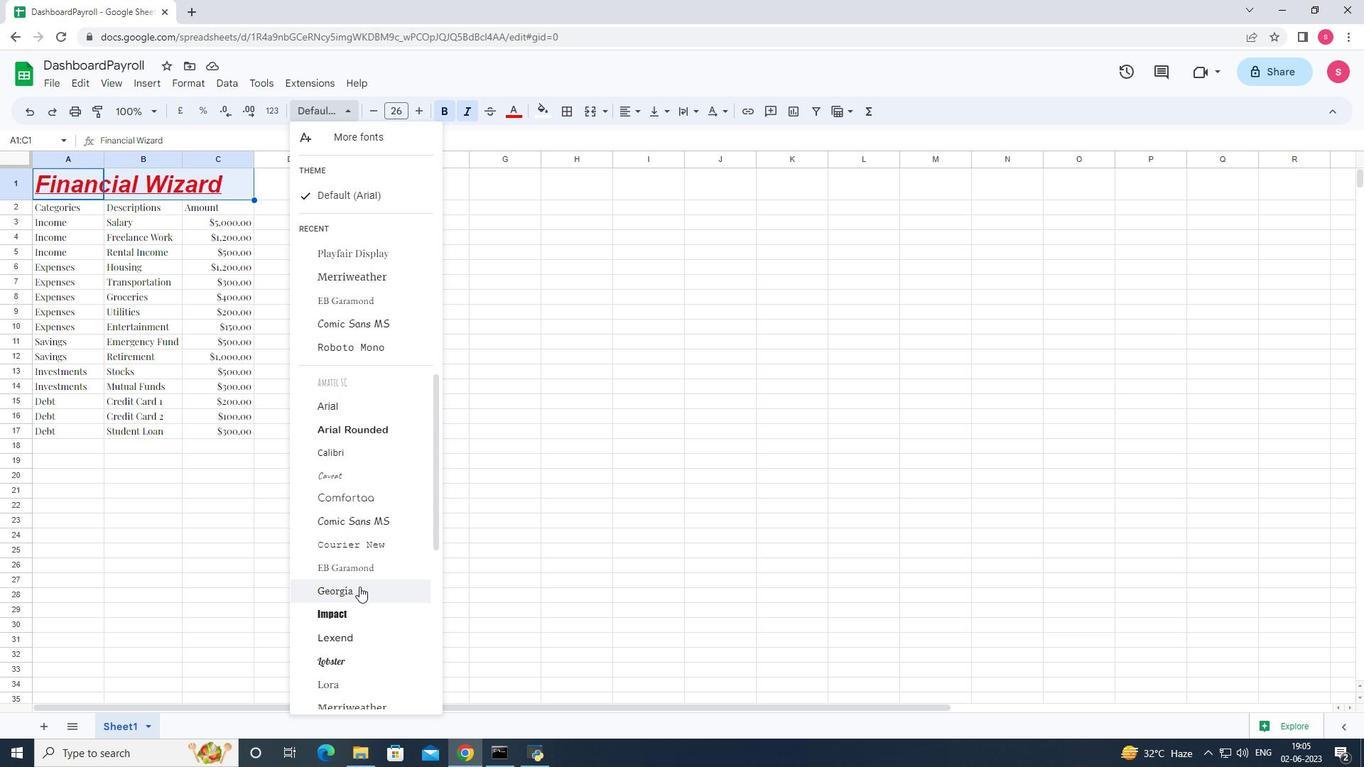 
Action: Mouse moved to (362, 598)
Screenshot: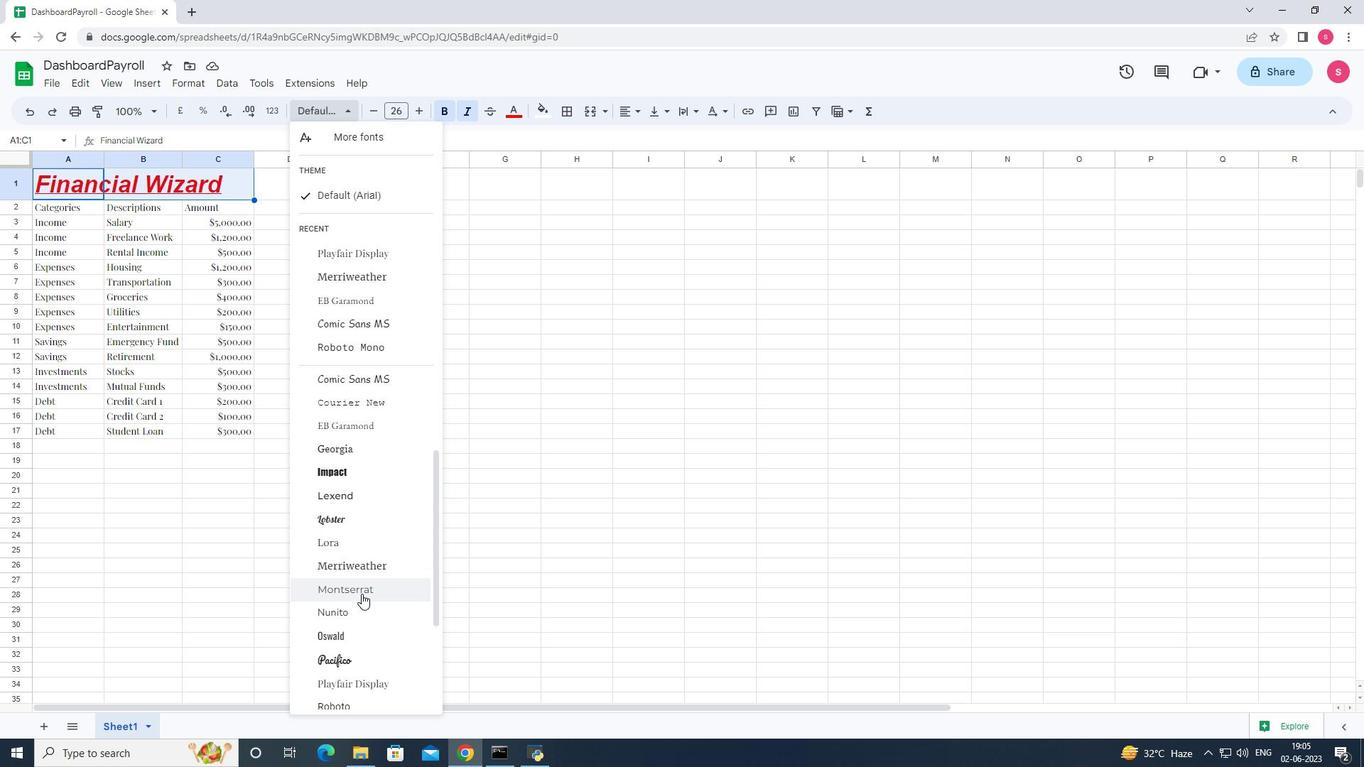 
Action: Mouse scrolled (362, 597) with delta (0, 0)
Screenshot: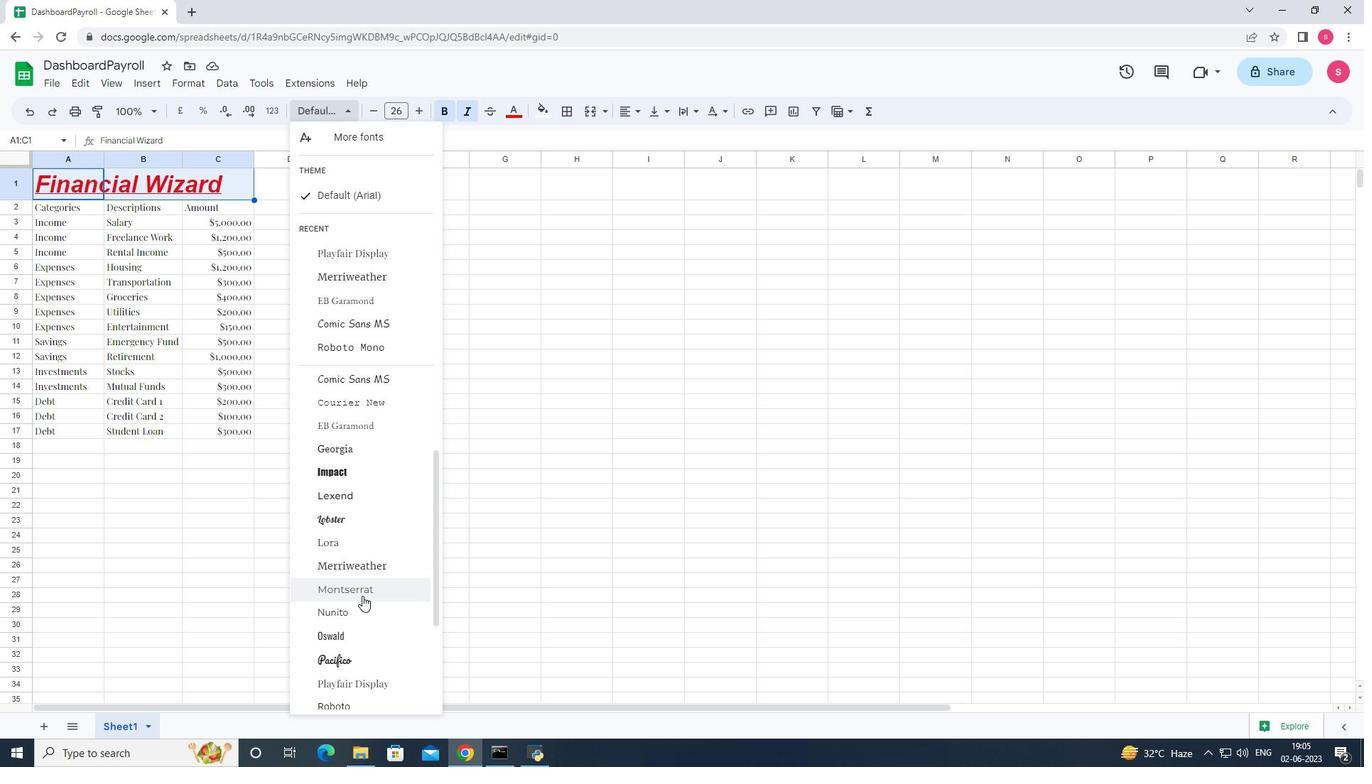 
Action: Mouse moved to (334, 567)
Screenshot: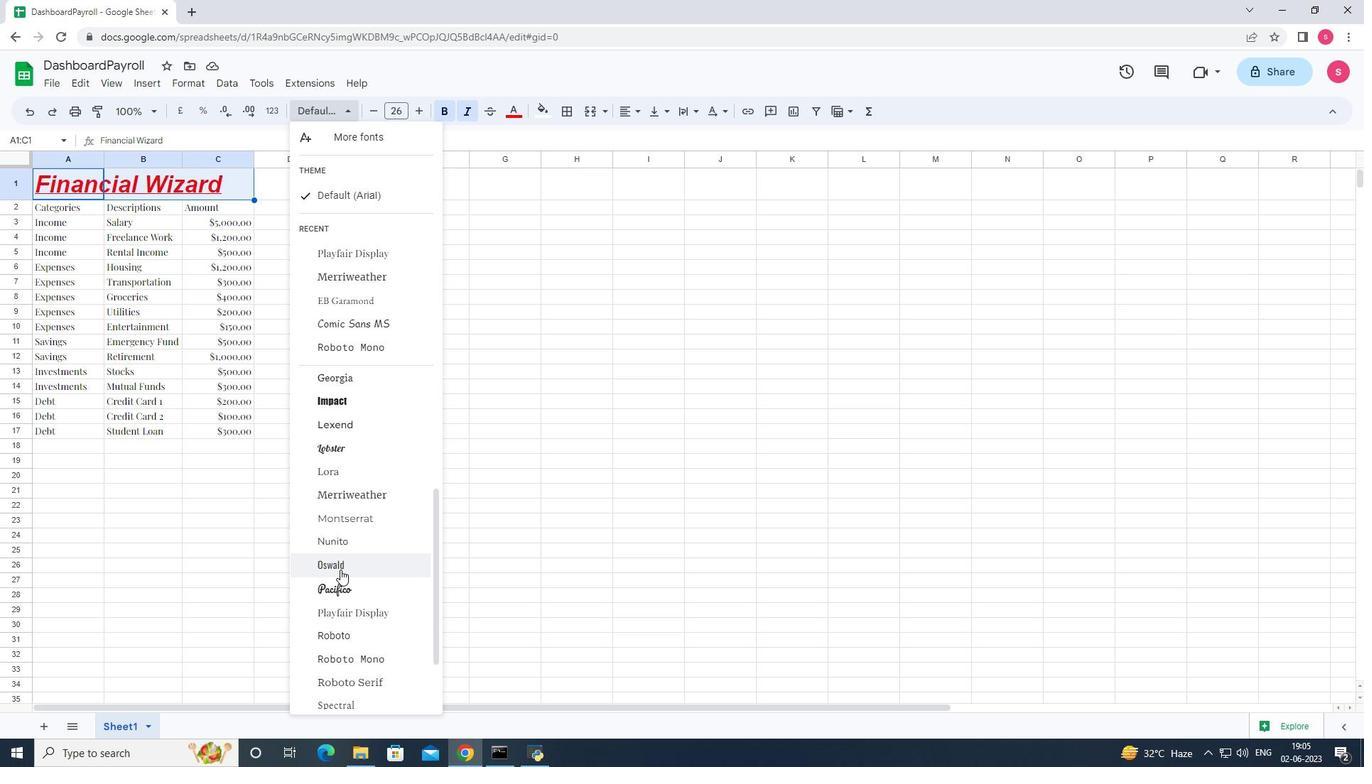 
Action: Mouse pressed left at (334, 567)
Screenshot: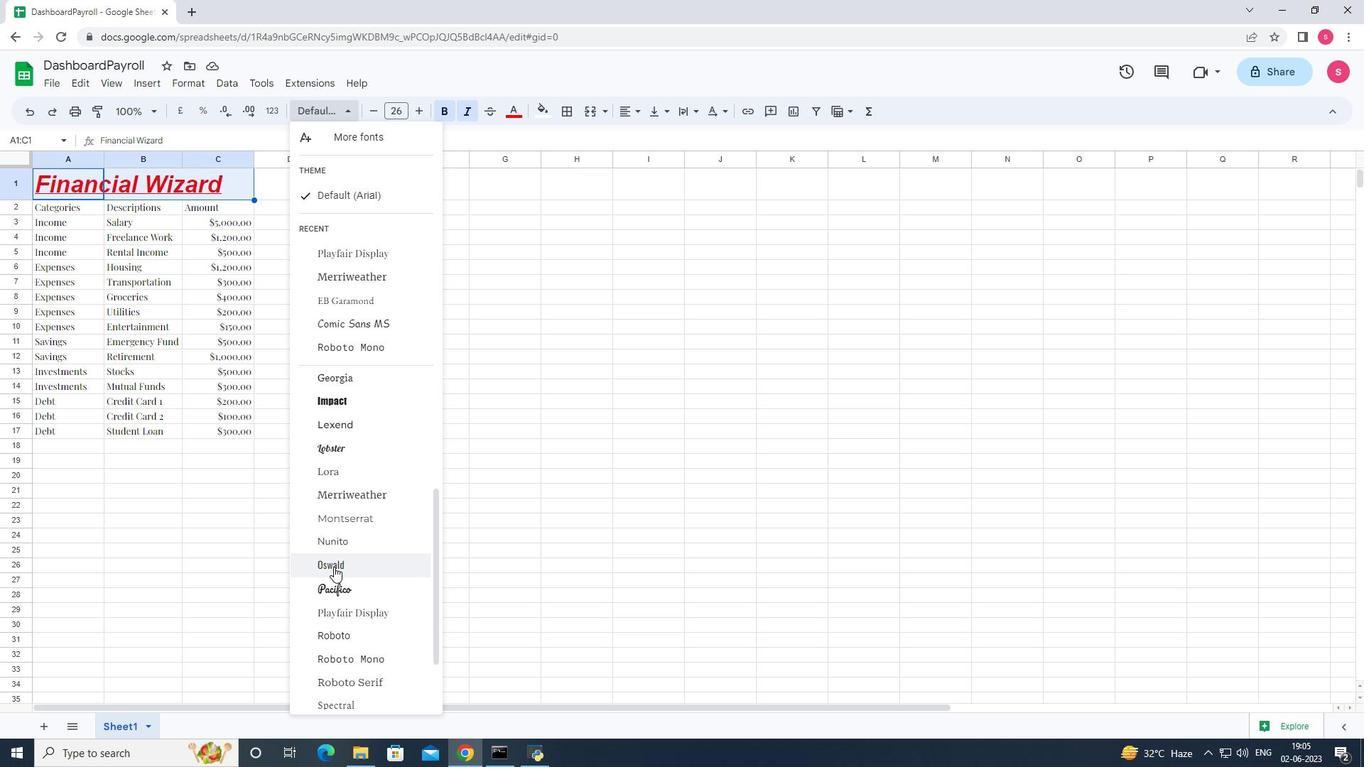 
Action: Mouse moved to (51, 202)
Screenshot: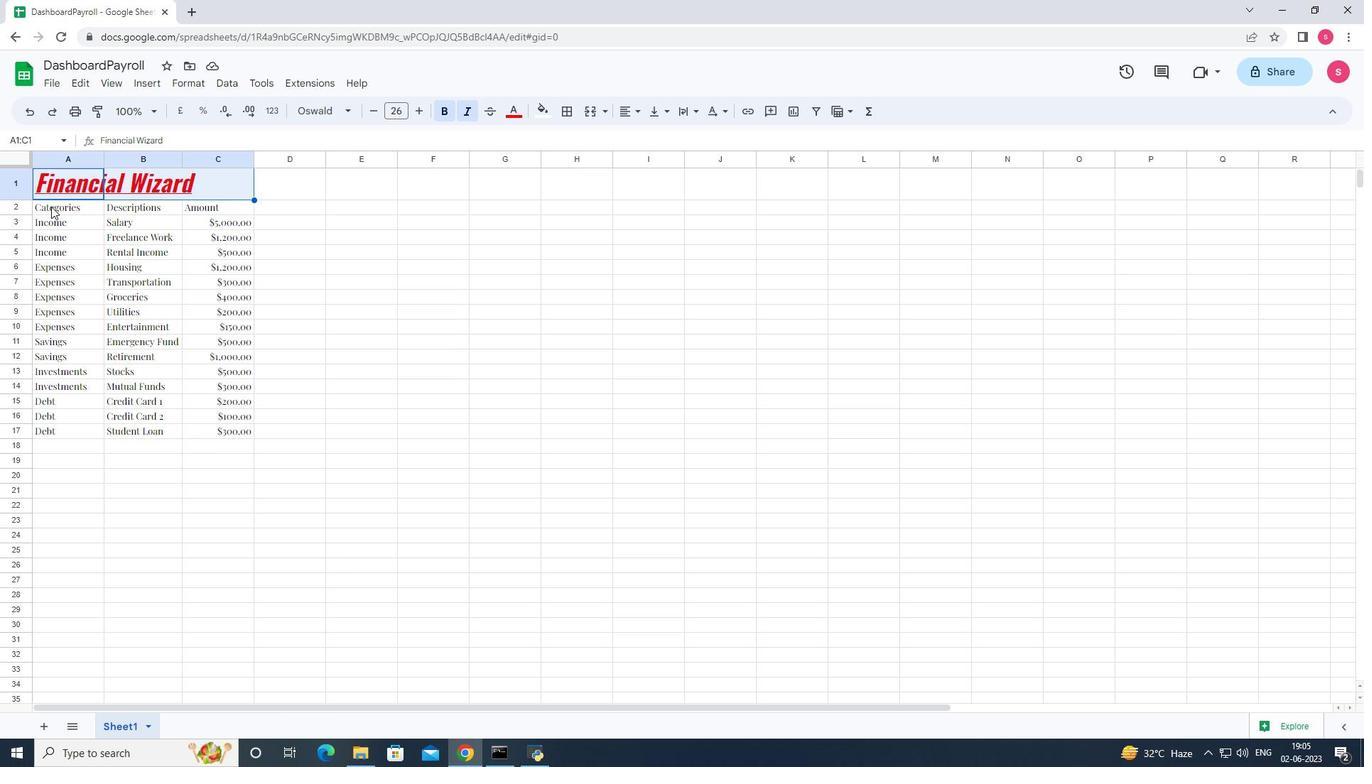 
Action: Mouse pressed left at (51, 202)
Screenshot: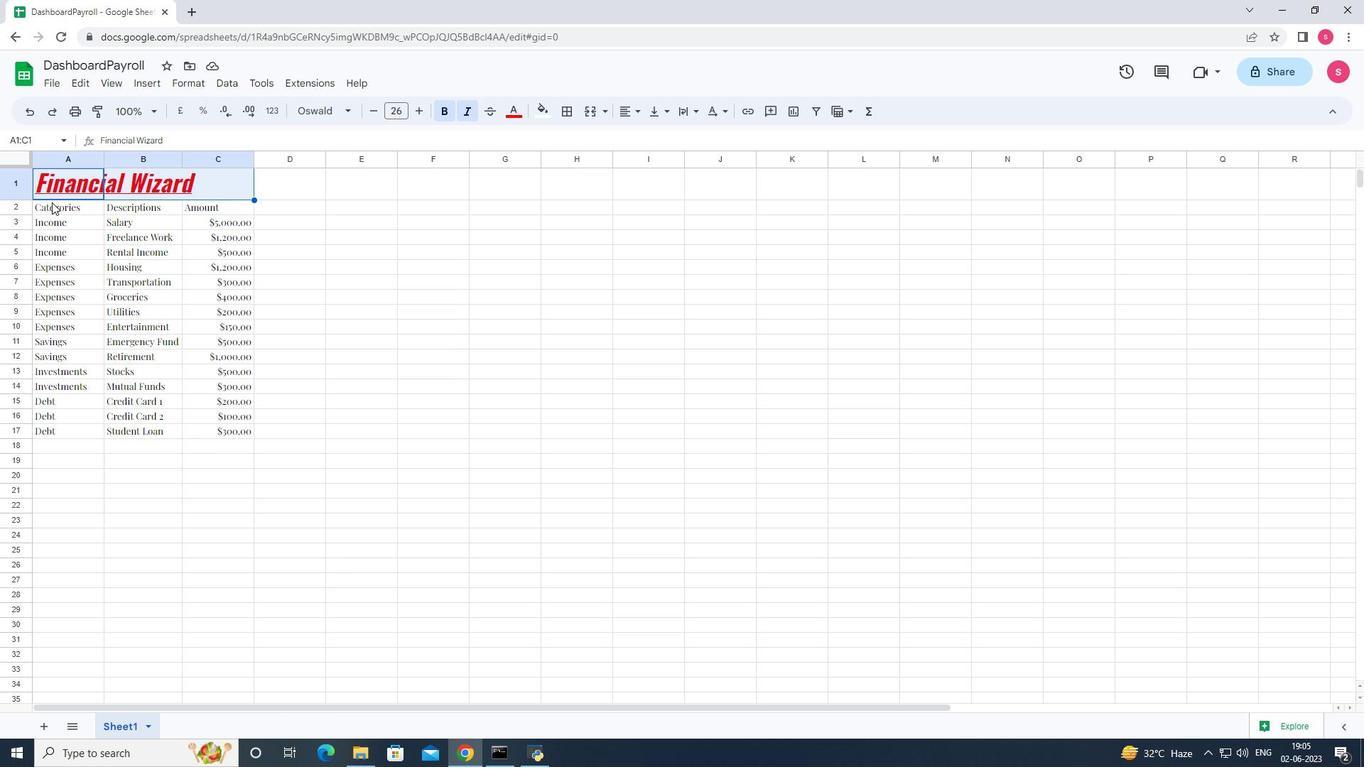 
Action: Mouse moved to (422, 115)
Screenshot: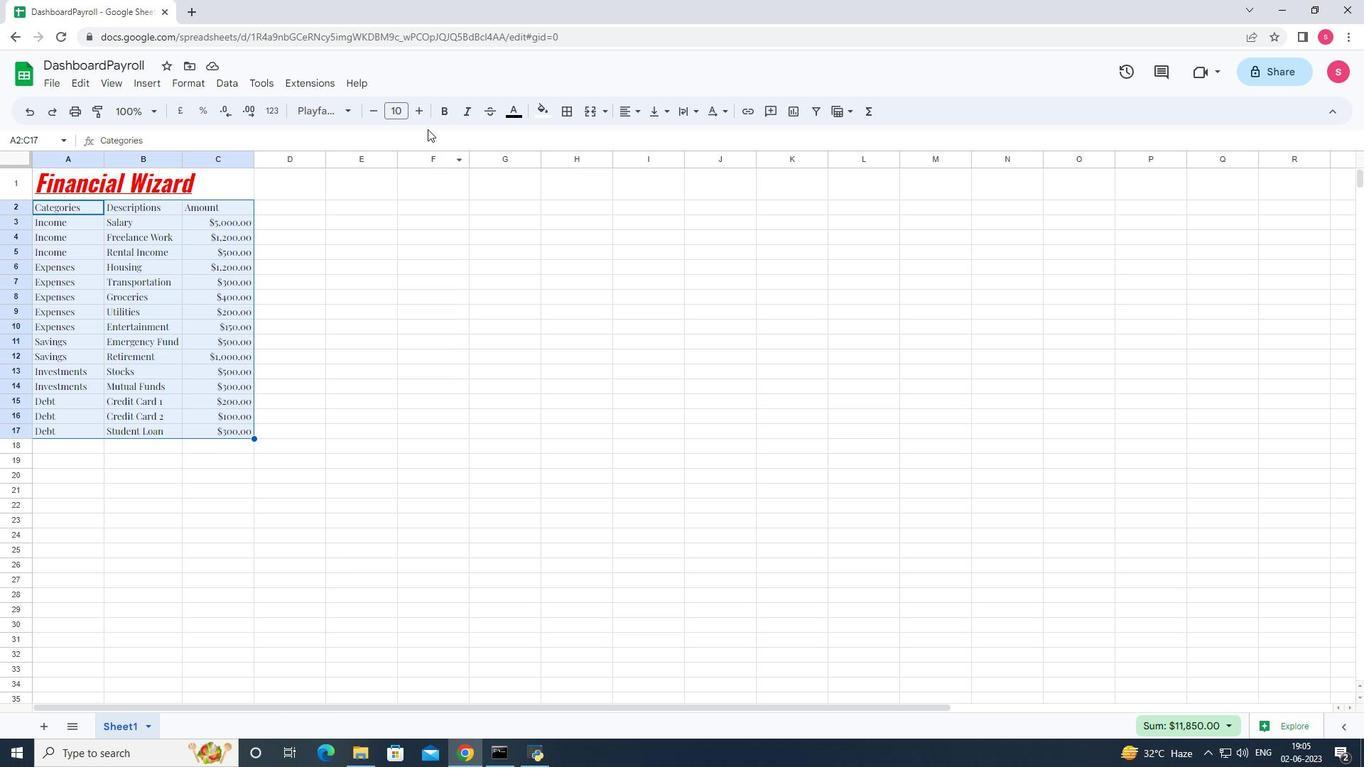 
Action: Mouse pressed left at (422, 115)
Screenshot: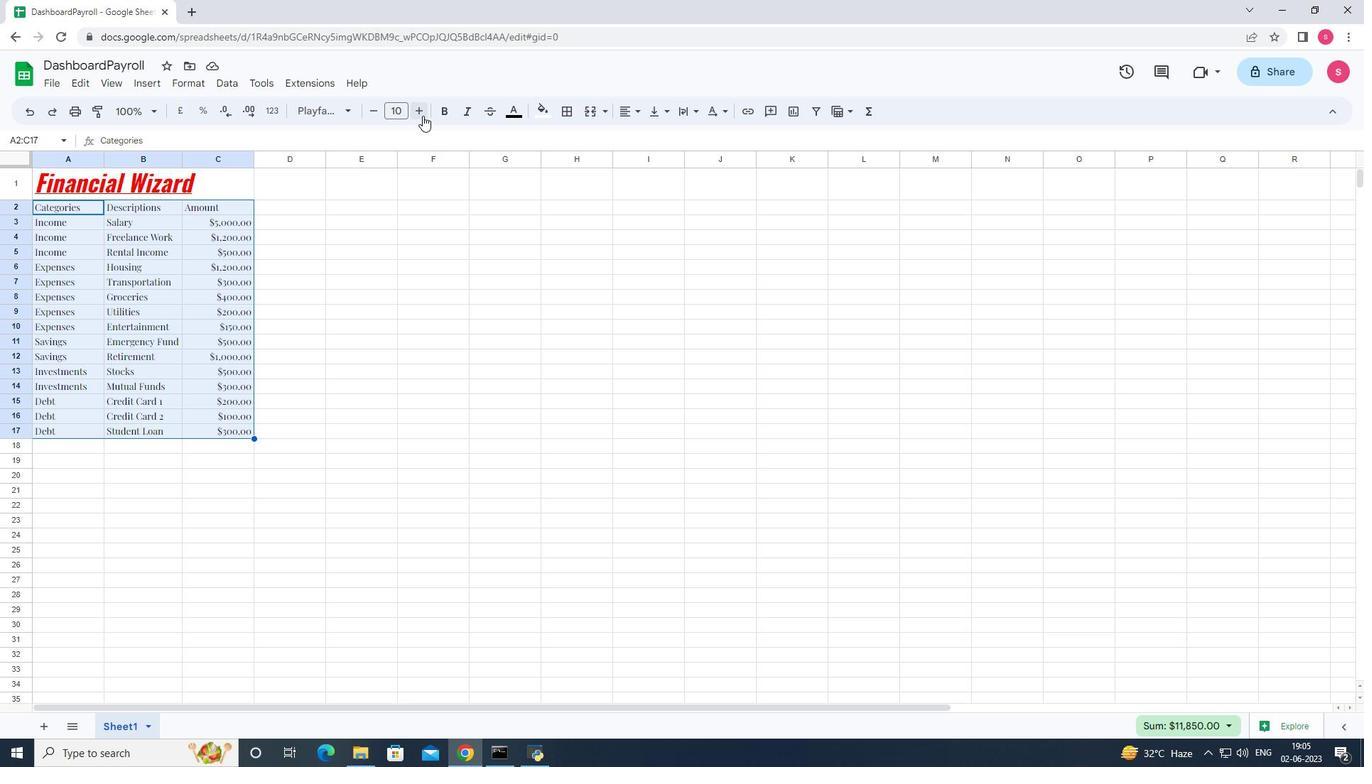 
Action: Mouse pressed left at (422, 115)
Screenshot: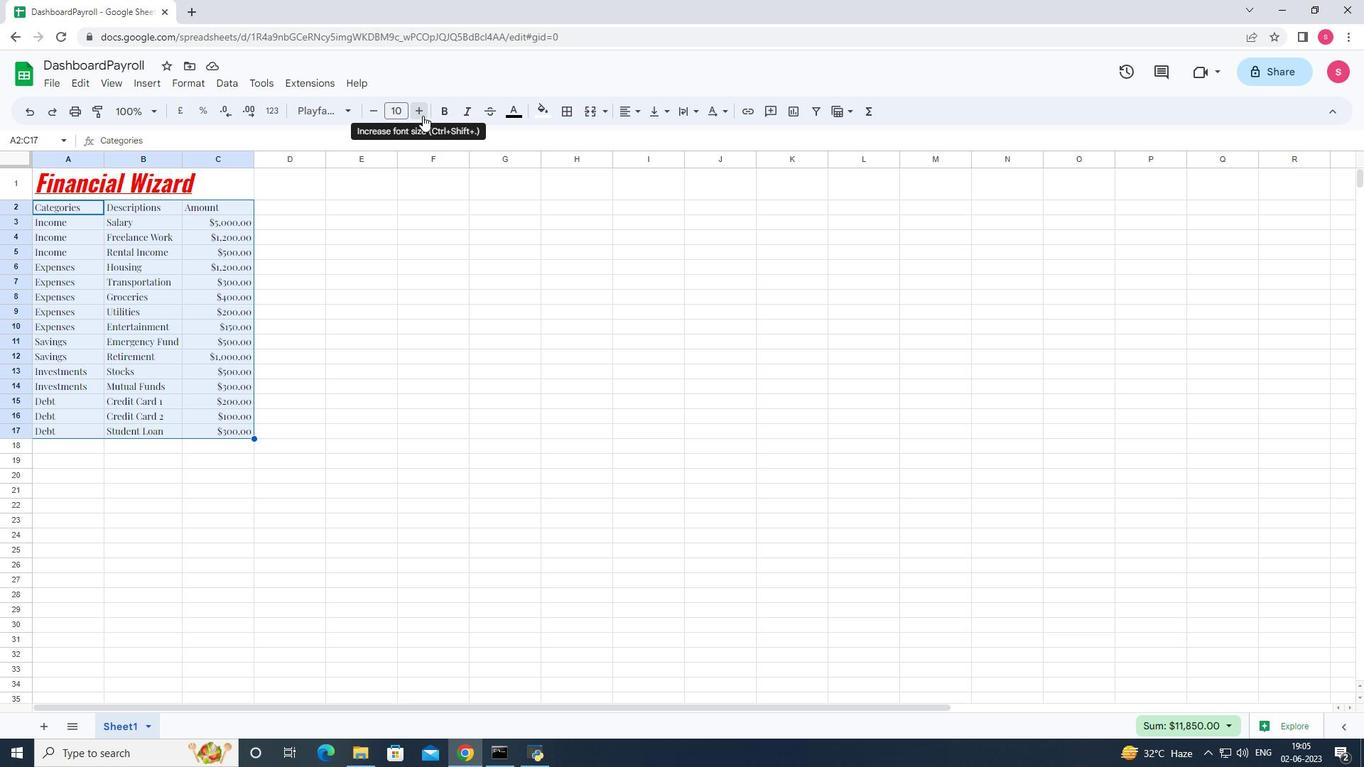 
Action: Mouse pressed left at (422, 115)
Screenshot: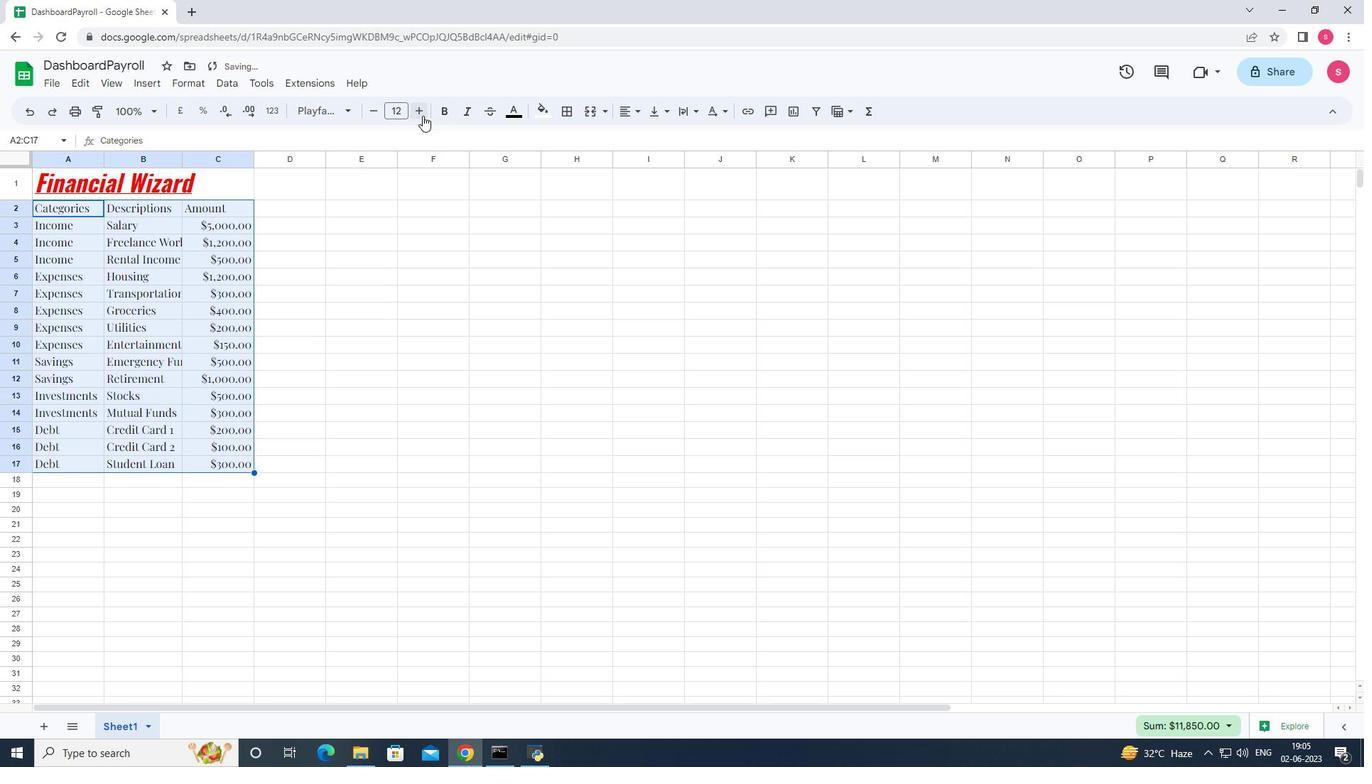
Action: Mouse pressed left at (422, 115)
Screenshot: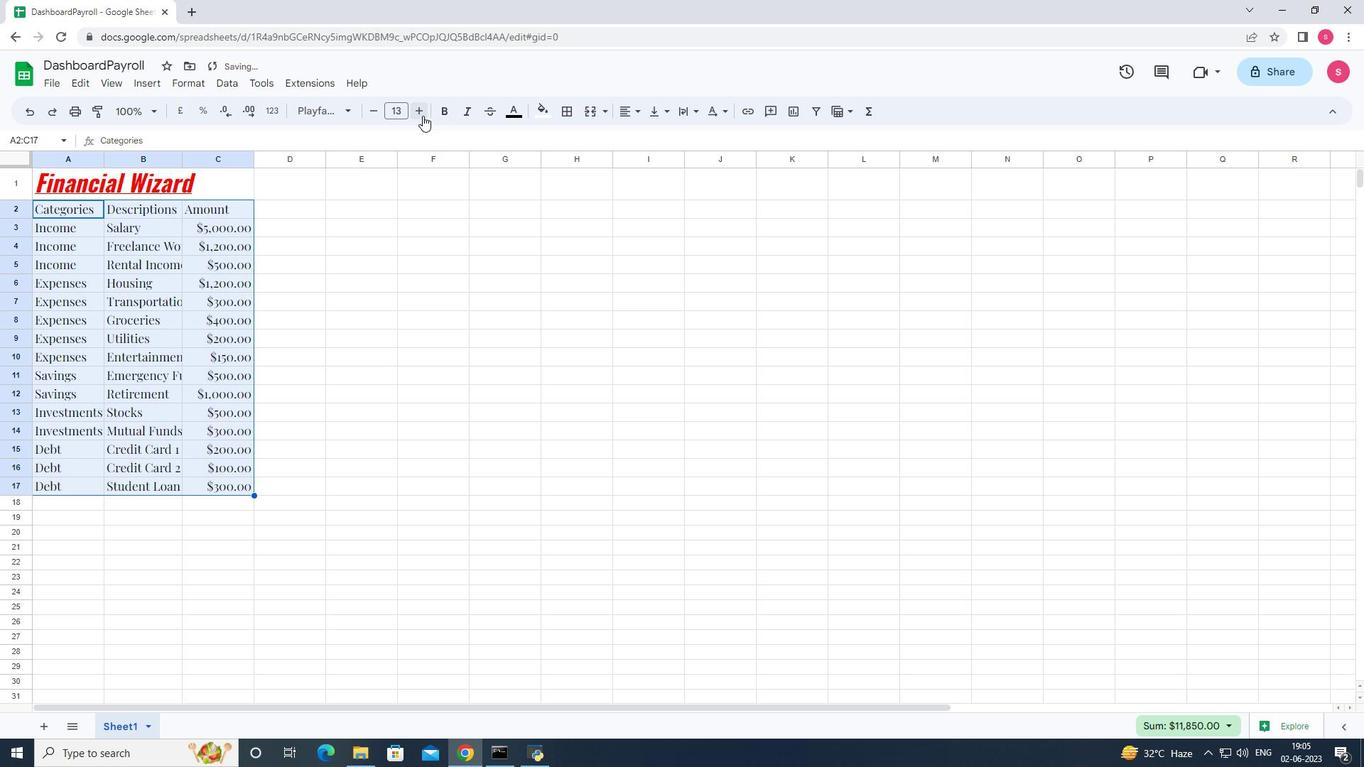 
Action: Mouse pressed left at (422, 115)
Screenshot: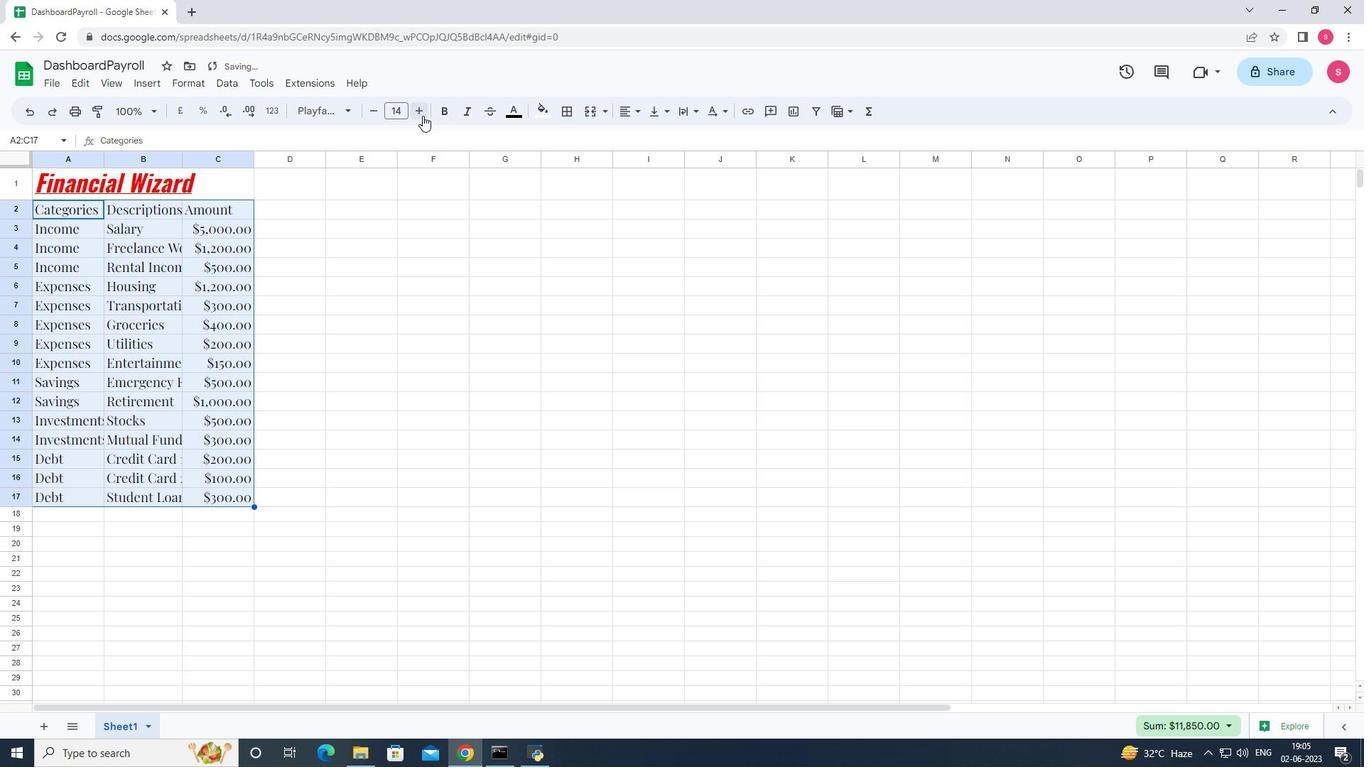 
Action: Mouse pressed left at (422, 115)
Screenshot: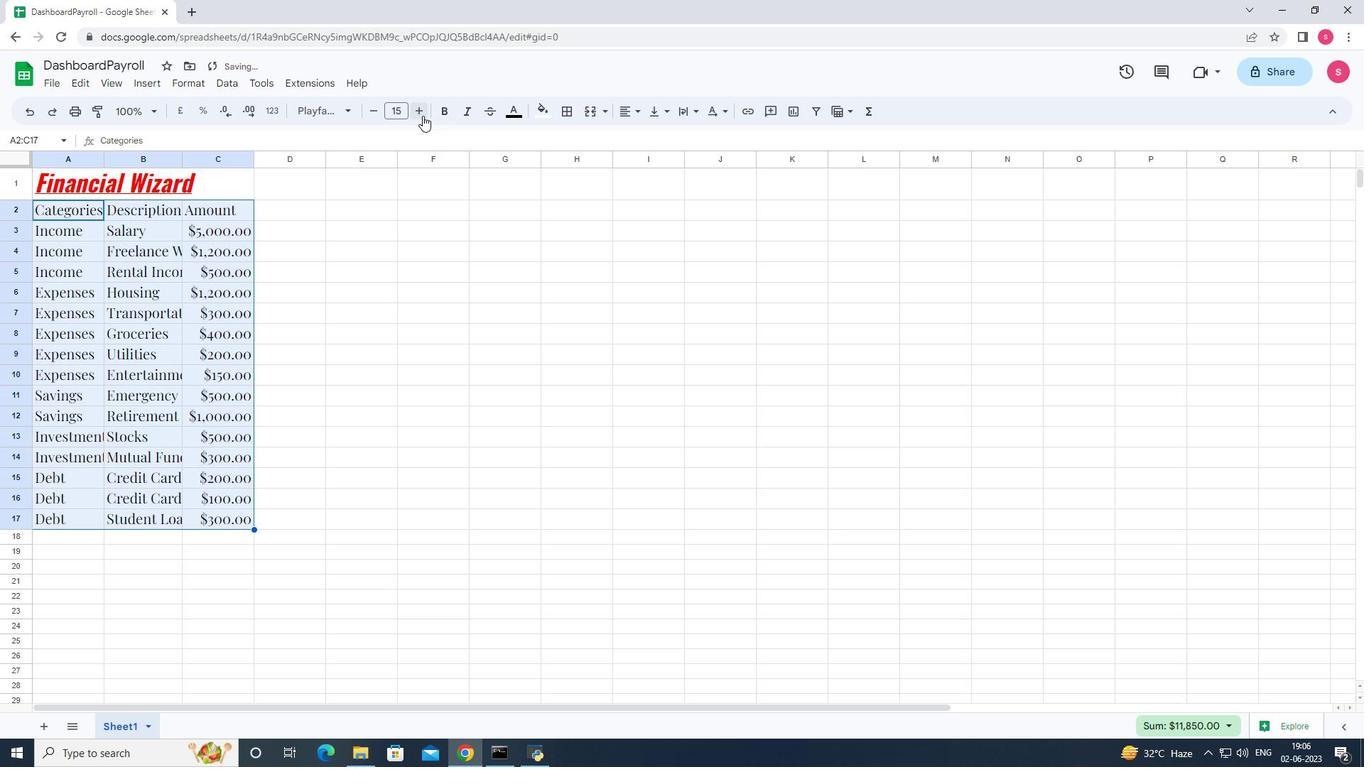 
Action: Mouse pressed left at (422, 115)
Screenshot: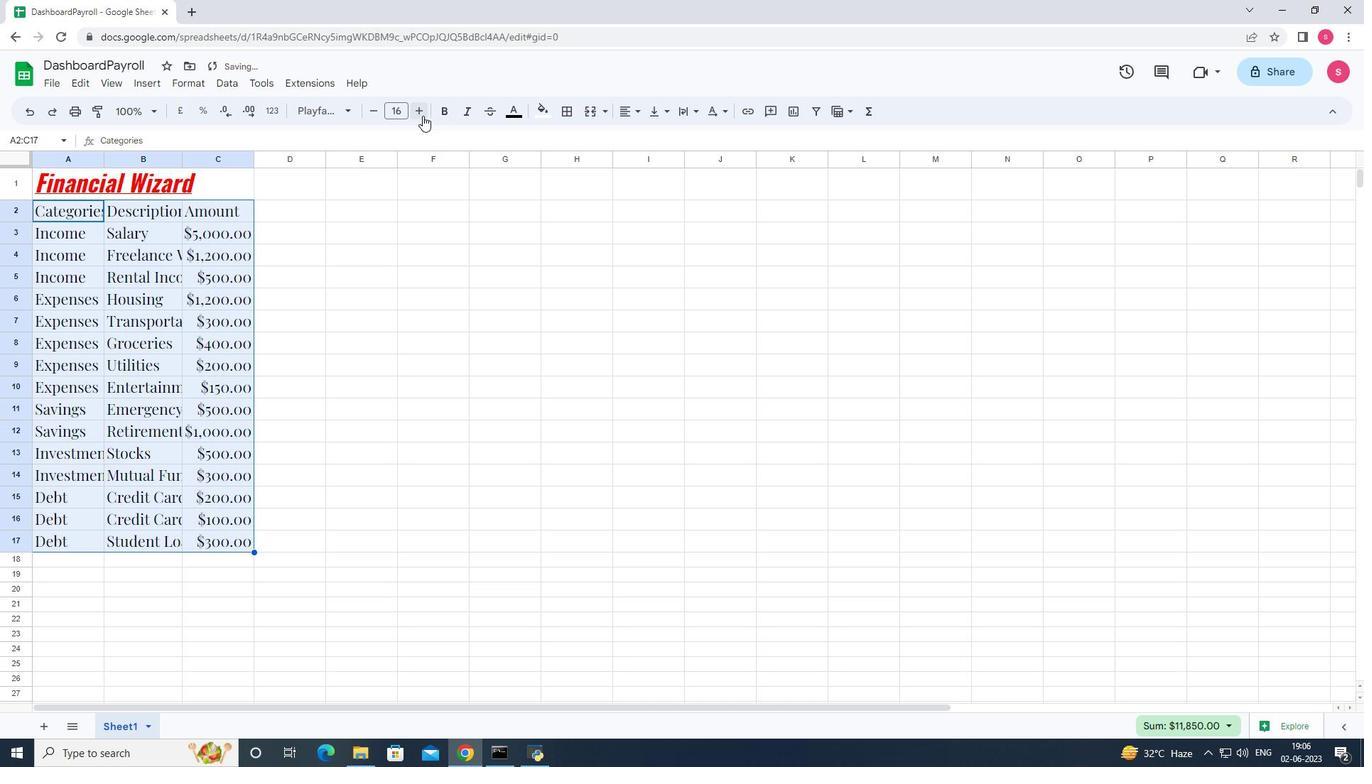 
Action: Mouse pressed left at (422, 115)
Screenshot: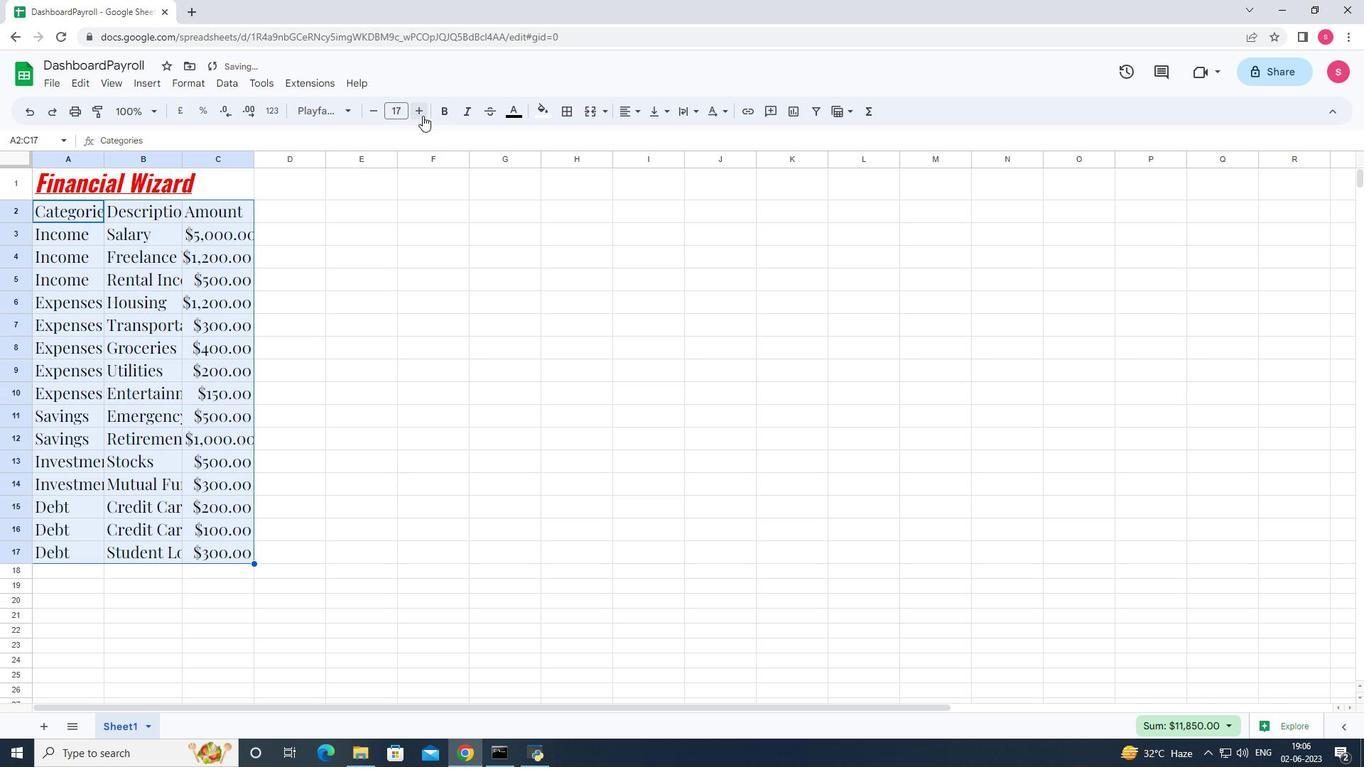 
Action: Mouse moved to (102, 152)
Screenshot: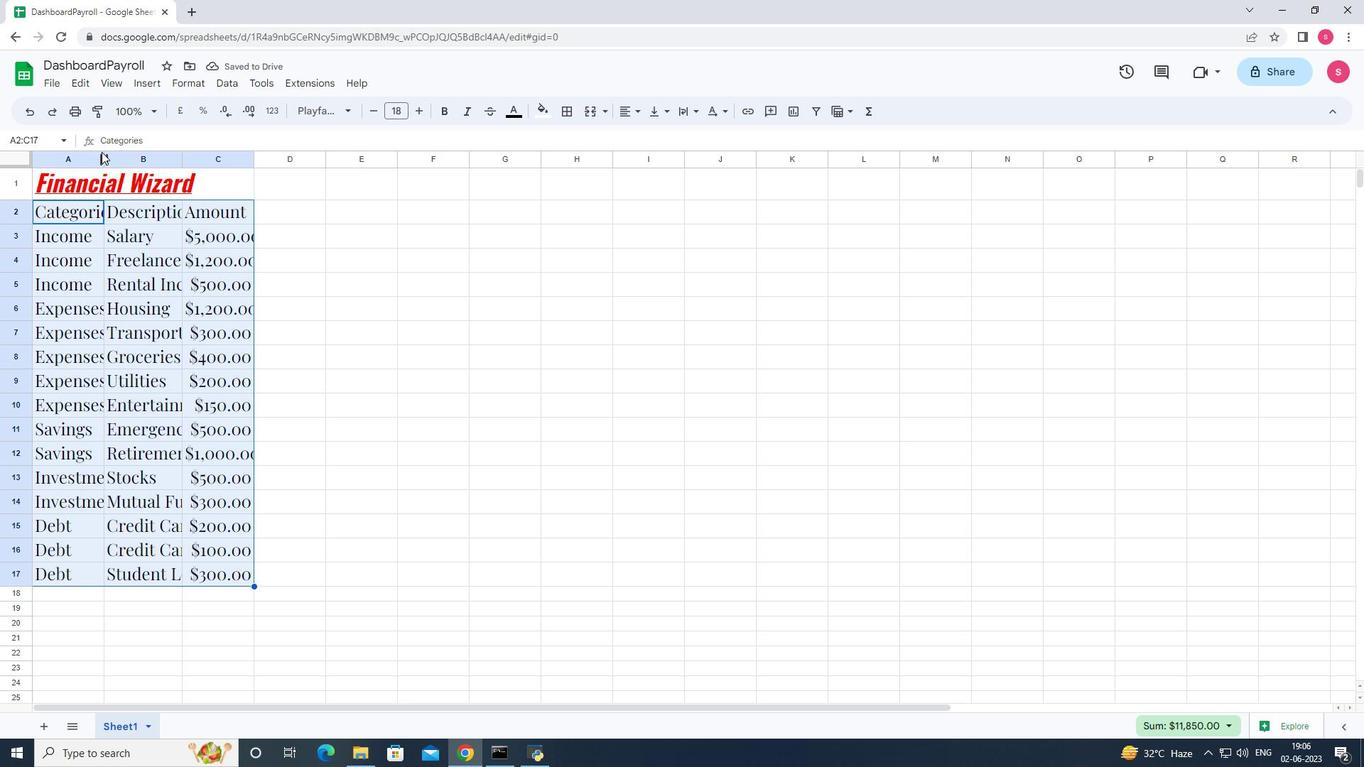 
Action: Mouse pressed left at (102, 152)
Screenshot: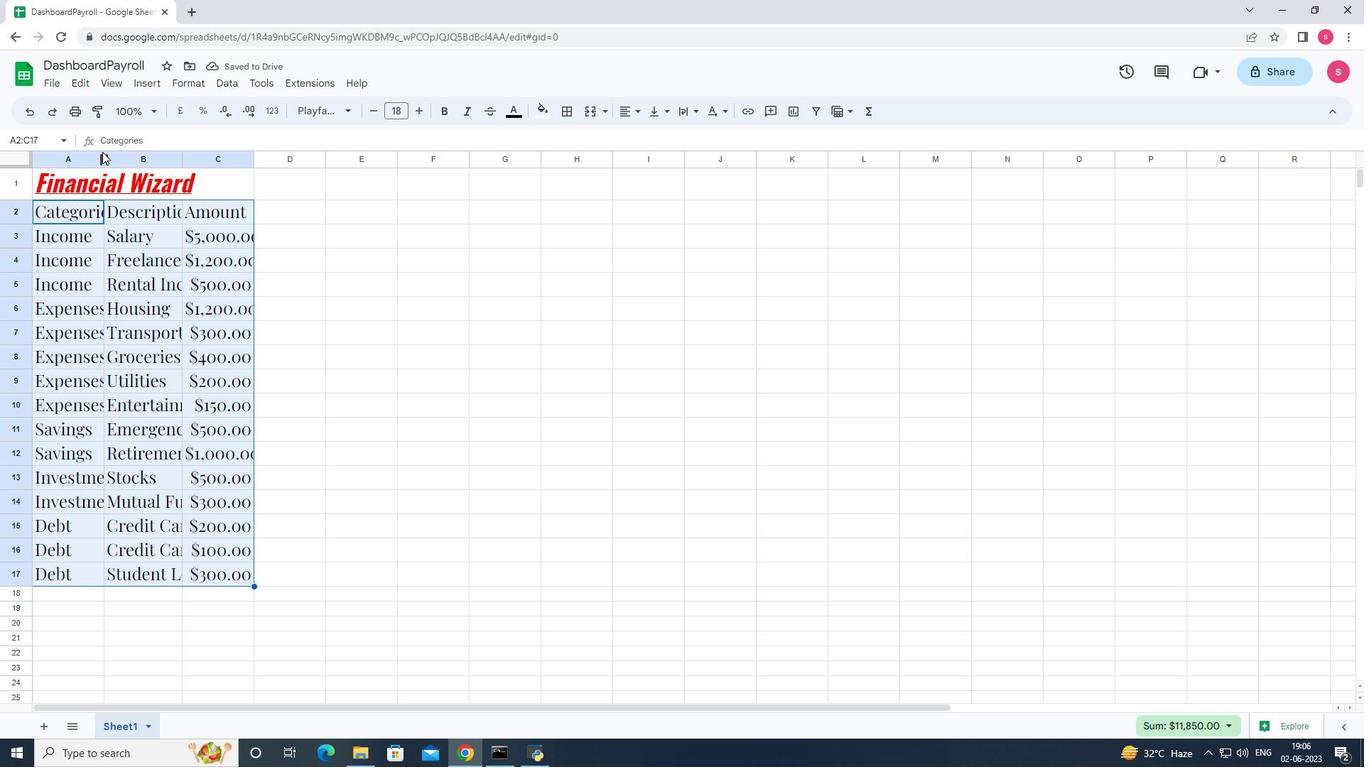 
Action: Mouse pressed left at (102, 152)
Screenshot: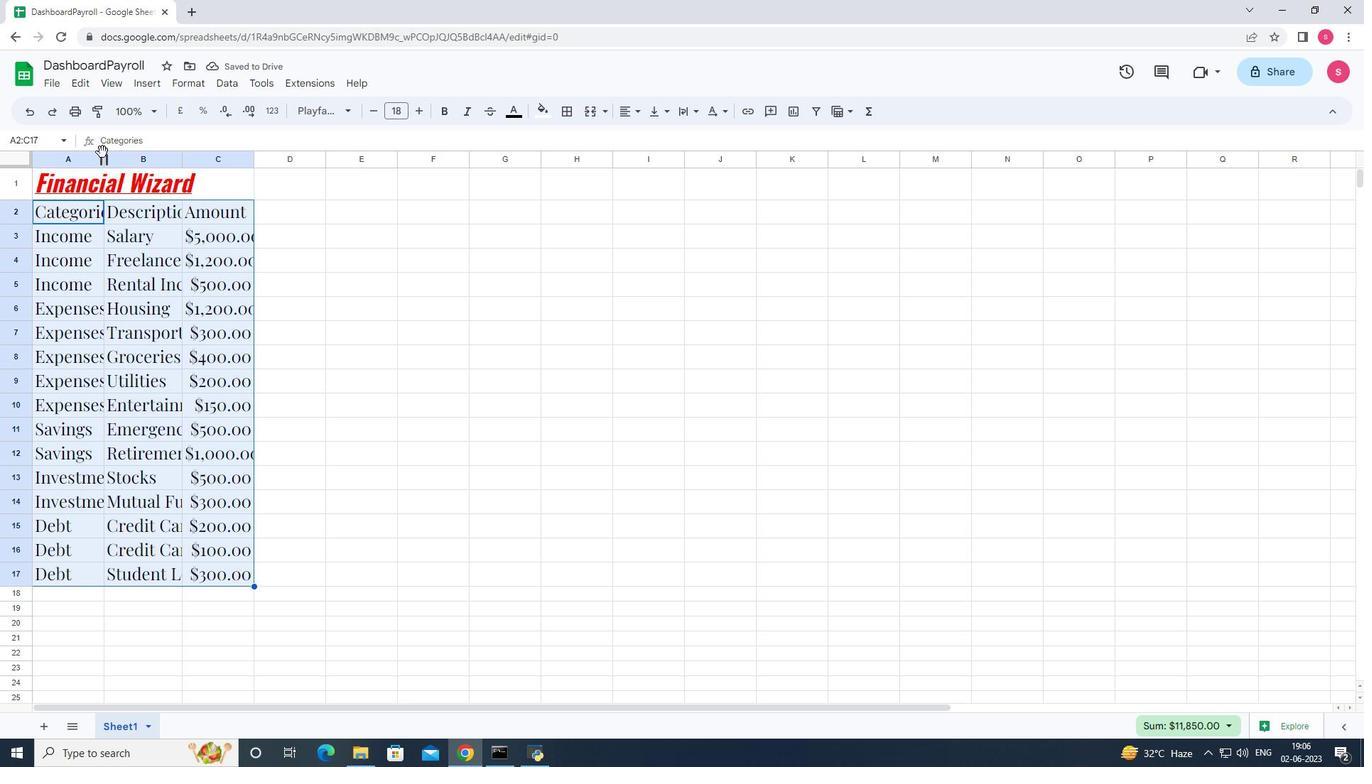 
Action: Mouse pressed left at (102, 152)
Screenshot: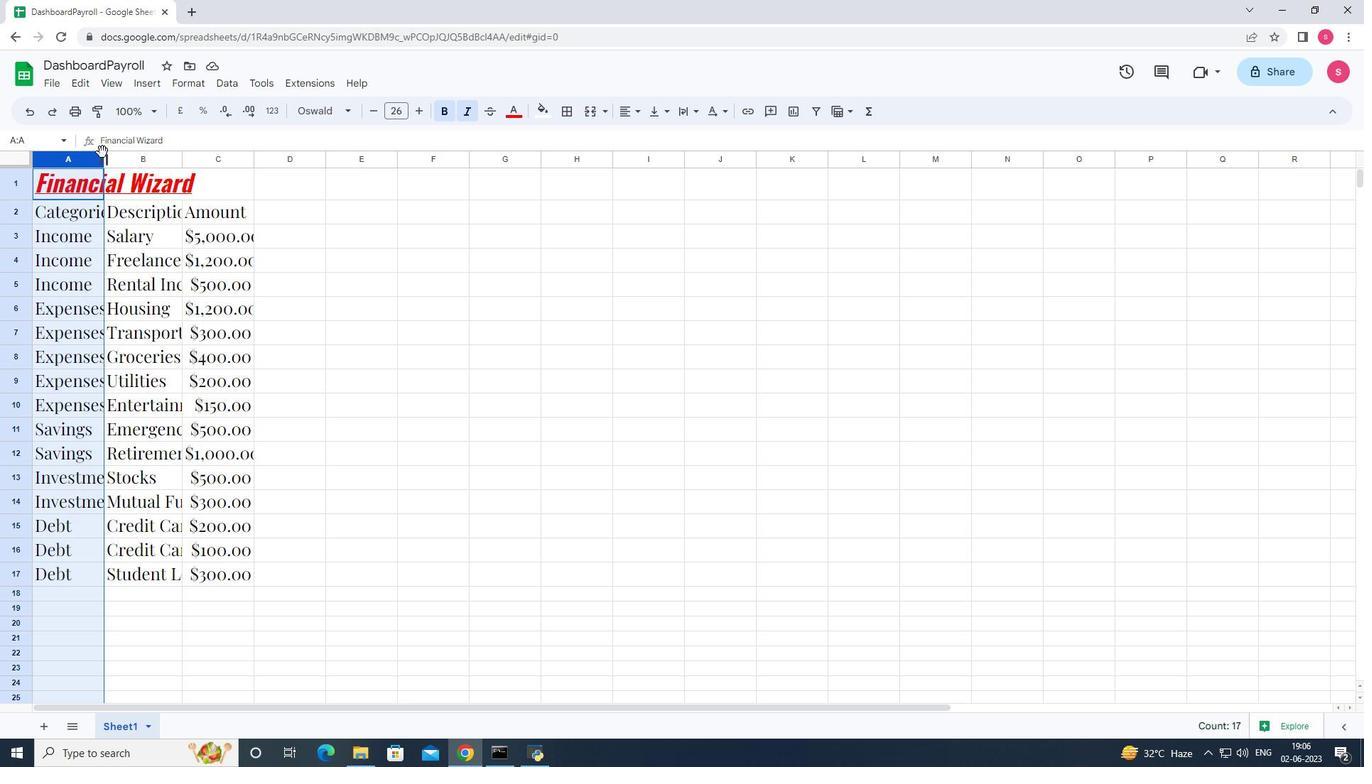 
Action: Mouse pressed left at (102, 152)
Screenshot: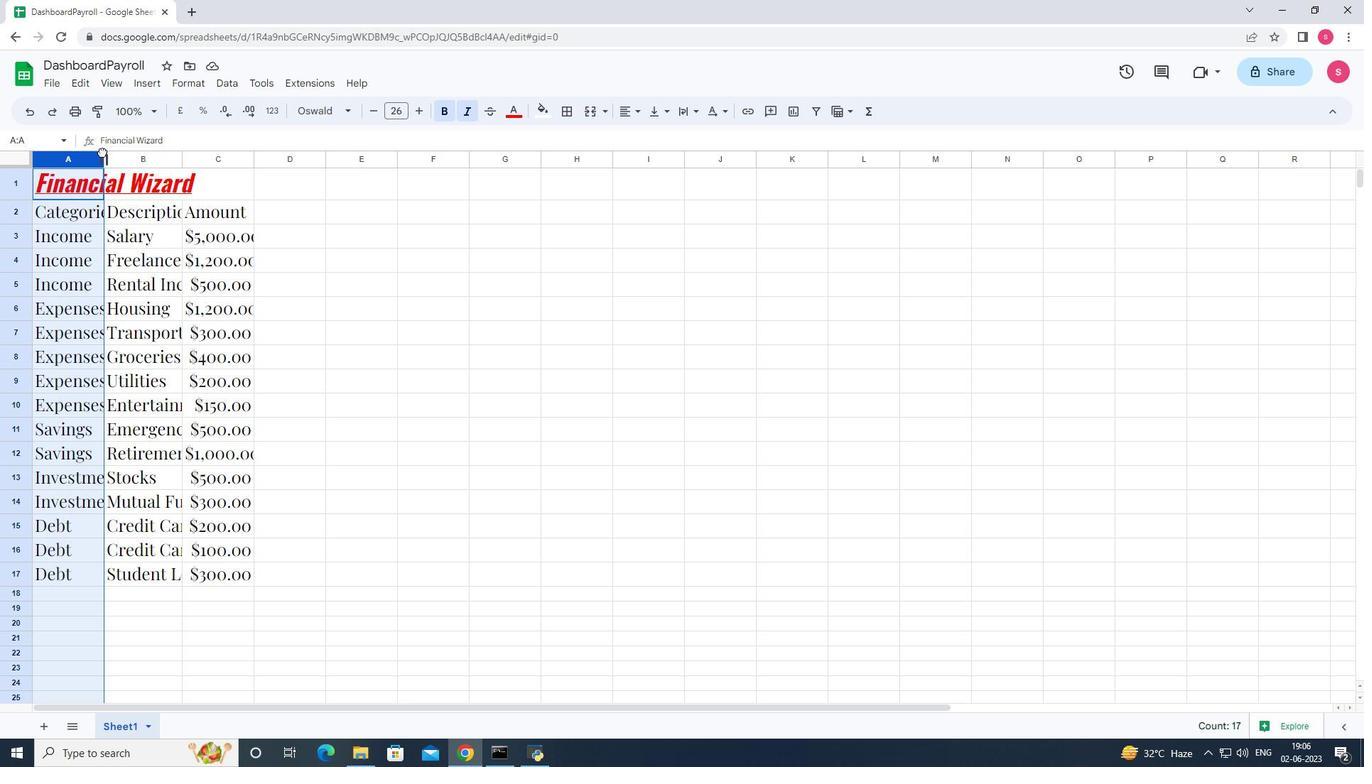 
Action: Mouse moved to (102, 152)
Screenshot: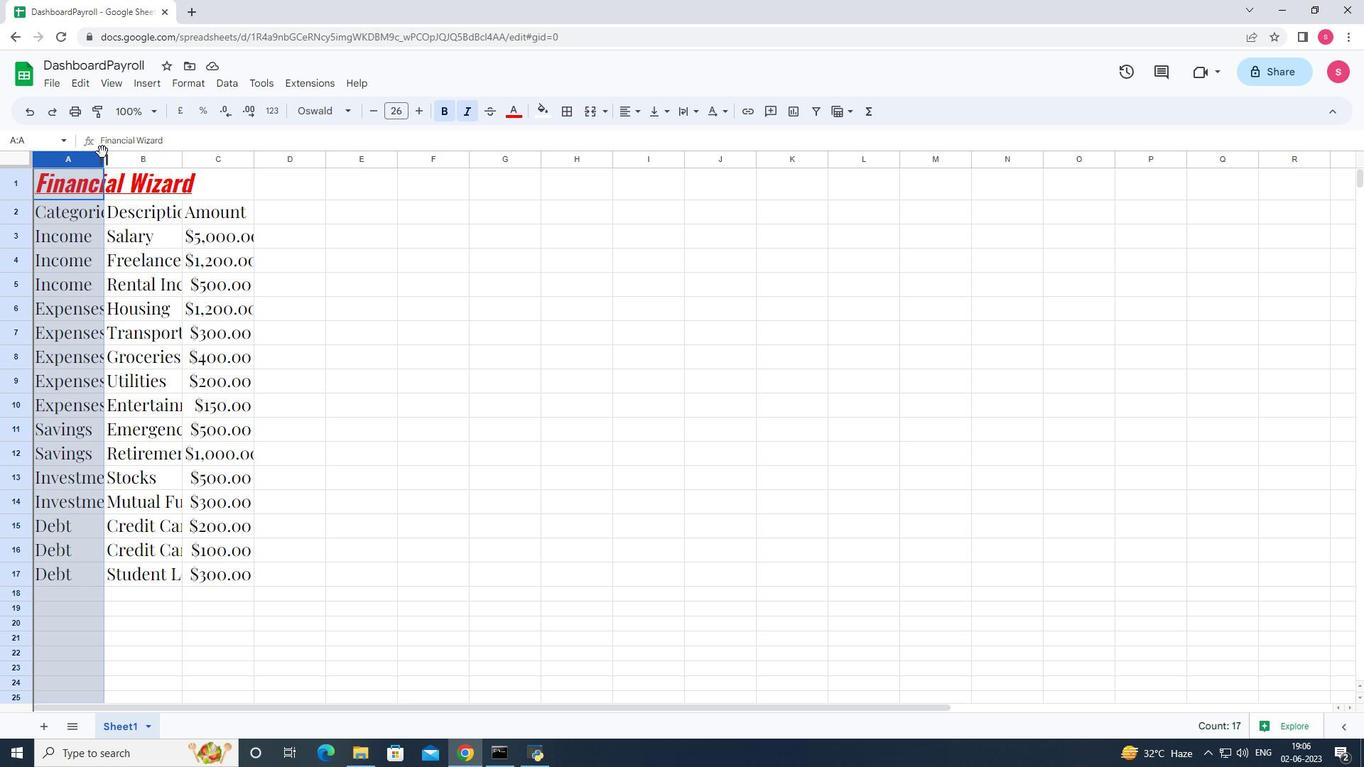 
Action: Mouse pressed left at (102, 152)
Screenshot: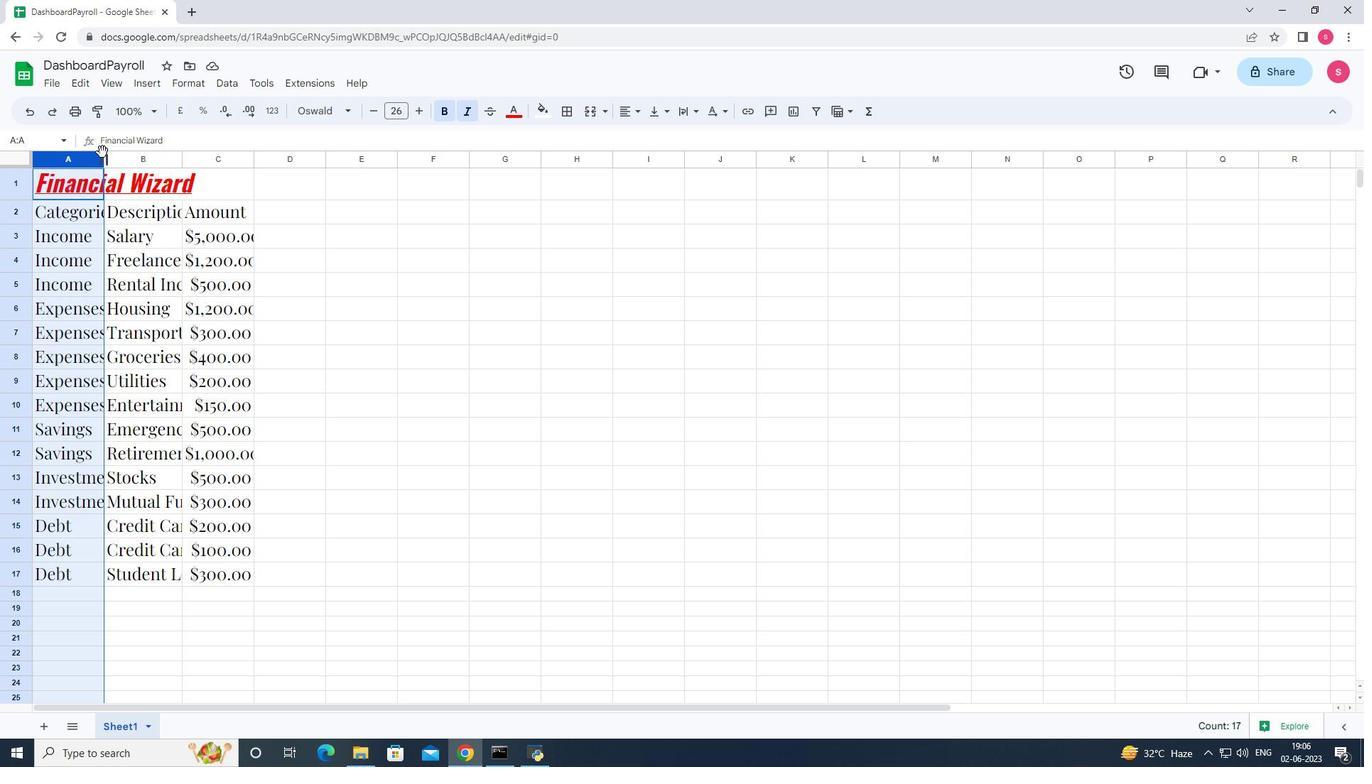 
Action: Mouse moved to (103, 162)
Screenshot: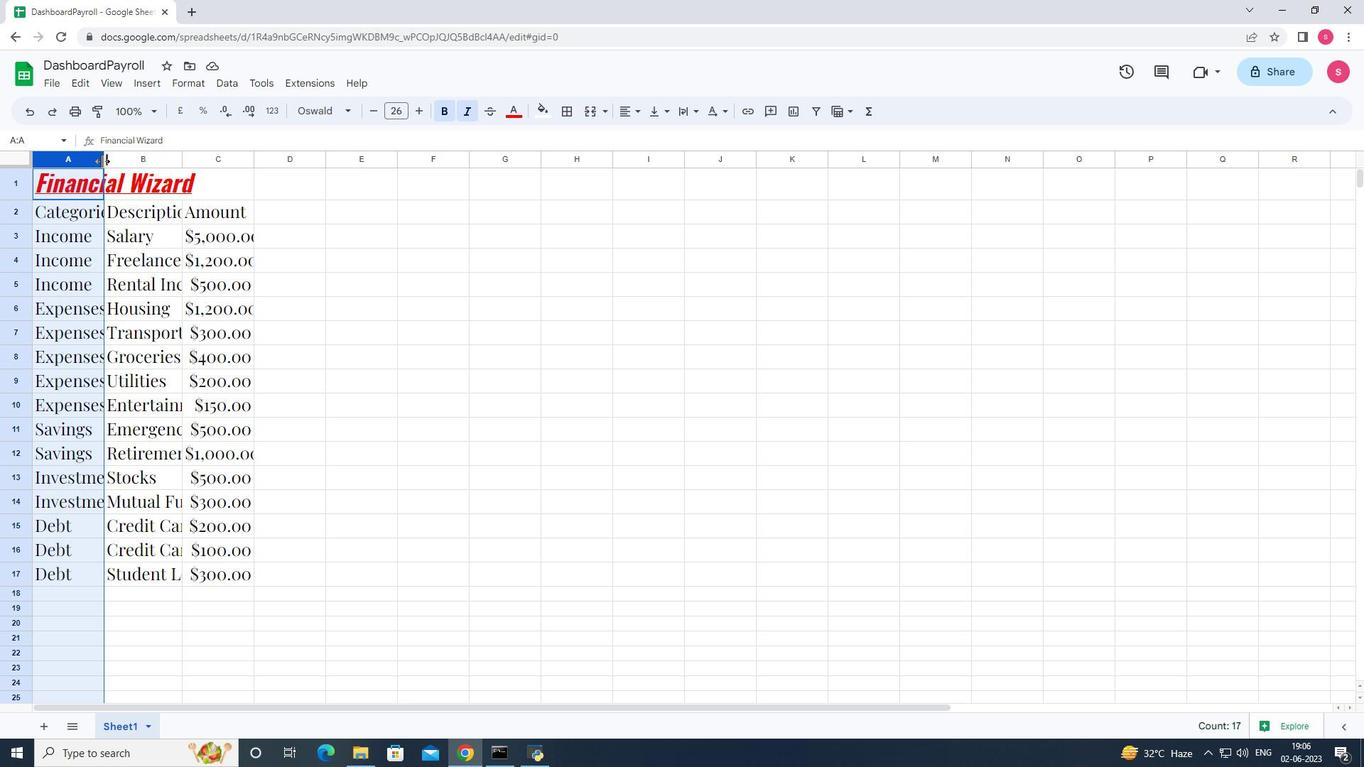 
Action: Mouse pressed left at (103, 162)
Screenshot: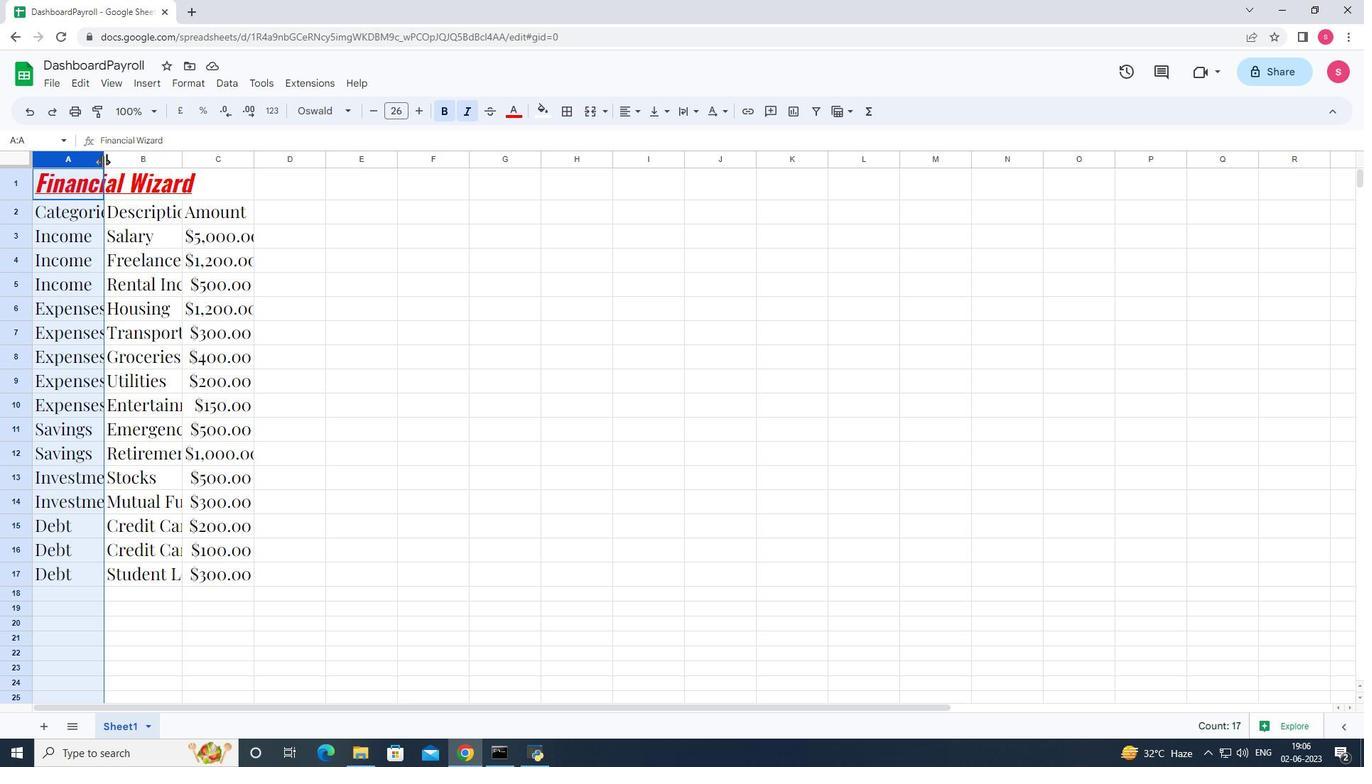
Action: Mouse moved to (103, 162)
Screenshot: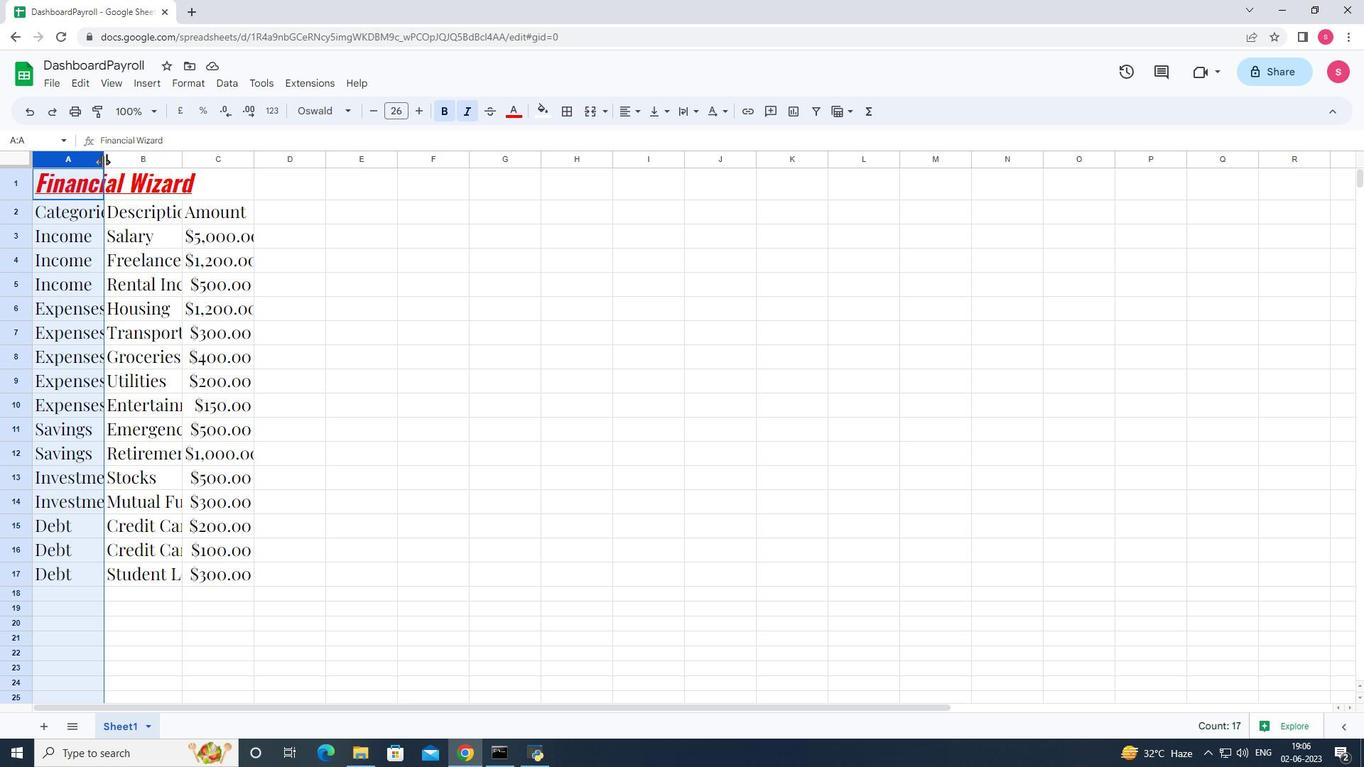 
Action: Mouse pressed left at (103, 162)
Screenshot: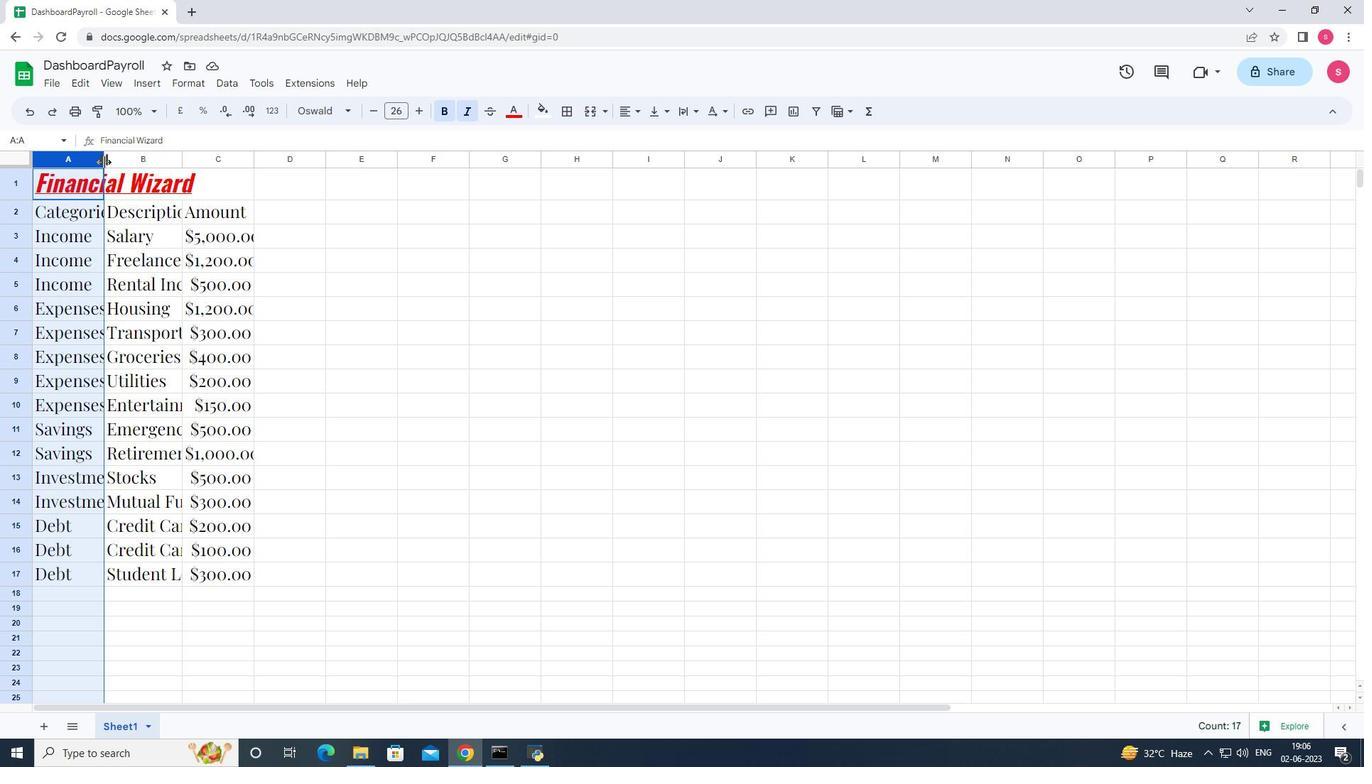 
Action: Mouse pressed left at (103, 162)
Screenshot: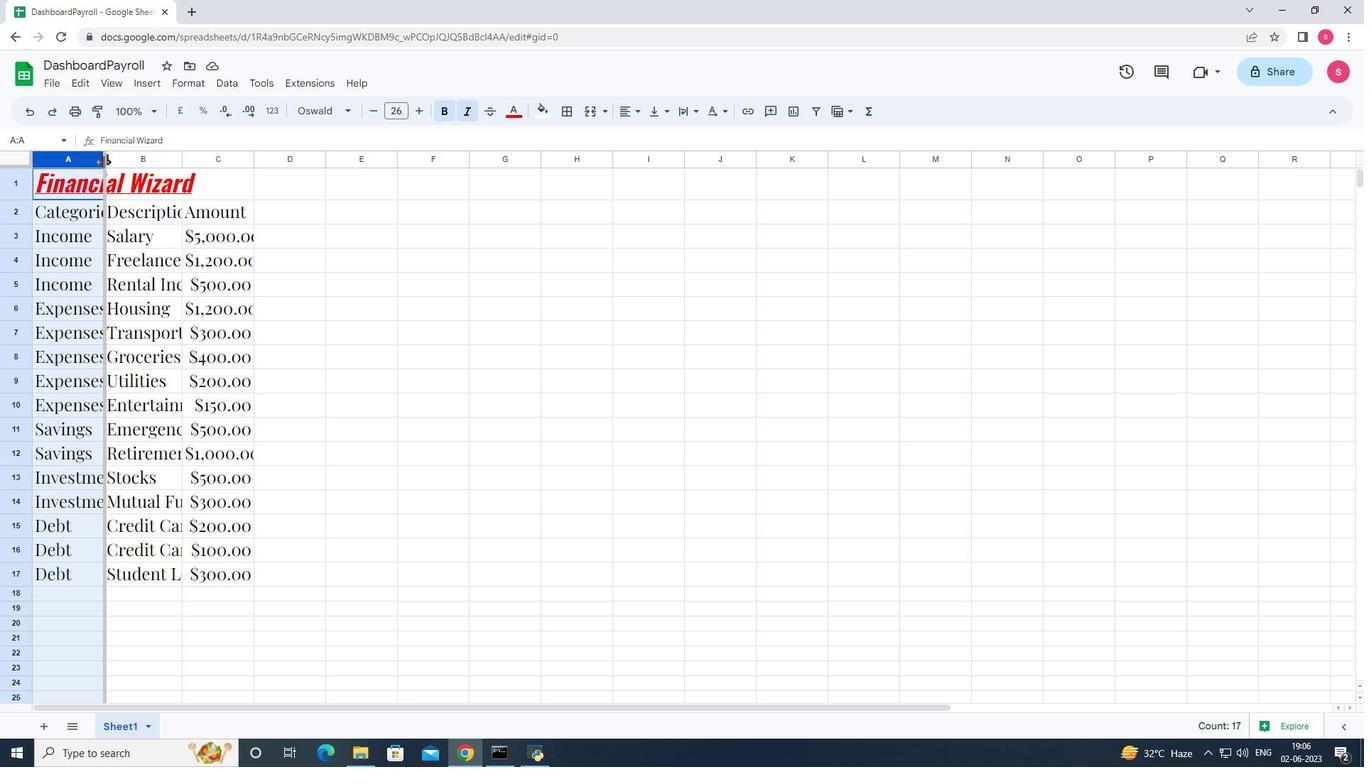 
Action: Mouse moved to (275, 161)
Screenshot: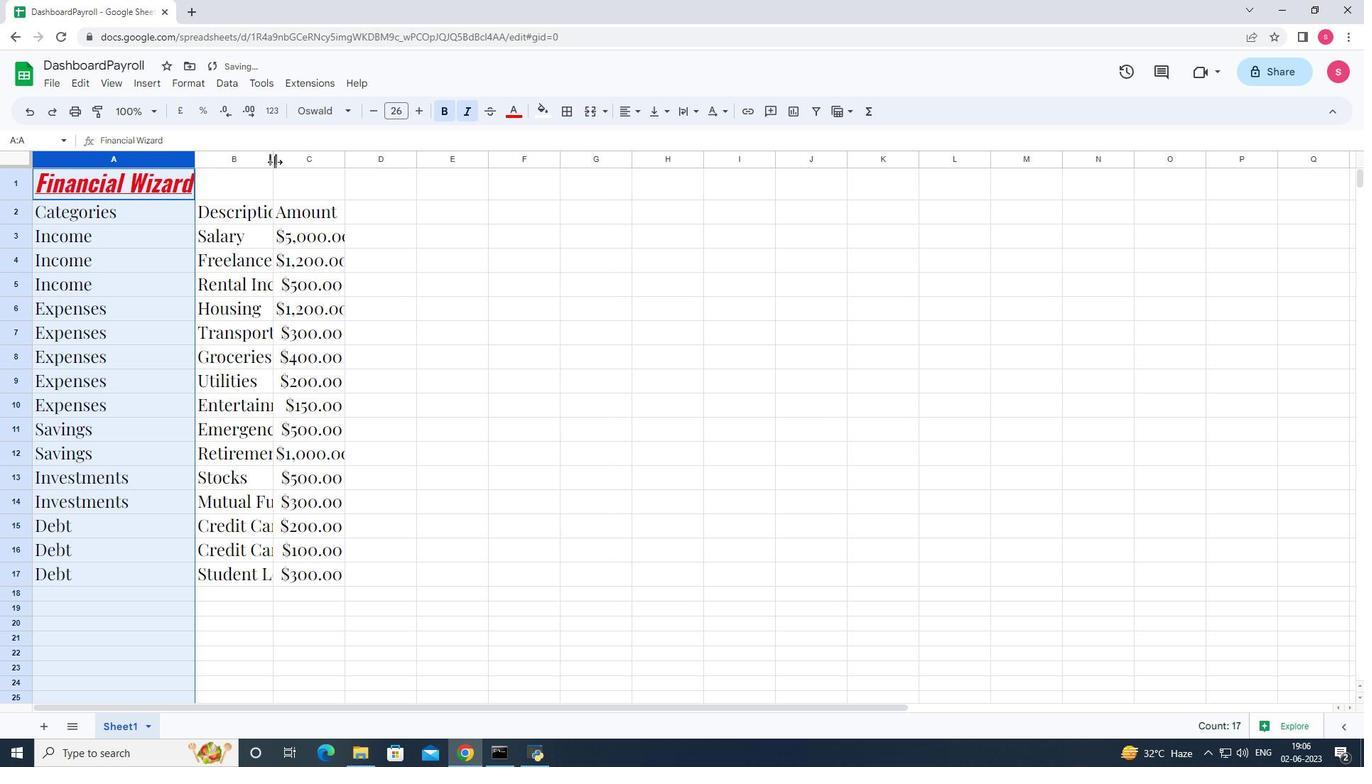 
Action: Mouse pressed left at (275, 161)
Screenshot: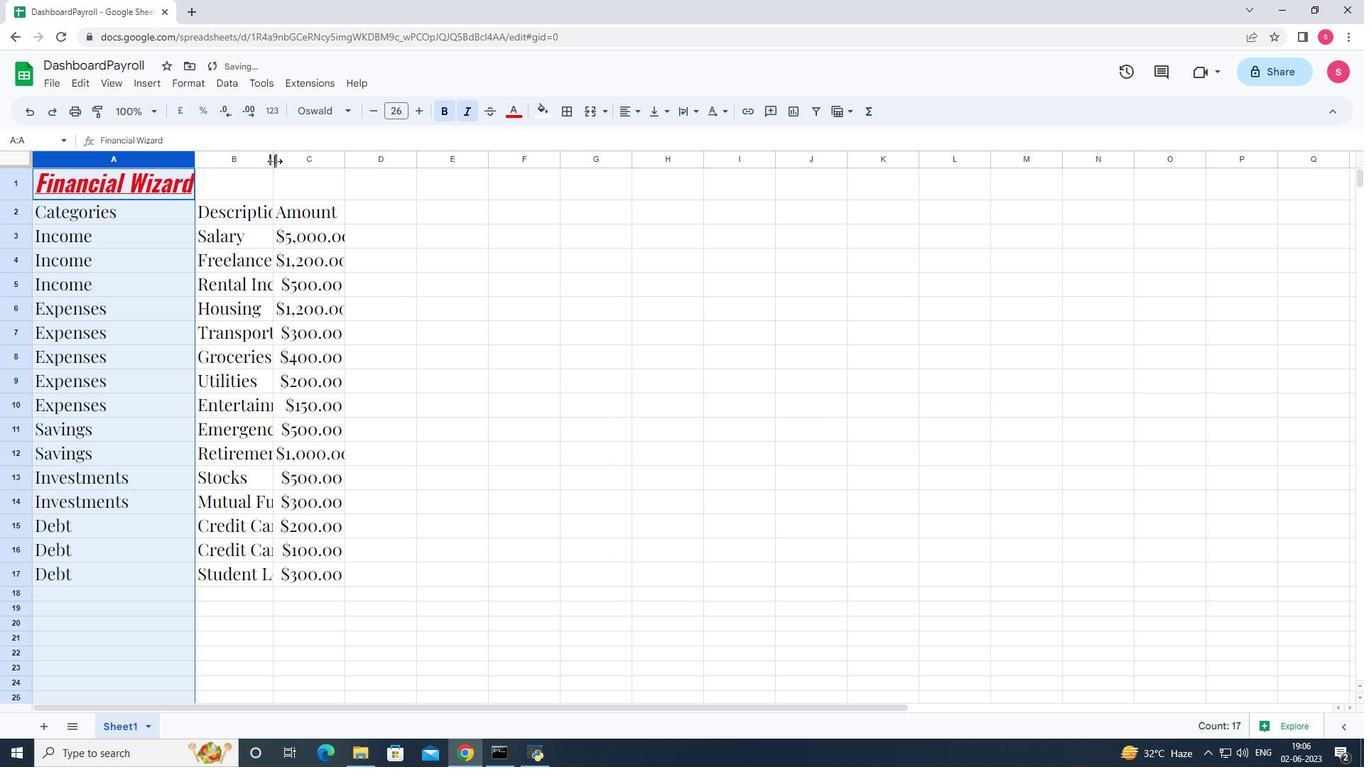 
Action: Mouse pressed left at (275, 161)
Screenshot: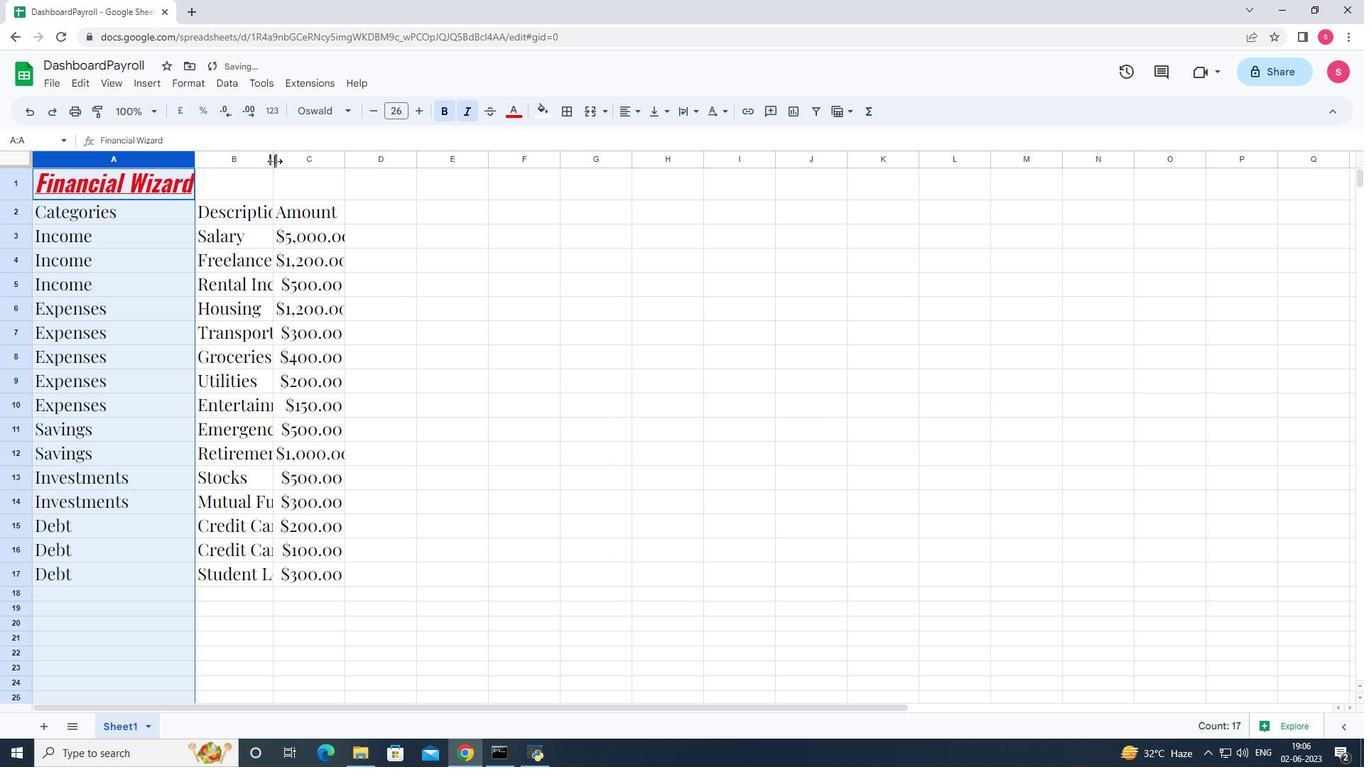 
Action: Mouse pressed left at (275, 161)
Screenshot: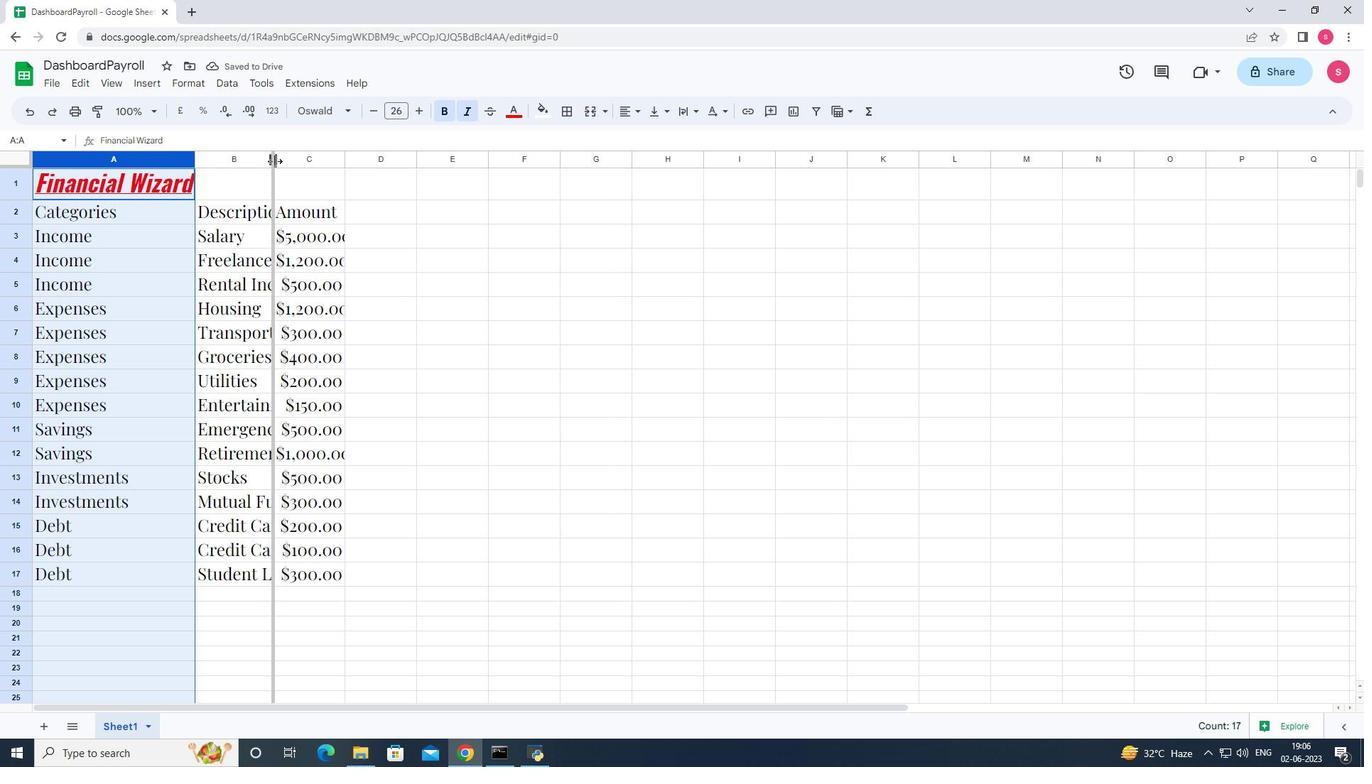 
Action: Mouse pressed left at (275, 161)
Screenshot: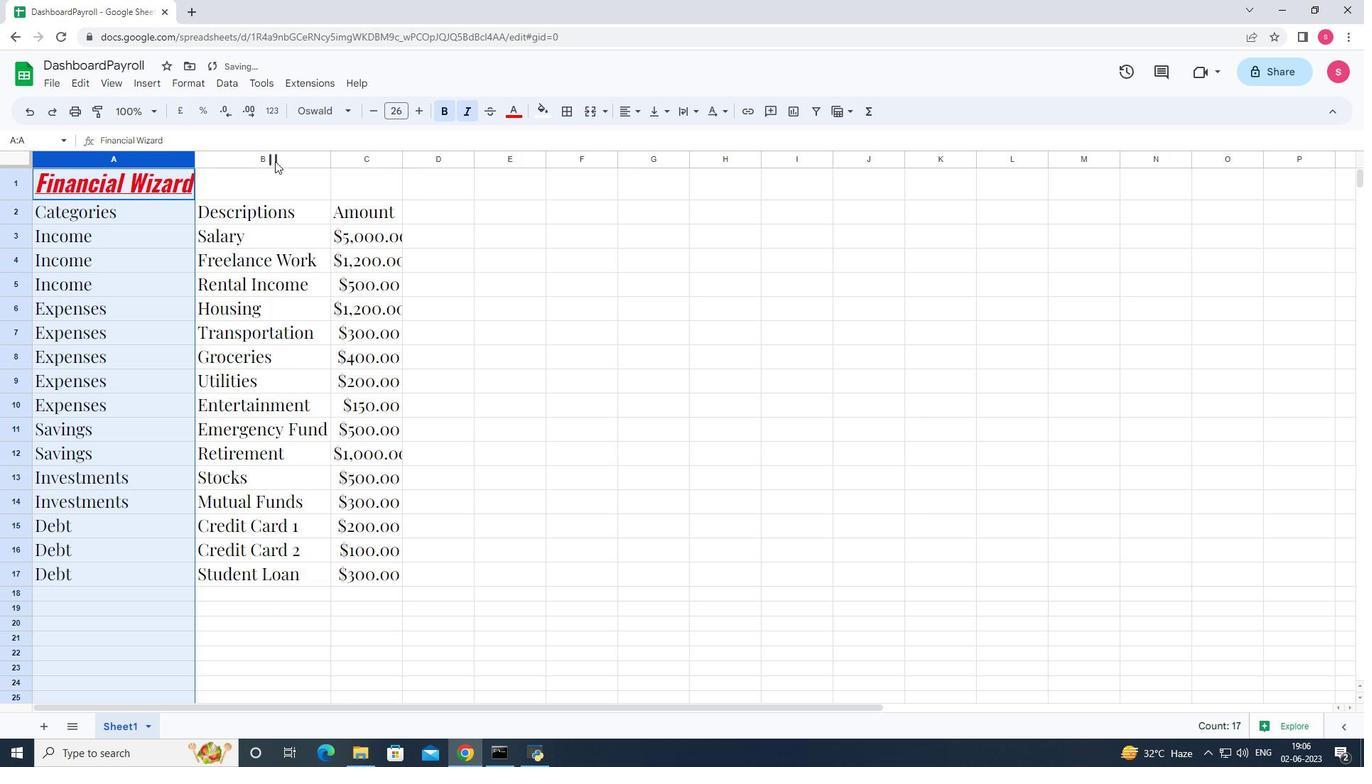 
Action: Mouse moved to (403, 154)
Screenshot: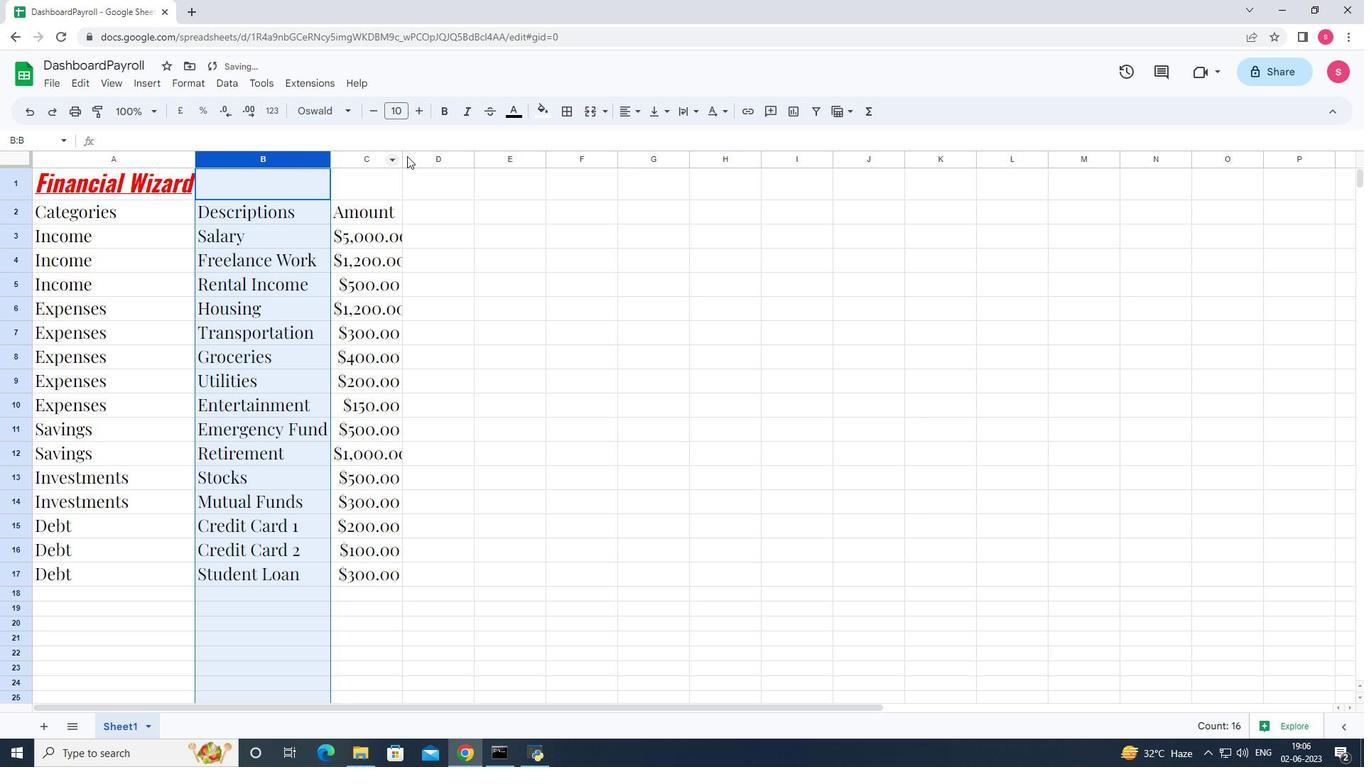 
Action: Mouse pressed left at (403, 154)
Screenshot: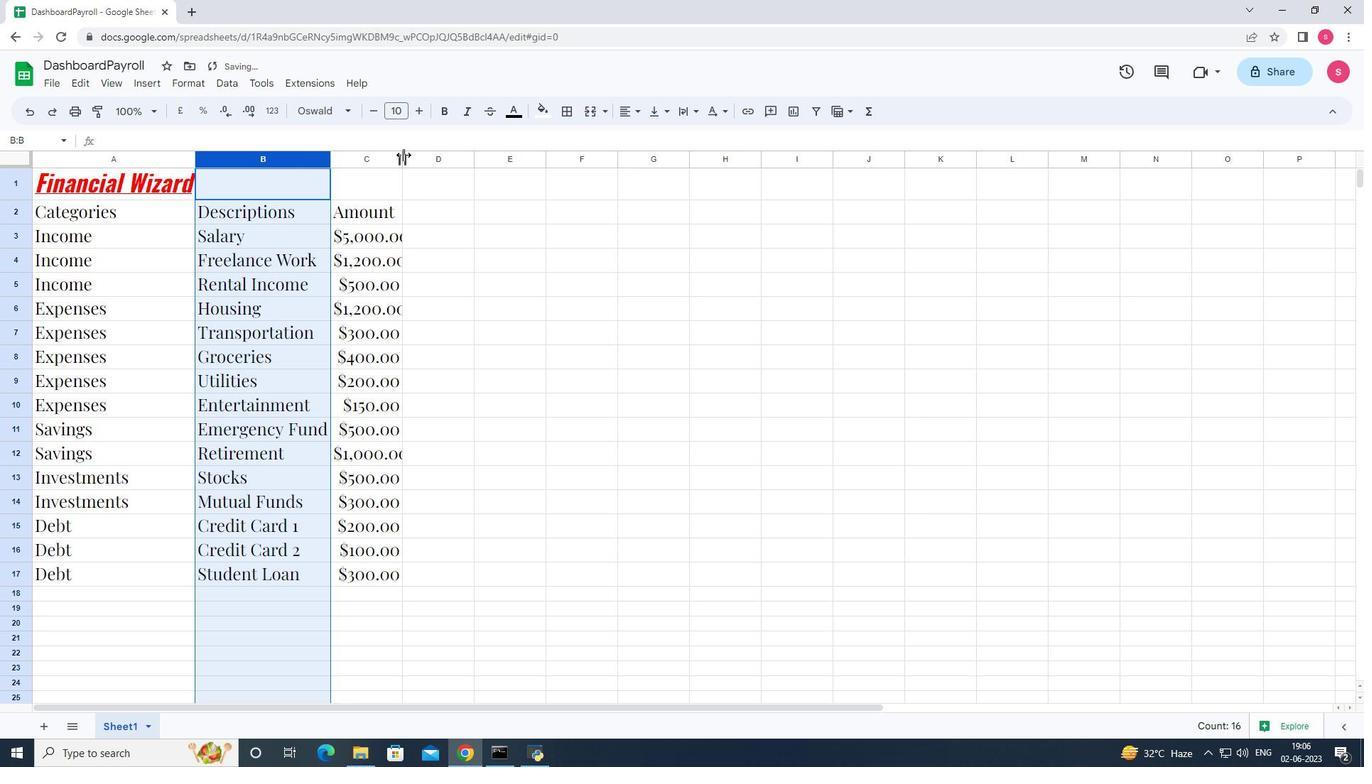 
Action: Mouse pressed left at (403, 154)
Screenshot: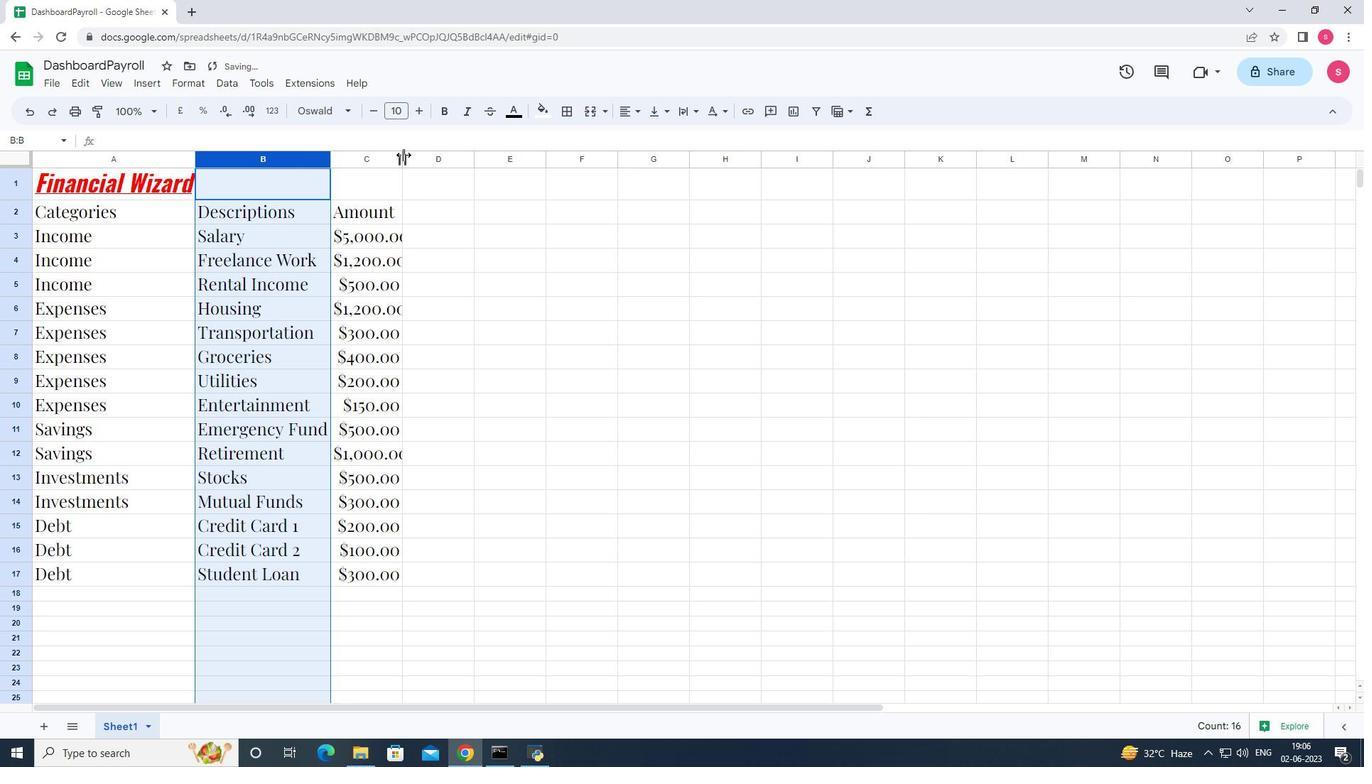 
Action: Mouse pressed left at (403, 154)
Screenshot: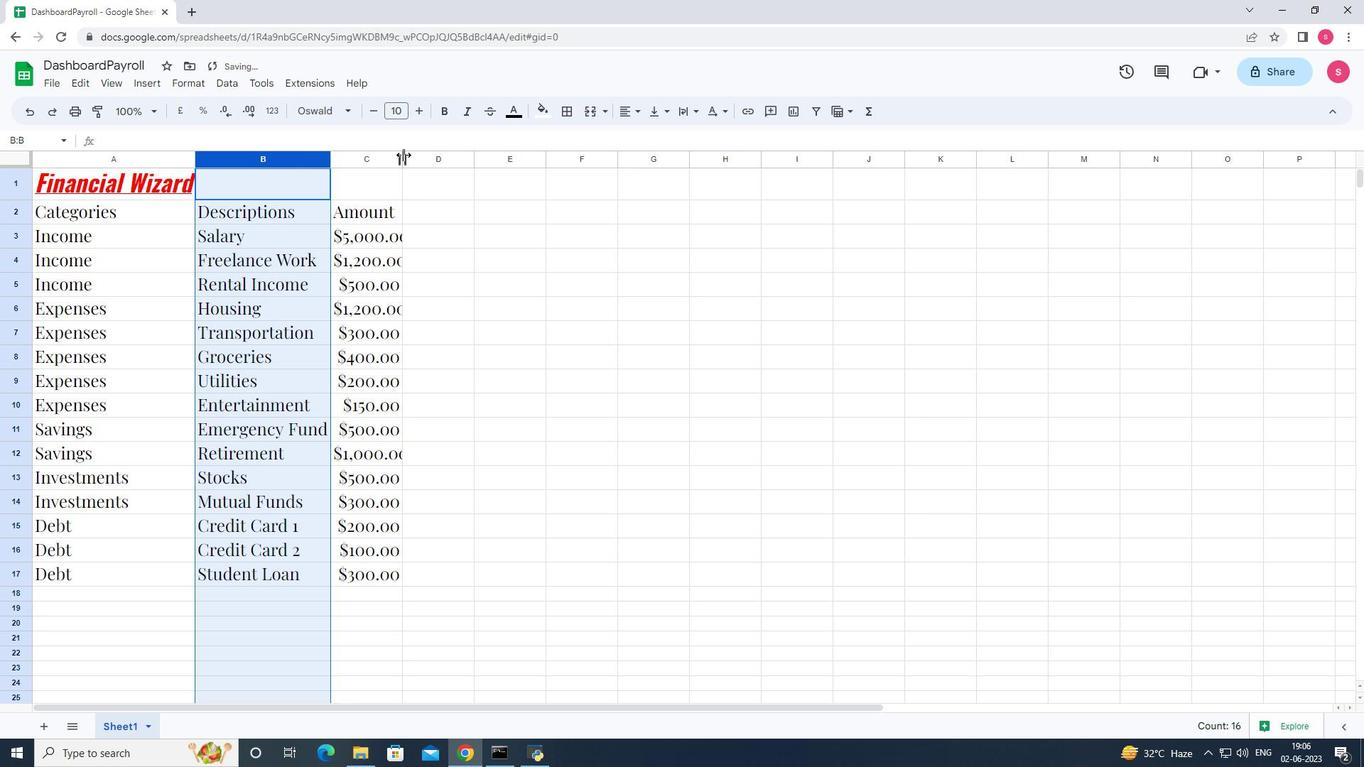 
Action: Mouse moved to (39, 204)
Screenshot: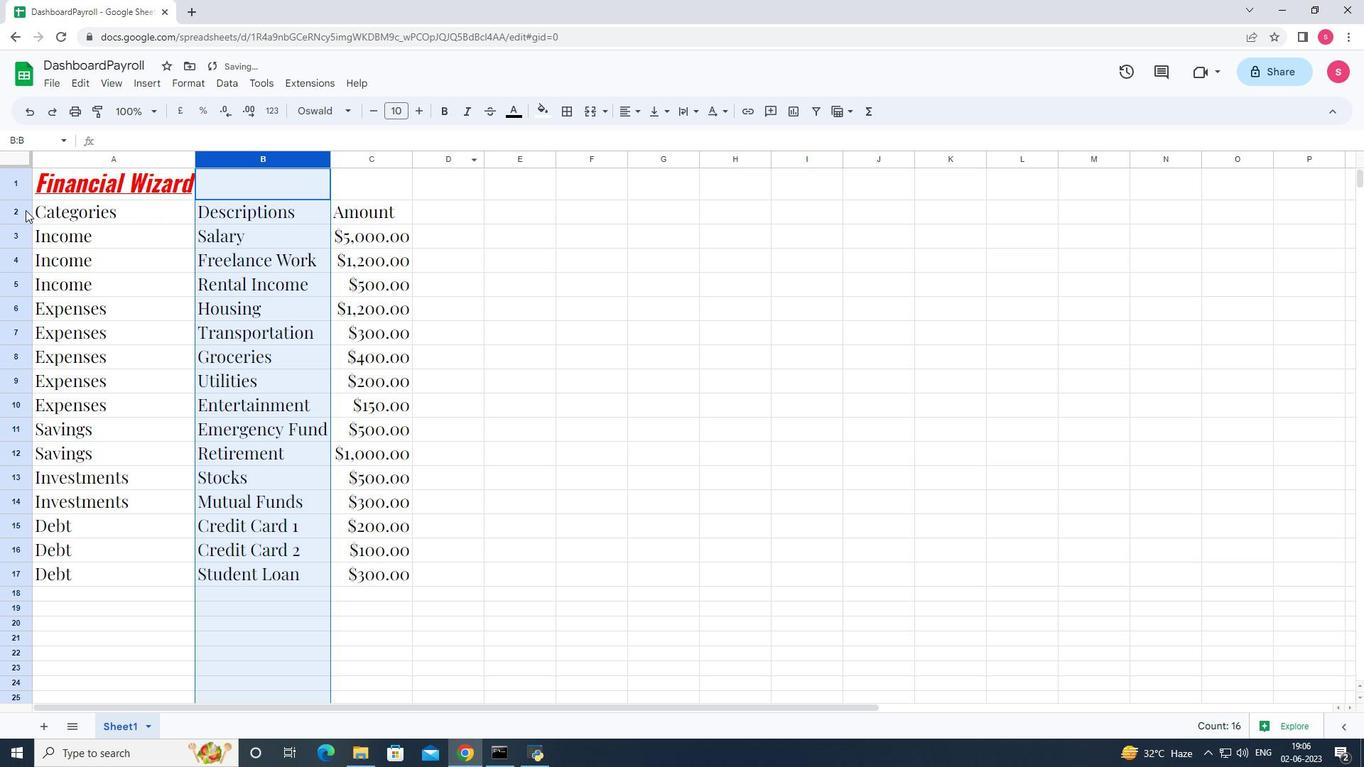 
Action: Mouse pressed left at (39, 204)
Screenshot: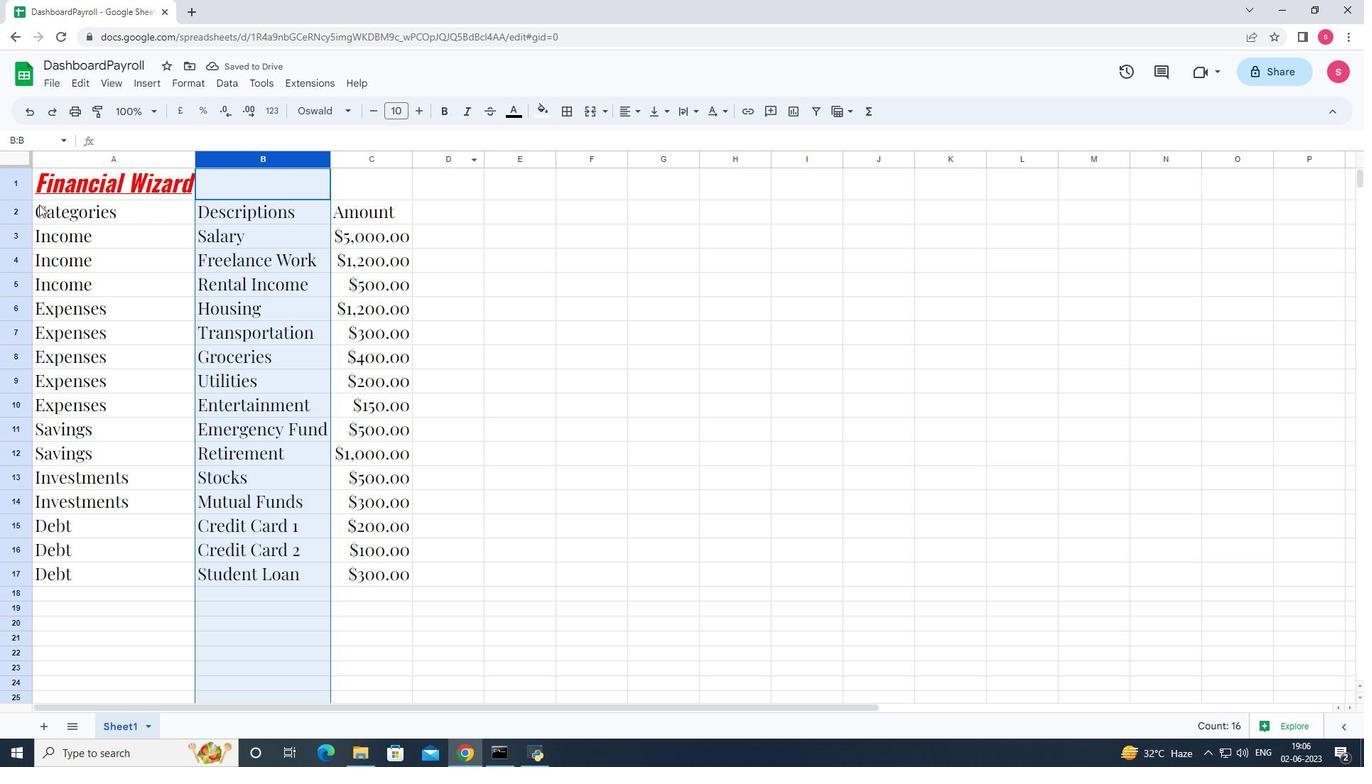 
Action: Mouse moved to (639, 113)
Screenshot: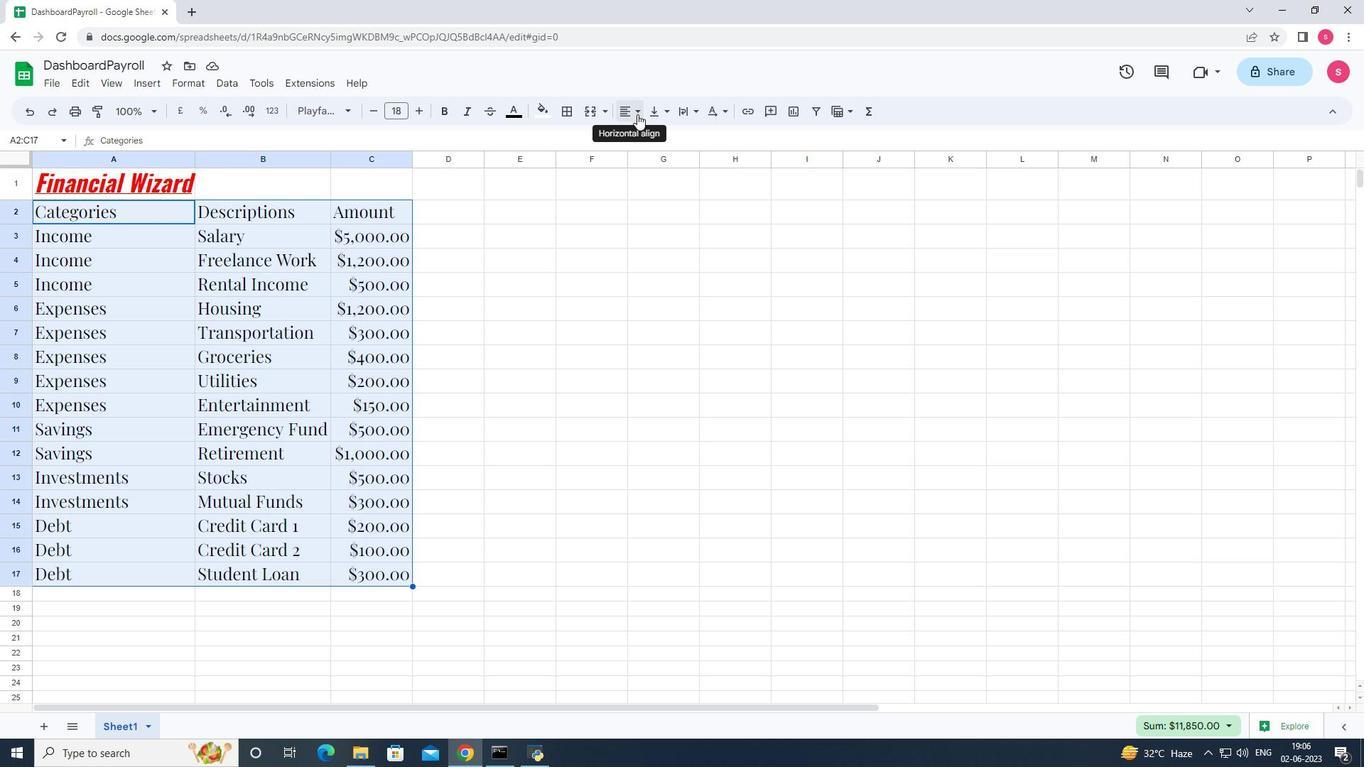 
Action: Mouse pressed left at (639, 113)
Screenshot: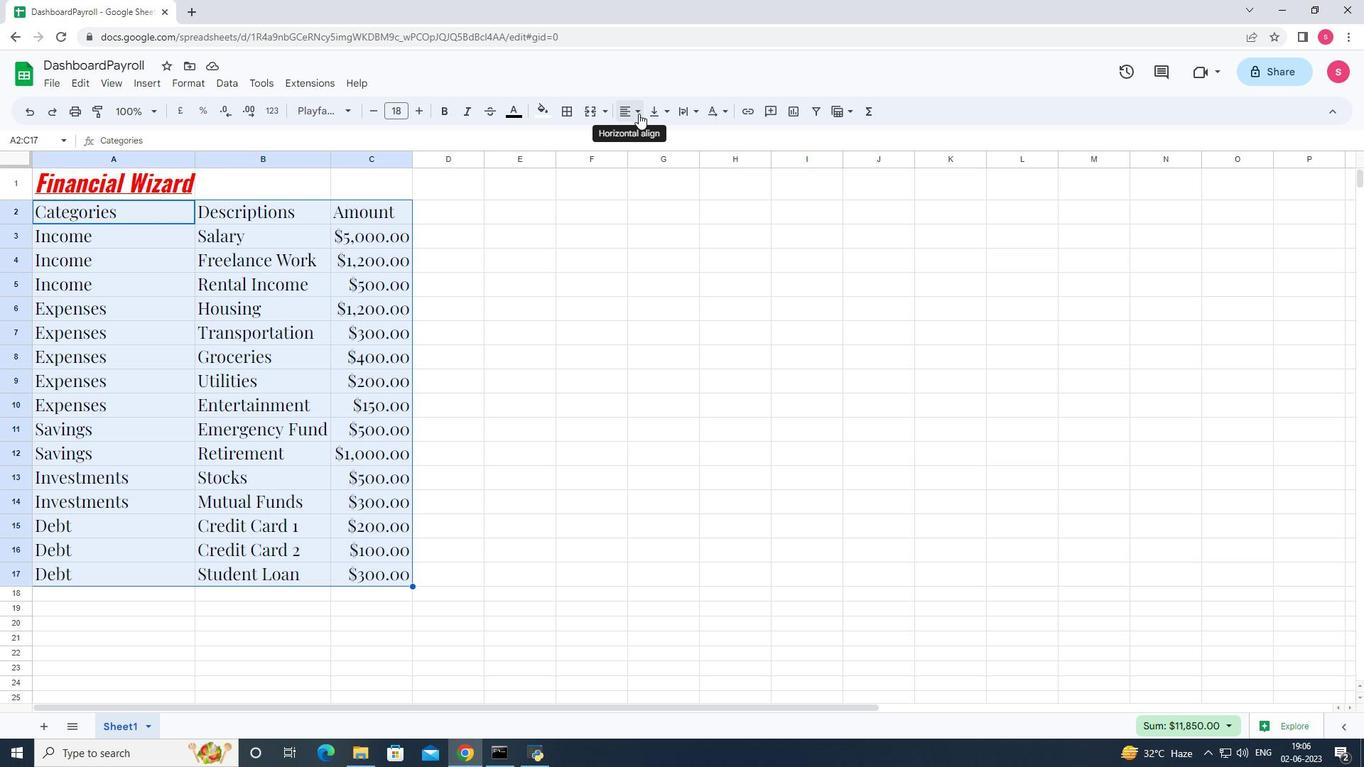 
Action: Mouse moved to (653, 140)
Screenshot: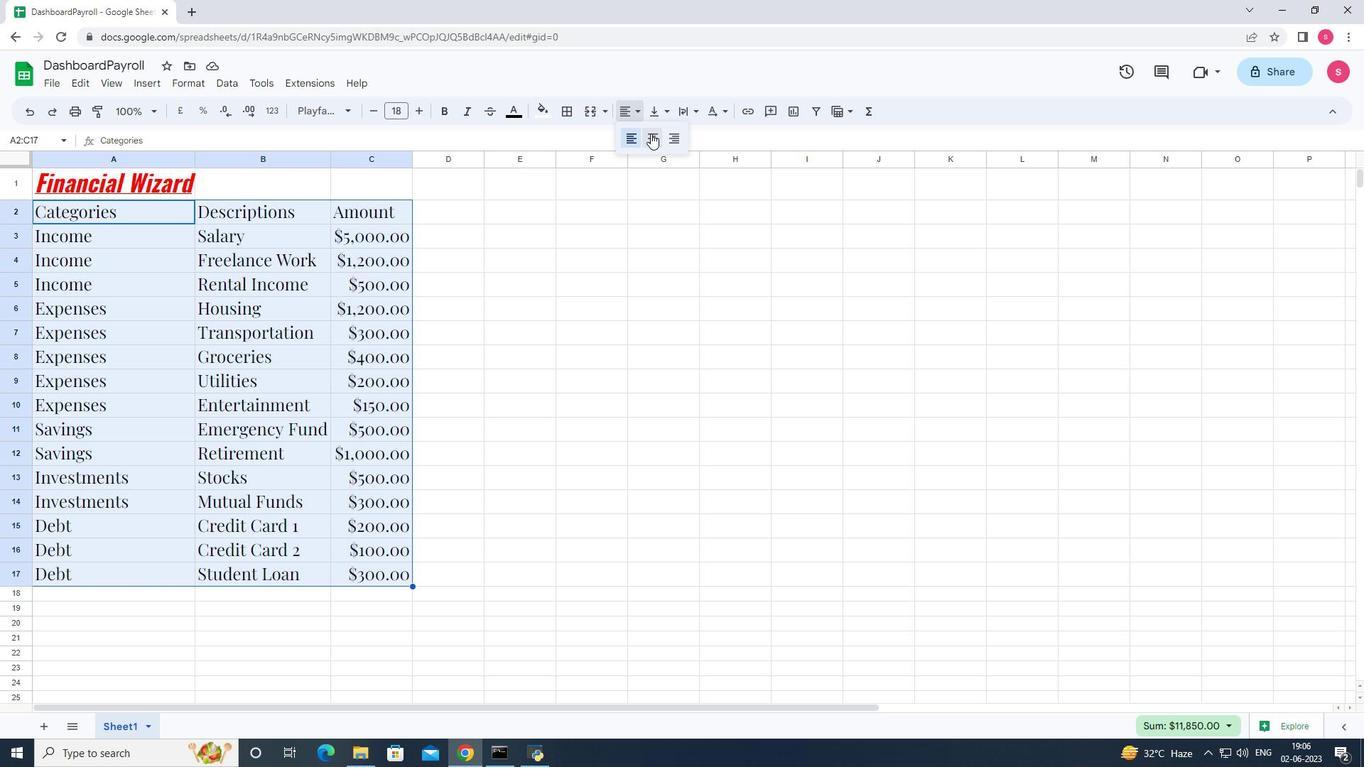 
Action: Mouse pressed left at (653, 140)
Screenshot: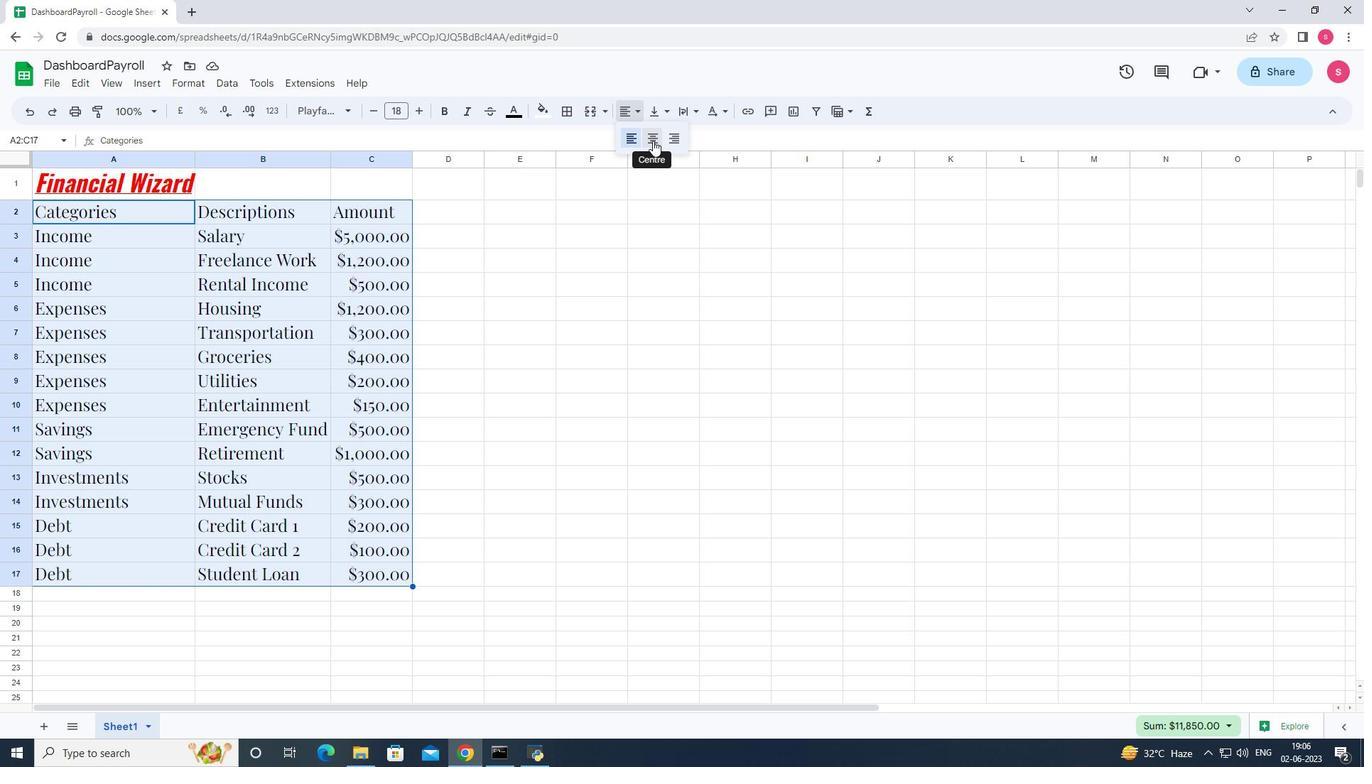 
Action: Mouse moved to (190, 250)
Screenshot: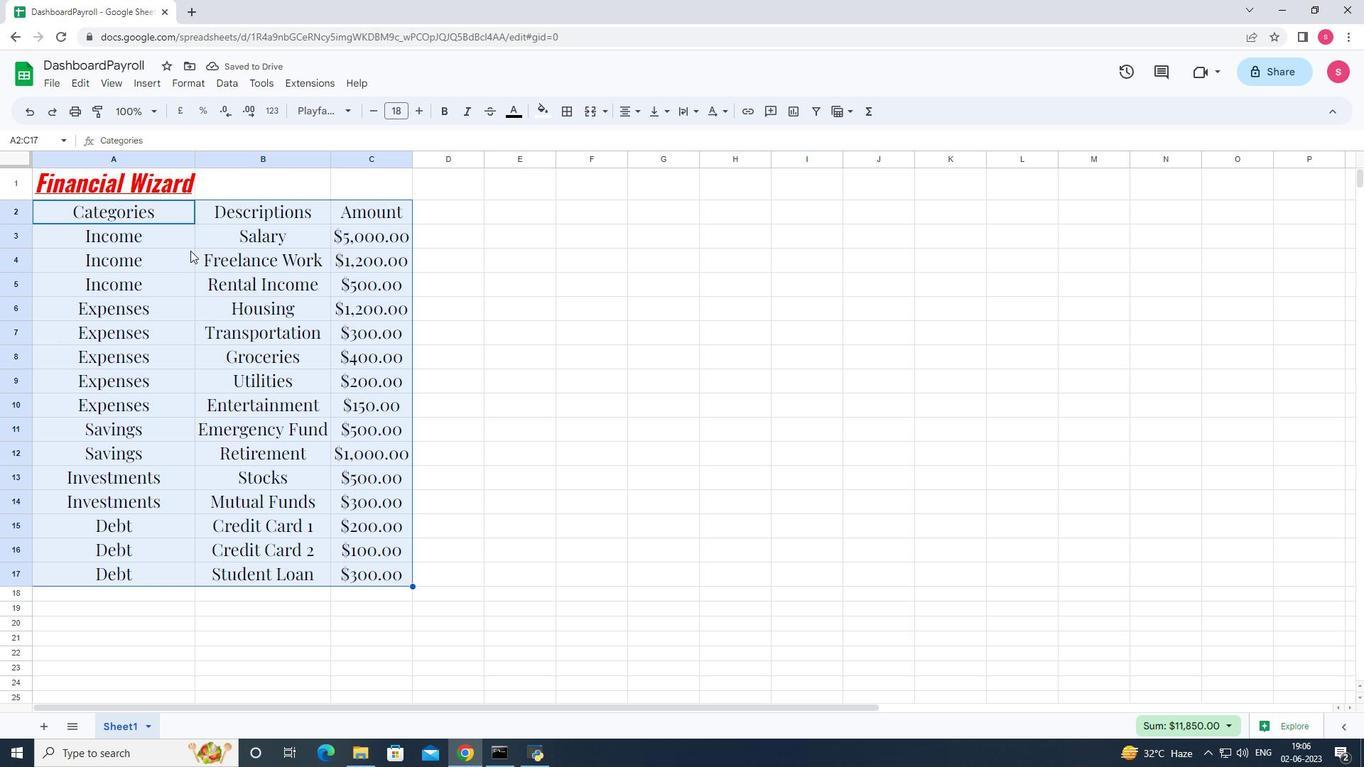 
Action: Key pressed ctrl+S
Screenshot: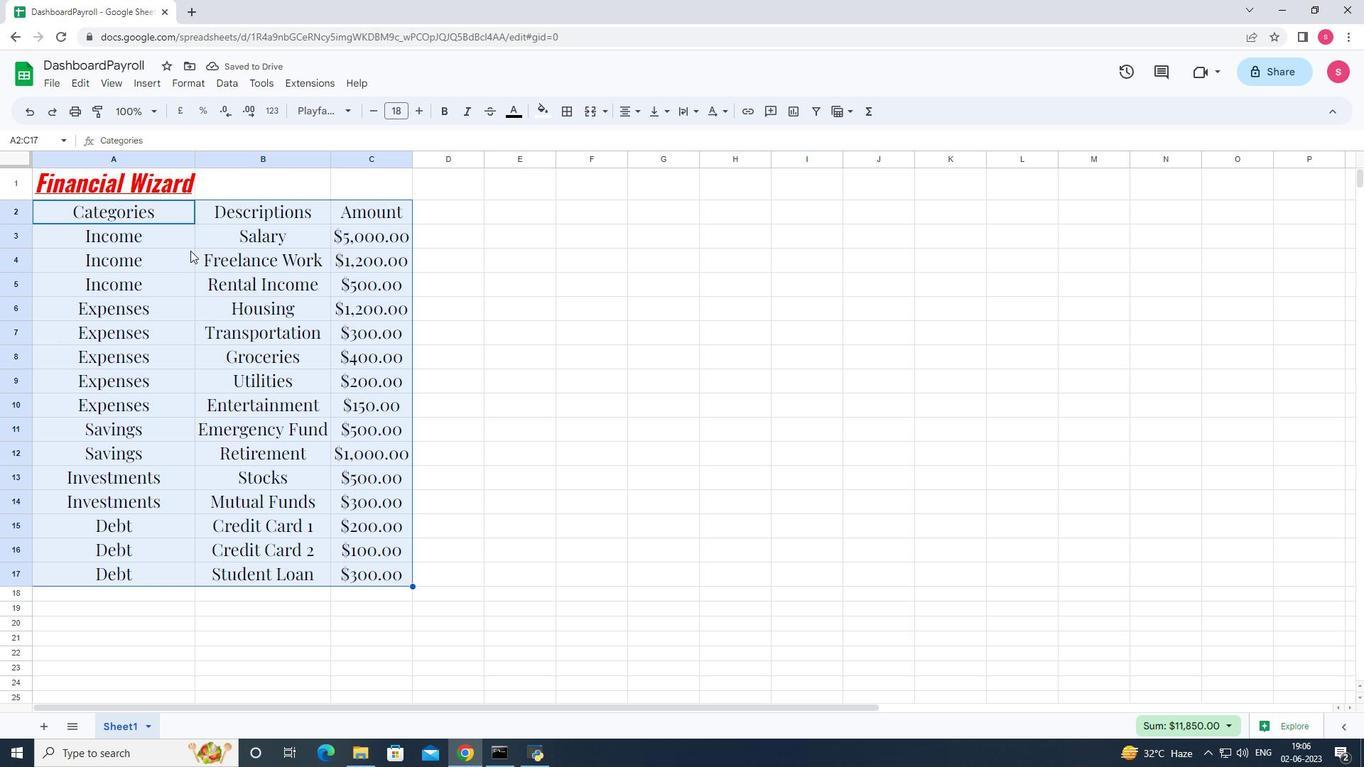 
